 Task: Use indoor maps to lead me from the entrance of the Field Museum to the Grainger Hall of Gems.
Action: Mouse moved to (223, 57)
Screenshot: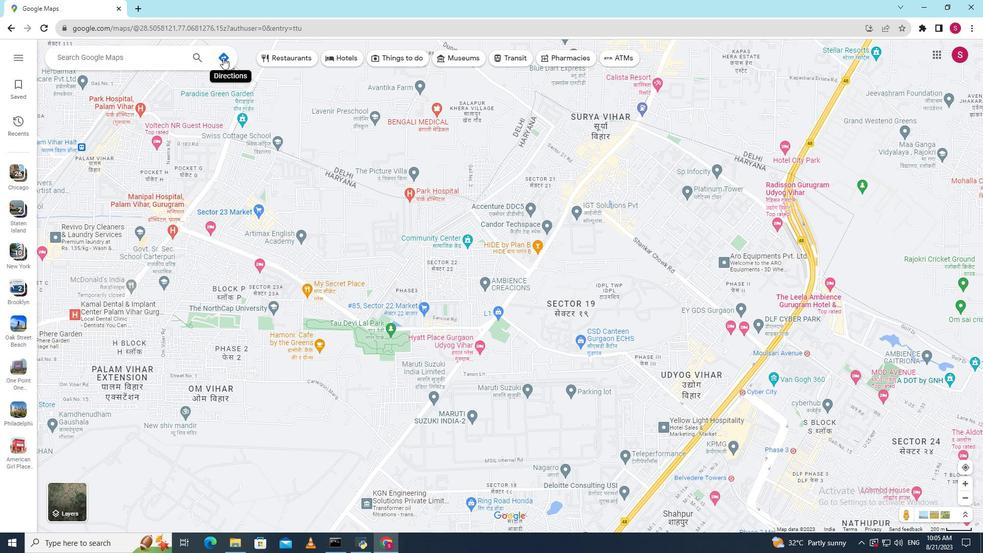
Action: Mouse pressed left at (223, 57)
Screenshot: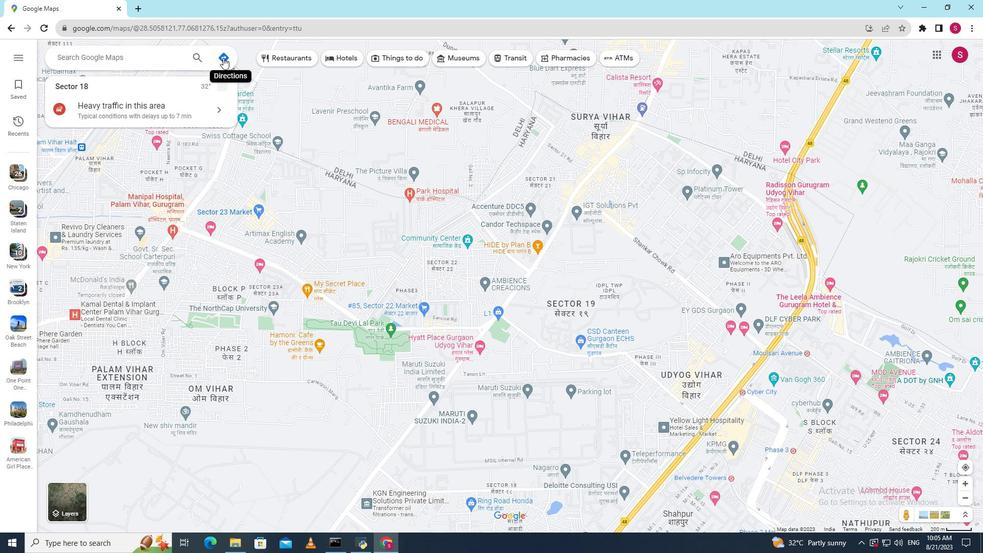 
Action: Mouse moved to (155, 86)
Screenshot: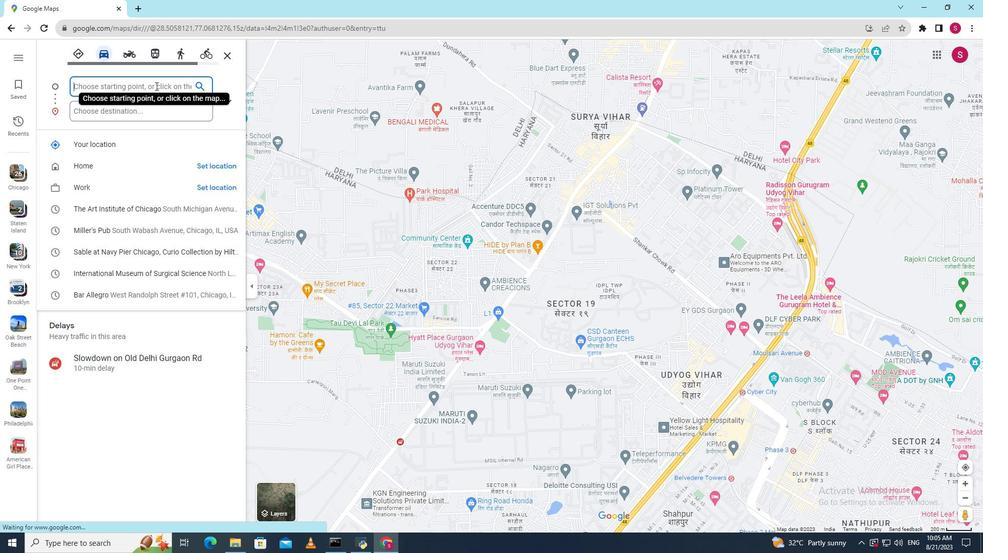
Action: Mouse pressed left at (155, 86)
Screenshot: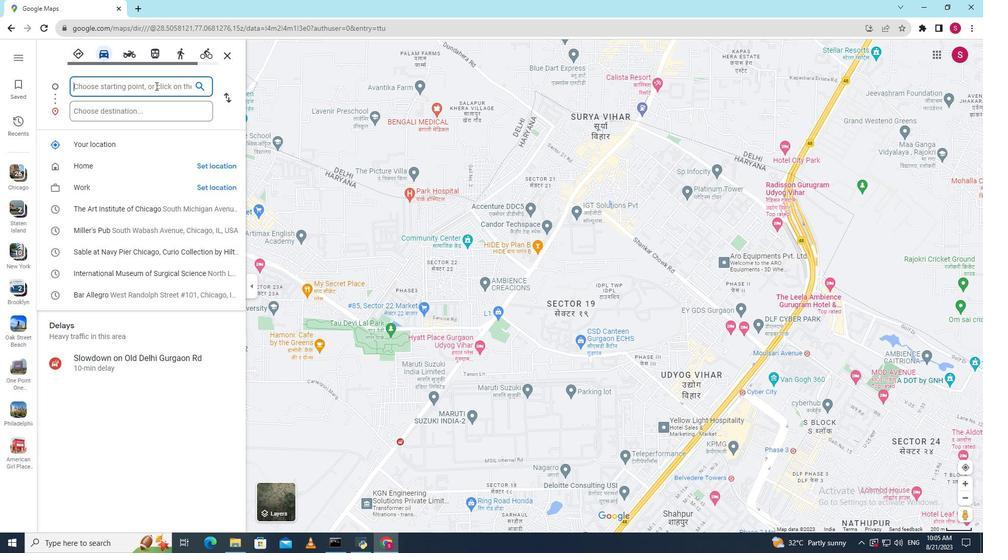 
Action: Key pressed <Key.shift><Key.shift><Key.shift><Key.shift><Key.shift><Key.shift><Key.shift><Key.shift>Museum
Screenshot: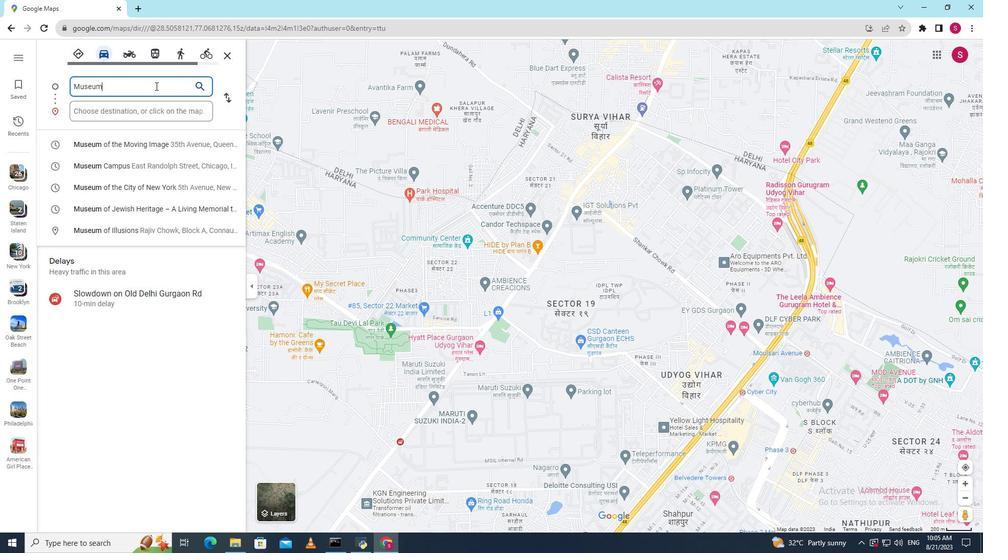 
Action: Mouse moved to (127, 112)
Screenshot: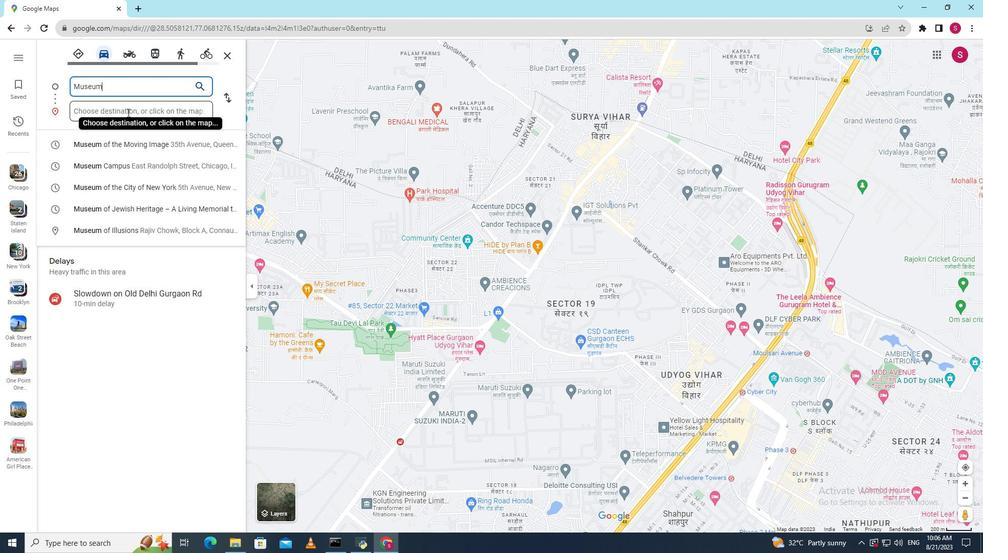 
Action: Mouse pressed left at (127, 112)
Screenshot: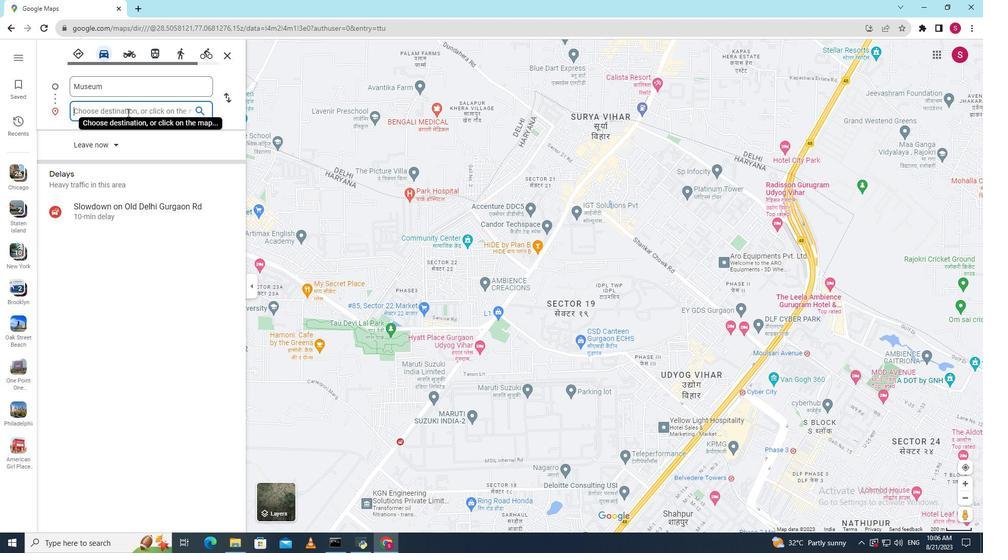 
Action: Key pressed <Key.shift><Key.shift><Key.shift><Key.shift><Key.shift><Key.shift><Key.shift><Key.shift><Key.shift><Key.shift><Key.shift><Key.shift><Key.shift><Key.shift><Key.shift><Key.shift><Key.shift><Key.shift><Key.shift><Key.shift><Key.shift><Key.shift>Grainger<Key.space><Key.shift>Hall<Key.space>of<Key.space><Key.shift><Key.shift><Key.shift><Key.shift><Key.shift><Key.shift><Key.shift><Key.shift><Key.shift><Key.shift><Key.shift><Key.shift><Key.shift><Key.shift><Key.shift><Key.shift><Key.shift><Key.shift><Key.shift><Key.shift><Key.shift><Key.shift><Key.shift><Key.shift>Gems<Key.enter>
Screenshot: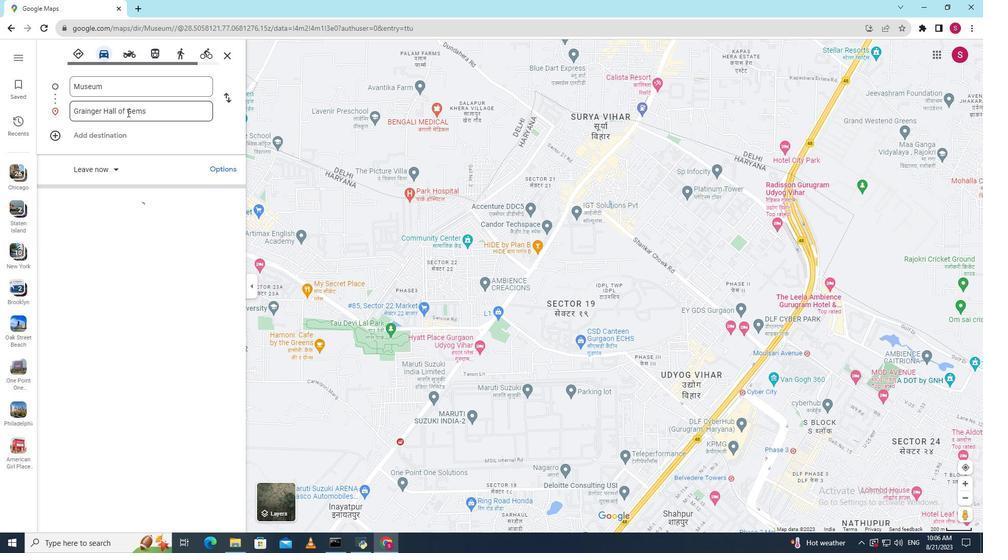 
Action: Mouse moved to (198, 84)
Screenshot: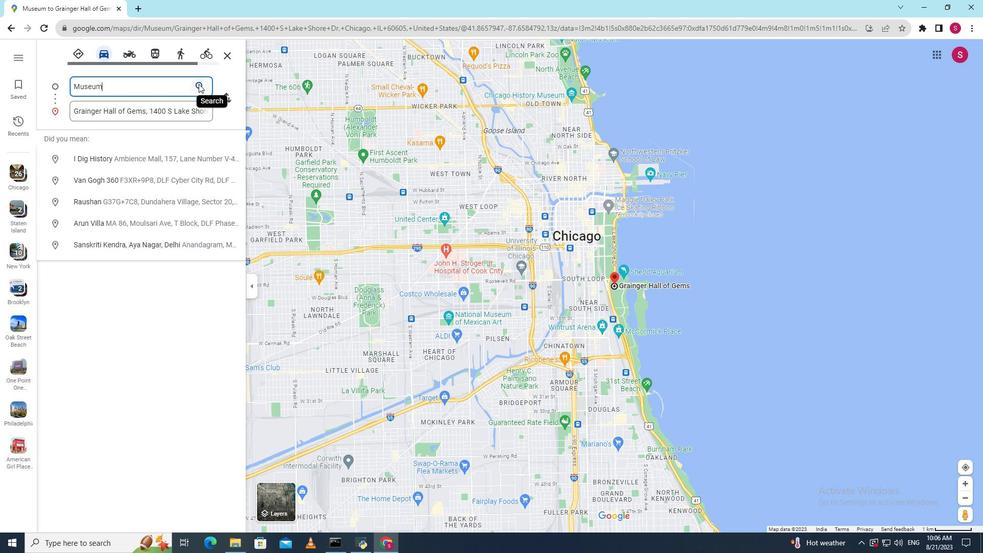 
Action: Mouse pressed left at (198, 84)
Screenshot: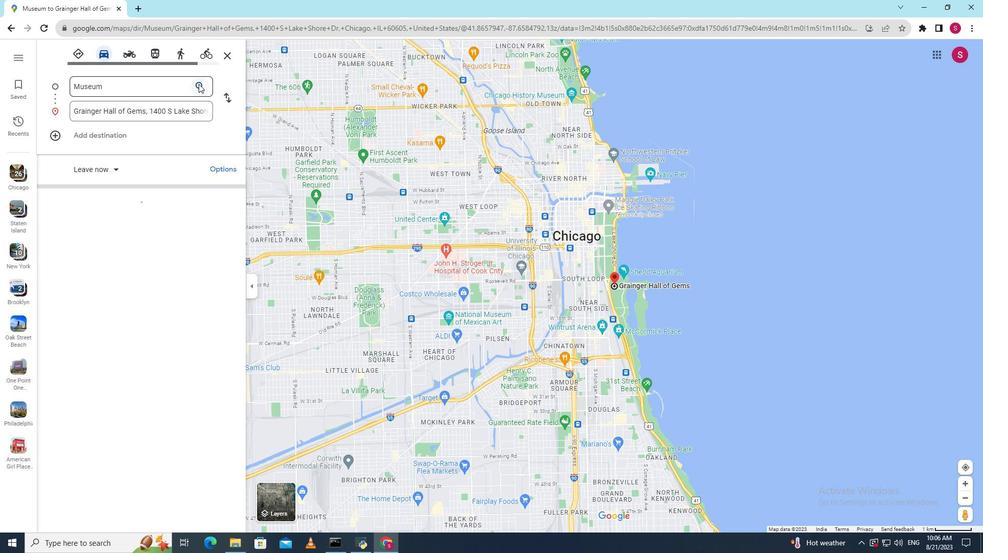 
Action: Mouse moved to (285, 500)
Screenshot: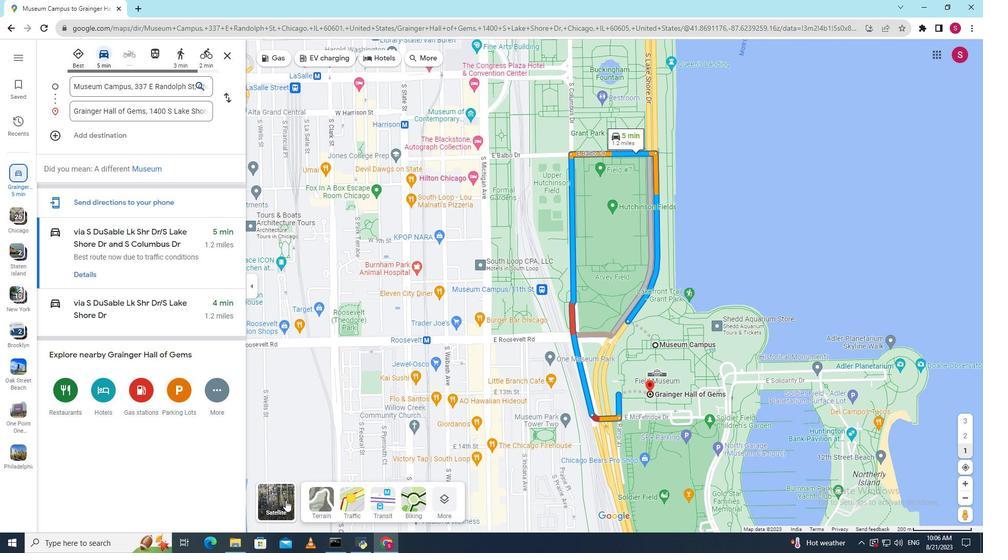 
Action: Mouse pressed left at (285, 500)
Screenshot: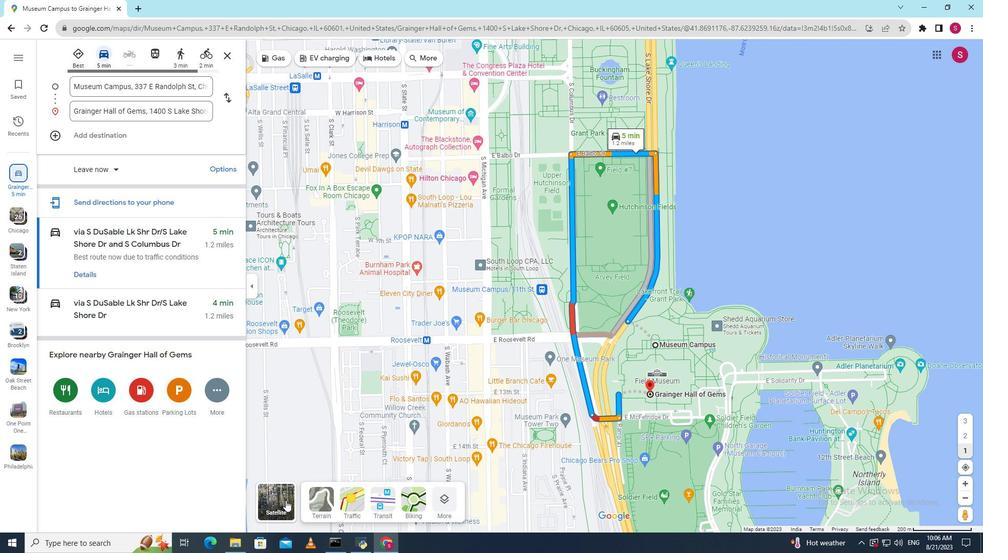 
Action: Mouse moved to (650, 385)
Screenshot: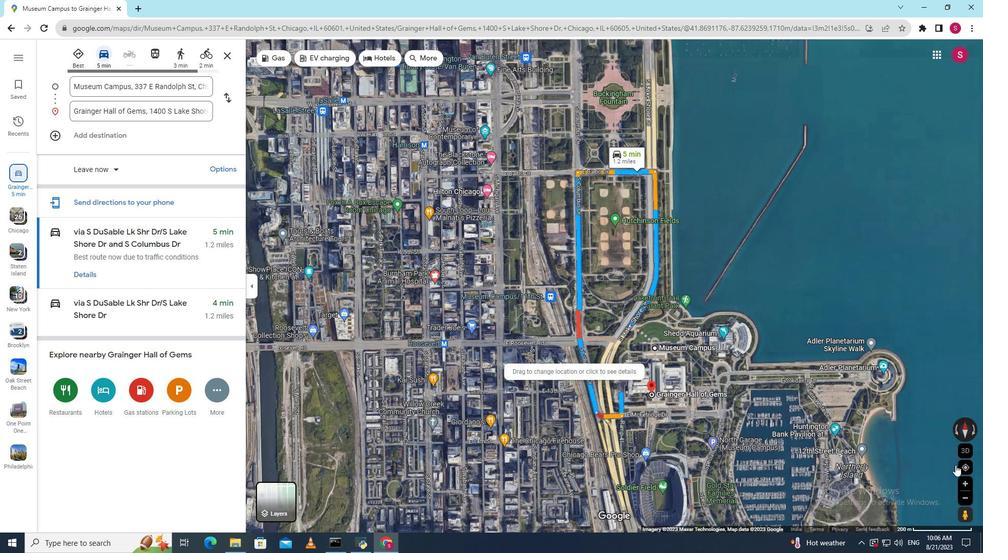 
Action: Mouse scrolled (650, 384) with delta (0, 0)
Screenshot: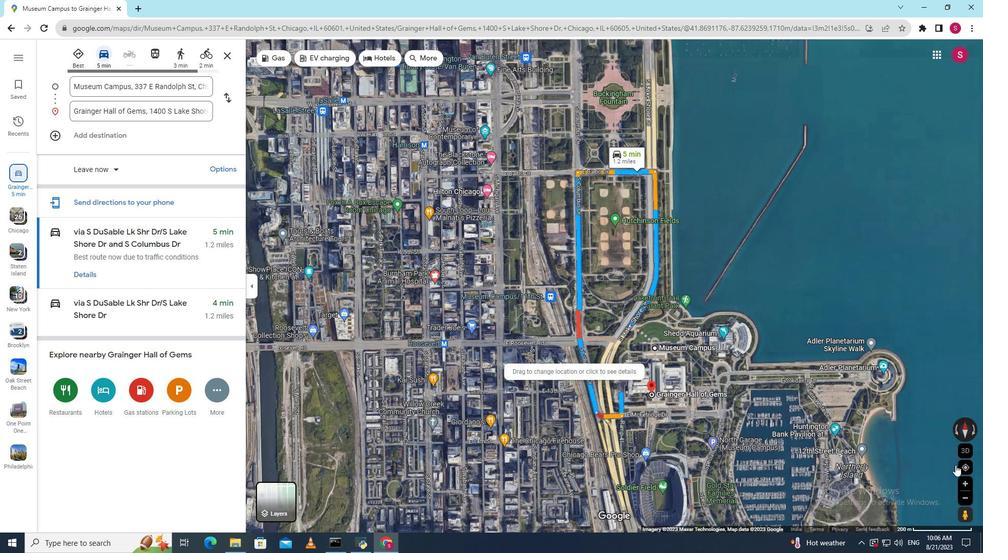 
Action: Mouse moved to (968, 451)
Screenshot: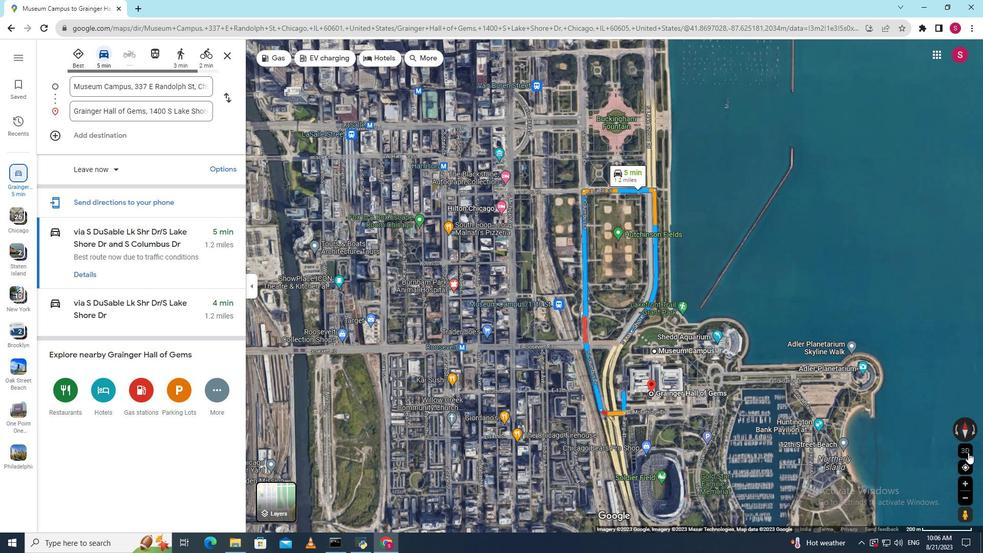 
Action: Mouse pressed left at (968, 451)
Screenshot: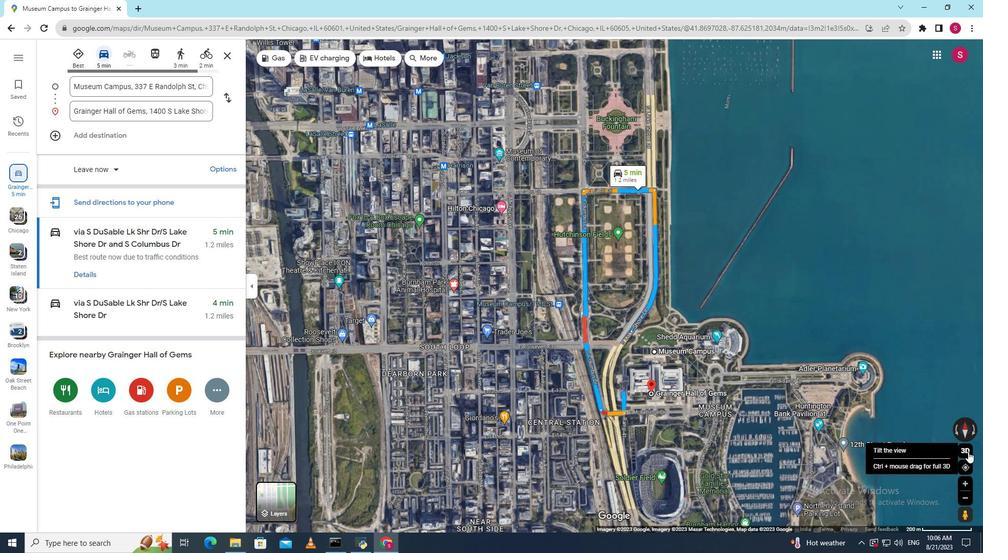 
Action: Mouse moved to (629, 333)
Screenshot: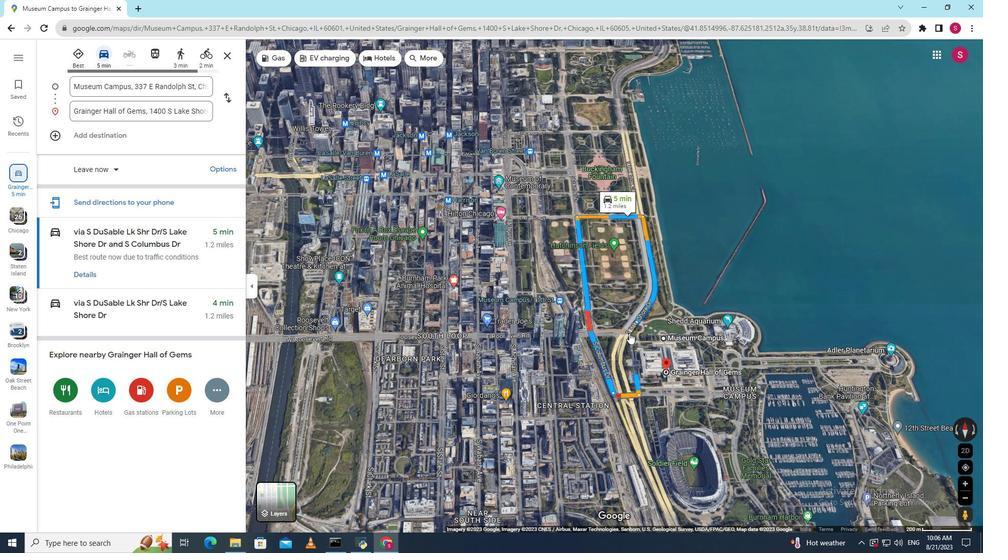 
Action: Mouse scrolled (629, 333) with delta (0, 0)
Screenshot: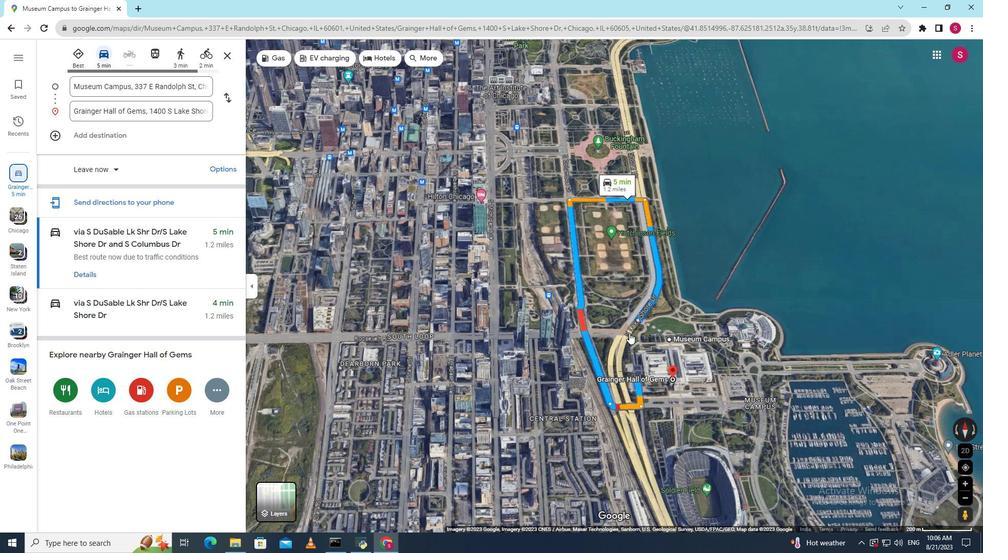 
Action: Mouse scrolled (629, 333) with delta (0, 0)
Screenshot: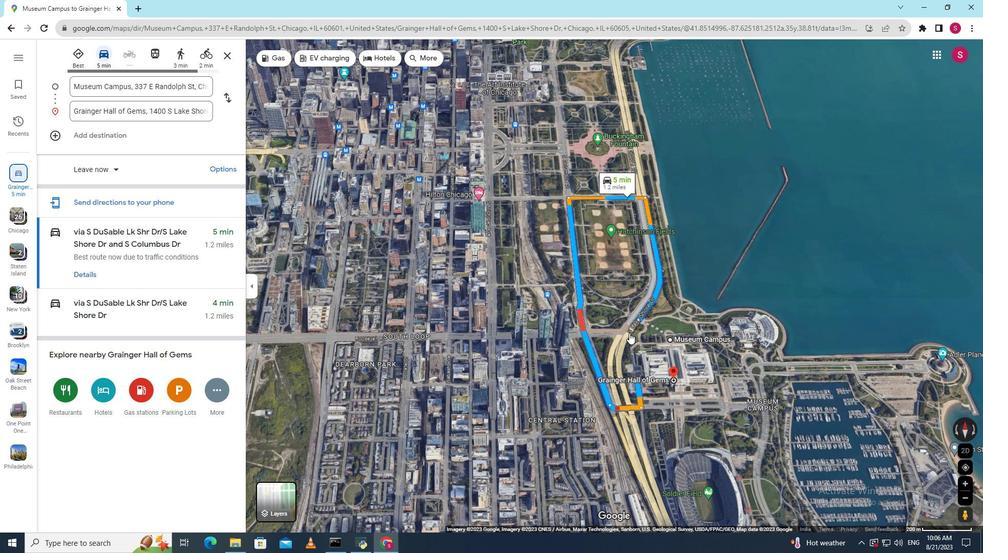 
Action: Mouse scrolled (629, 333) with delta (0, 0)
Screenshot: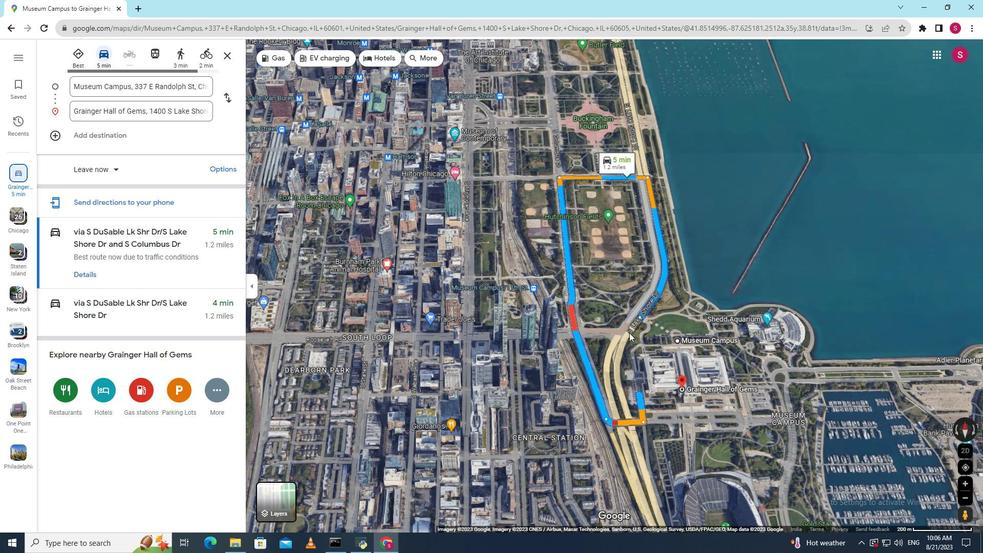
Action: Mouse moved to (651, 324)
Screenshot: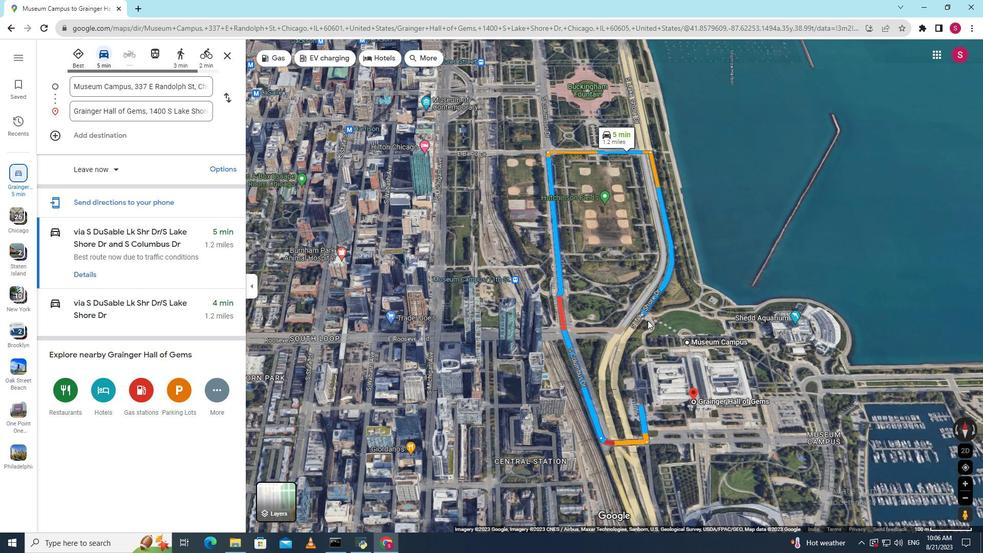 
Action: Mouse scrolled (651, 325) with delta (0, 0)
Screenshot: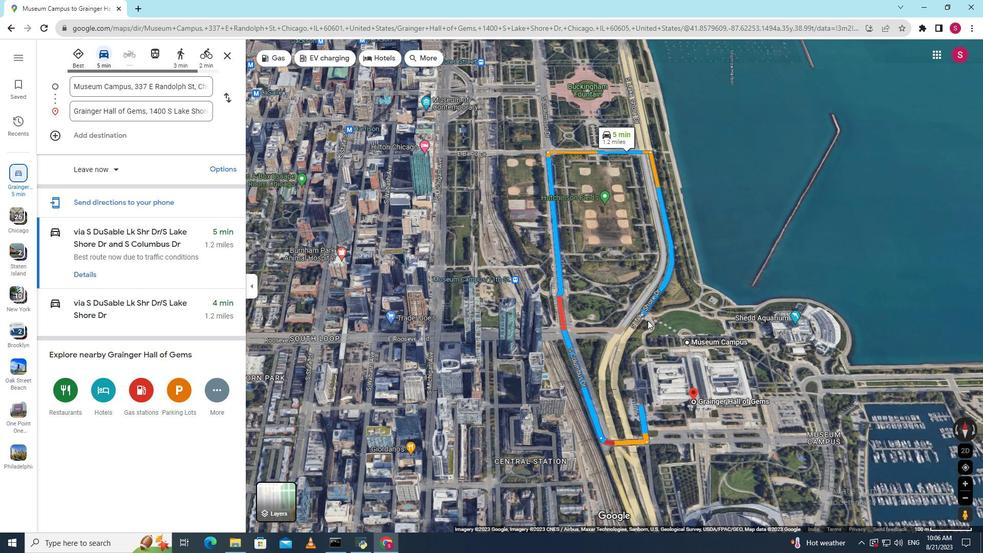 
Action: Mouse moved to (648, 321)
Screenshot: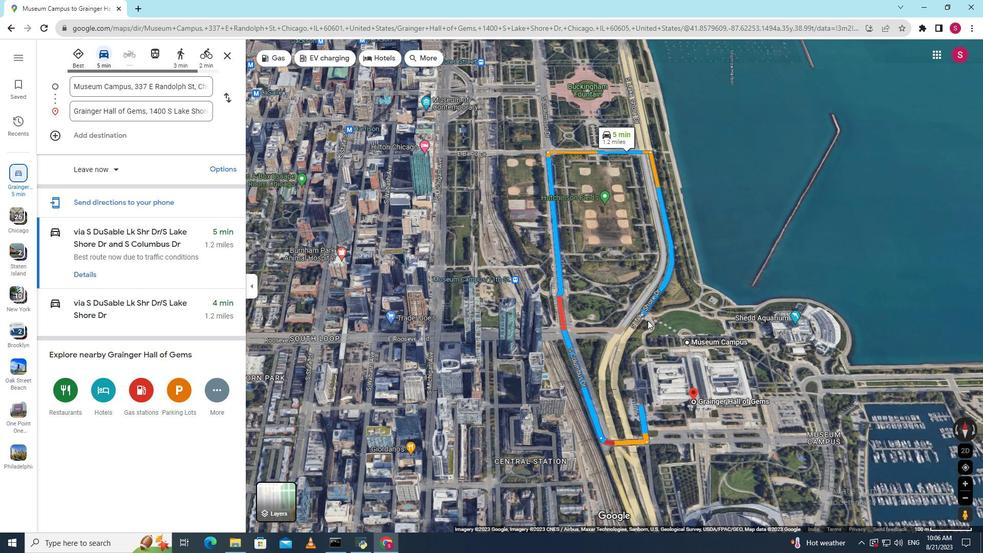 
Action: Mouse scrolled (649, 322) with delta (0, 0)
Screenshot: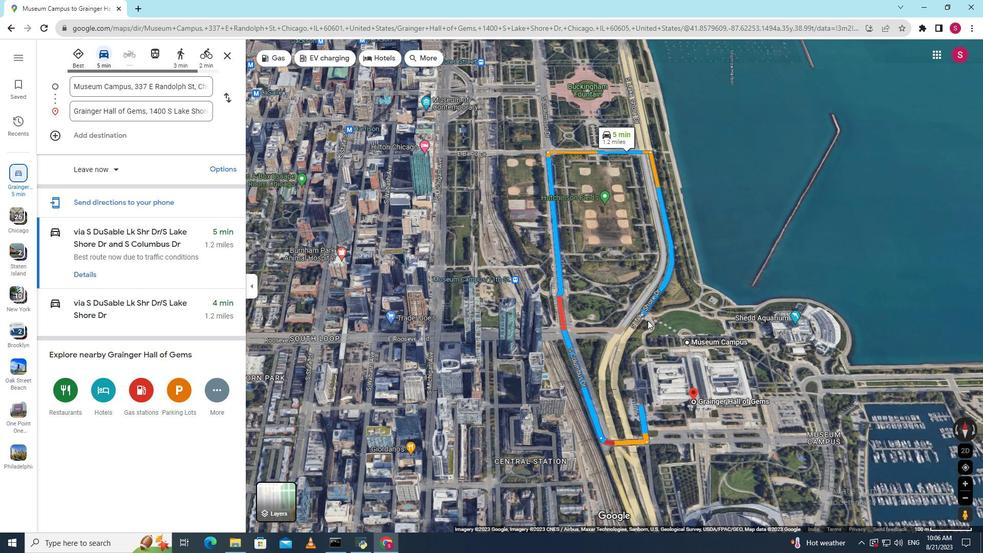 
Action: Mouse moved to (648, 320)
Screenshot: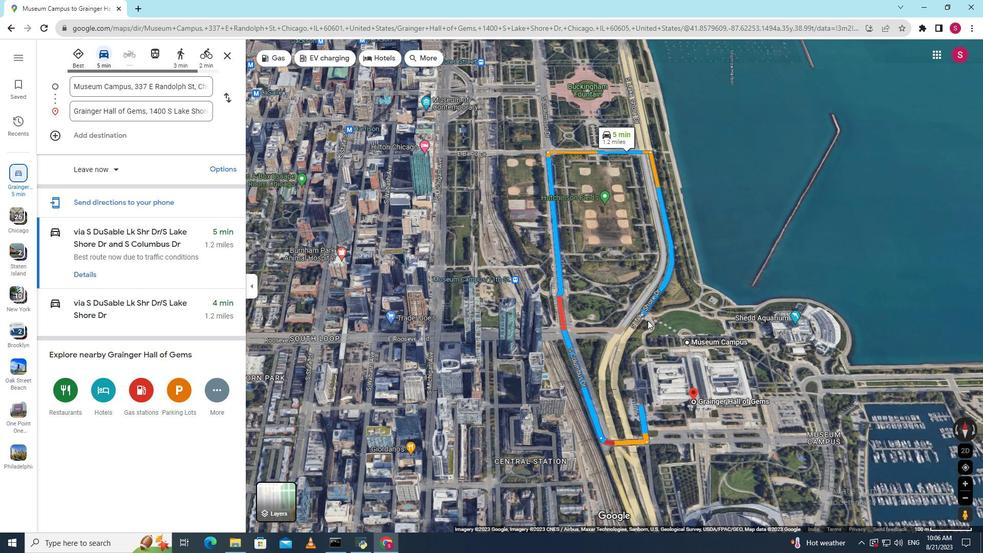 
Action: Mouse scrolled (648, 321) with delta (0, 0)
Screenshot: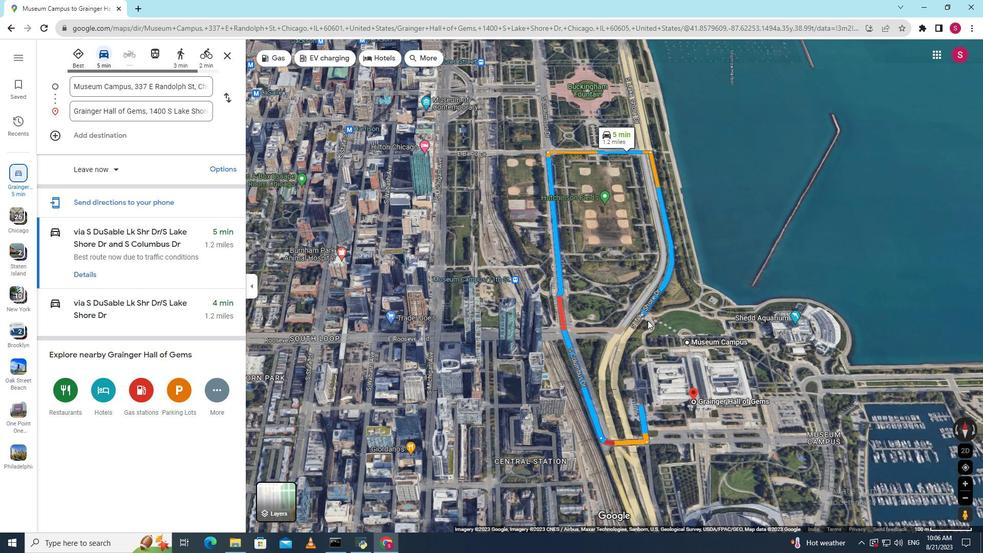 
Action: Mouse moved to (623, 317)
Screenshot: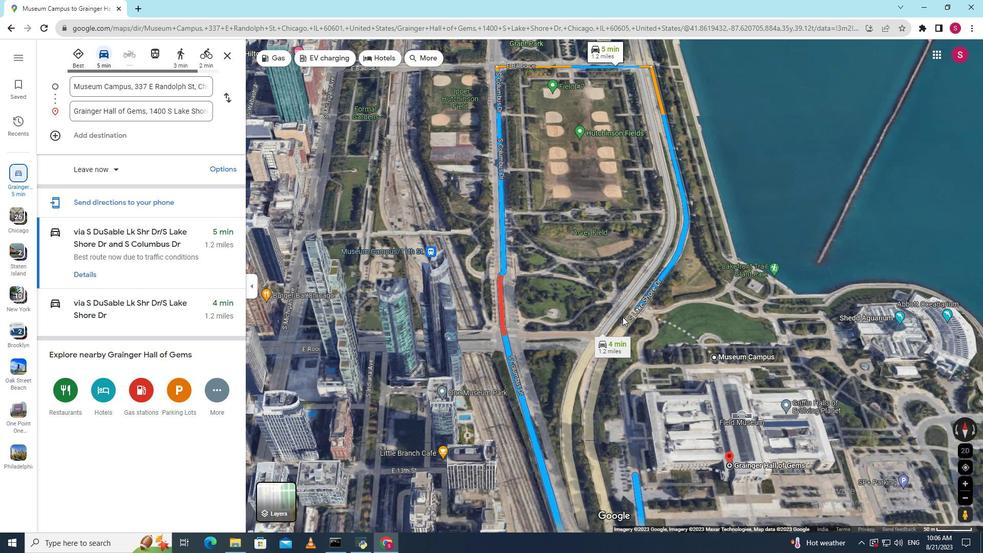 
Action: Mouse scrolled (623, 317) with delta (0, 0)
Screenshot: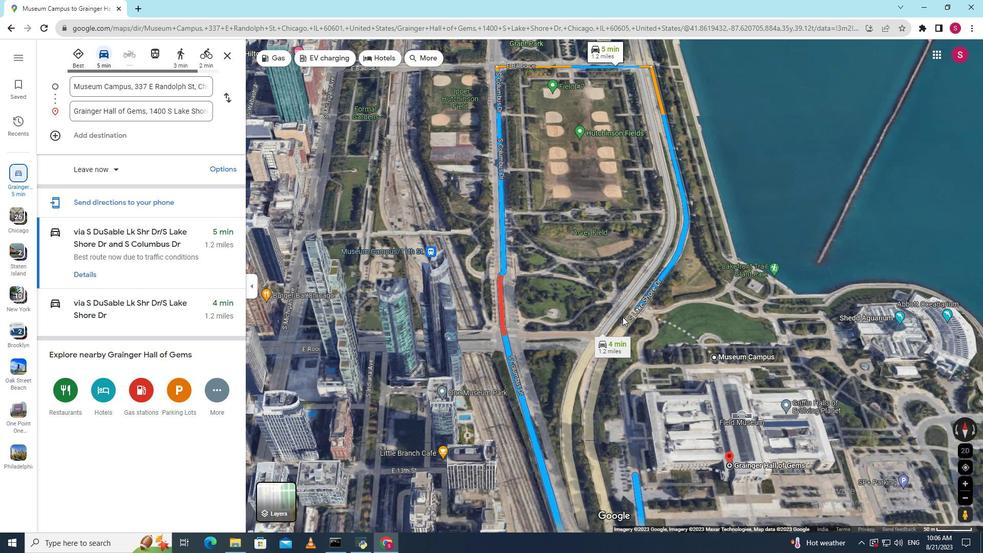 
Action: Mouse scrolled (623, 317) with delta (0, 0)
Screenshot: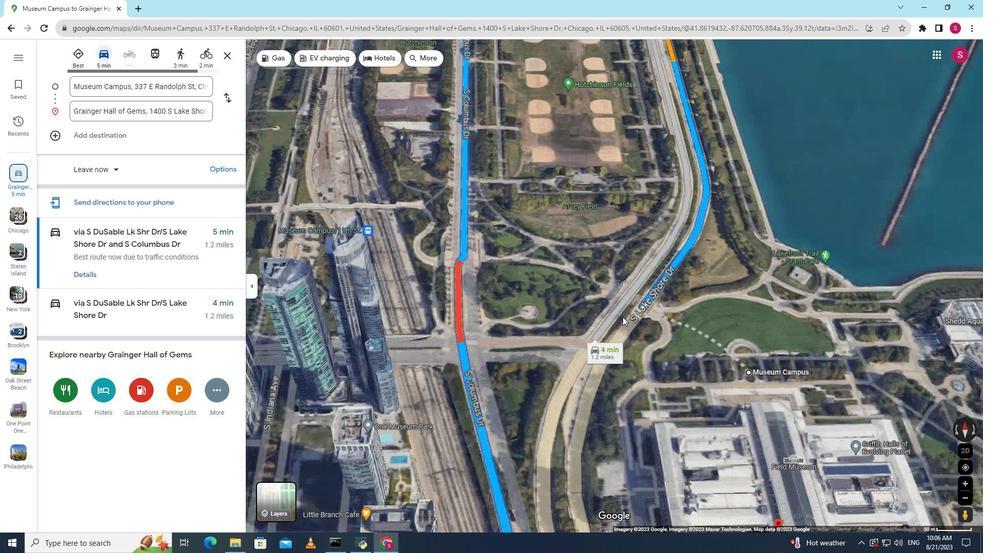 
Action: Mouse scrolled (623, 317) with delta (0, 0)
Screenshot: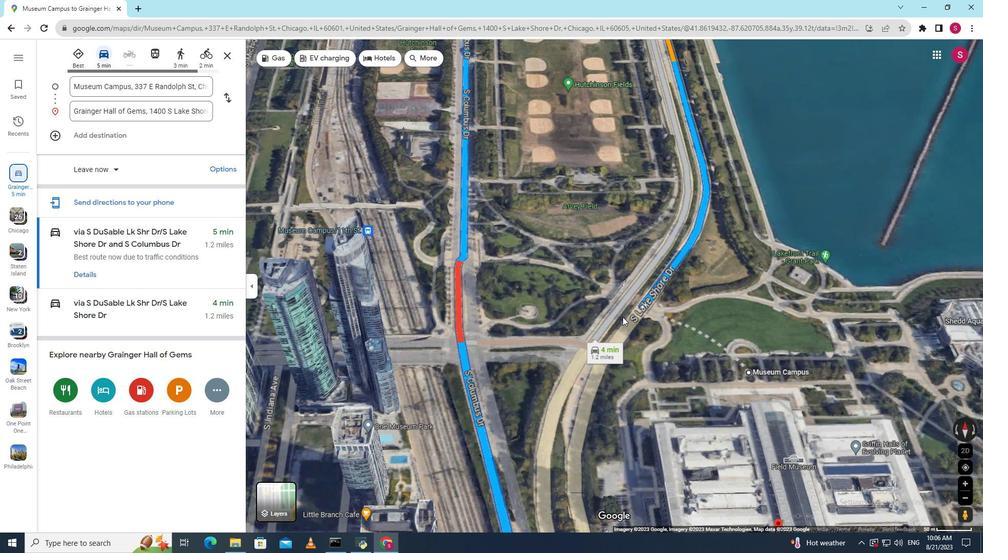 
Action: Mouse moved to (643, 311)
Screenshot: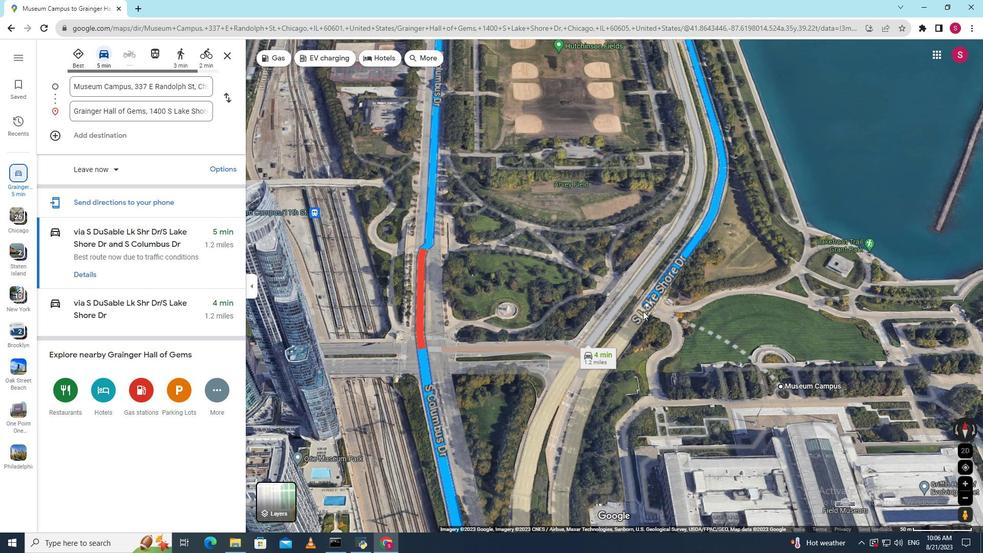 
Action: Mouse scrolled (643, 311) with delta (0, 0)
Screenshot: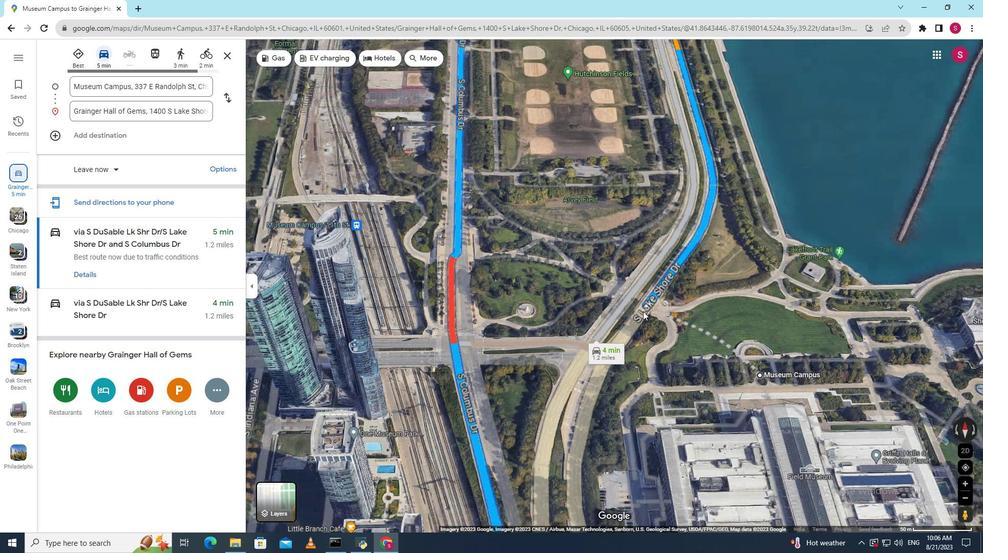 
Action: Mouse scrolled (643, 311) with delta (0, 0)
Screenshot: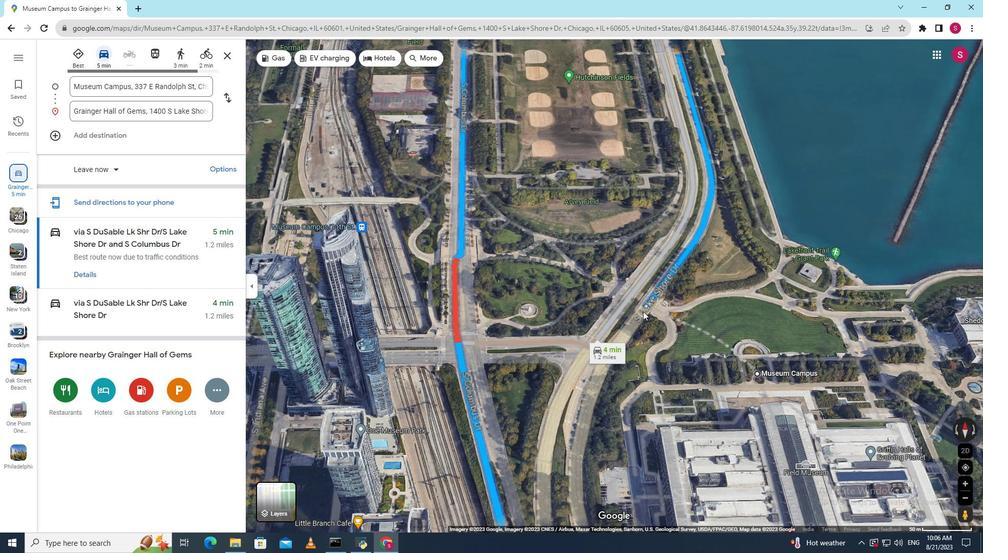 
Action: Mouse scrolled (643, 311) with delta (0, 0)
Screenshot: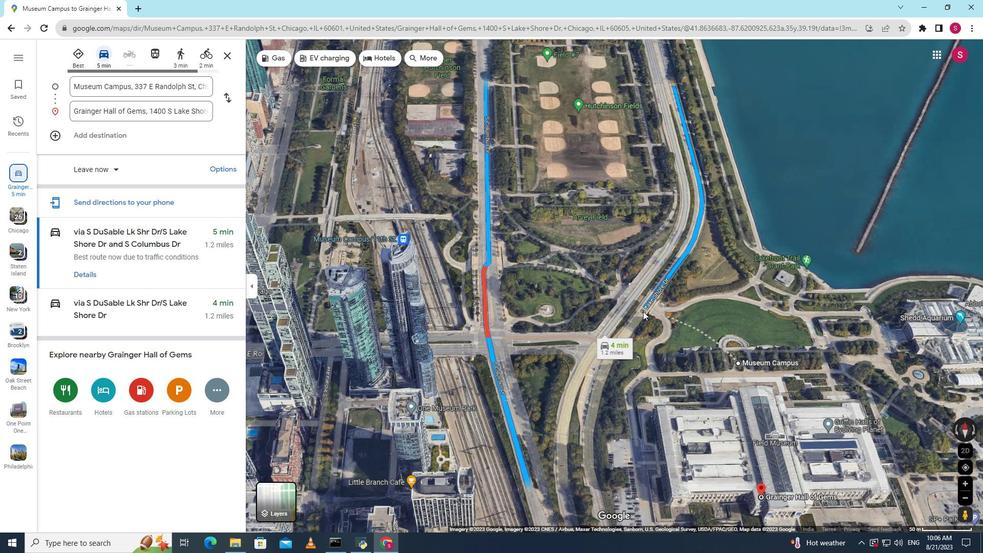 
Action: Mouse scrolled (643, 311) with delta (0, 0)
Screenshot: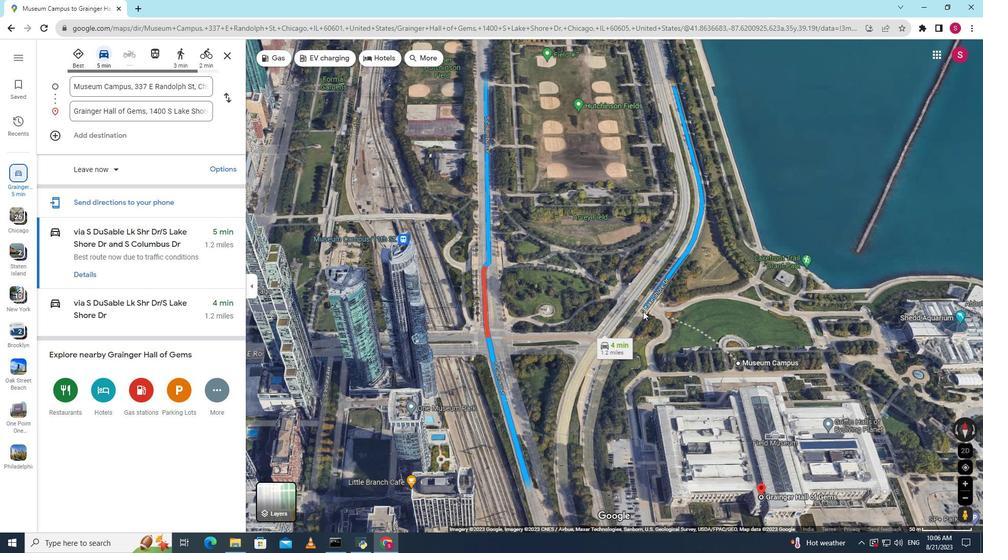 
Action: Mouse scrolled (643, 312) with delta (0, 0)
Screenshot: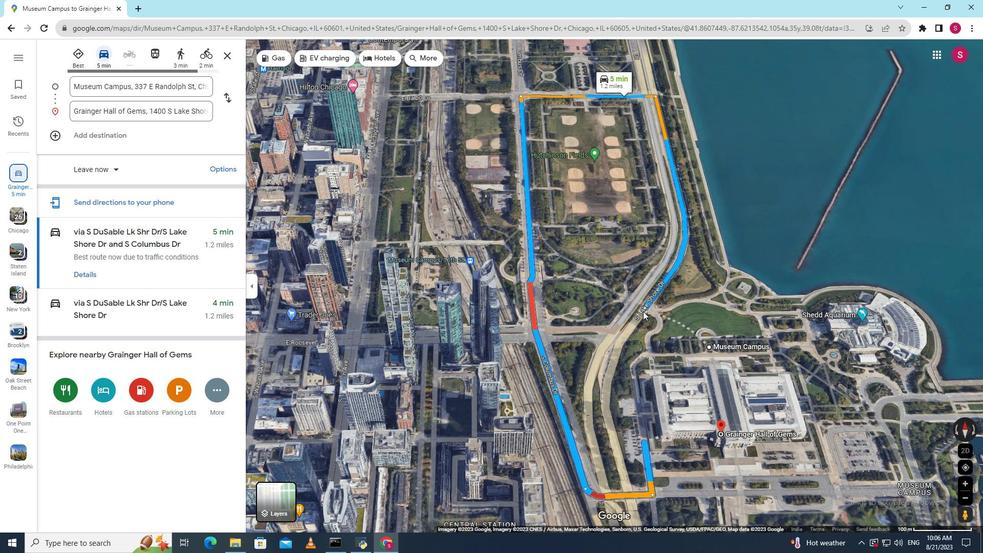 
Action: Mouse scrolled (643, 312) with delta (0, 0)
Screenshot: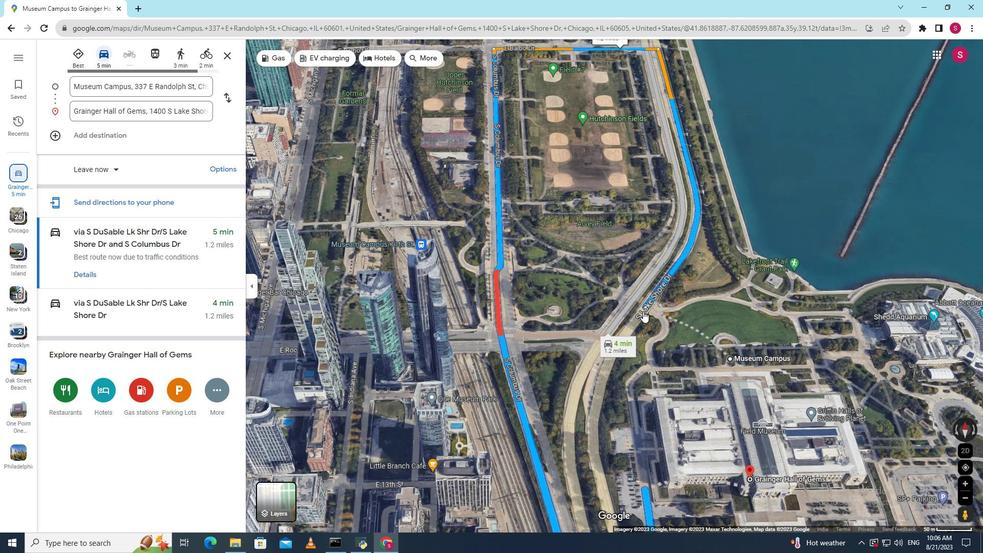 
Action: Mouse moved to (736, 366)
Screenshot: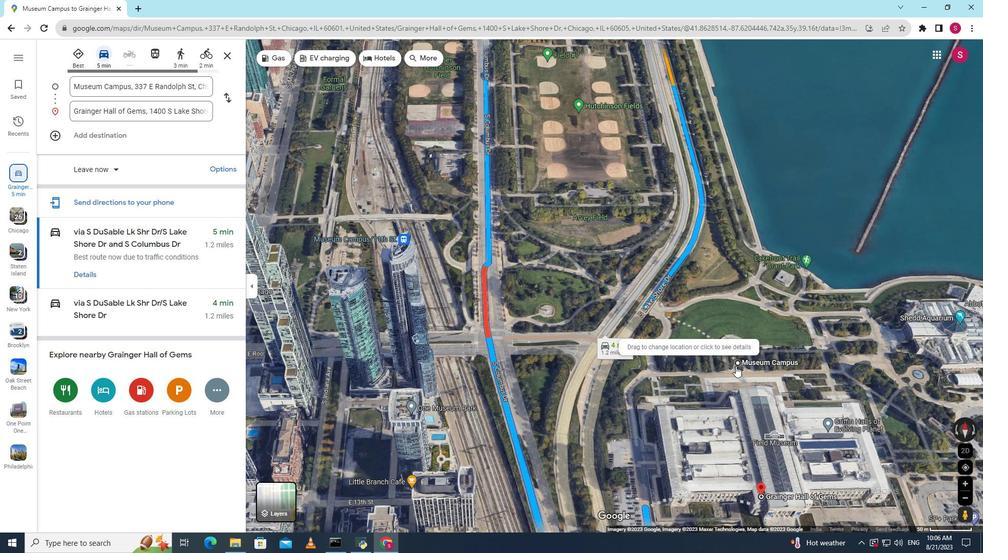 
Action: Mouse scrolled (736, 366) with delta (0, 0)
Screenshot: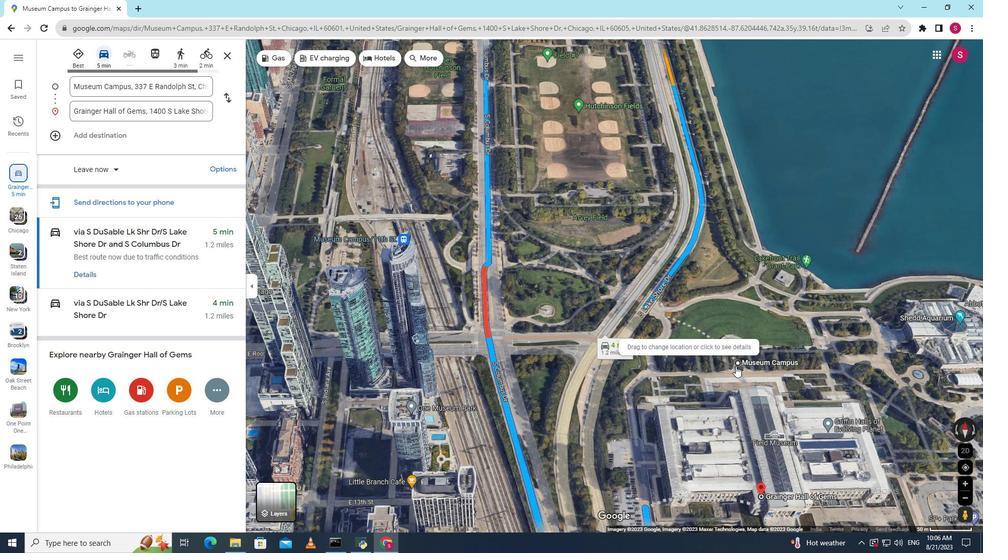 
Action: Mouse scrolled (736, 366) with delta (0, 0)
Screenshot: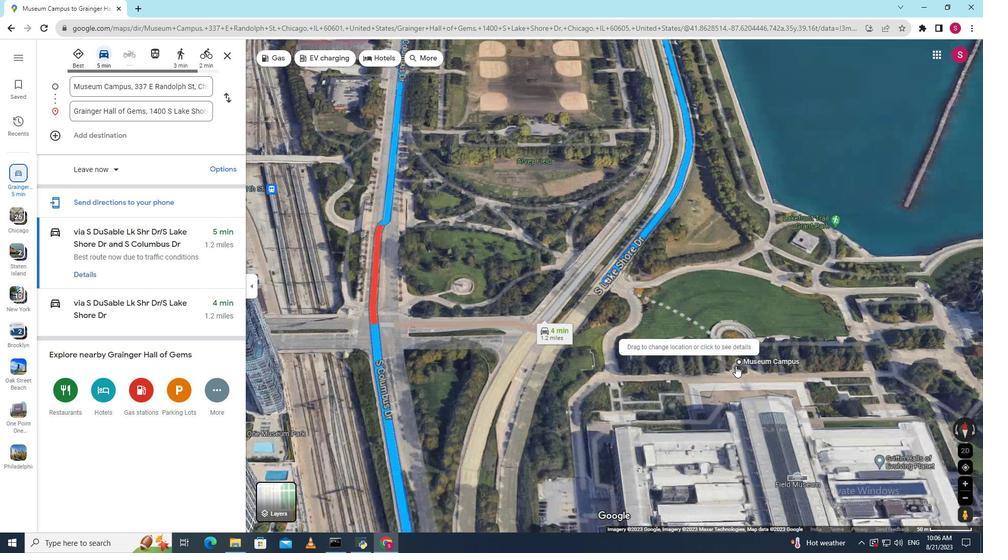
Action: Mouse scrolled (736, 366) with delta (0, 0)
Screenshot: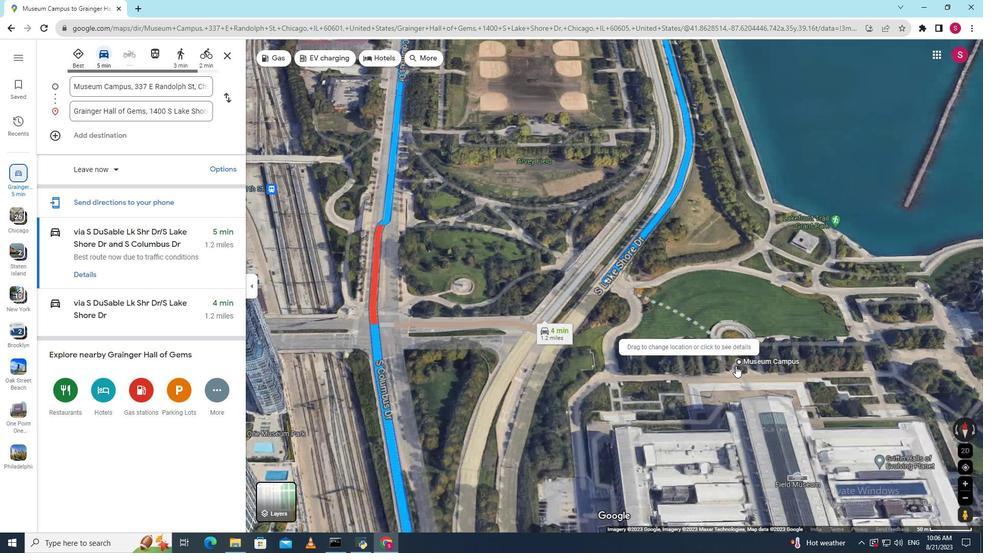 
Action: Mouse scrolled (736, 366) with delta (0, 0)
Screenshot: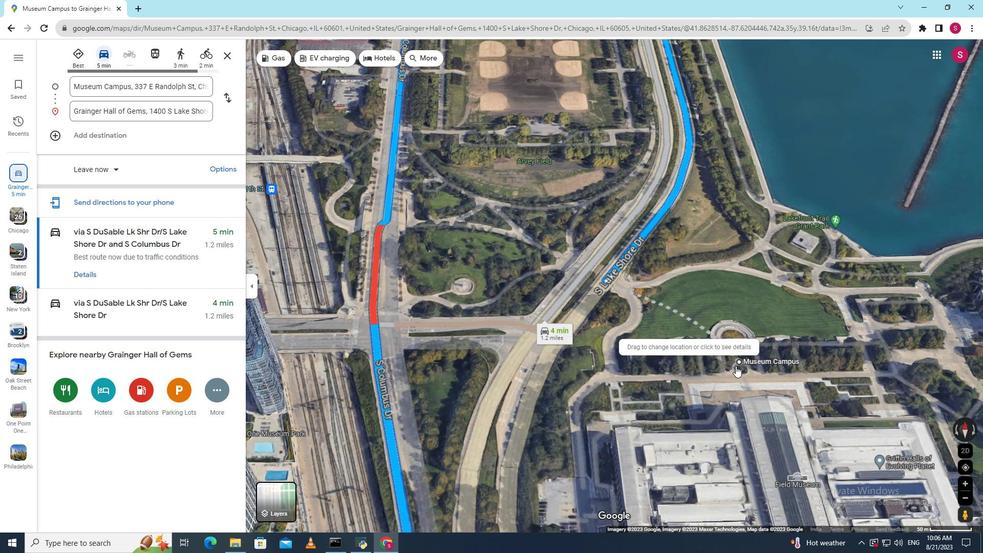
Action: Mouse scrolled (736, 366) with delta (0, 0)
Screenshot: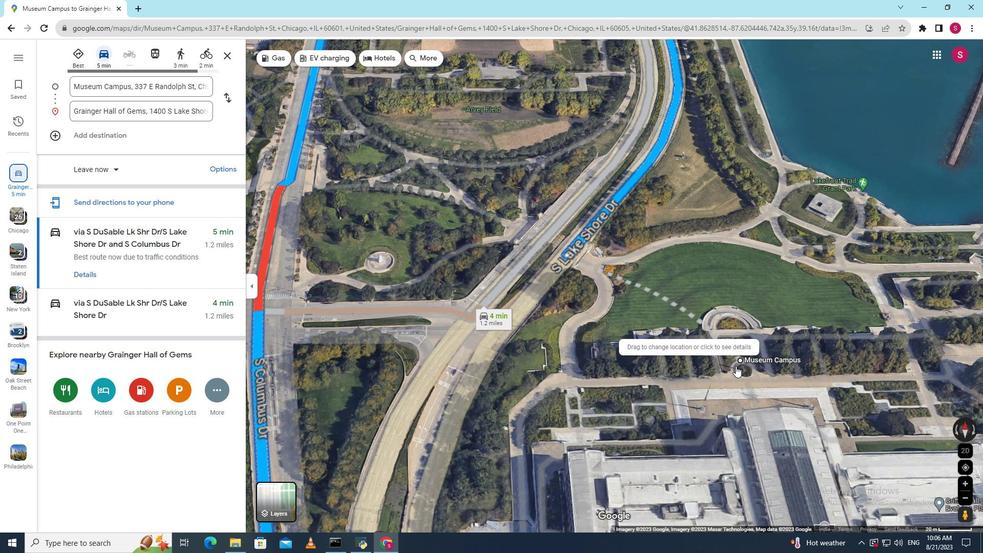 
Action: Mouse scrolled (736, 366) with delta (0, 0)
Screenshot: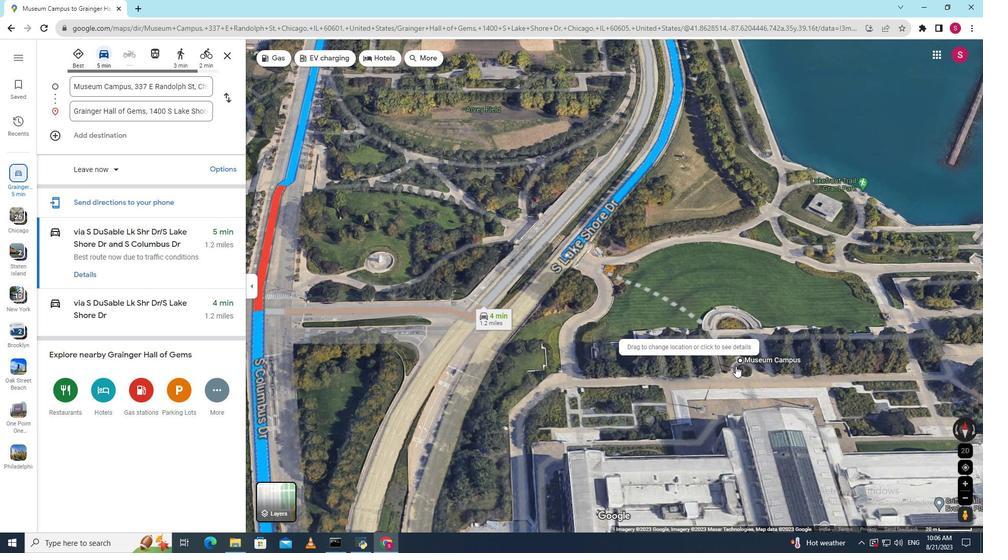 
Action: Mouse scrolled (736, 366) with delta (0, 0)
Screenshot: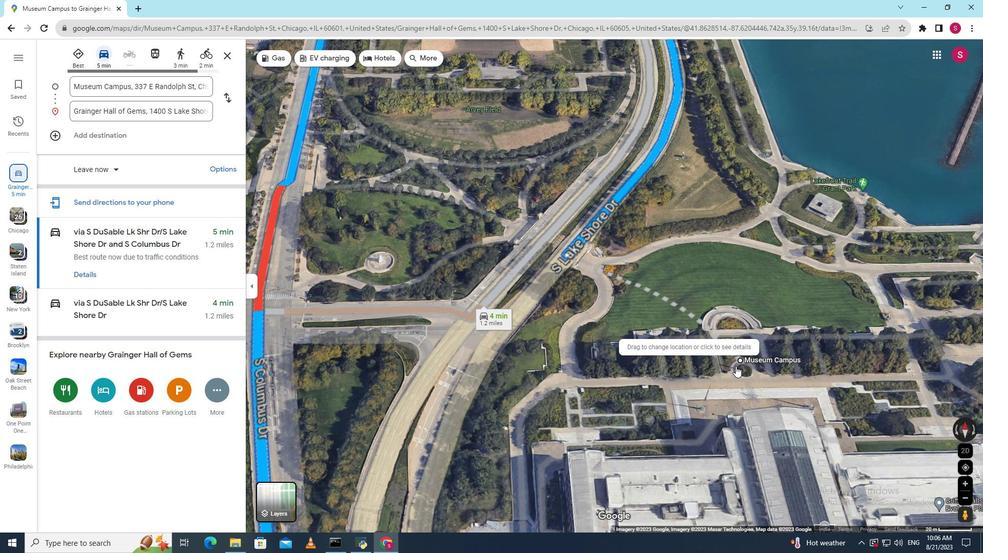 
Action: Mouse moved to (745, 358)
Screenshot: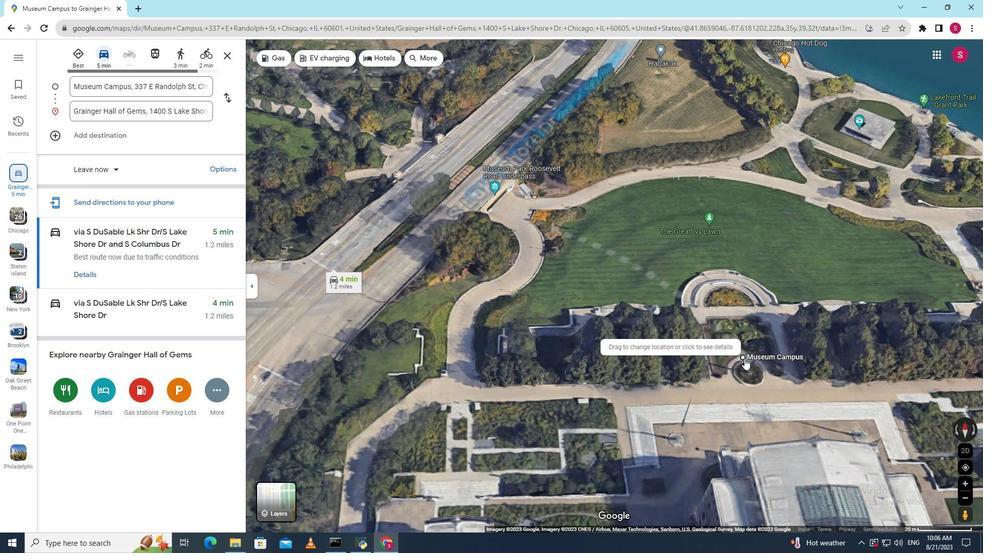 
Action: Mouse scrolled (745, 359) with delta (0, 0)
Screenshot: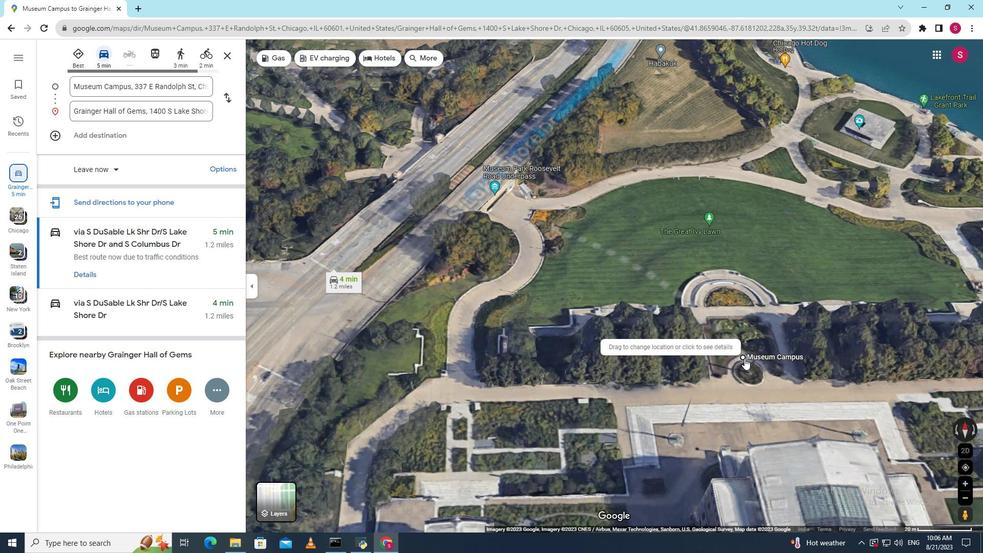 
Action: Mouse scrolled (745, 359) with delta (0, 0)
Screenshot: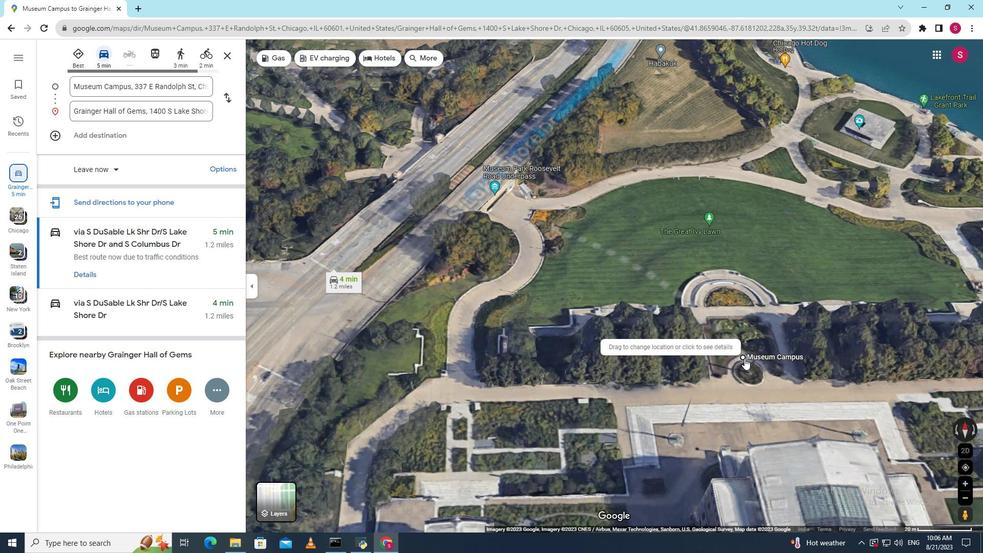 
Action: Mouse scrolled (745, 359) with delta (0, 0)
Screenshot: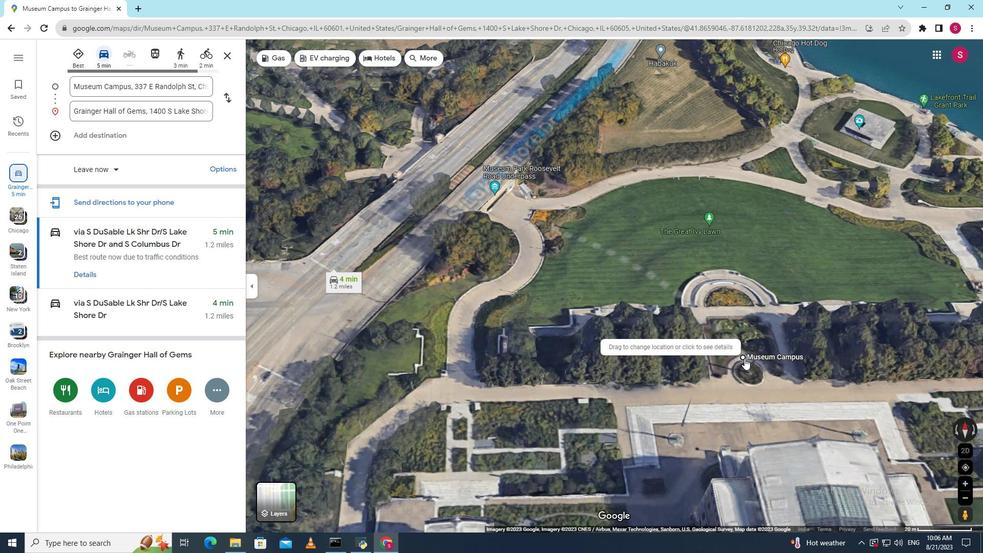 
Action: Mouse scrolled (745, 359) with delta (0, 0)
Screenshot: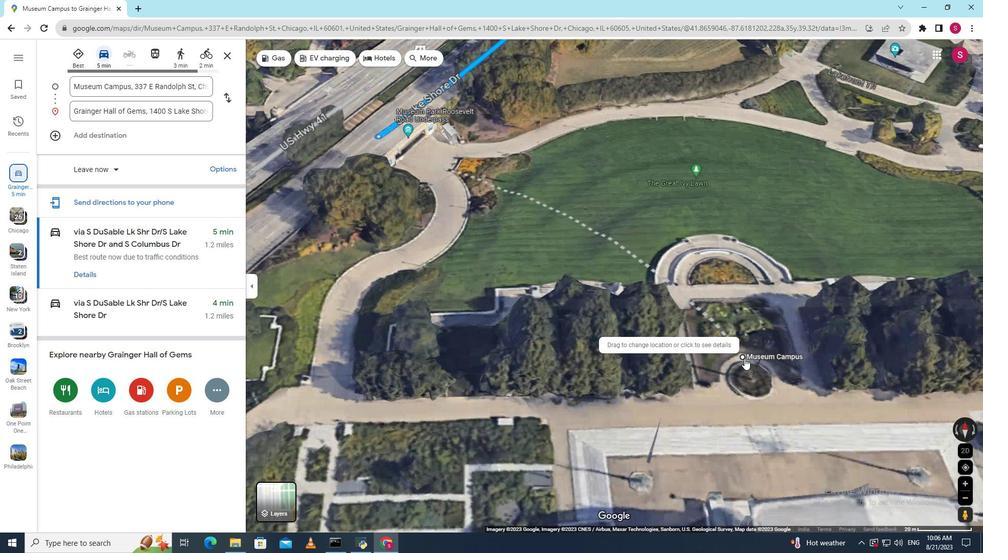 
Action: Mouse scrolled (745, 359) with delta (0, 0)
Screenshot: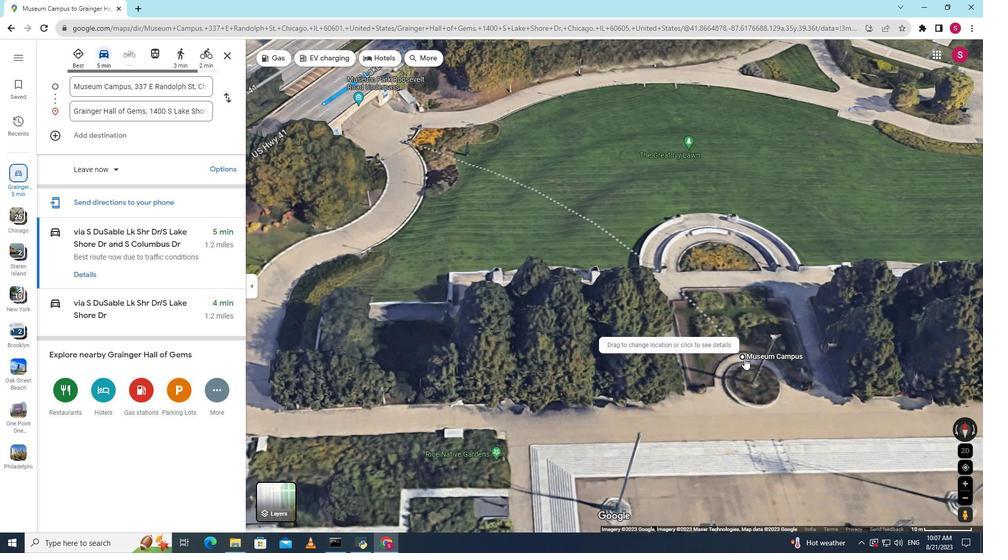 
Action: Mouse scrolled (745, 359) with delta (0, 0)
Screenshot: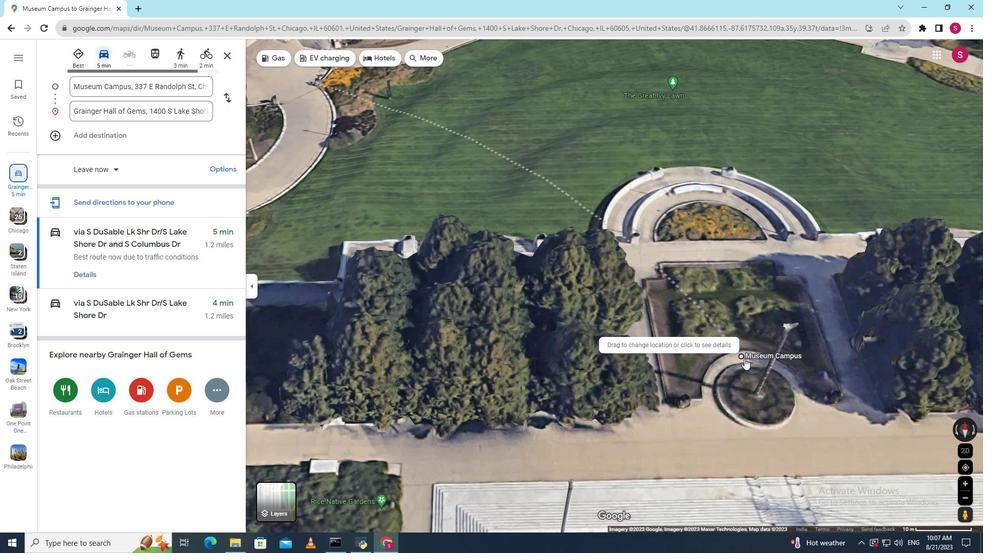 
Action: Mouse moved to (743, 354)
Screenshot: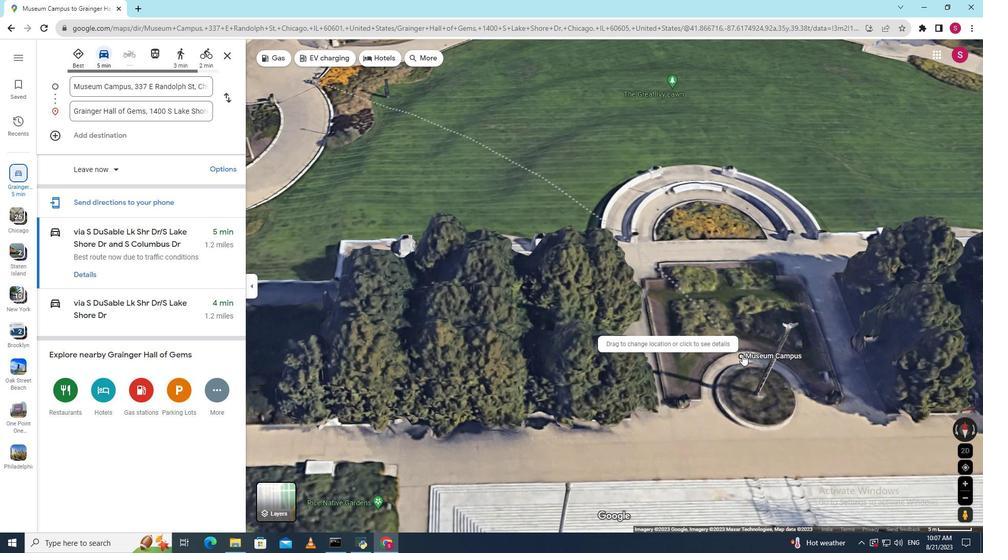 
Action: Mouse scrolled (743, 355) with delta (0, 0)
Screenshot: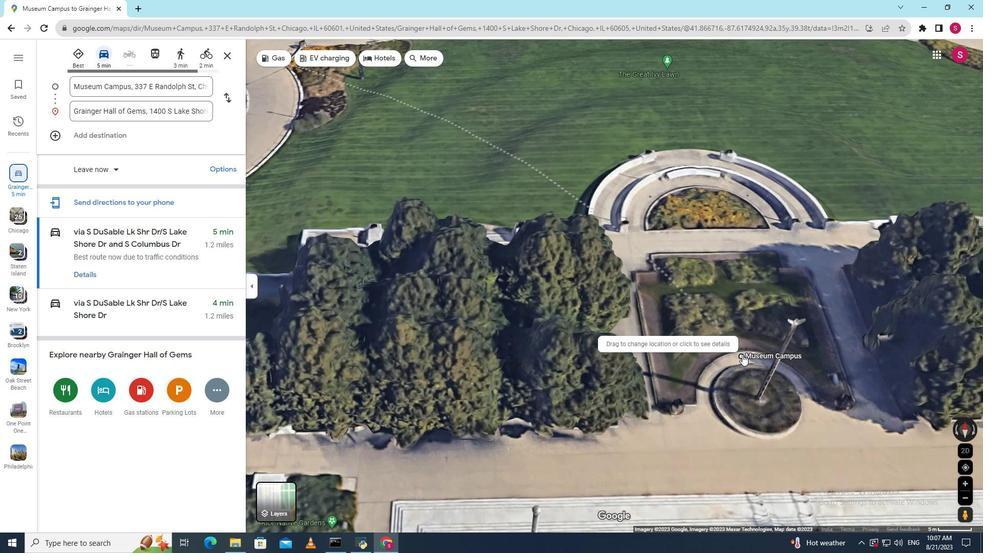 
Action: Mouse scrolled (743, 355) with delta (0, 0)
Screenshot: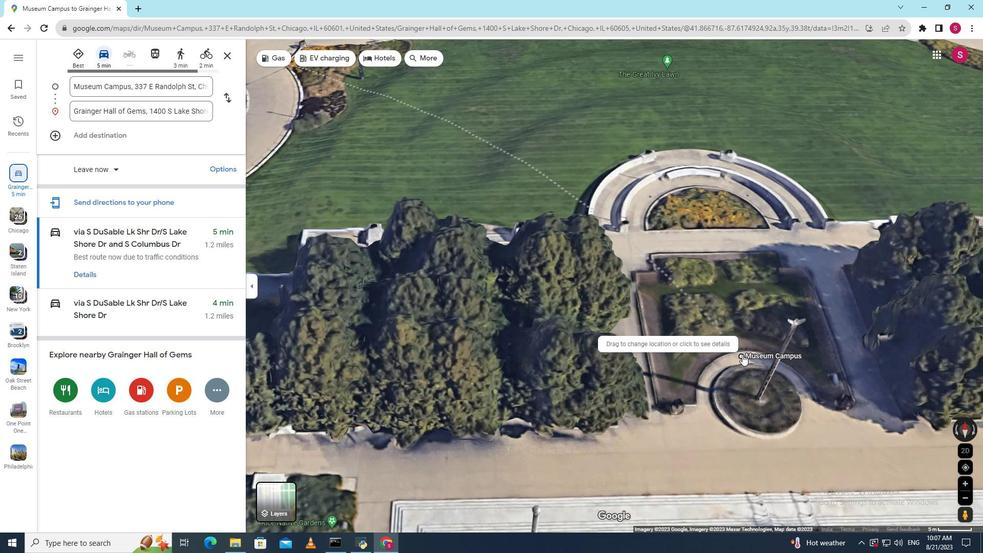 
Action: Mouse scrolled (743, 355) with delta (0, 0)
Screenshot: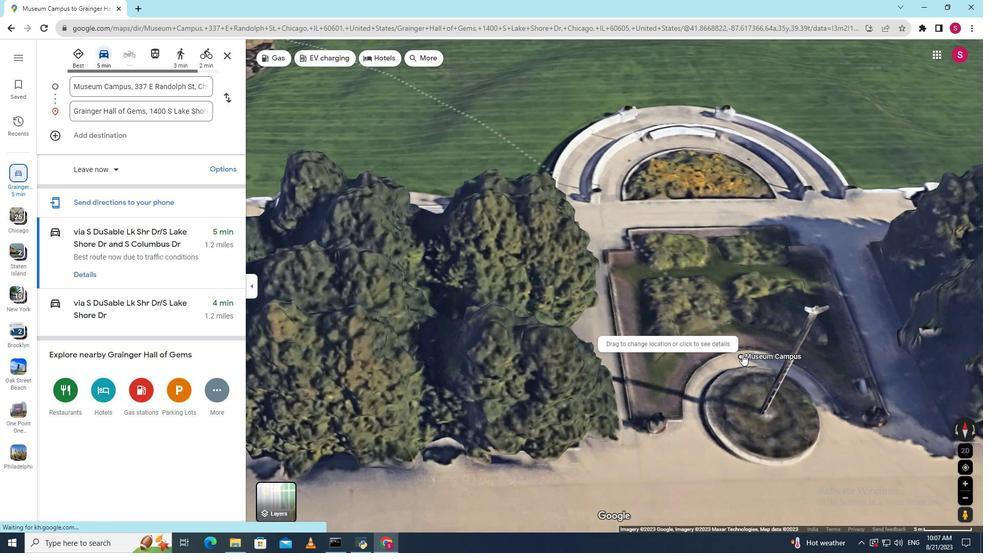 
Action: Mouse scrolled (743, 355) with delta (0, 0)
Screenshot: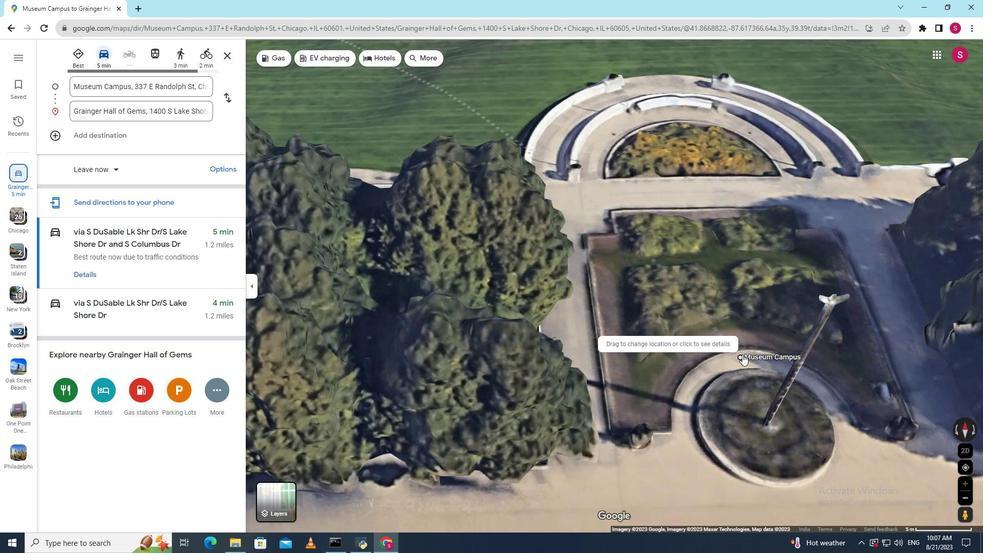 
Action: Mouse scrolled (743, 355) with delta (0, 0)
Screenshot: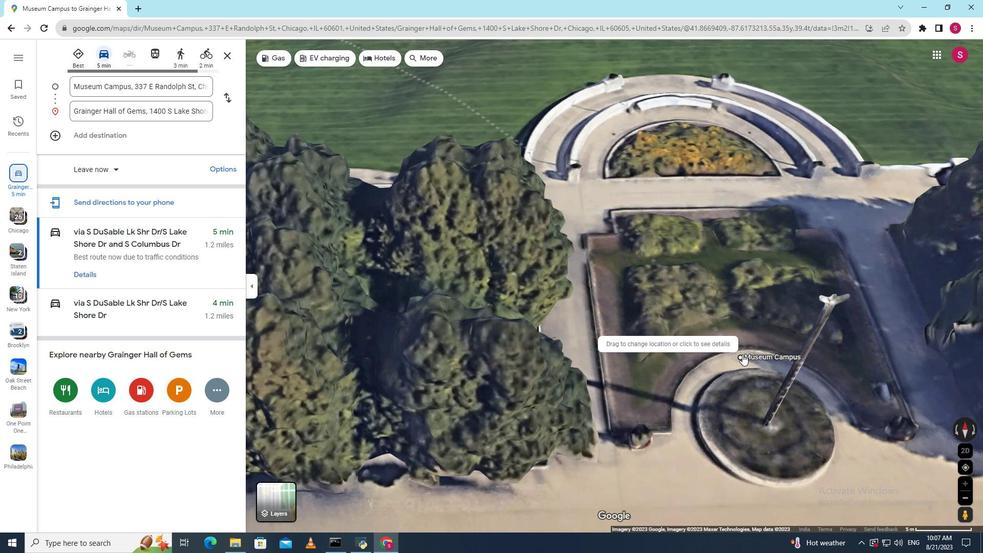 
Action: Mouse scrolled (743, 355) with delta (0, 0)
Screenshot: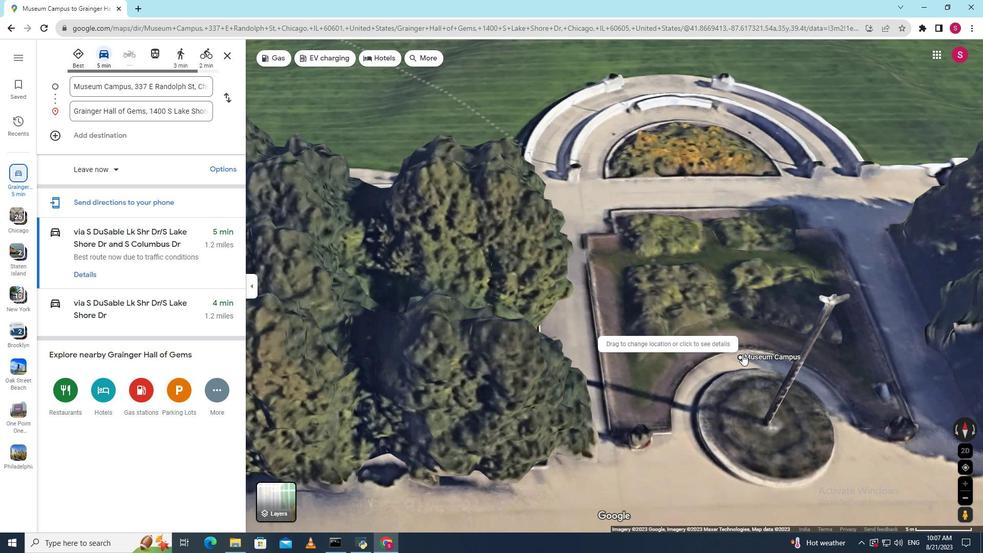 
Action: Mouse scrolled (743, 355) with delta (0, 0)
Screenshot: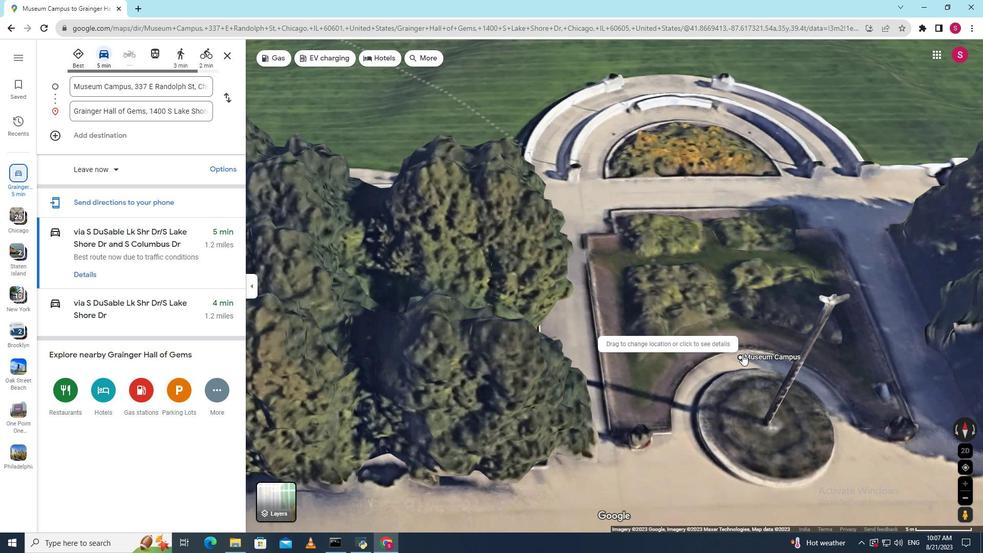 
Action: Mouse scrolled (743, 355) with delta (0, 0)
Screenshot: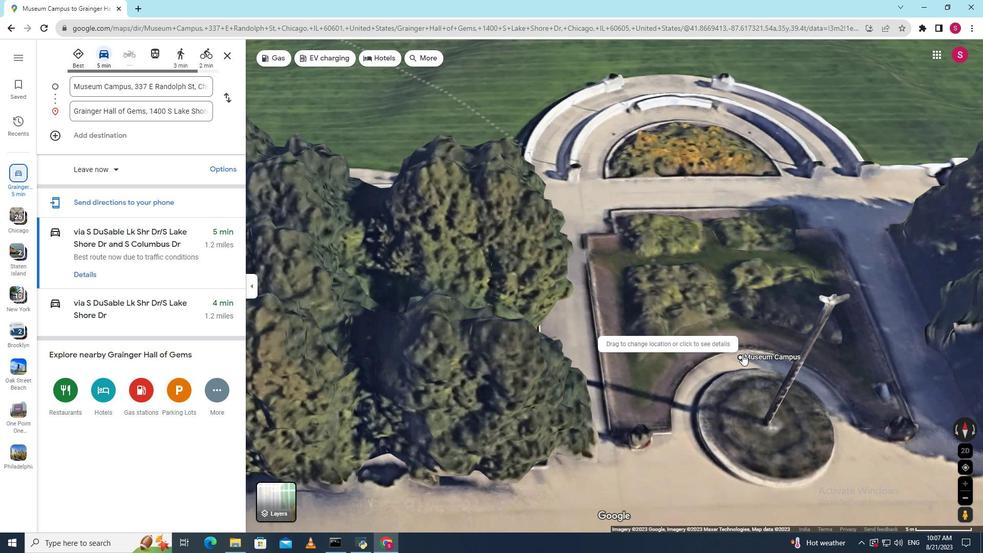 
Action: Mouse scrolled (743, 355) with delta (0, 0)
Screenshot: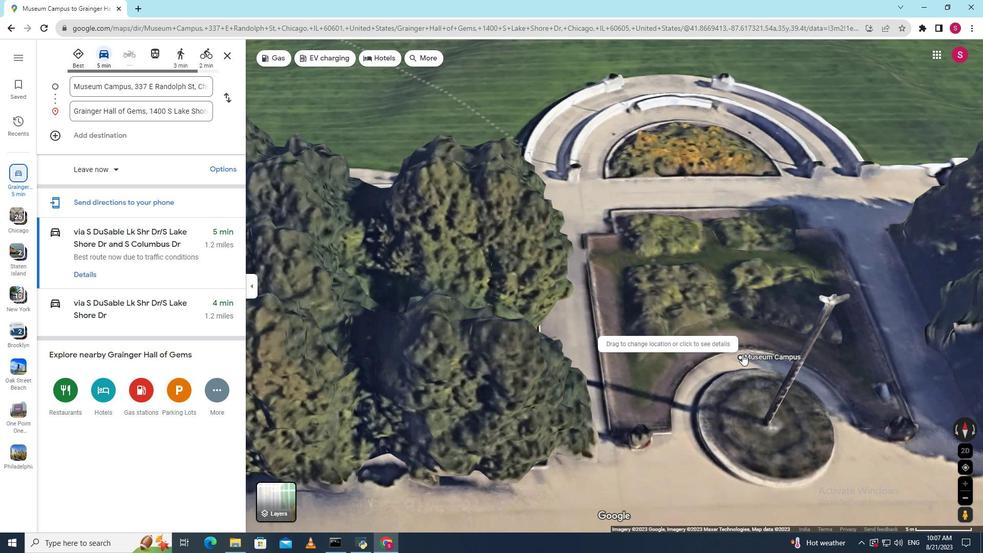 
Action: Mouse scrolled (743, 355) with delta (0, 0)
Screenshot: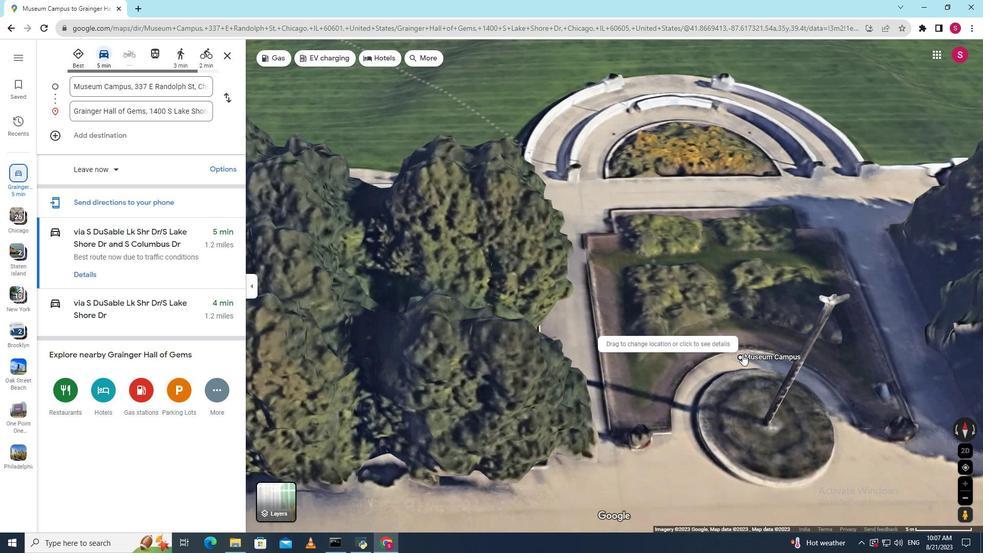 
Action: Mouse scrolled (743, 355) with delta (0, 0)
Screenshot: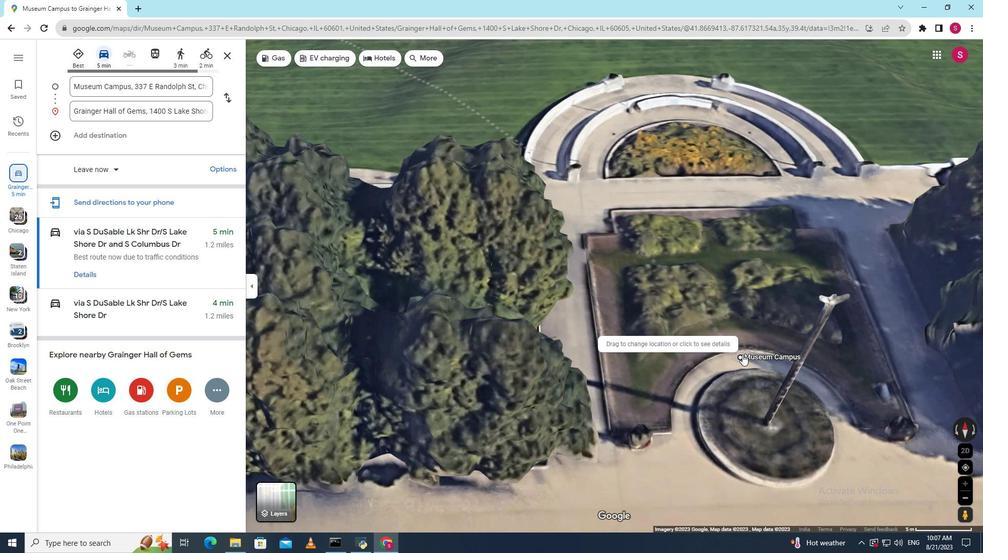
Action: Mouse scrolled (743, 355) with delta (0, 0)
Screenshot: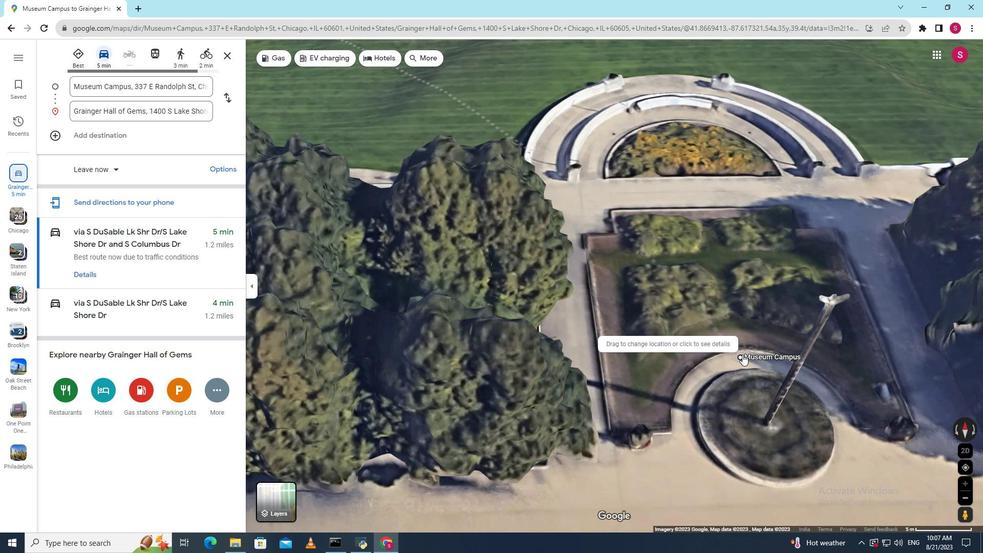 
Action: Mouse scrolled (743, 355) with delta (0, 0)
Screenshot: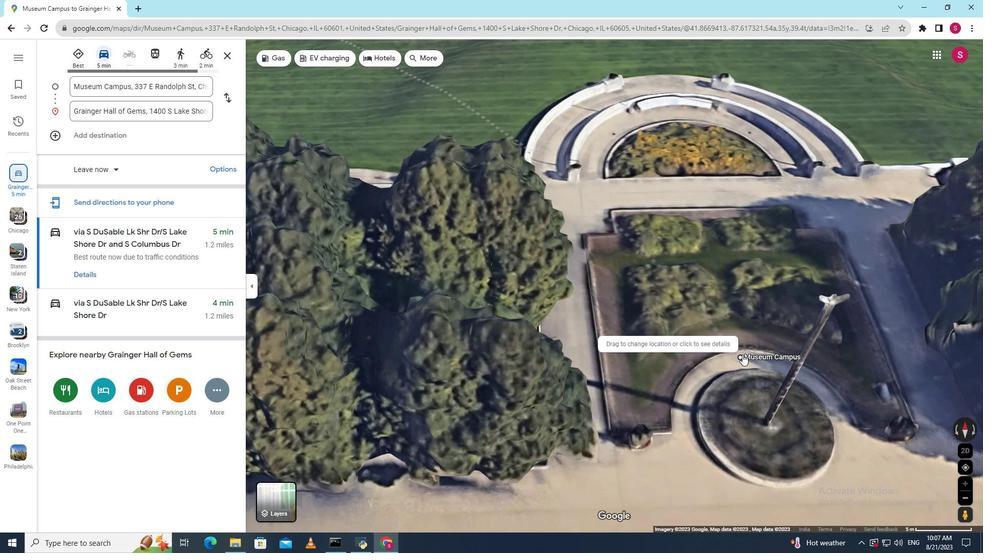 
Action: Mouse scrolled (743, 355) with delta (0, 0)
Screenshot: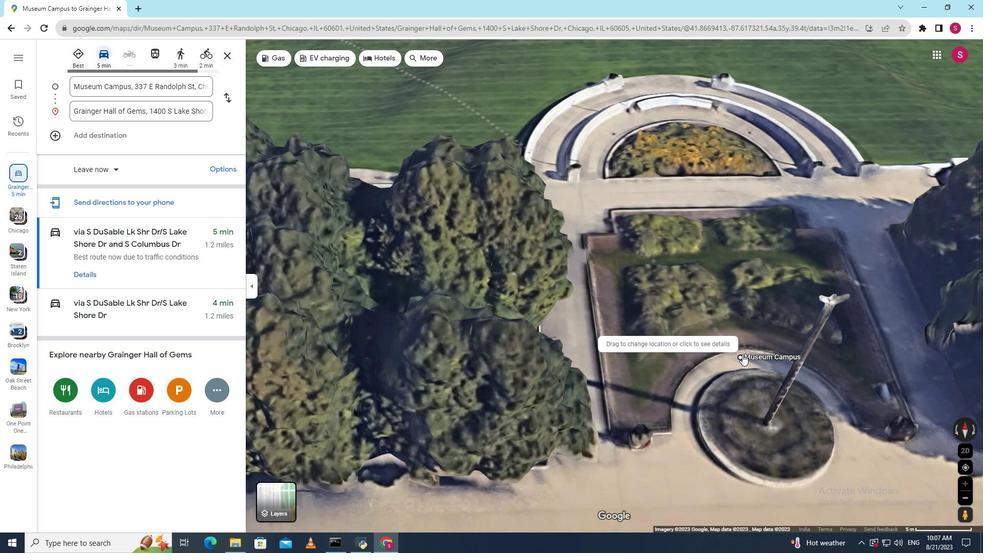 
Action: Mouse moved to (740, 354)
Screenshot: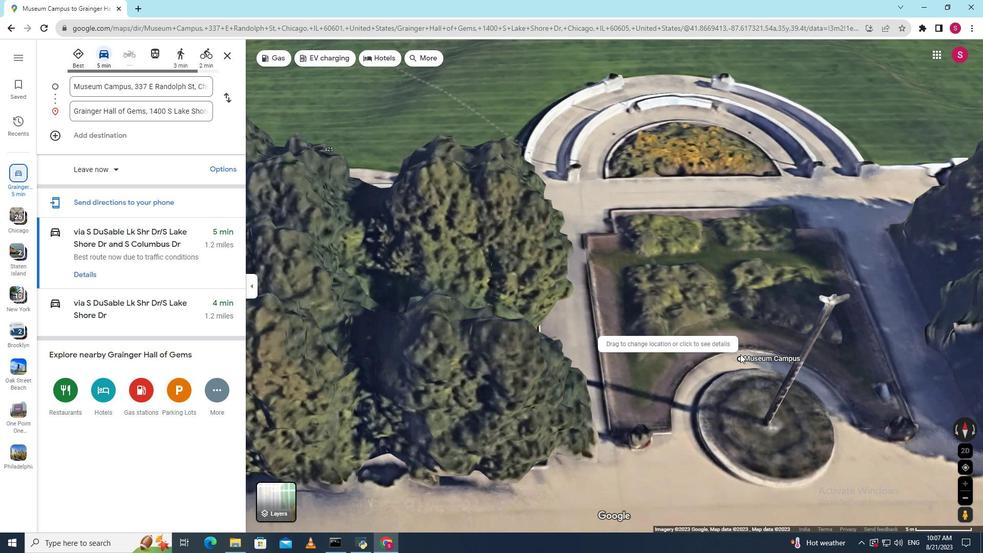 
Action: Mouse scrolled (740, 355) with delta (0, 0)
Screenshot: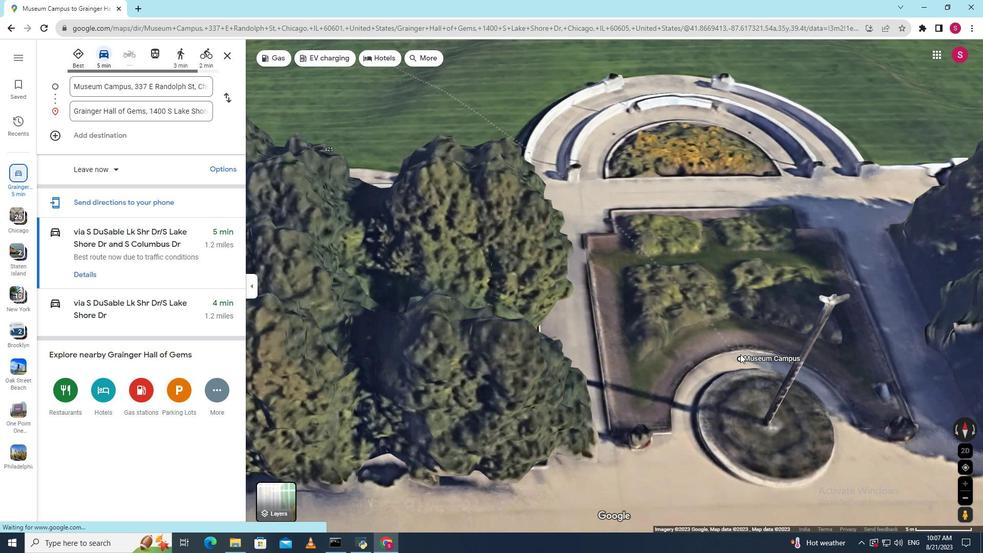 
Action: Mouse scrolled (740, 355) with delta (0, 0)
Screenshot: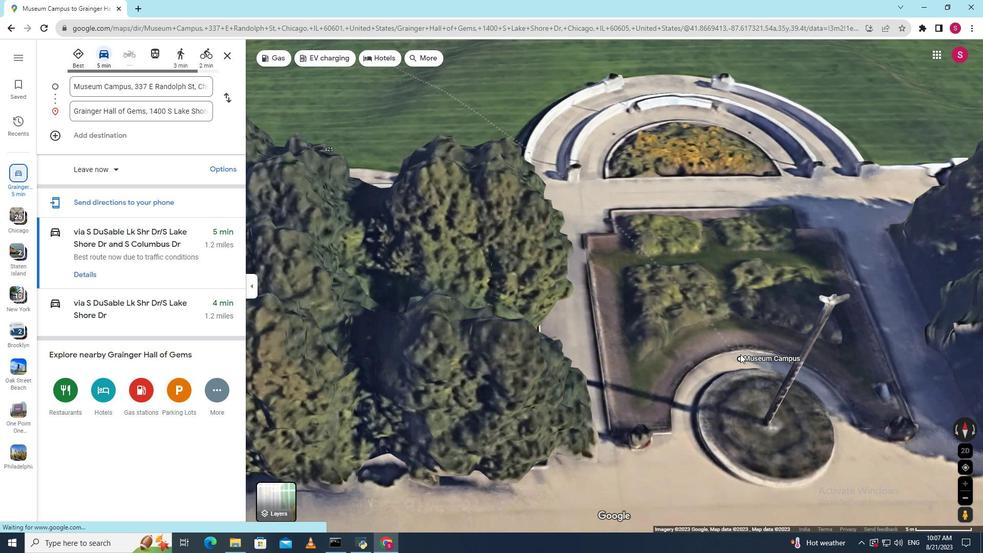 
Action: Mouse scrolled (740, 355) with delta (0, 0)
Screenshot: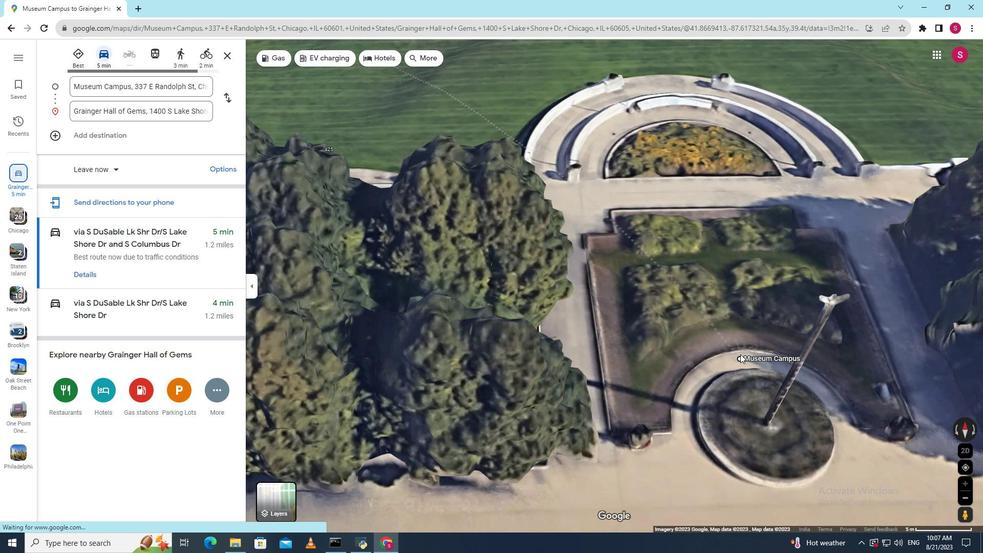 
Action: Mouse scrolled (740, 355) with delta (0, 0)
Screenshot: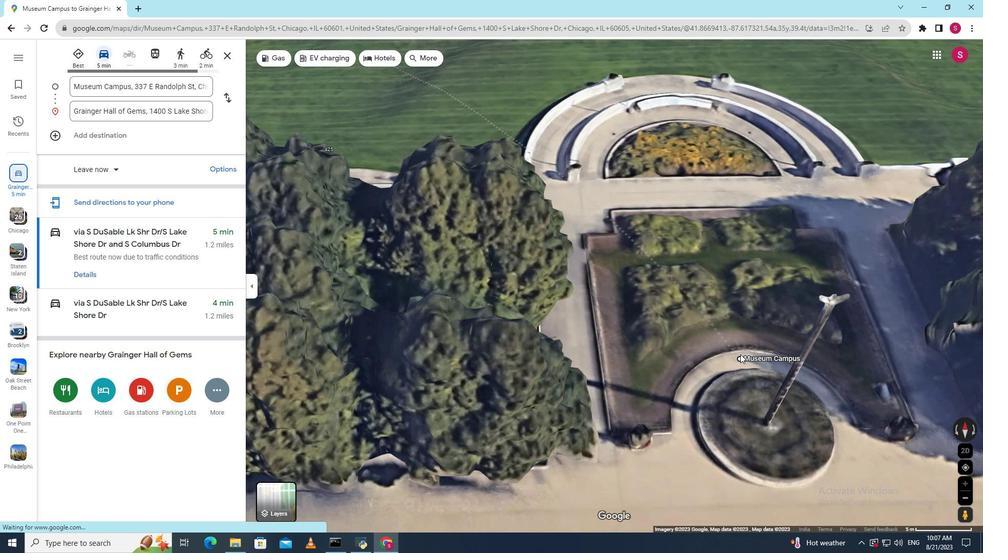 
Action: Mouse scrolled (740, 354) with delta (0, 0)
Screenshot: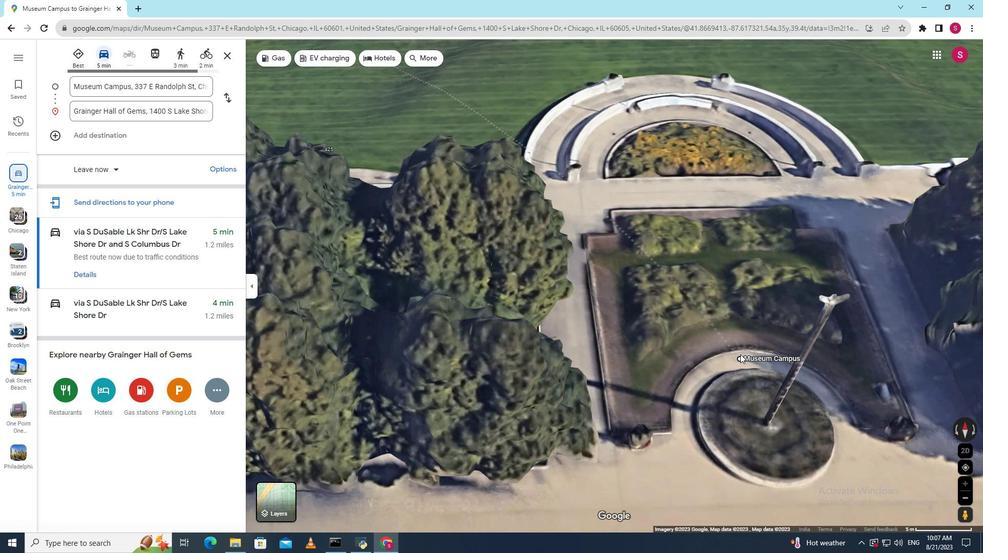 
Action: Mouse scrolled (740, 354) with delta (0, 0)
Screenshot: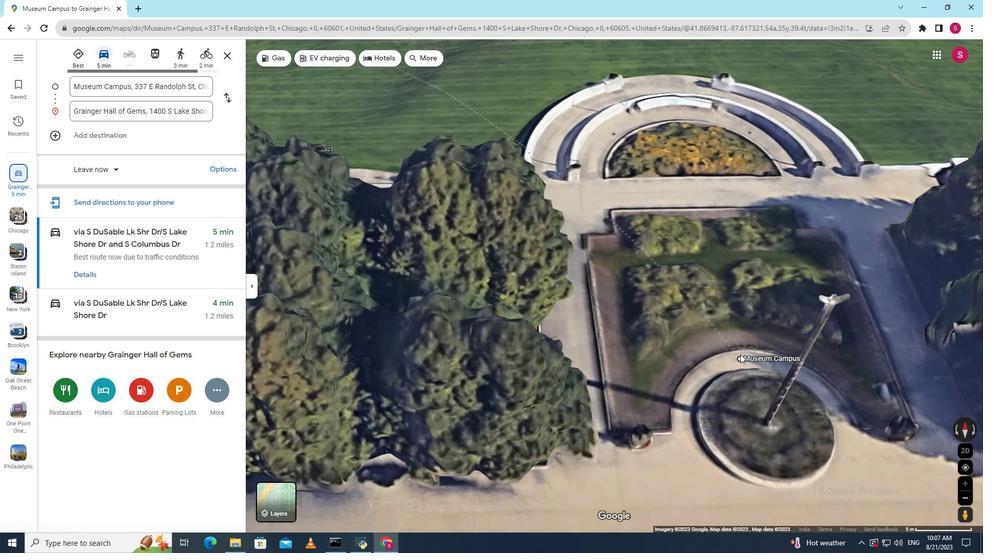 
Action: Mouse scrolled (740, 354) with delta (0, 0)
Screenshot: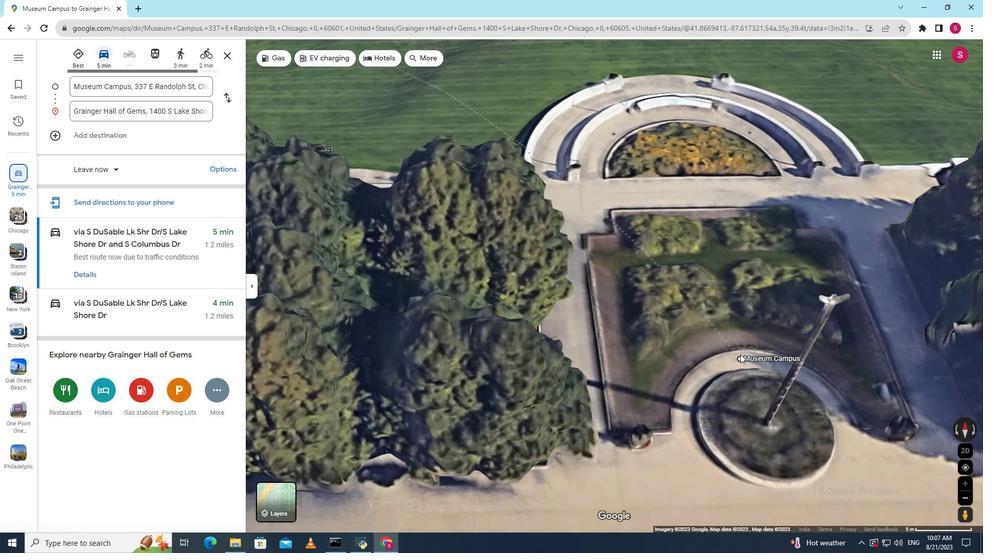 
Action: Mouse scrolled (740, 355) with delta (0, 0)
Screenshot: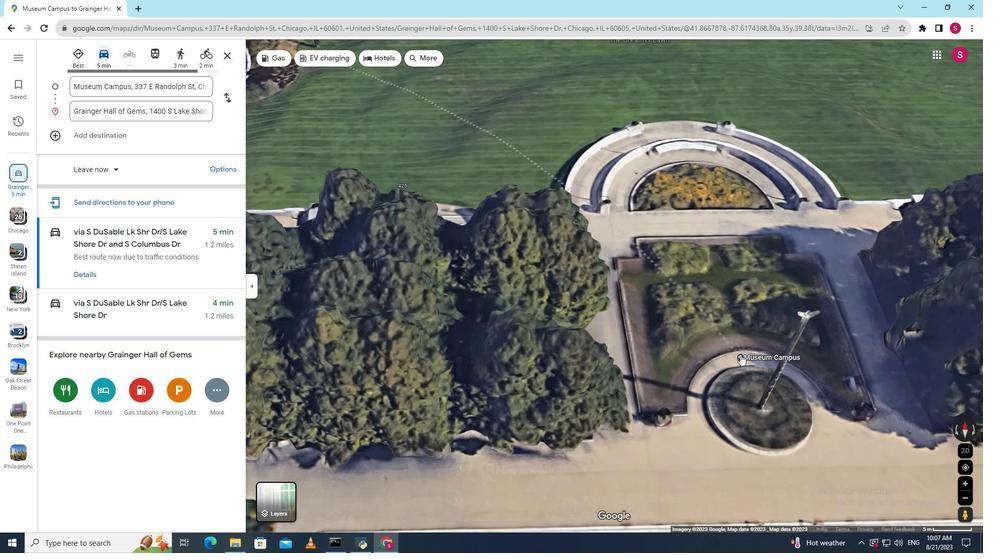 
Action: Mouse scrolled (740, 355) with delta (0, 0)
Screenshot: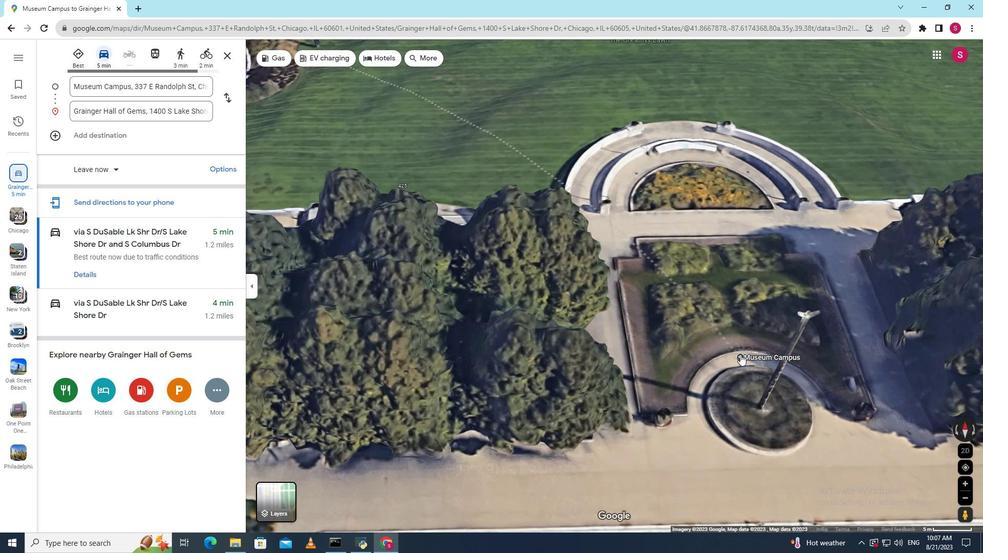 
Action: Mouse scrolled (740, 355) with delta (0, 0)
Screenshot: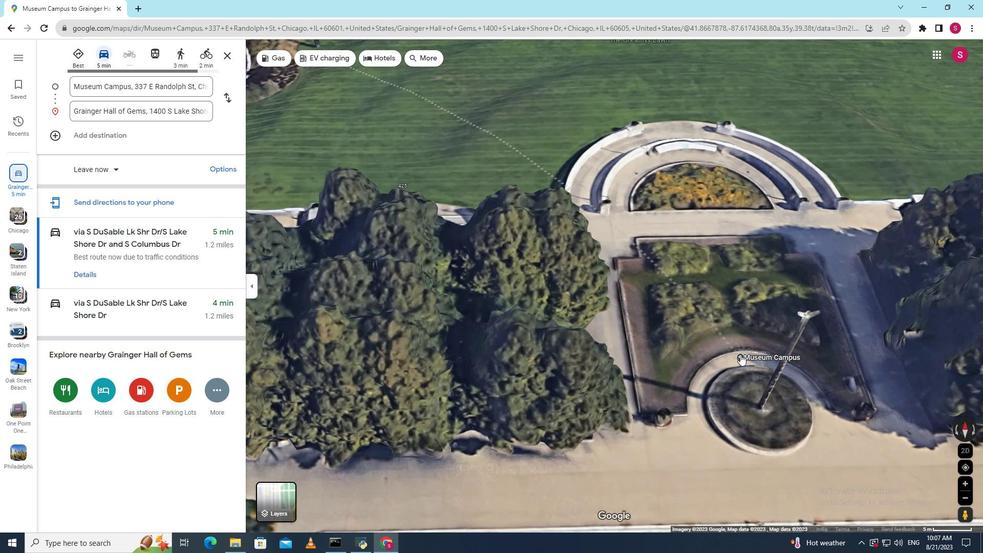 
Action: Mouse scrolled (740, 355) with delta (0, 0)
Screenshot: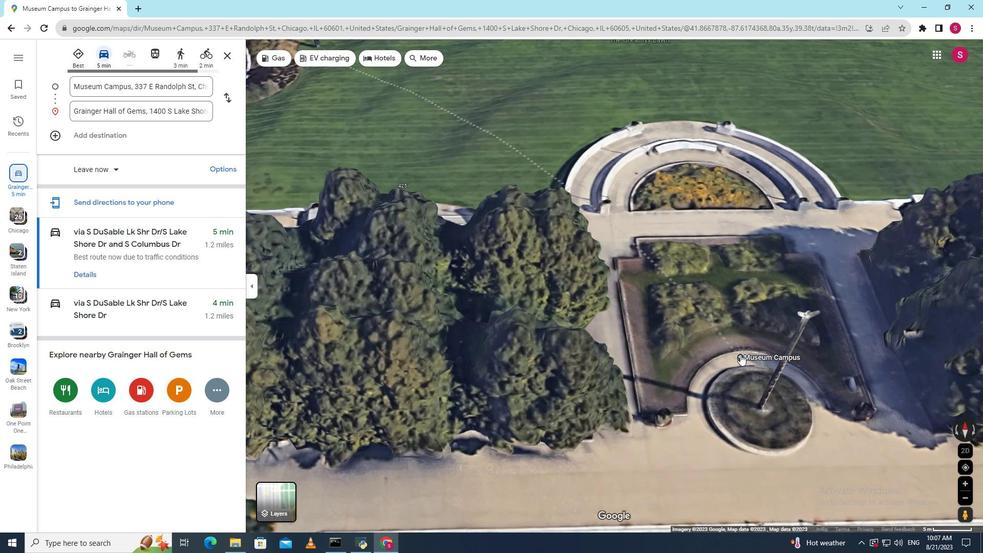
Action: Mouse scrolled (740, 355) with delta (0, 0)
Screenshot: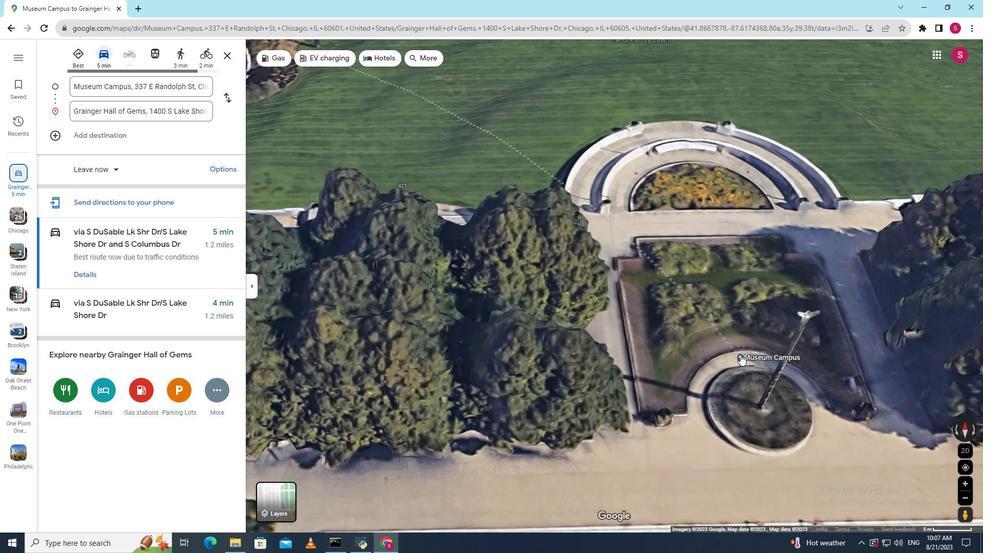 
Action: Mouse scrolled (740, 355) with delta (0, 0)
Screenshot: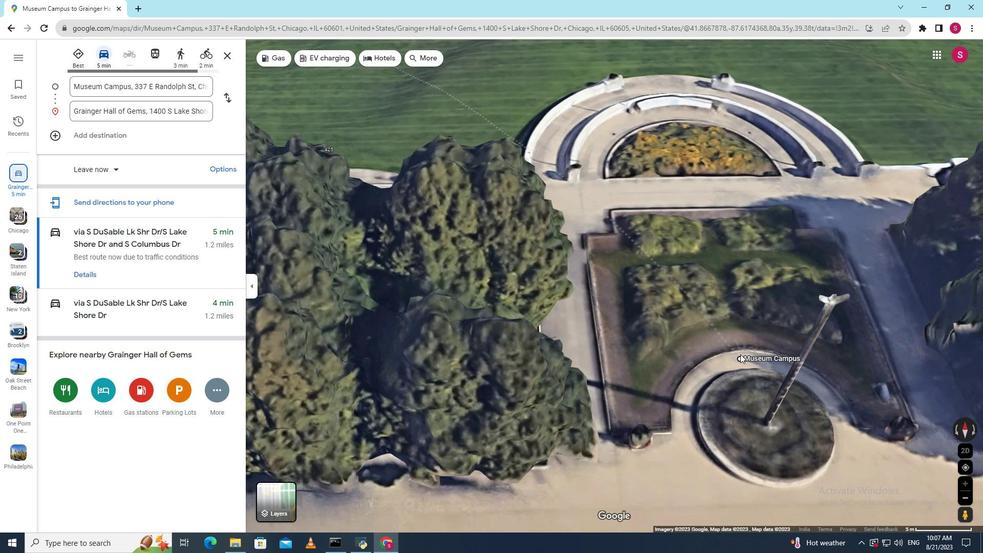
Action: Mouse scrolled (740, 355) with delta (0, 0)
Screenshot: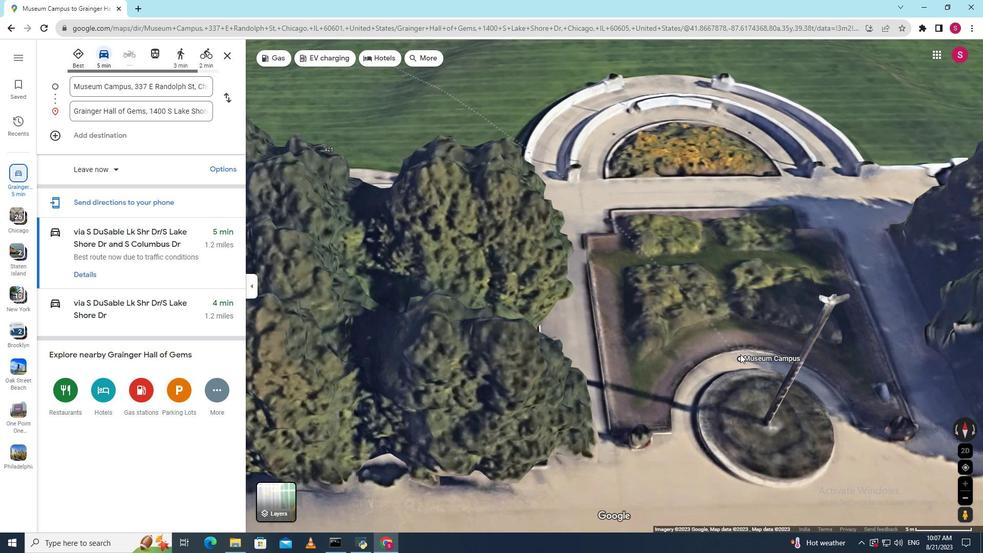 
Action: Mouse scrolled (740, 355) with delta (0, 0)
Screenshot: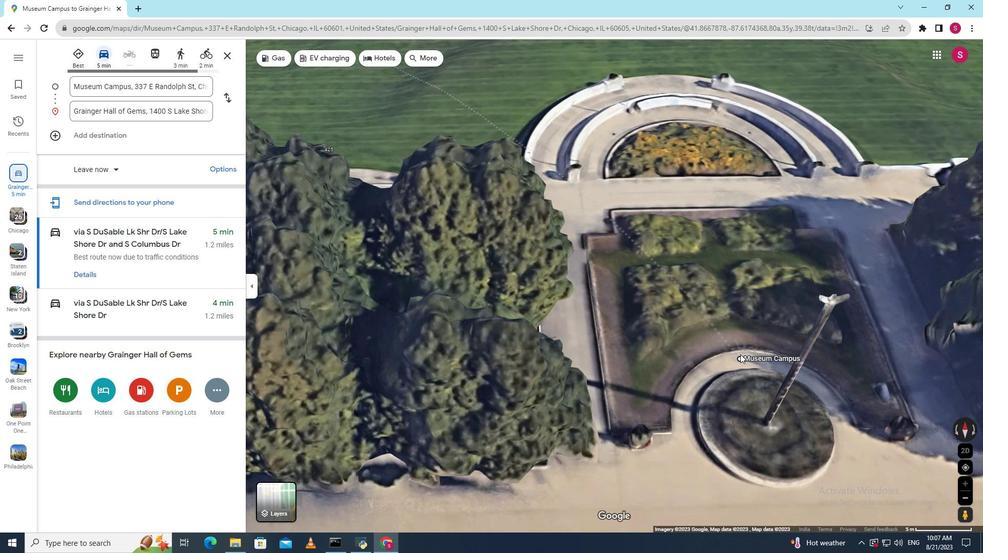 
Action: Mouse scrolled (740, 355) with delta (0, 0)
Screenshot: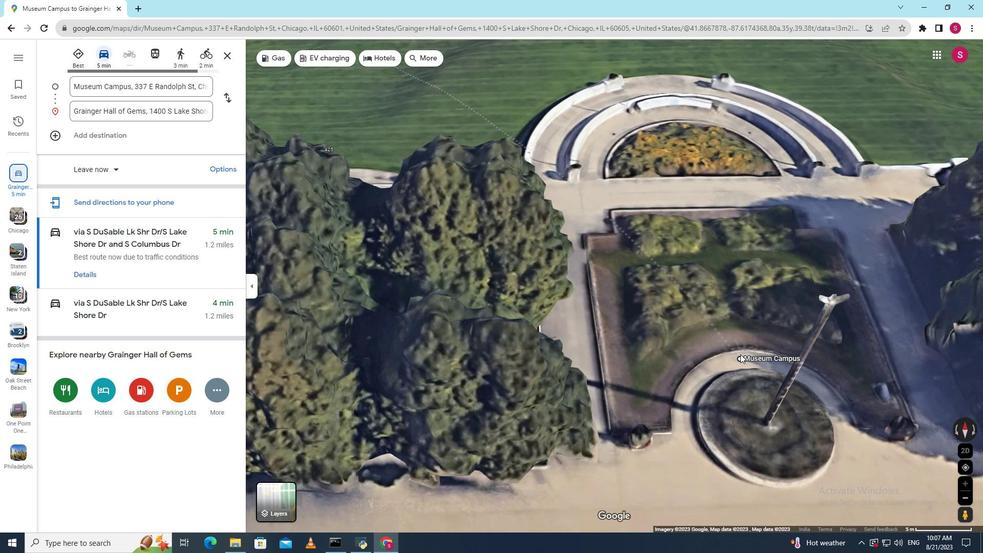 
Action: Mouse scrolled (740, 355) with delta (0, 0)
Screenshot: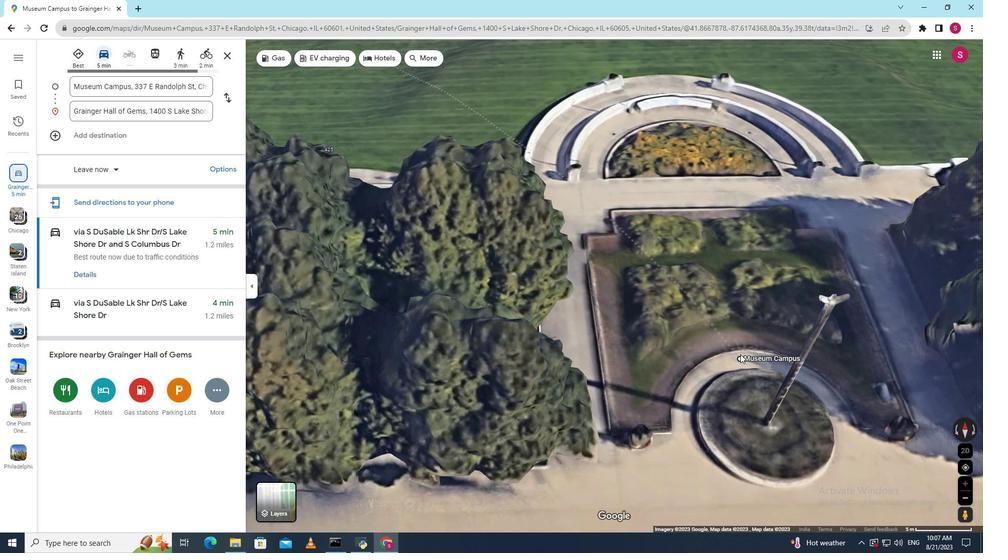 
Action: Mouse moved to (736, 362)
Screenshot: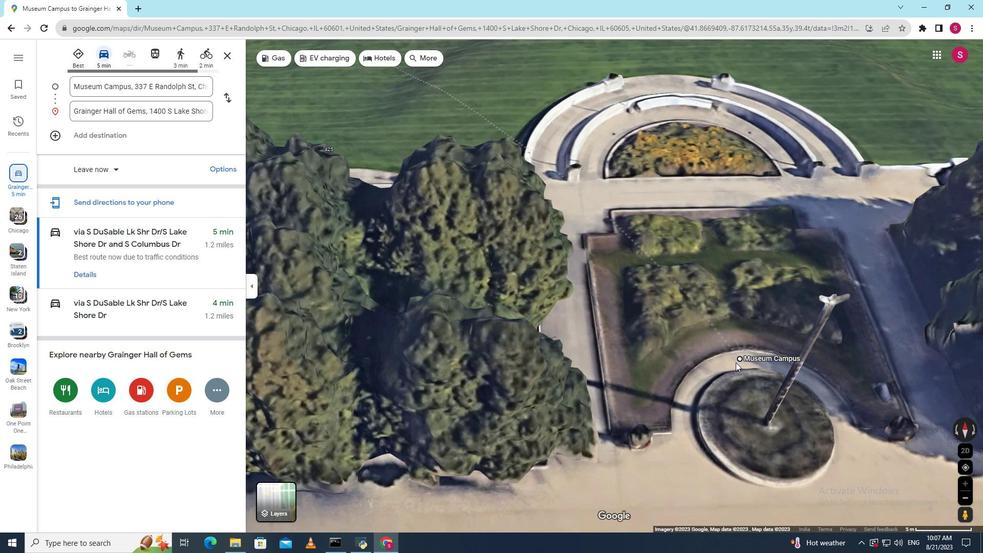 
Action: Mouse scrolled (736, 363) with delta (0, 0)
Screenshot: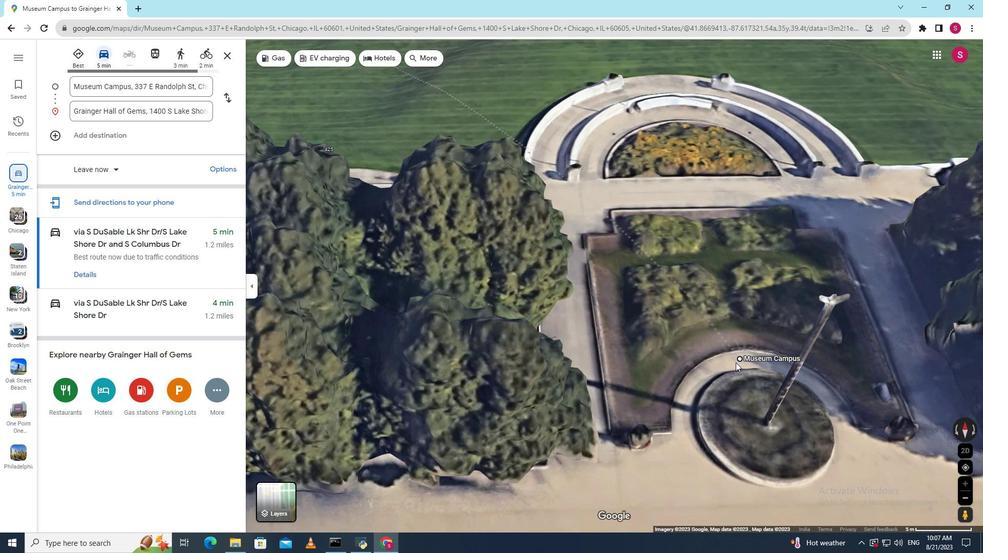 
Action: Mouse scrolled (736, 363) with delta (0, 0)
Screenshot: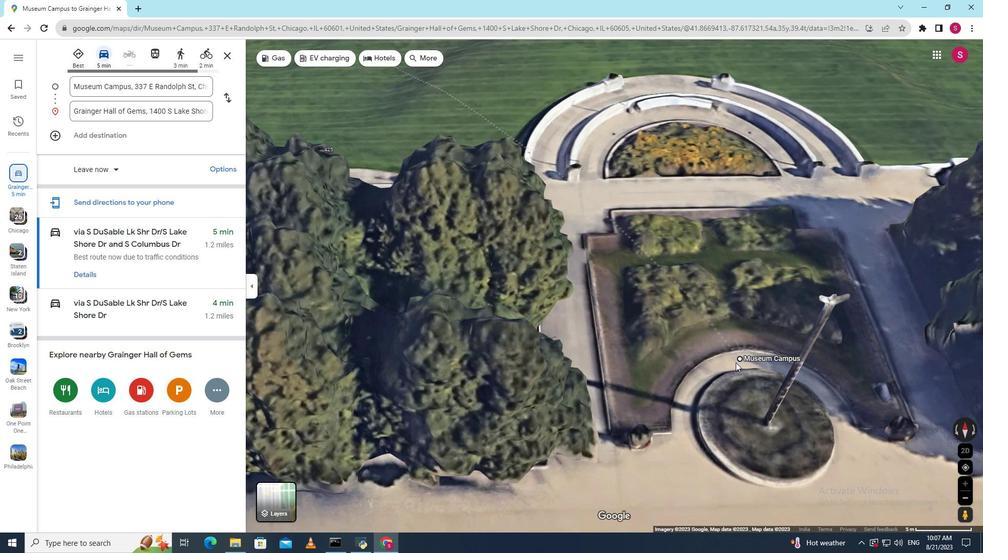 
Action: Mouse scrolled (736, 363) with delta (0, 0)
Screenshot: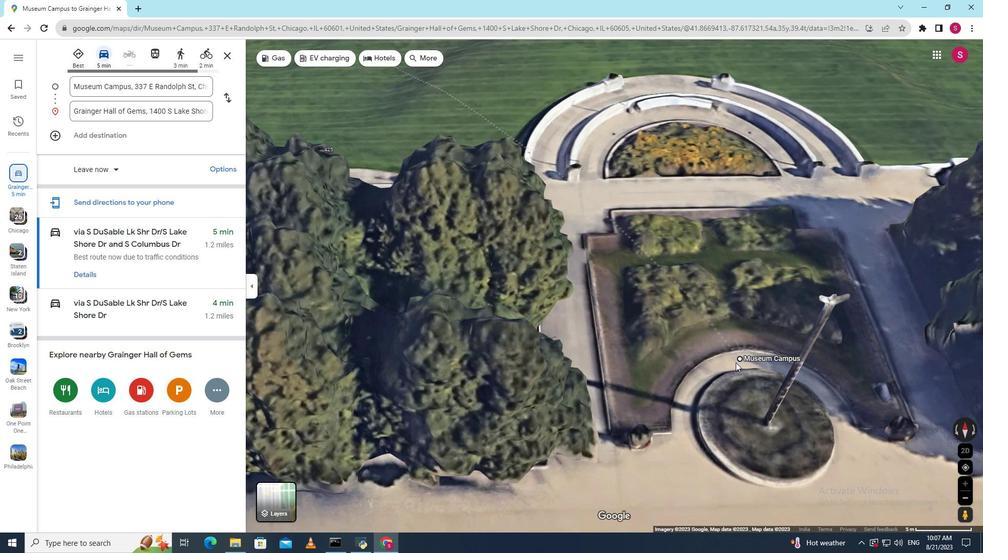 
Action: Mouse scrolled (736, 363) with delta (0, 0)
Screenshot: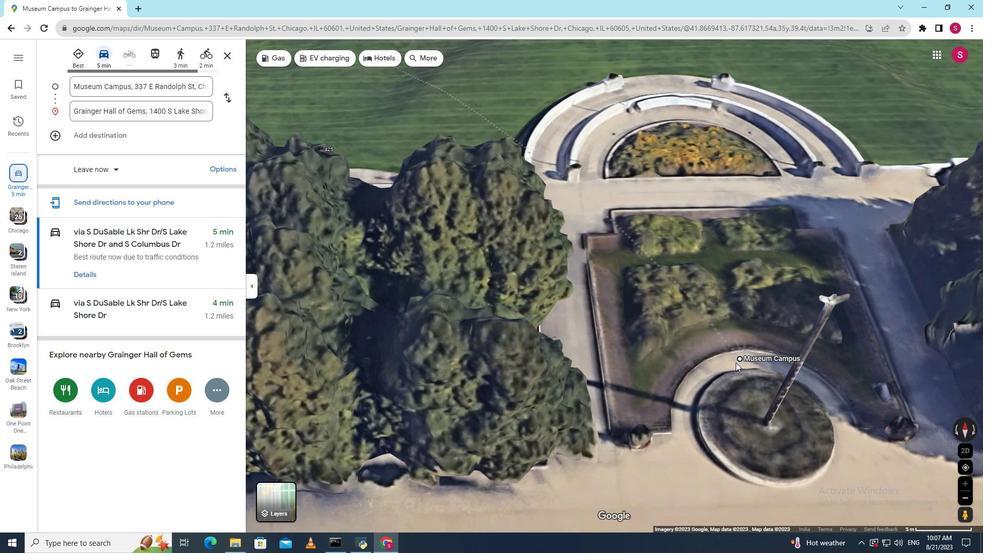 
Action: Mouse scrolled (736, 363) with delta (0, 0)
Screenshot: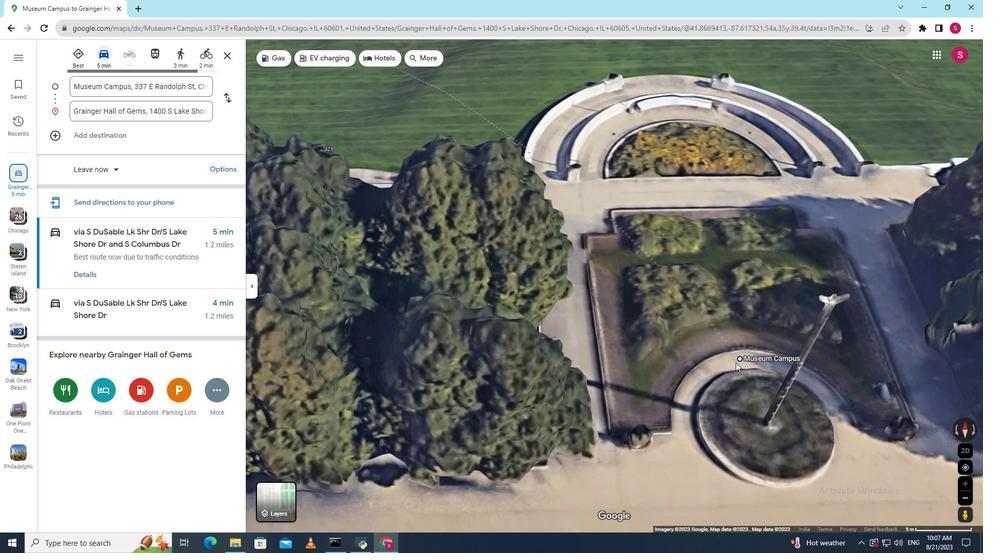 
Action: Mouse moved to (744, 357)
Screenshot: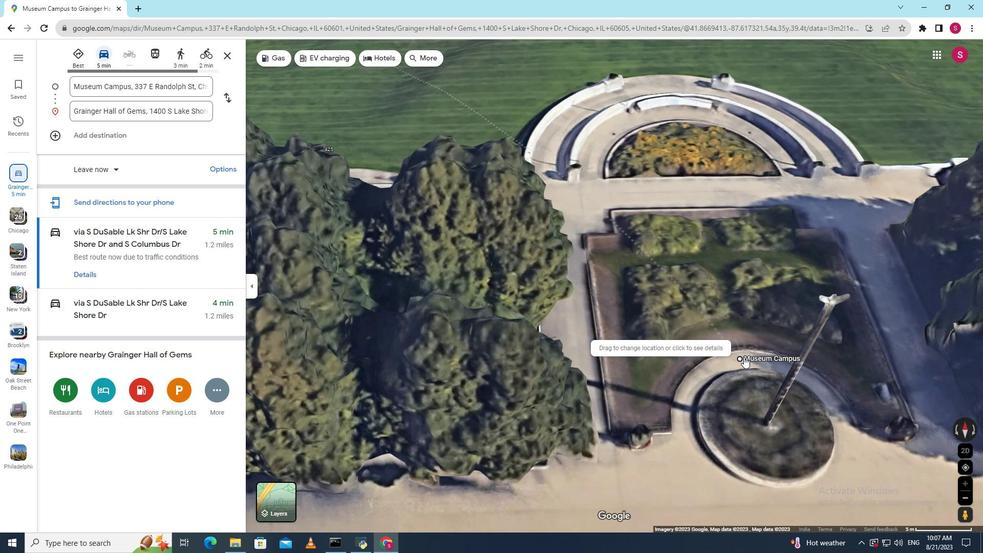 
Action: Mouse scrolled (744, 356) with delta (0, 0)
Screenshot: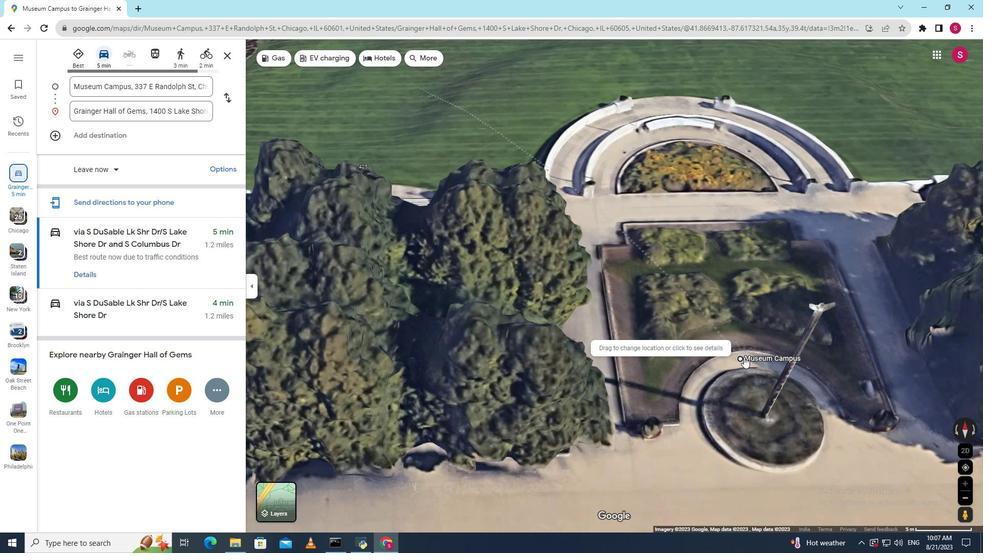 
Action: Mouse scrolled (744, 356) with delta (0, 0)
Screenshot: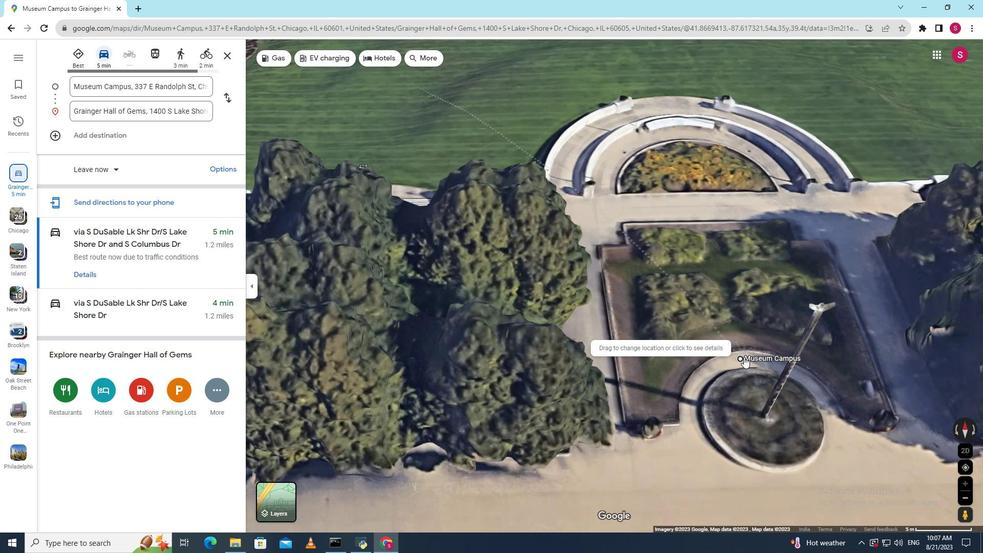 
Action: Mouse scrolled (744, 356) with delta (0, 0)
Screenshot: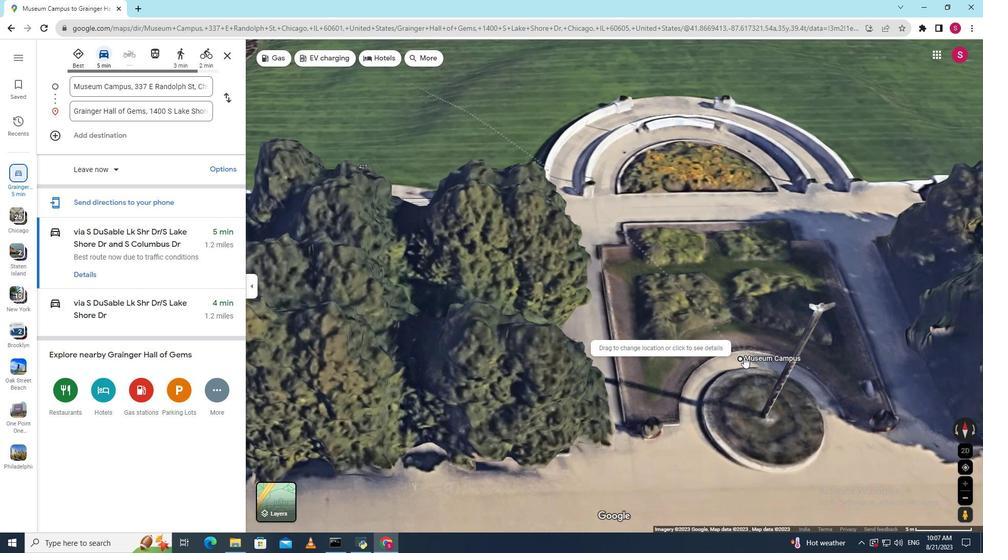 
Action: Mouse scrolled (744, 356) with delta (0, 0)
Screenshot: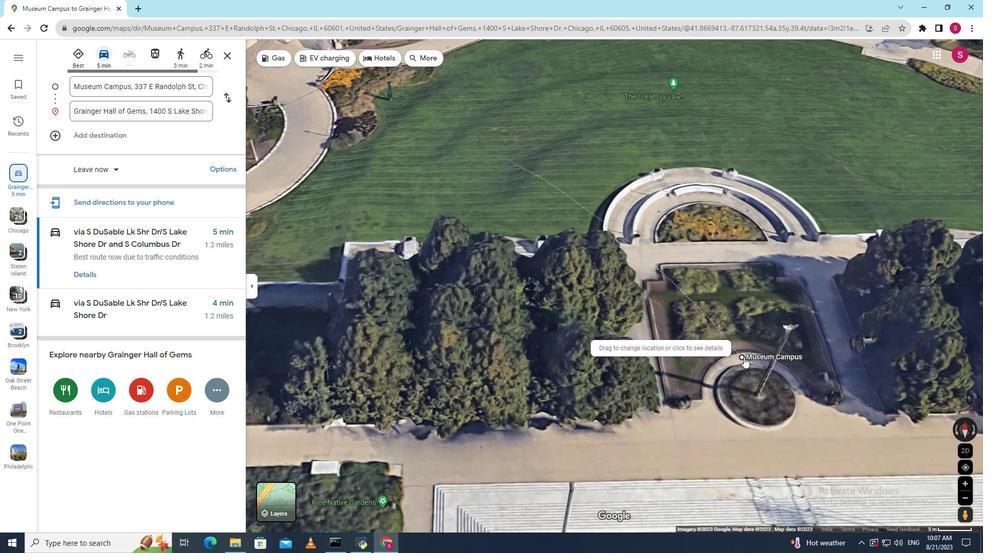 
Action: Mouse scrolled (744, 356) with delta (0, 0)
Screenshot: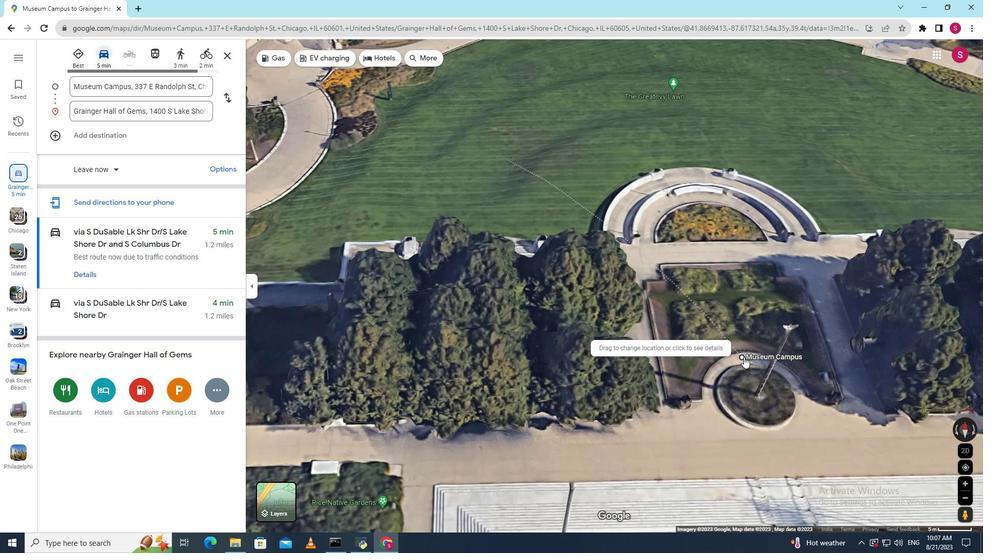 
Action: Mouse scrolled (744, 356) with delta (0, 0)
Screenshot: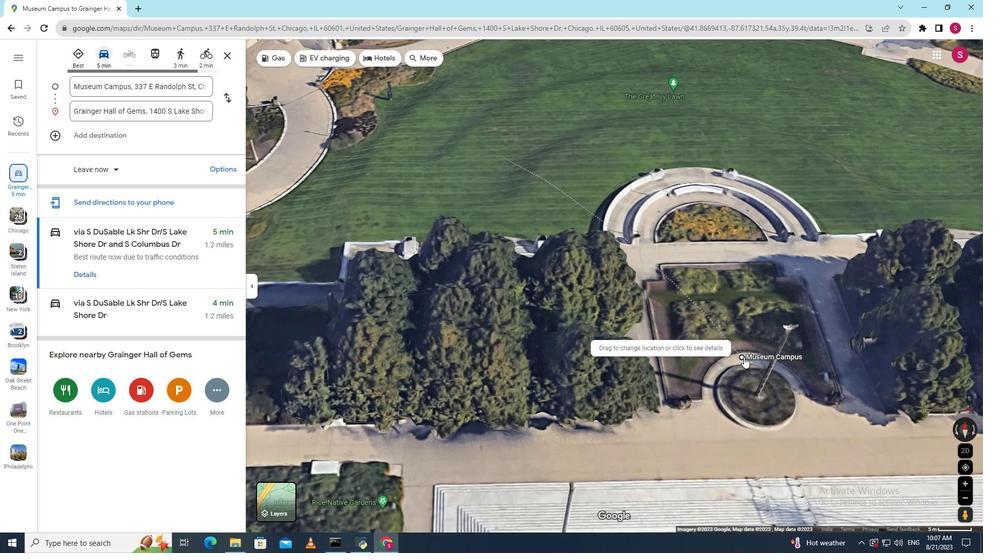 
Action: Mouse scrolled (744, 356) with delta (0, 0)
Screenshot: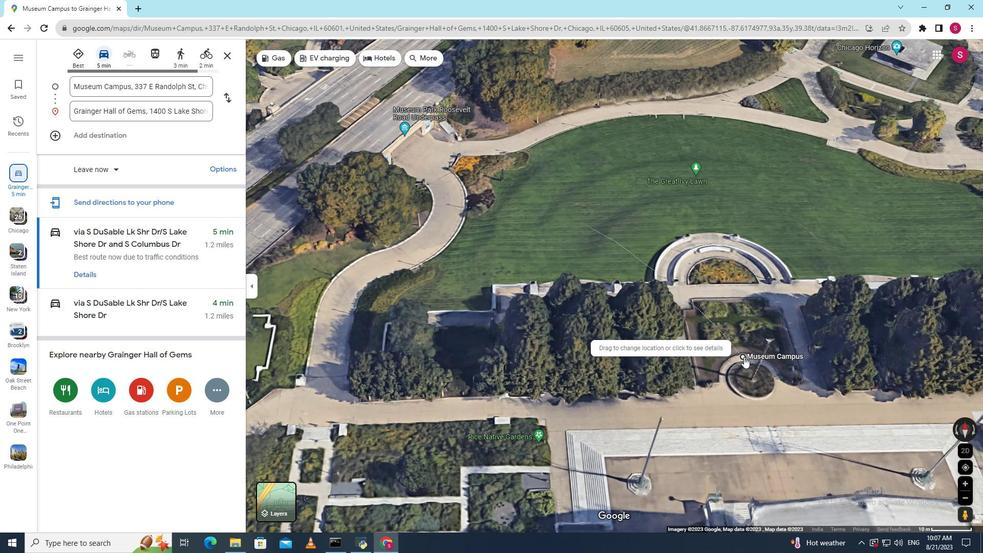 
Action: Mouse scrolled (744, 356) with delta (0, 0)
Screenshot: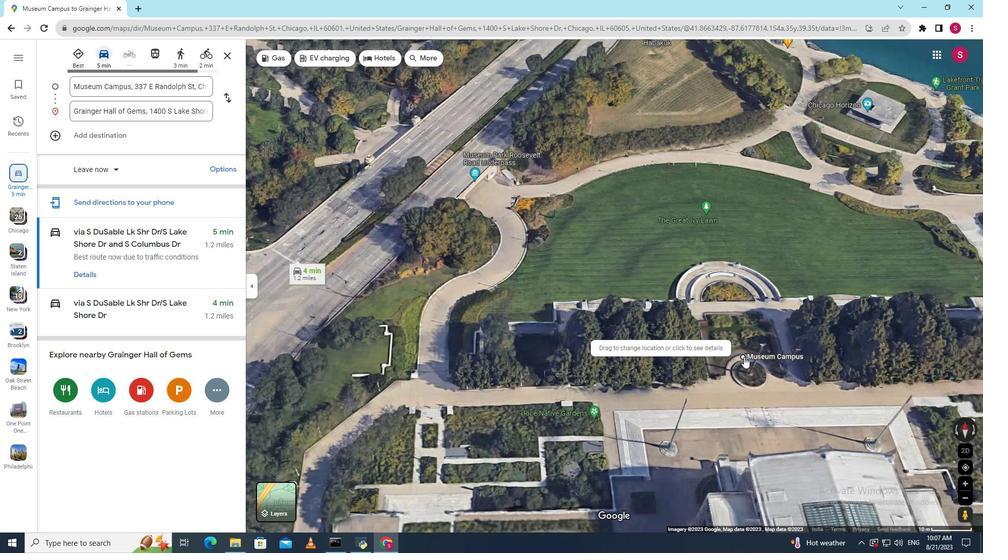 
Action: Mouse scrolled (744, 356) with delta (0, 0)
Screenshot: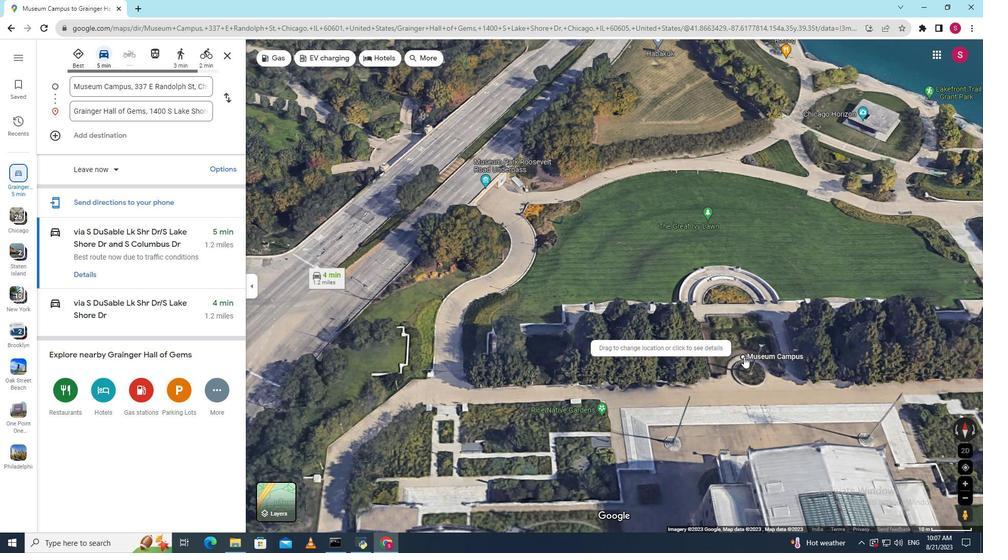 
Action: Mouse scrolled (744, 356) with delta (0, 0)
Screenshot: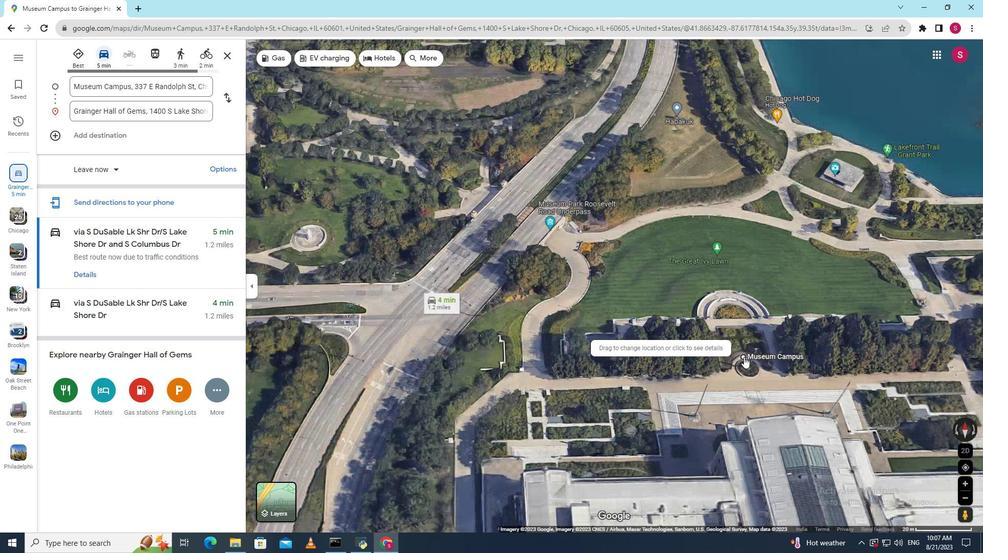 
Action: Mouse scrolled (744, 356) with delta (0, 0)
Screenshot: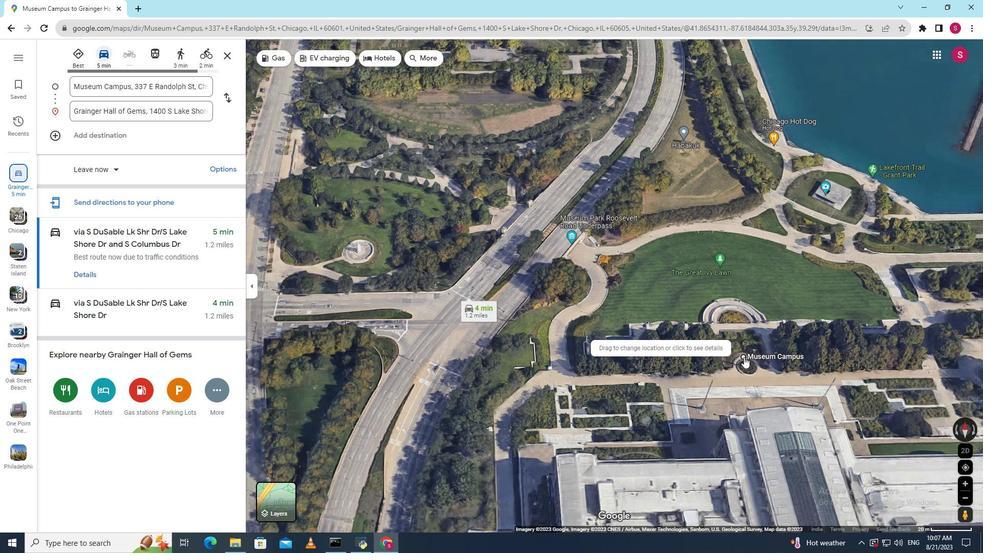 
Action: Mouse scrolled (744, 356) with delta (0, 0)
Screenshot: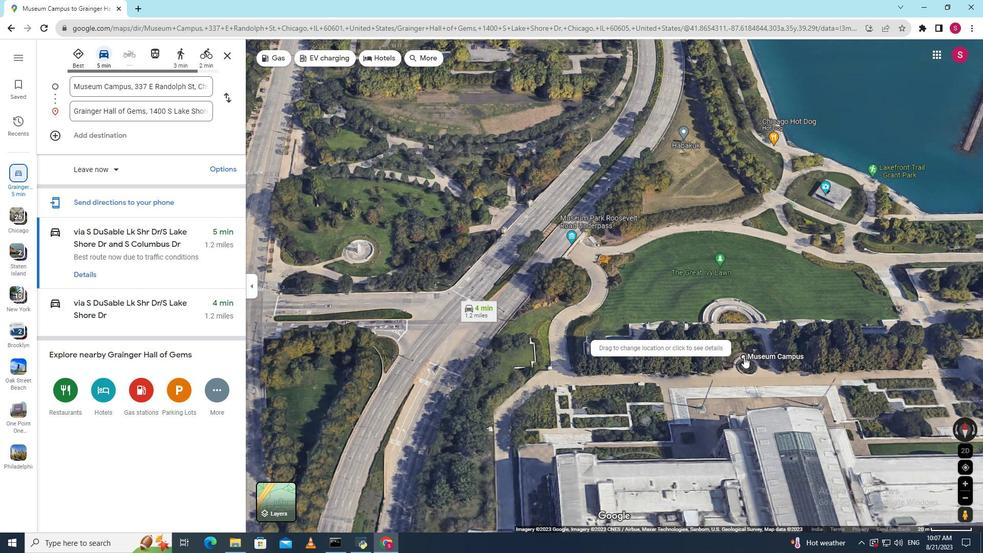 
Action: Mouse scrolled (744, 356) with delta (0, 0)
Screenshot: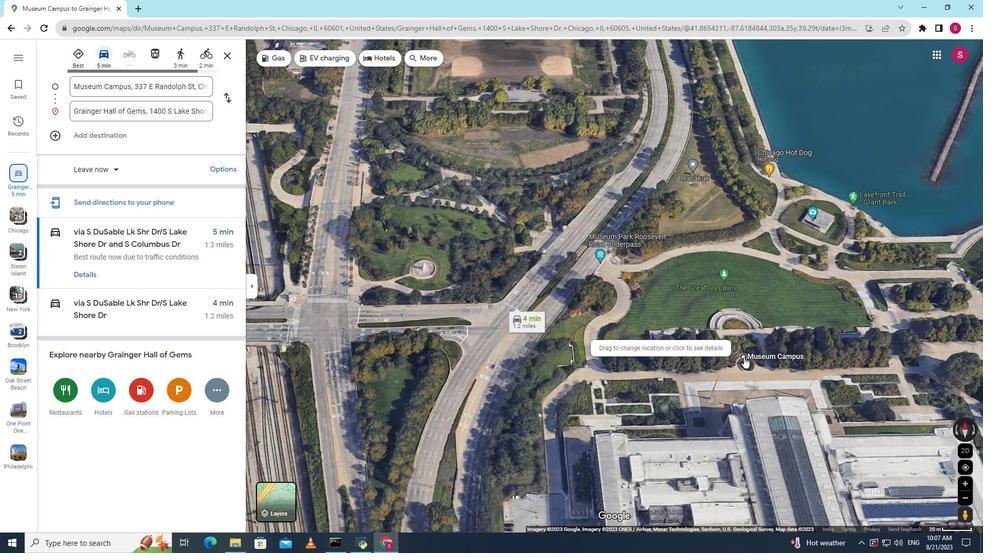 
Action: Mouse scrolled (744, 356) with delta (0, 0)
Screenshot: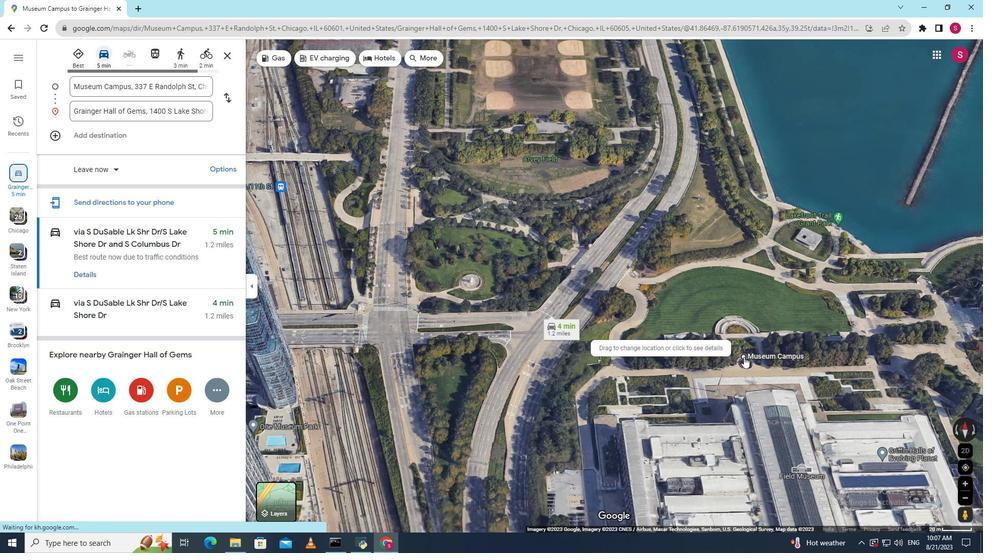 
Action: Mouse moved to (635, 291)
Screenshot: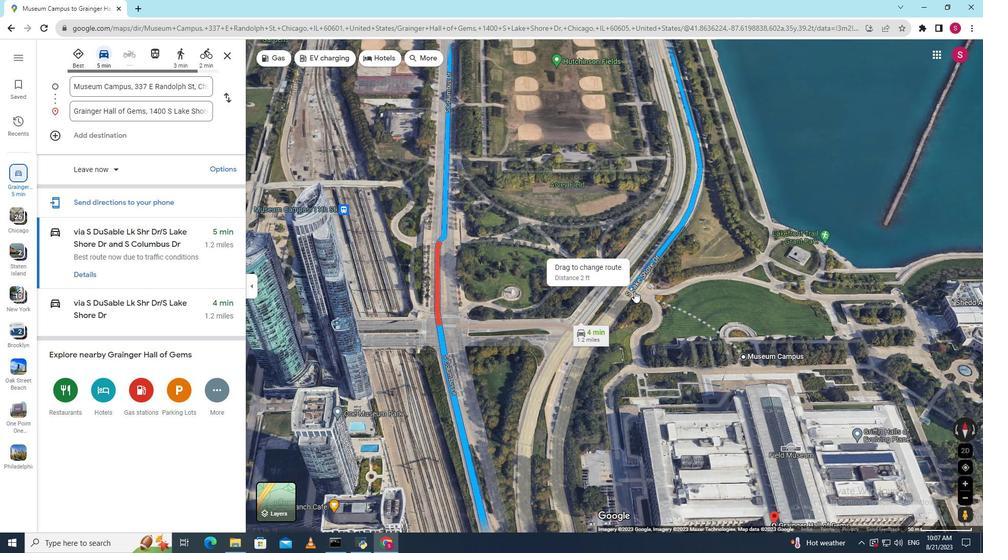 
Action: Mouse scrolled (635, 292) with delta (0, 0)
Screenshot: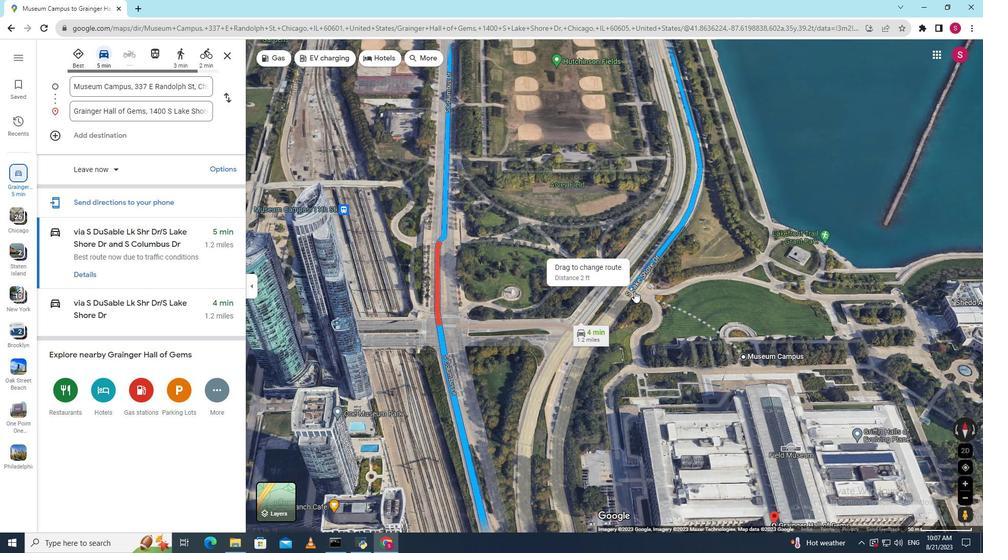 
Action: Mouse moved to (634, 291)
Screenshot: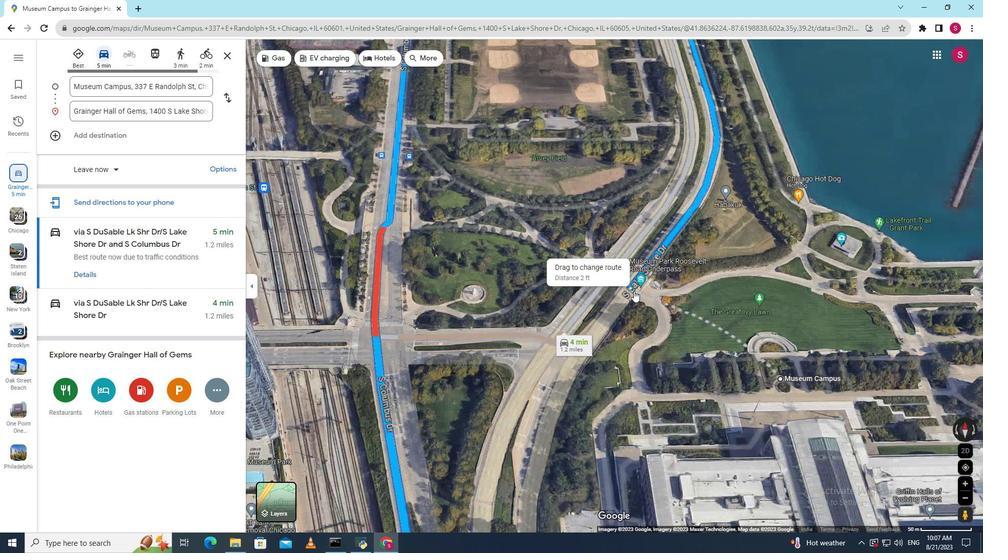 
Action: Mouse scrolled (634, 292) with delta (0, 0)
Screenshot: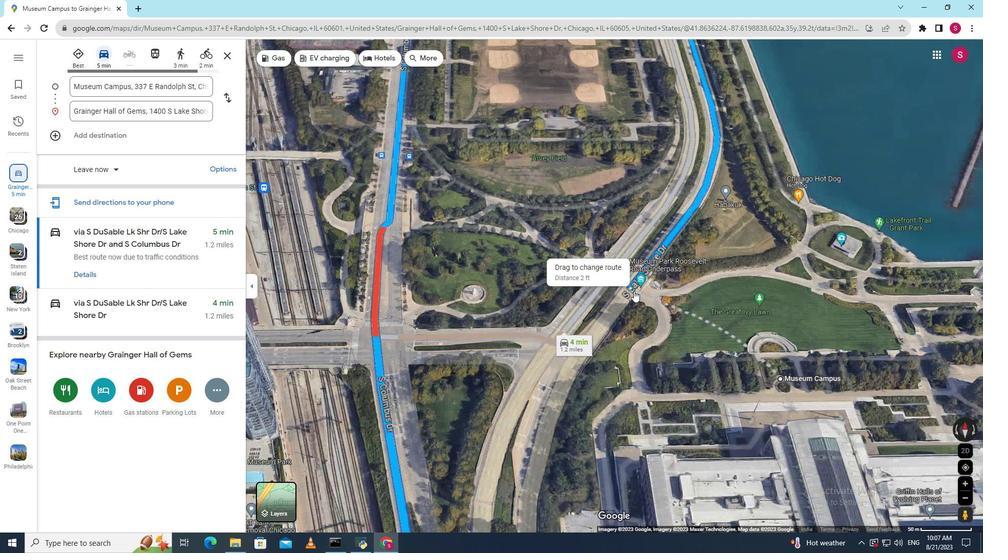 
Action: Mouse scrolled (634, 292) with delta (0, 0)
Screenshot: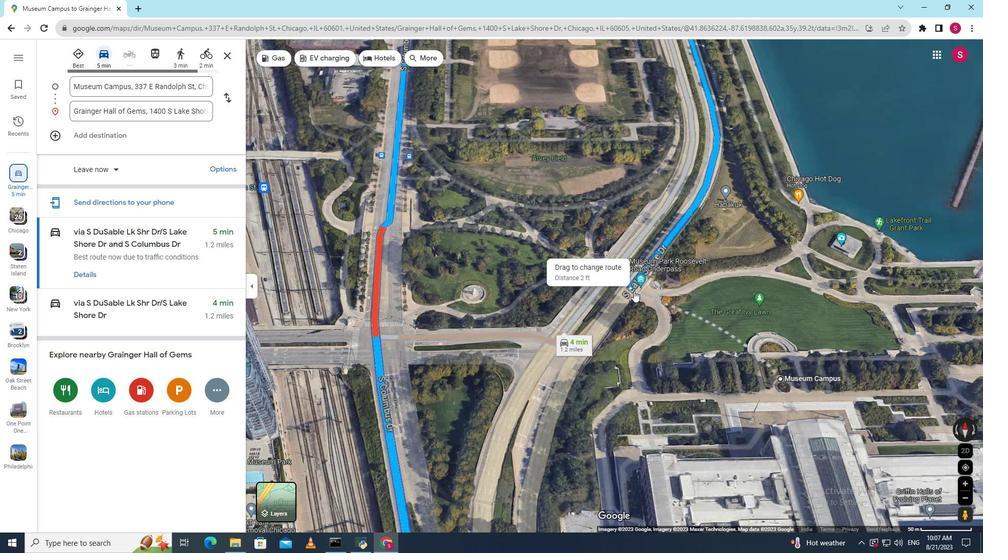 
Action: Mouse moved to (634, 291)
Screenshot: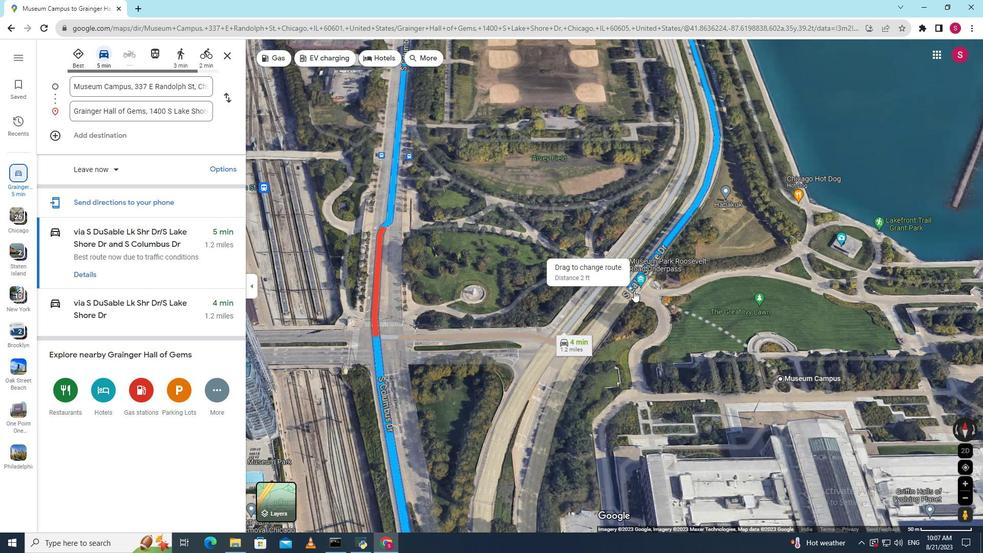 
Action: Mouse scrolled (634, 291) with delta (0, 0)
Screenshot: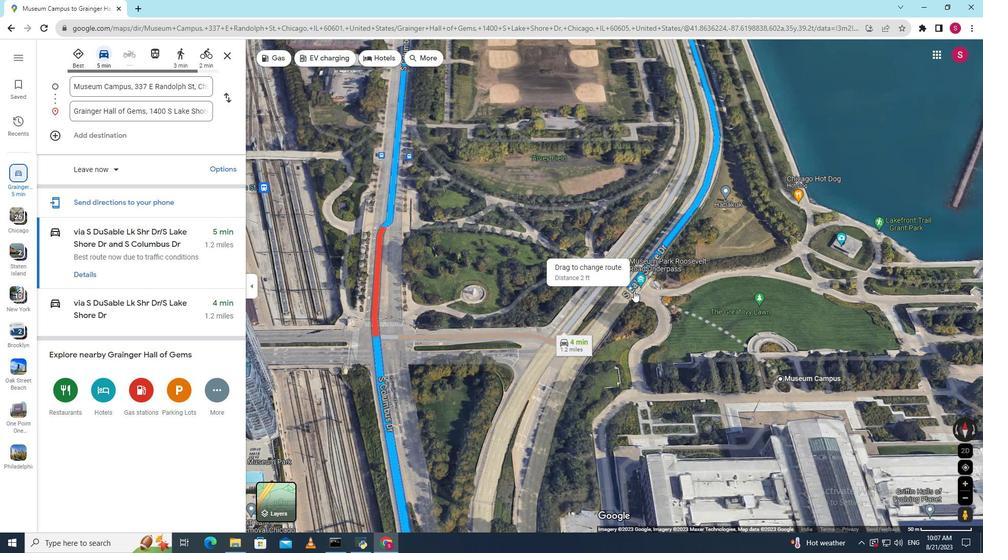 
Action: Mouse moved to (630, 290)
Screenshot: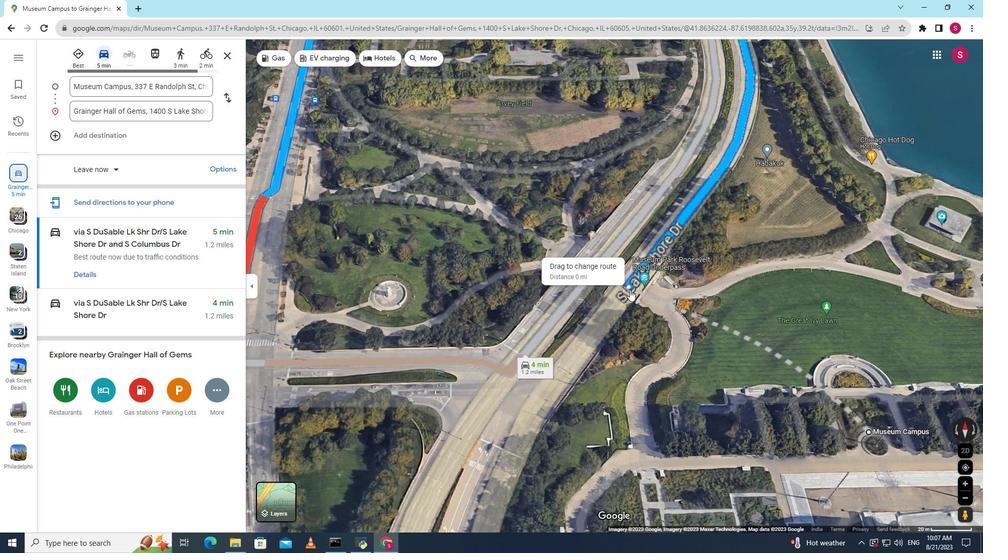 
Action: Mouse scrolled (630, 291) with delta (0, 0)
Screenshot: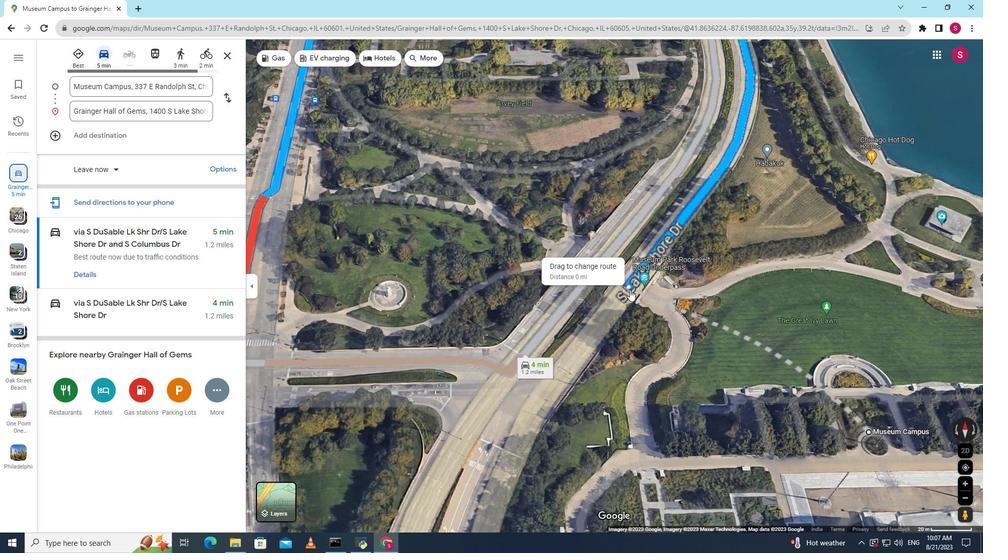
Action: Mouse moved to (630, 290)
Screenshot: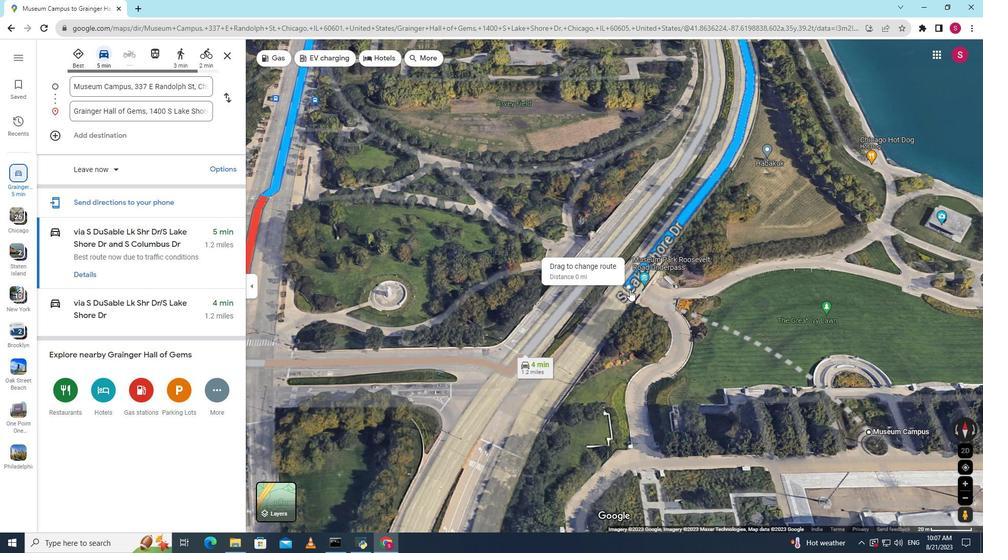 
Action: Mouse scrolled (630, 290) with delta (0, 0)
Screenshot: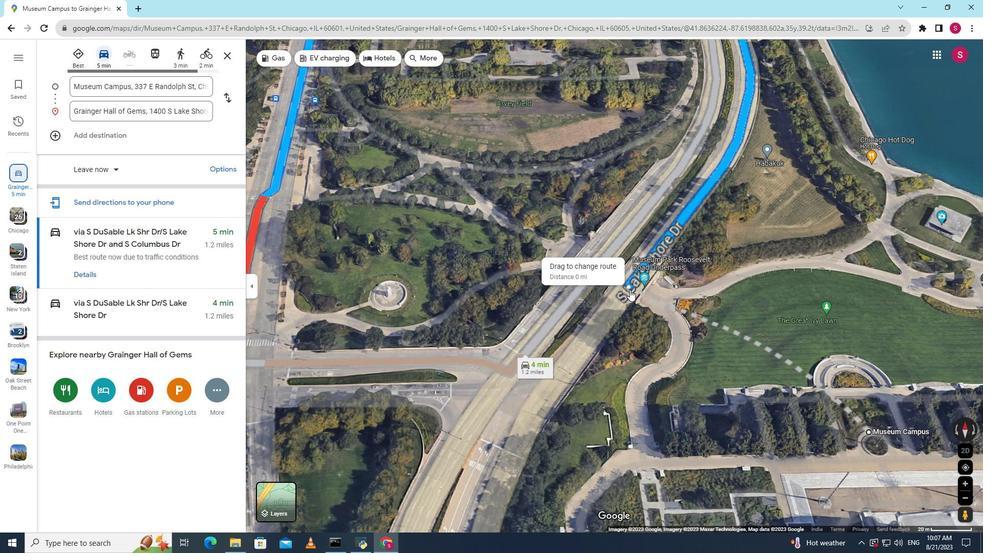 
Action: Mouse scrolled (630, 290) with delta (0, 0)
Screenshot: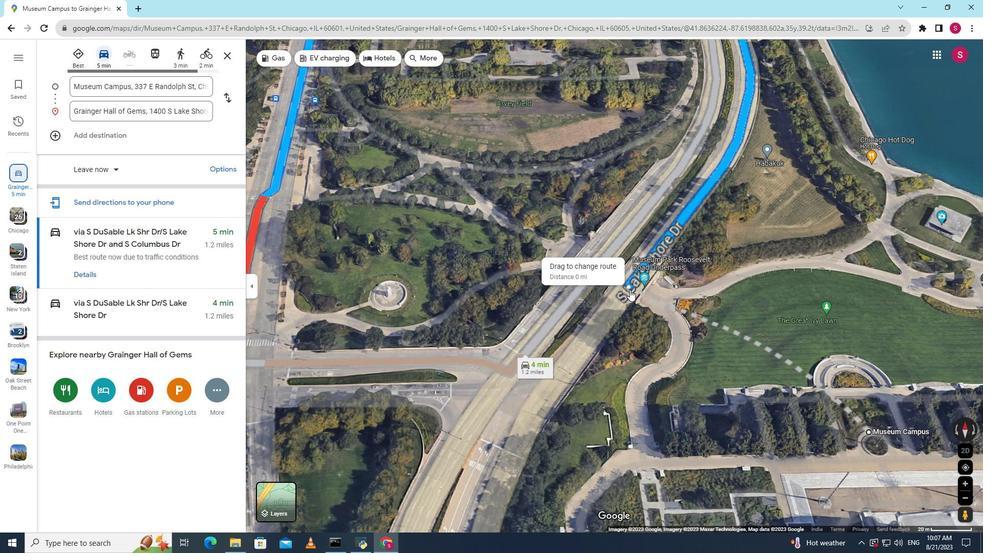 
Action: Mouse scrolled (630, 290) with delta (0, 0)
Screenshot: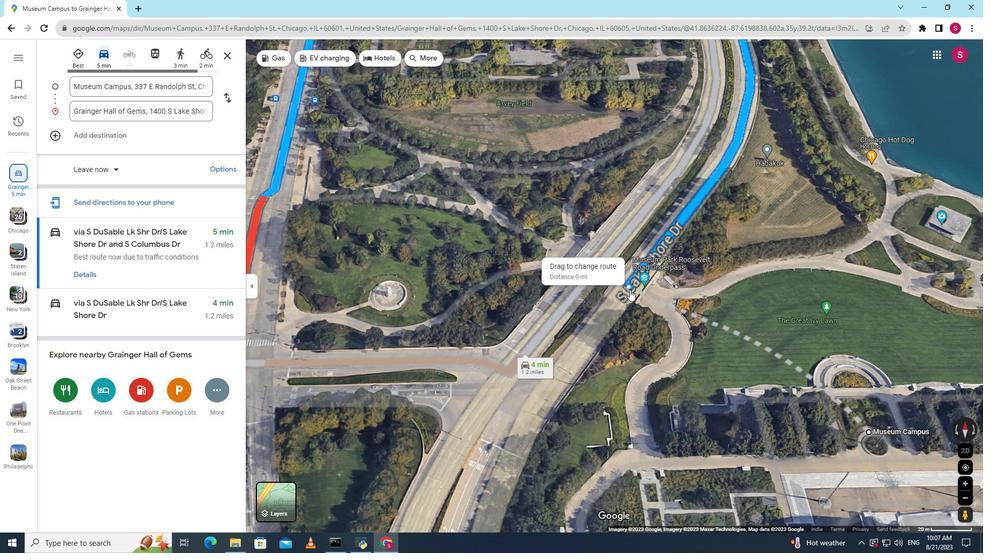 
Action: Mouse scrolled (630, 290) with delta (0, 0)
Screenshot: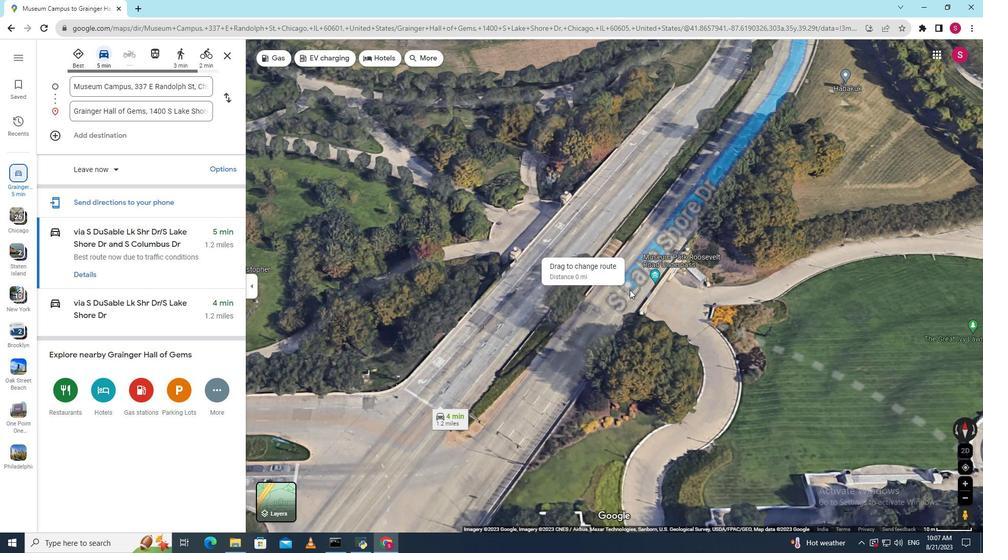 
Action: Mouse scrolled (630, 290) with delta (0, 0)
Screenshot: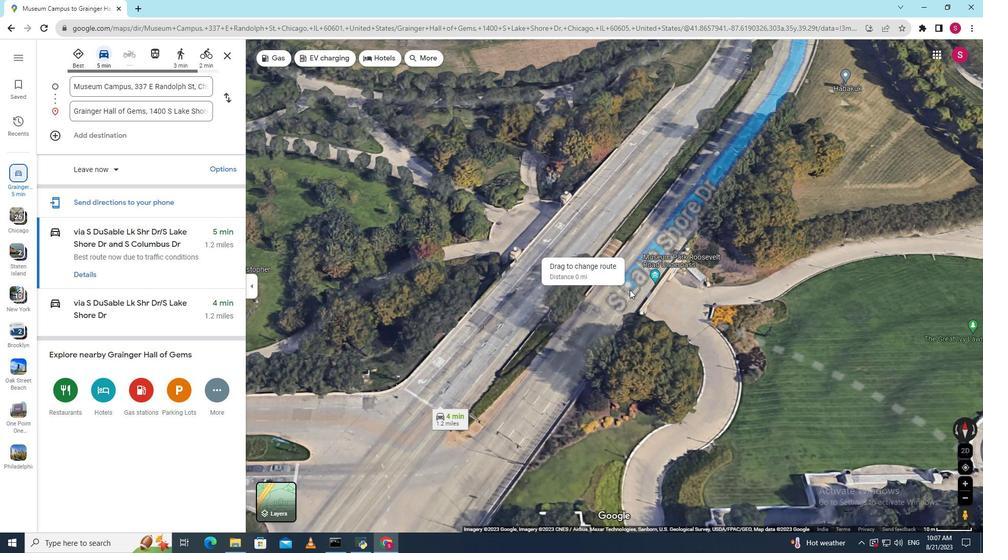 
Action: Mouse scrolled (630, 290) with delta (0, 0)
Screenshot: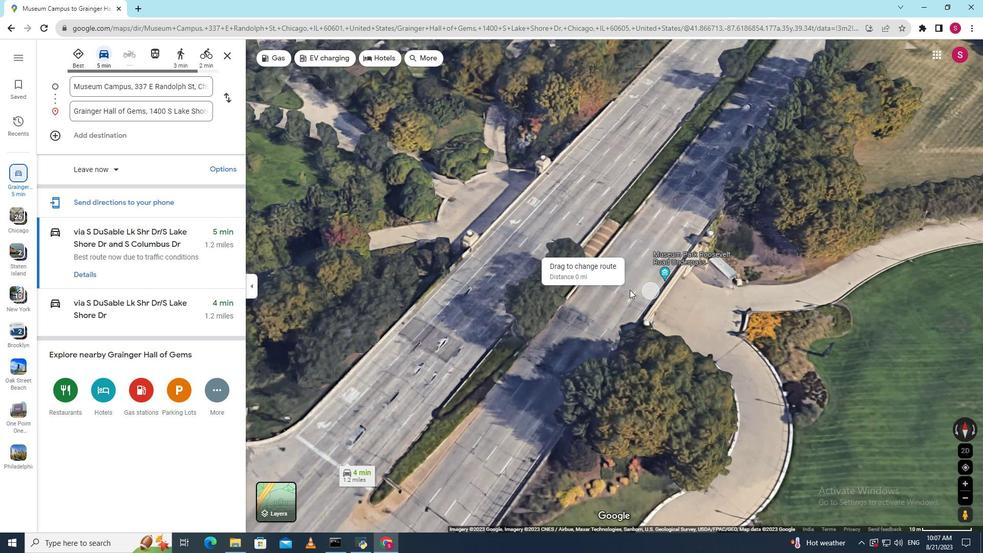 
Action: Mouse scrolled (630, 290) with delta (0, 0)
Screenshot: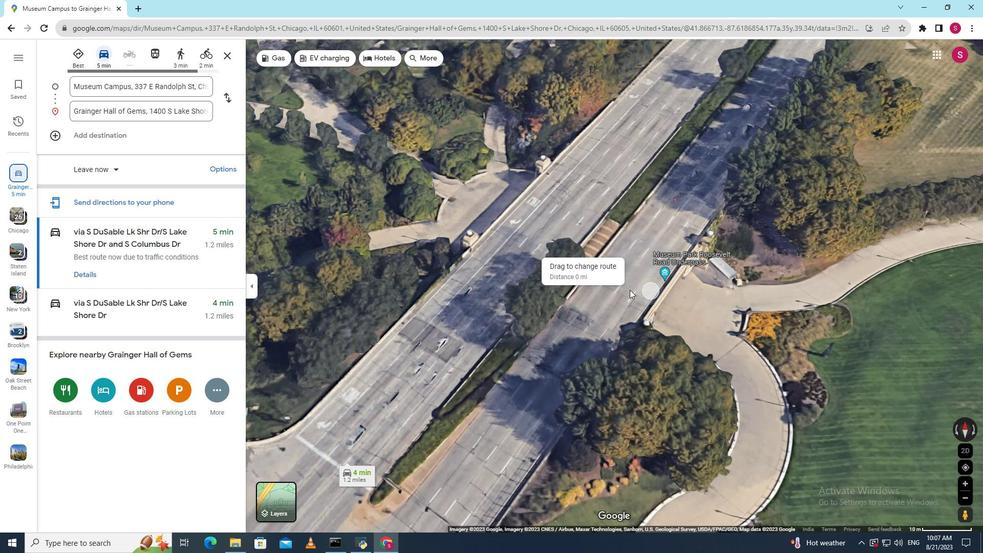 
Action: Mouse scrolled (630, 290) with delta (0, 0)
Screenshot: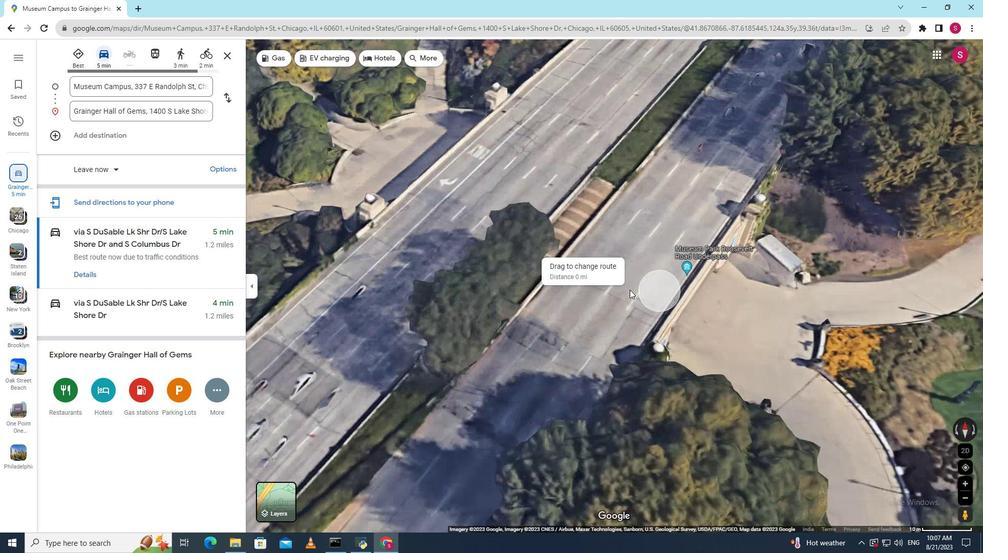 
Action: Mouse moved to (626, 290)
Screenshot: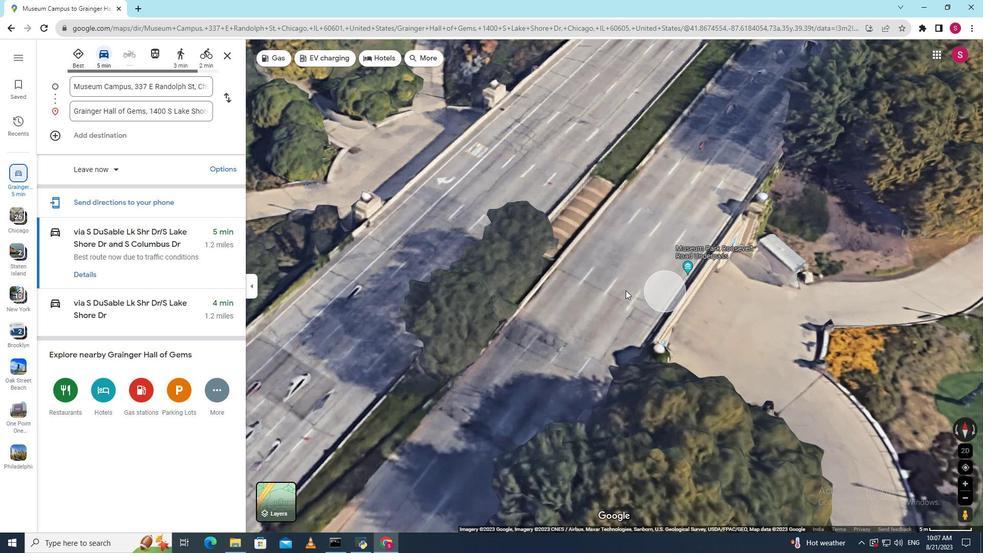 
Action: Mouse scrolled (626, 291) with delta (0, 0)
Screenshot: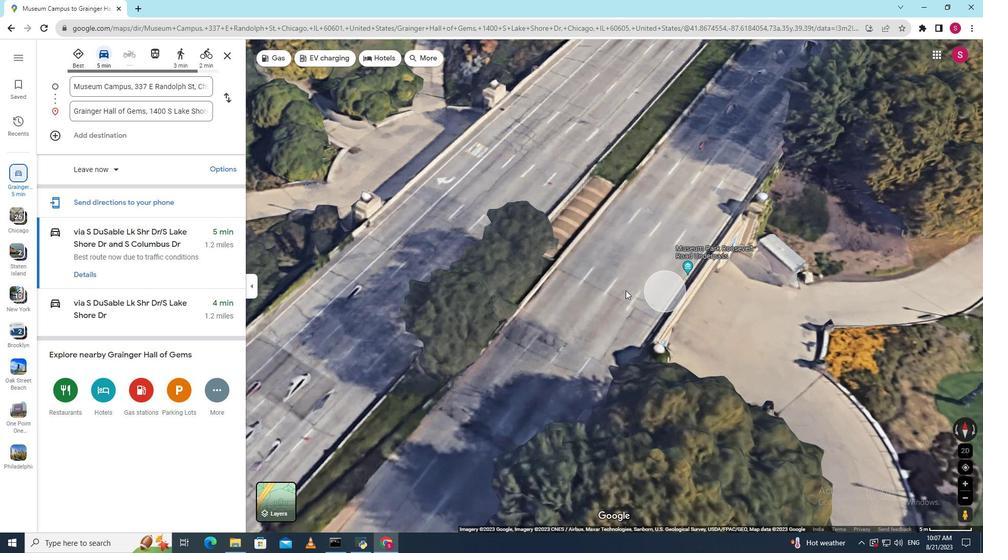 
Action: Mouse moved to (626, 290)
Screenshot: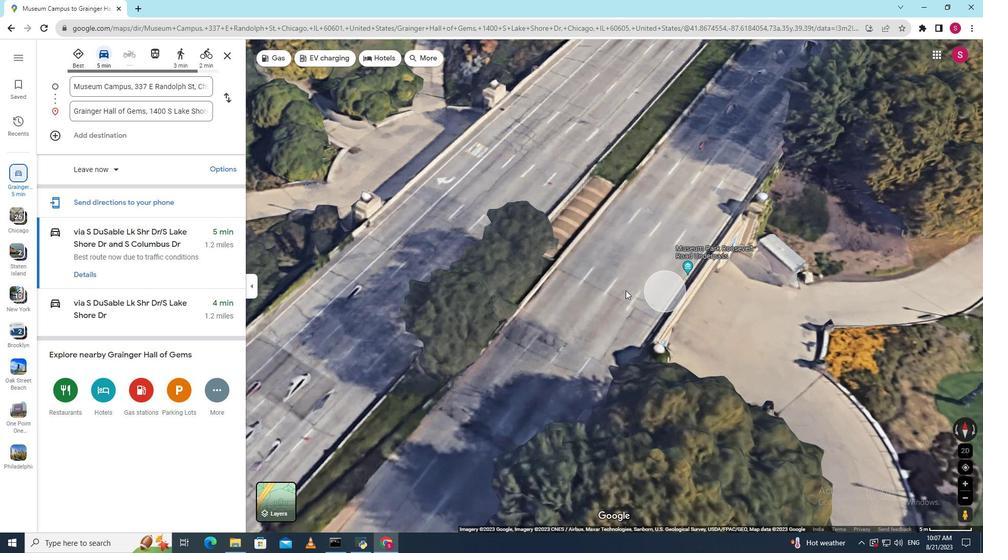 
Action: Mouse scrolled (626, 291) with delta (0, 0)
Screenshot: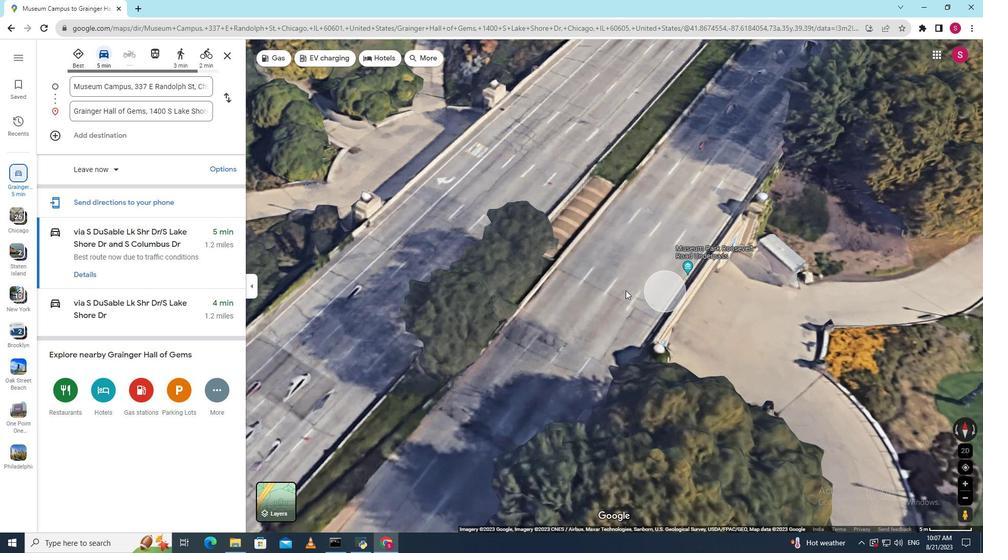 
Action: Mouse scrolled (626, 291) with delta (0, 0)
Screenshot: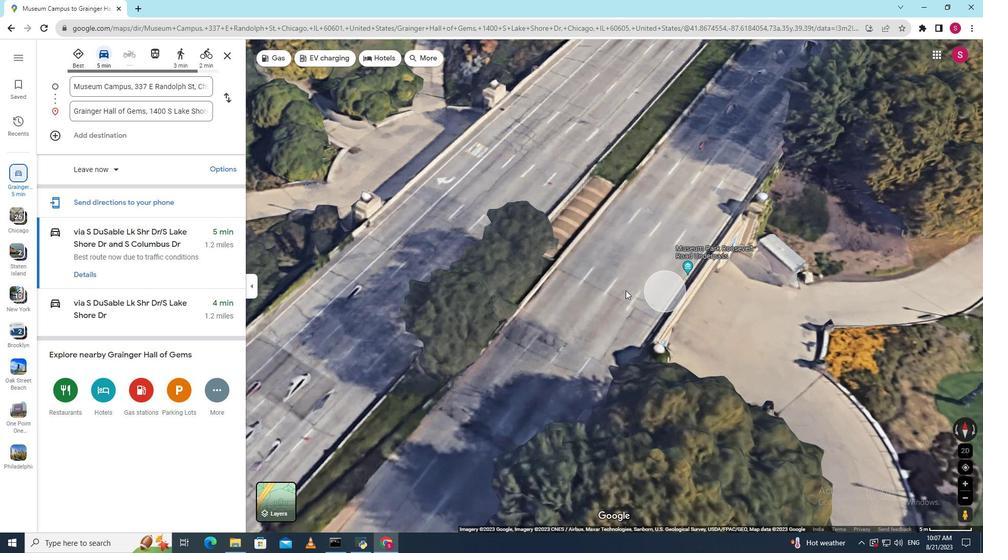 
Action: Mouse scrolled (626, 291) with delta (0, 0)
Screenshot: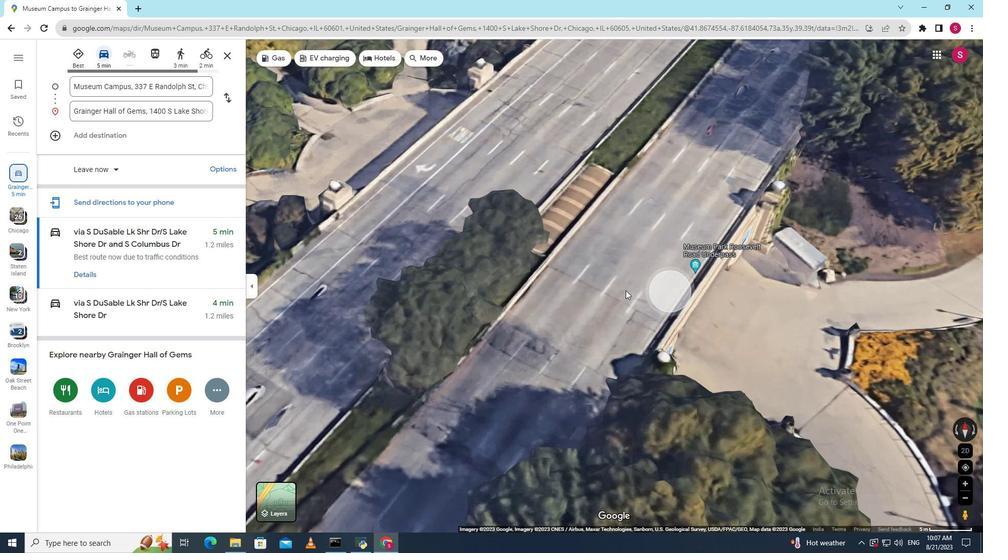 
Action: Mouse scrolled (626, 291) with delta (0, 0)
Screenshot: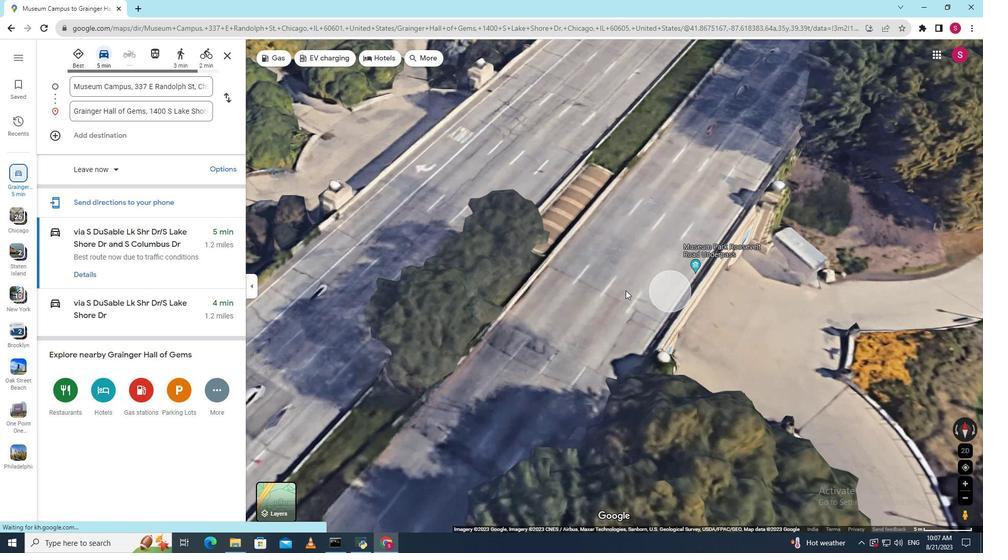 
Action: Mouse scrolled (626, 291) with delta (0, 0)
Screenshot: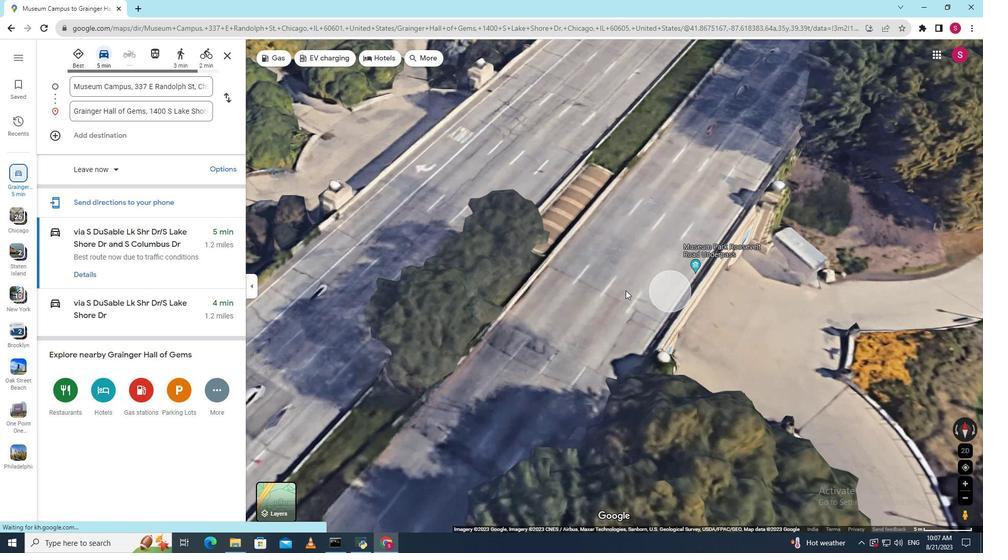 
Action: Mouse scrolled (626, 291) with delta (0, 0)
Screenshot: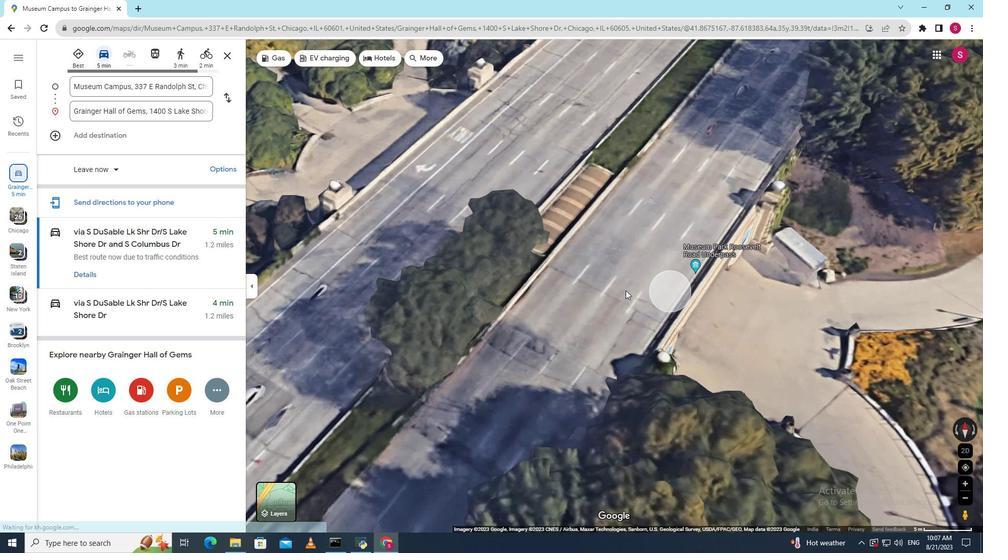 
Action: Mouse scrolled (626, 291) with delta (0, 0)
Screenshot: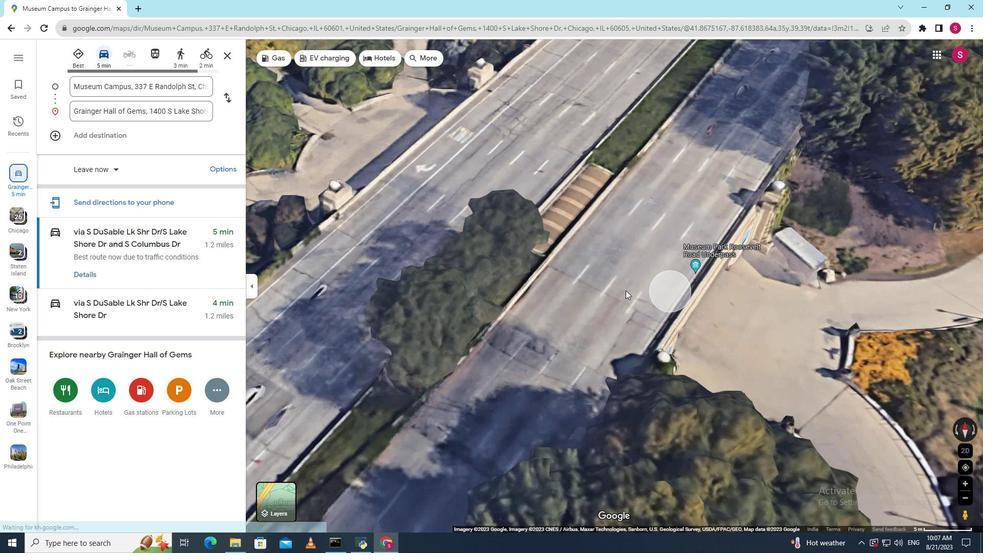 
Action: Mouse scrolled (626, 291) with delta (0, 0)
Screenshot: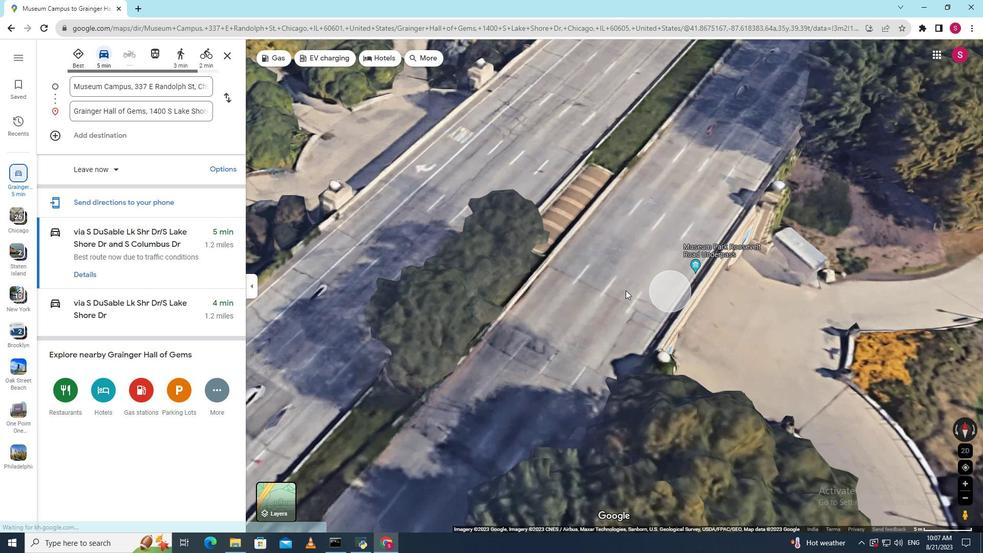 
Action: Mouse moved to (21, 509)
Screenshot: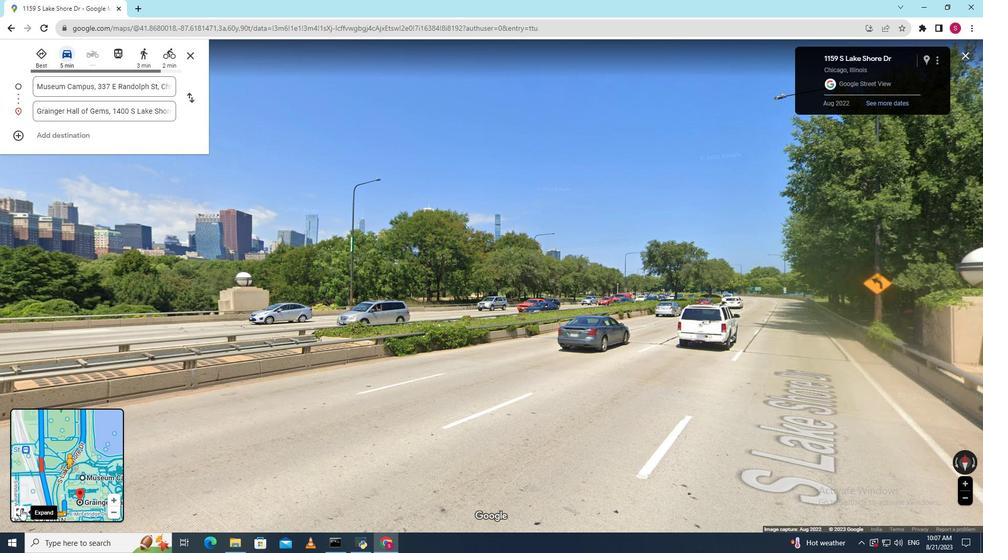 
Action: Mouse pressed left at (21, 509)
Screenshot: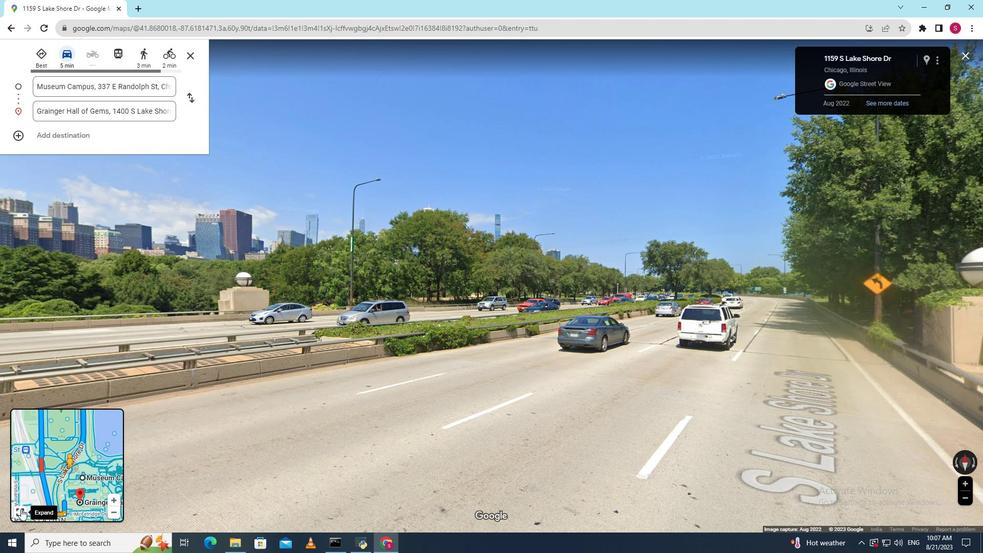 
Action: Mouse moved to (671, 274)
Screenshot: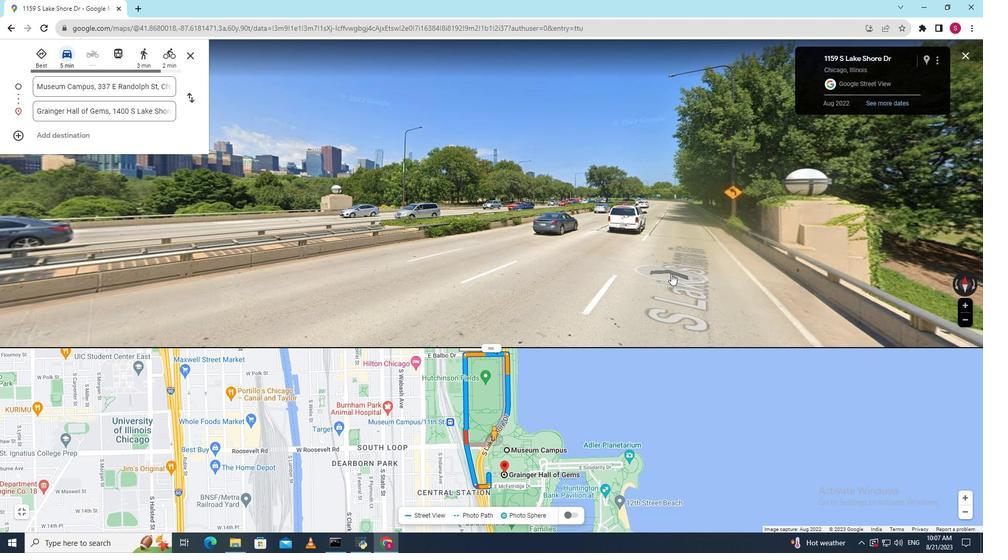 
Action: Mouse pressed left at (671, 274)
Screenshot: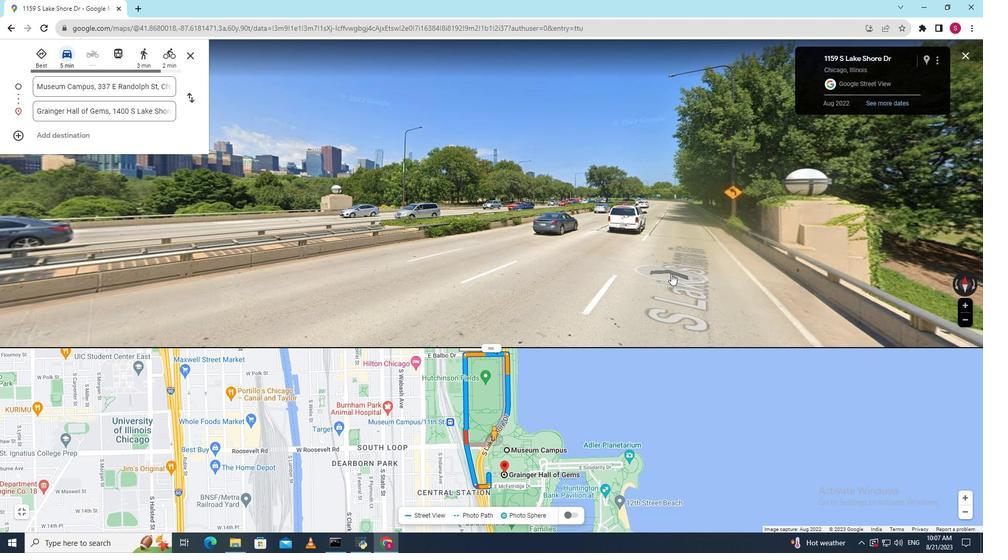 
Action: Mouse moved to (643, 257)
Screenshot: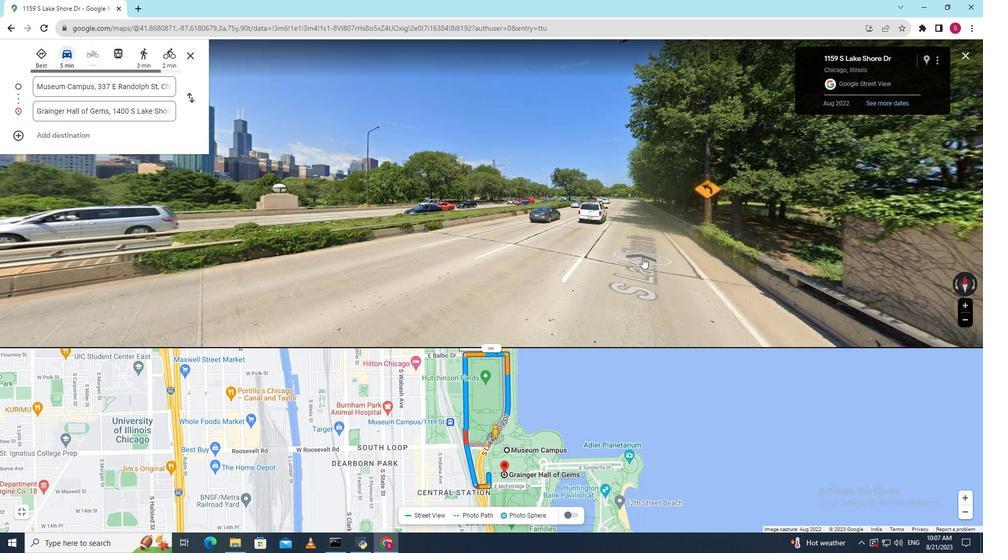 
Action: Mouse pressed left at (643, 257)
Screenshot: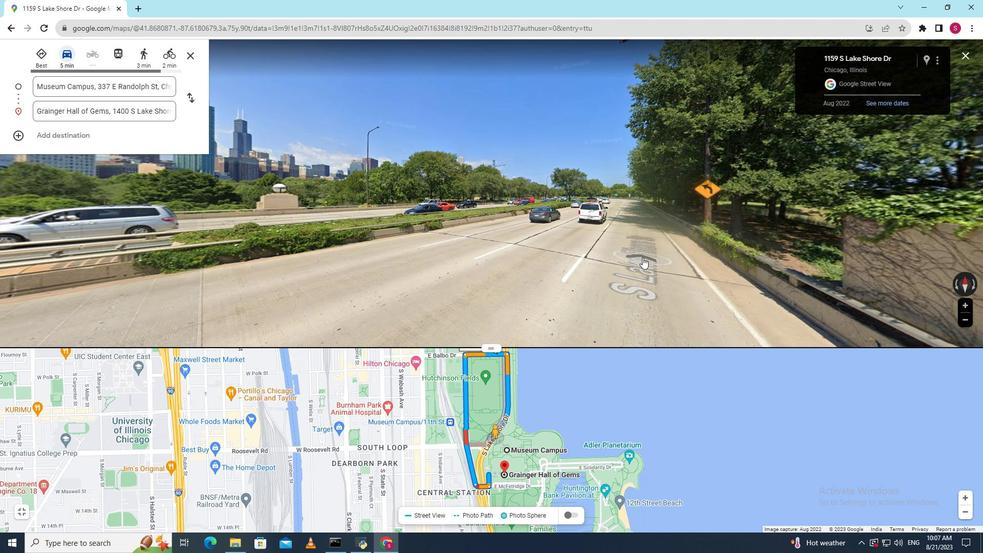 
Action: Mouse moved to (636, 252)
Screenshot: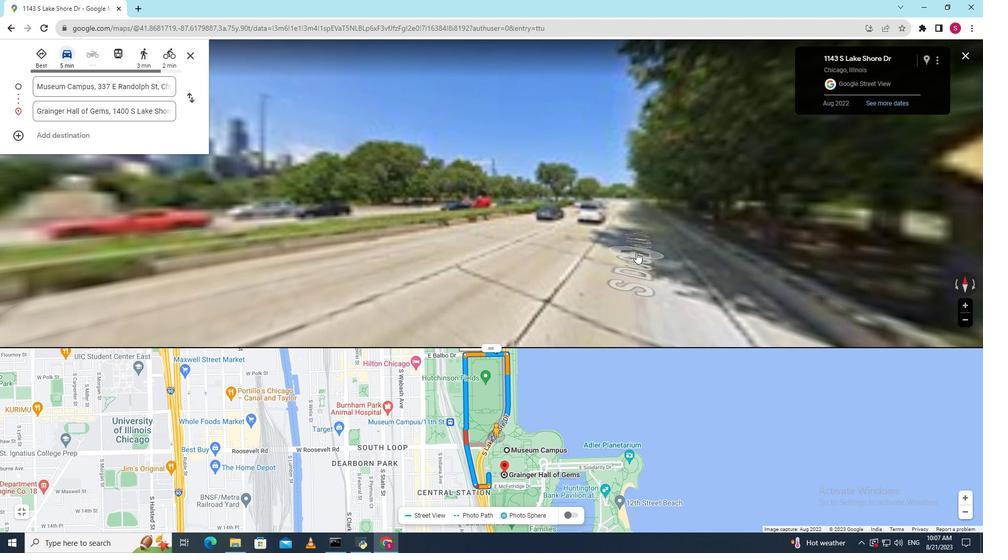 
Action: Mouse pressed left at (636, 252)
Screenshot: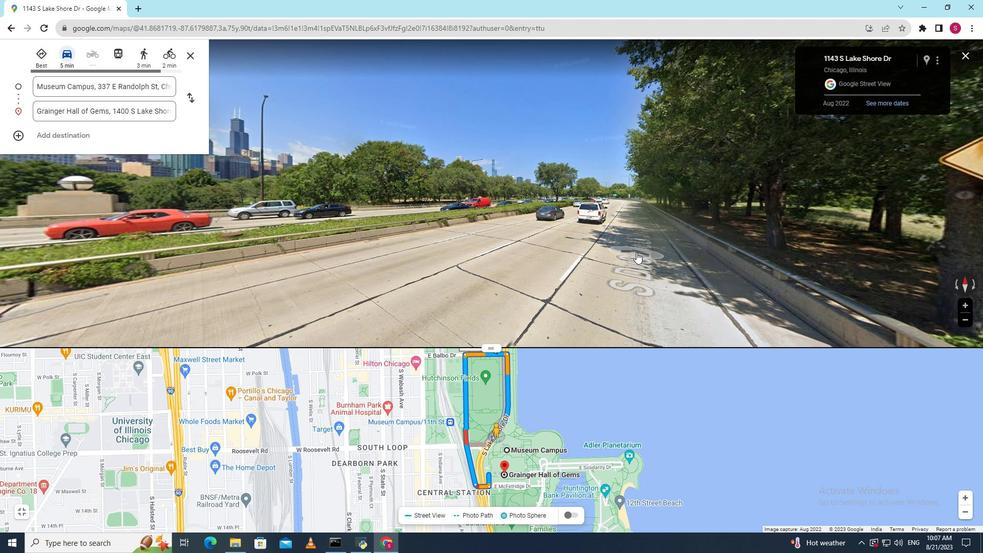 
Action: Mouse moved to (642, 248)
Screenshot: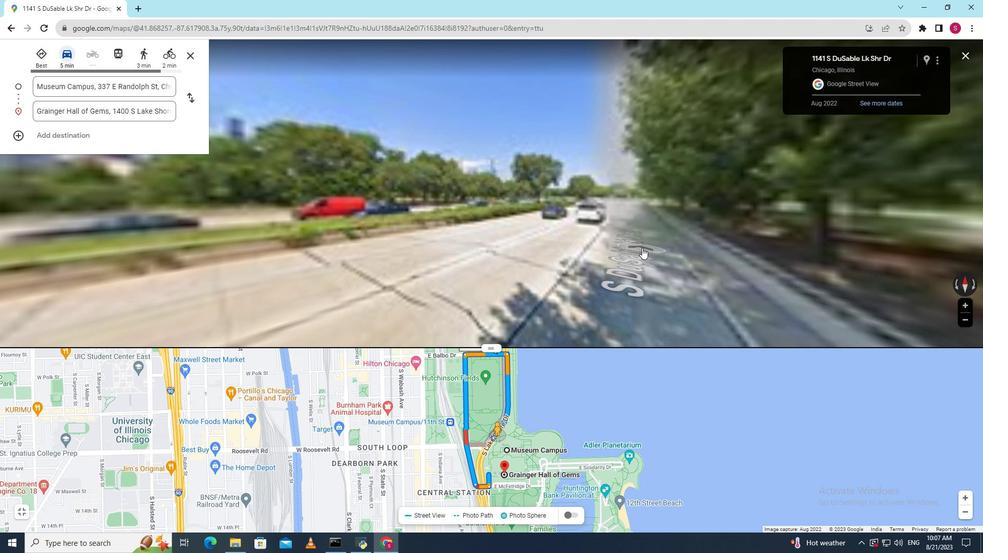 
Action: Mouse pressed left at (642, 248)
Screenshot: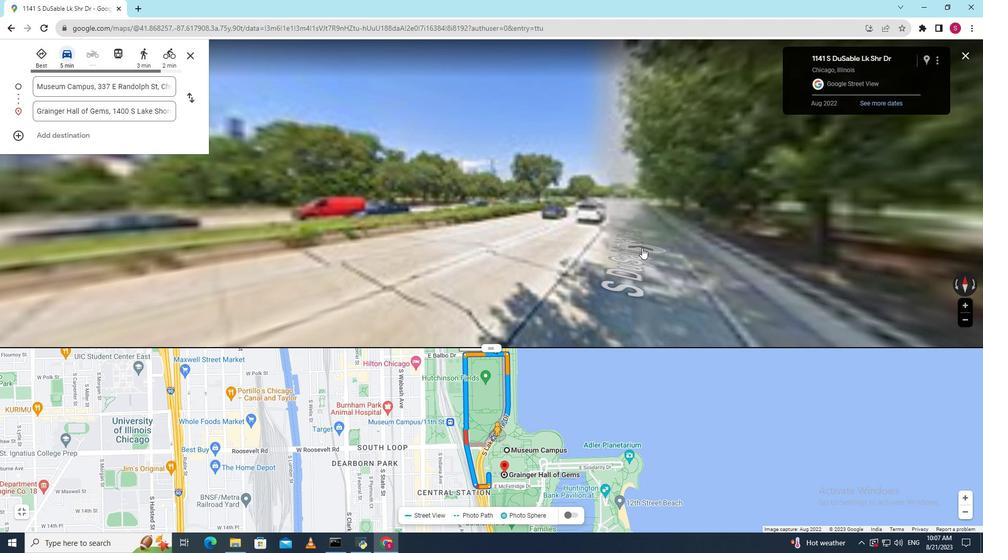 
Action: Mouse moved to (638, 240)
Screenshot: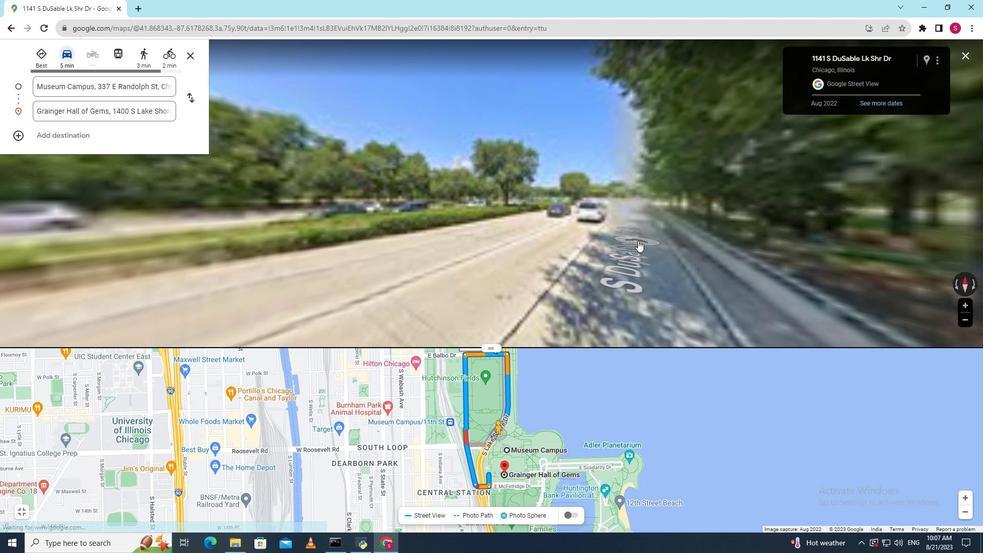 
Action: Mouse pressed left at (638, 240)
Screenshot: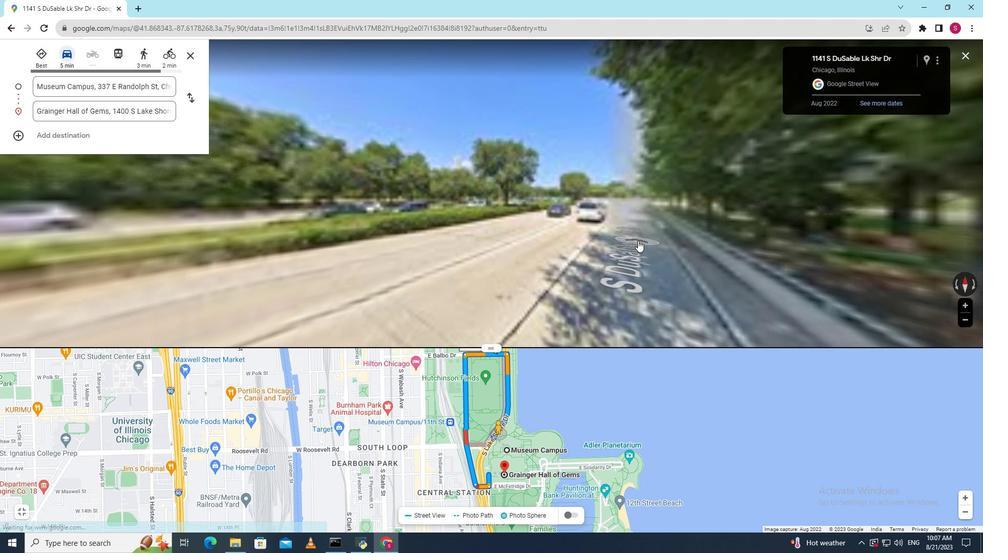 
Action: Mouse moved to (633, 240)
Screenshot: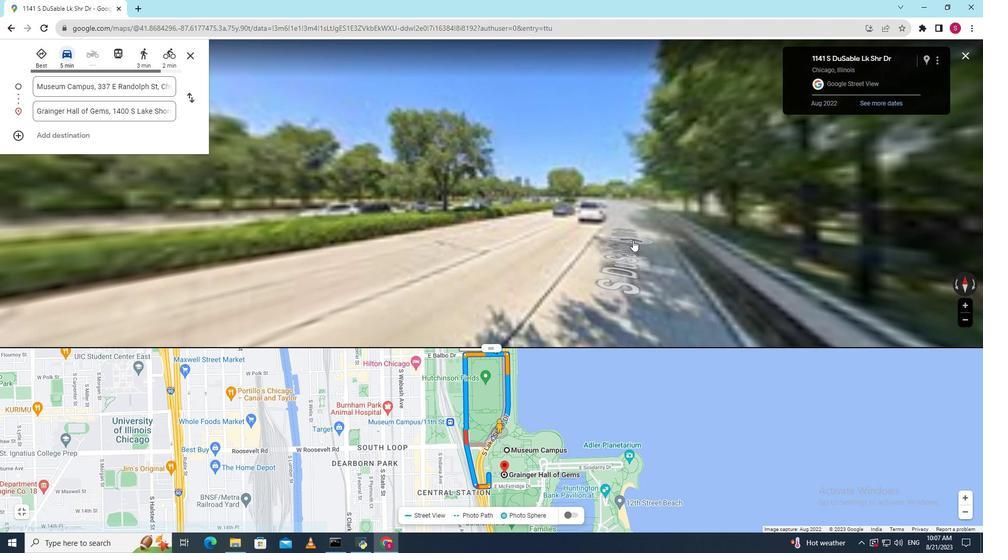 
Action: Mouse pressed left at (633, 240)
Screenshot: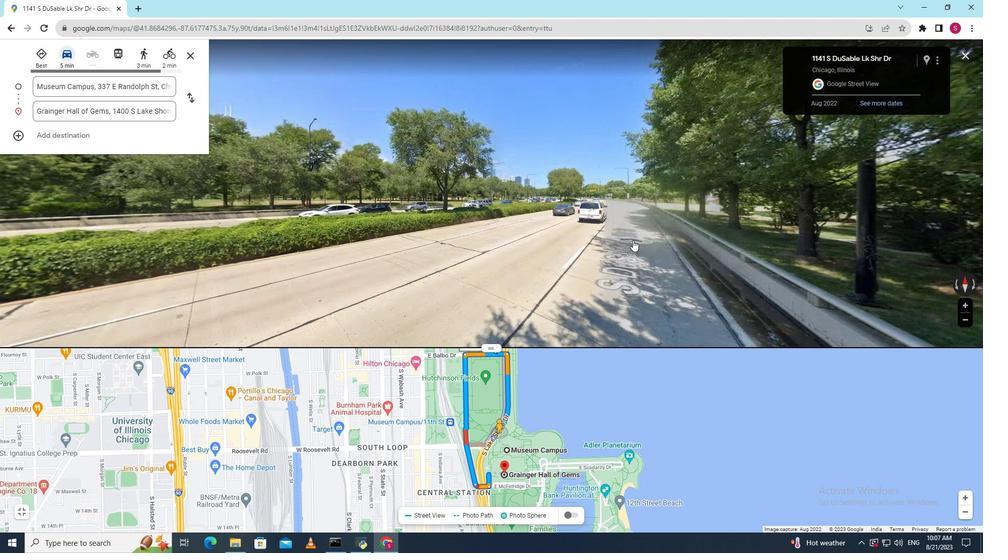 
Action: Mouse moved to (619, 244)
Screenshot: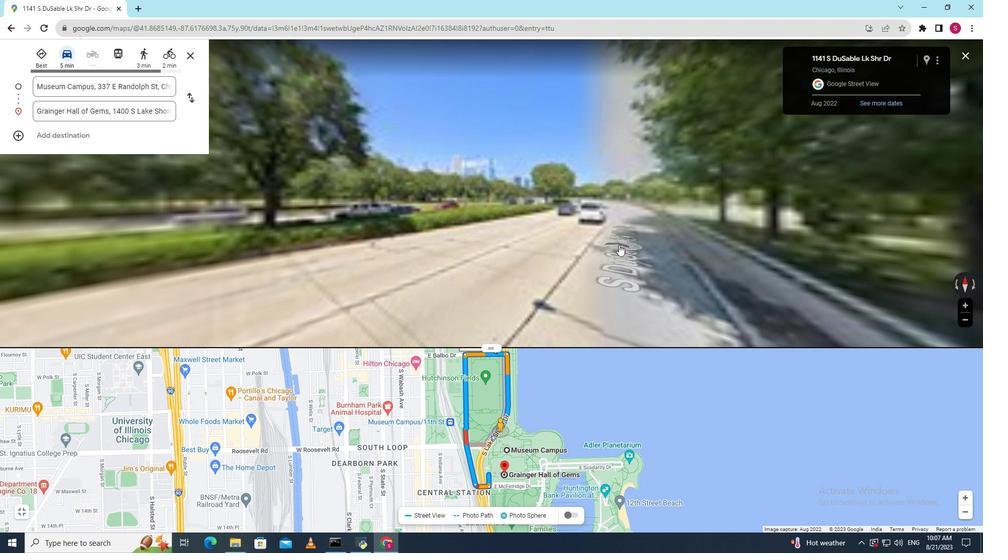 
Action: Mouse pressed left at (619, 244)
Screenshot: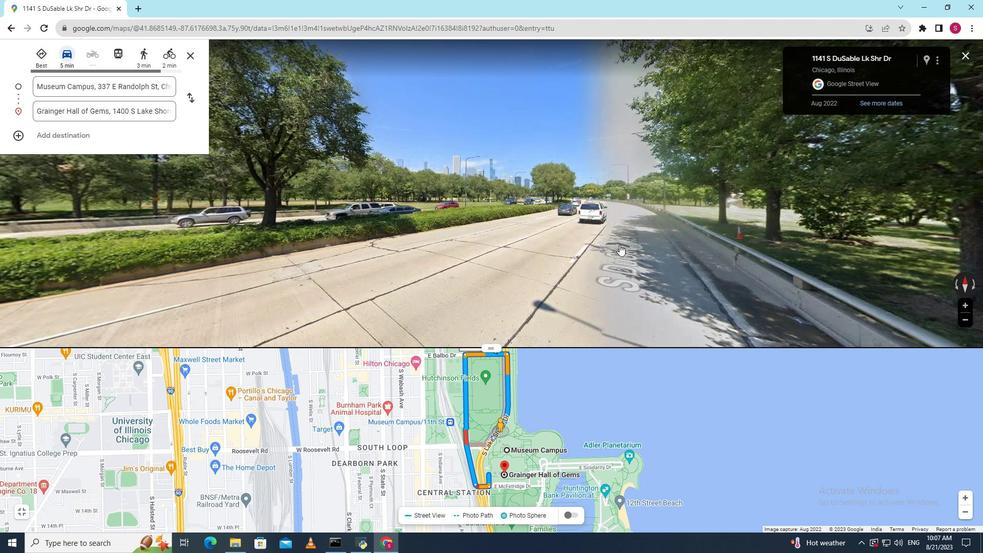 
Action: Mouse moved to (623, 235)
Screenshot: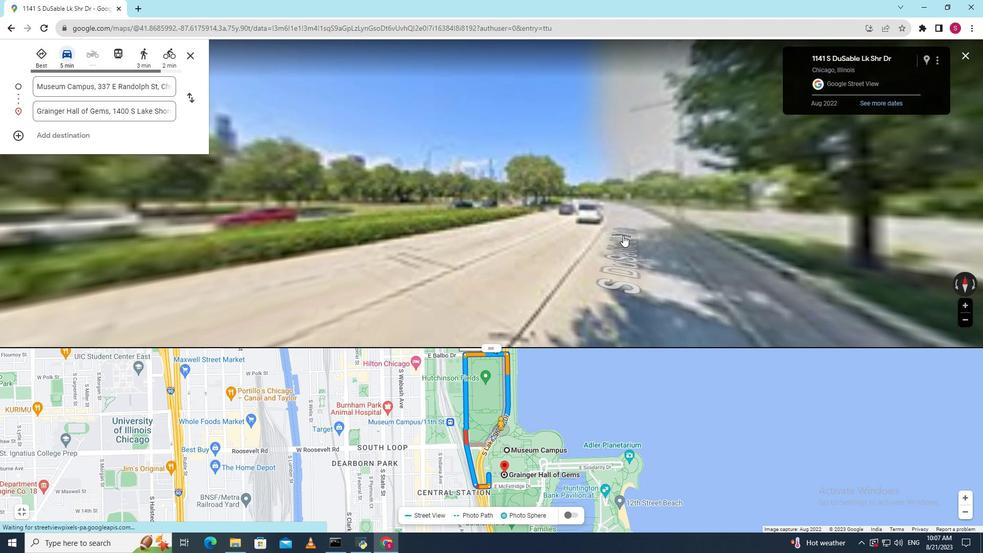 
Action: Mouse pressed left at (623, 235)
Screenshot: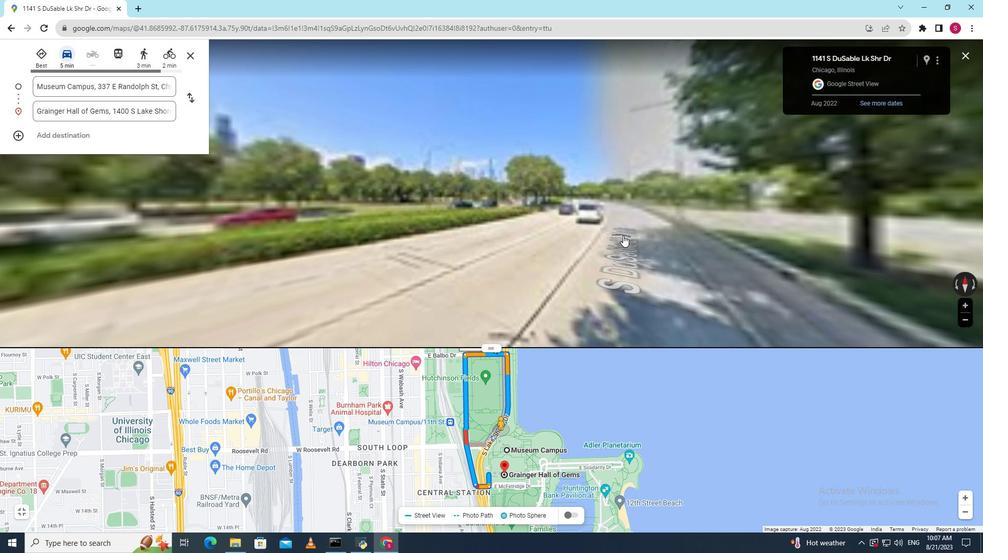 
Action: Mouse moved to (625, 231)
Screenshot: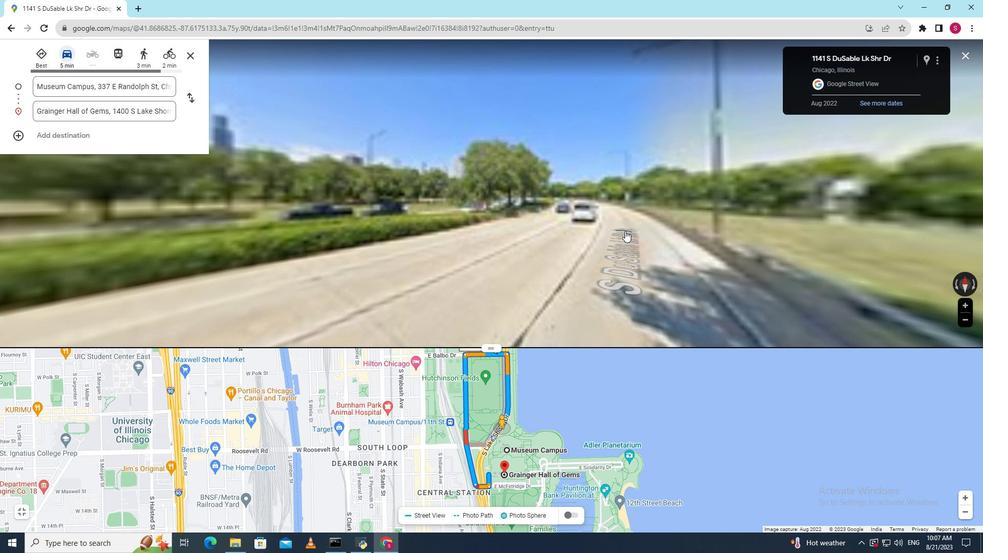 
Action: Mouse pressed left at (625, 231)
Screenshot: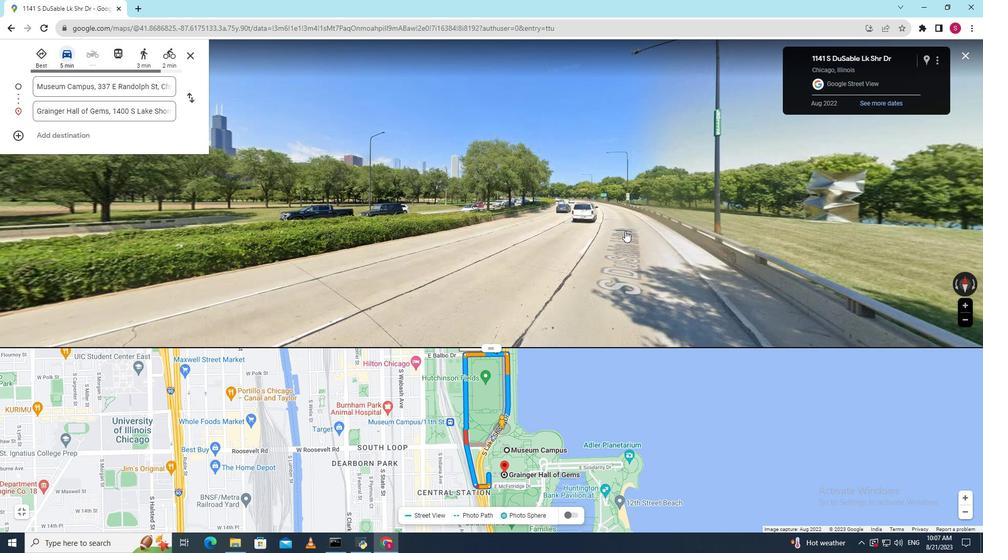 
Action: Mouse moved to (594, 279)
Screenshot: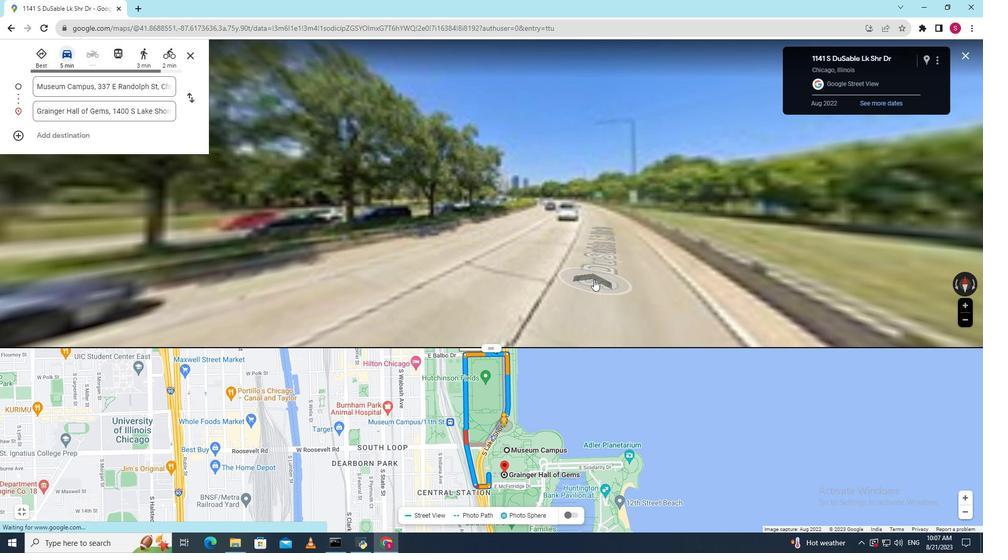 
Action: Mouse pressed left at (594, 279)
Screenshot: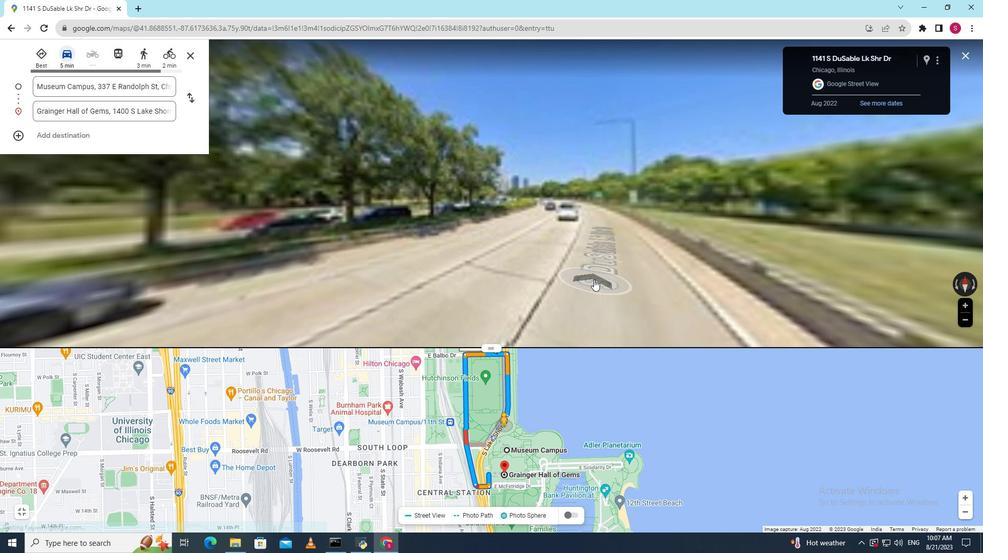 
Action: Mouse moved to (592, 256)
Screenshot: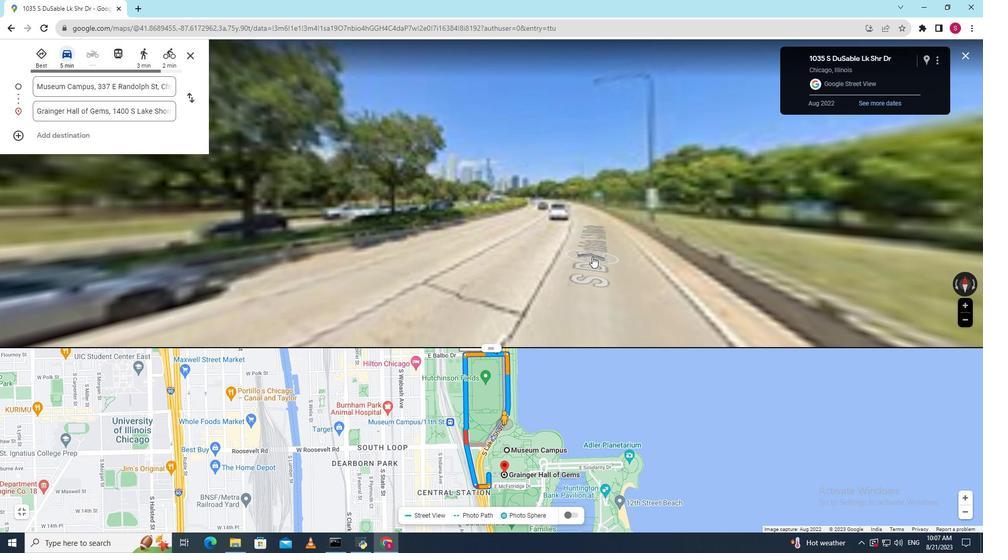 
Action: Mouse pressed left at (592, 256)
Screenshot: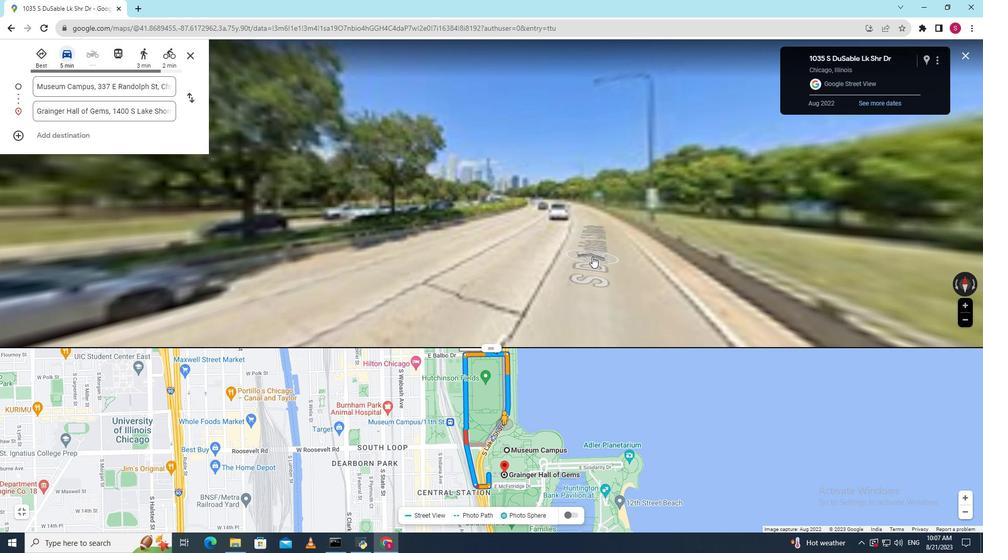 
Action: Mouse moved to (578, 255)
Screenshot: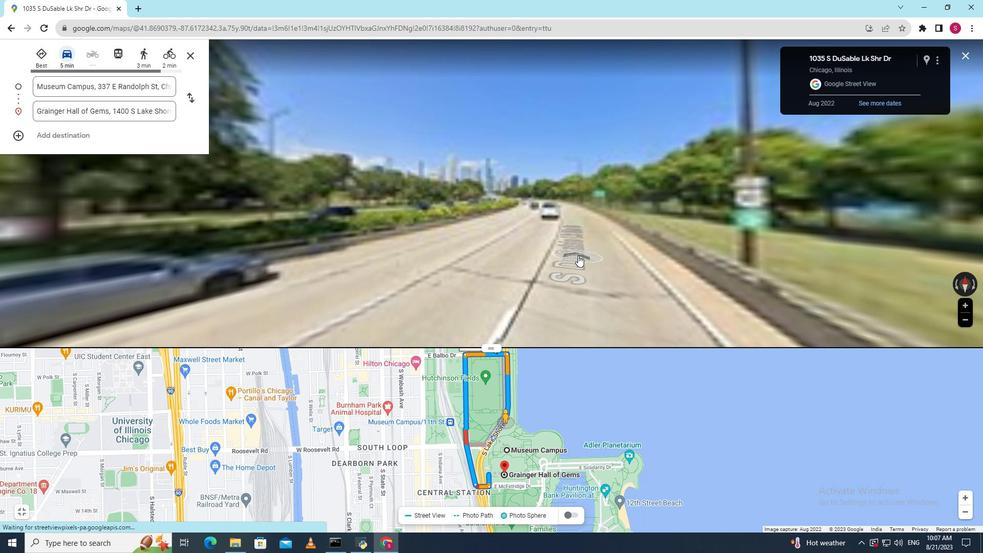 
Action: Mouse pressed left at (578, 255)
Screenshot: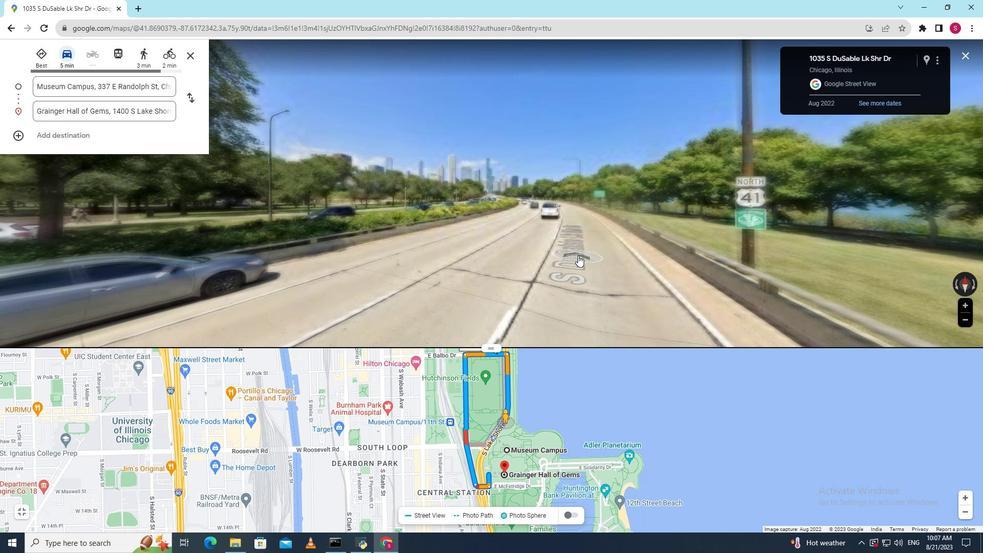 
Action: Mouse moved to (572, 255)
Screenshot: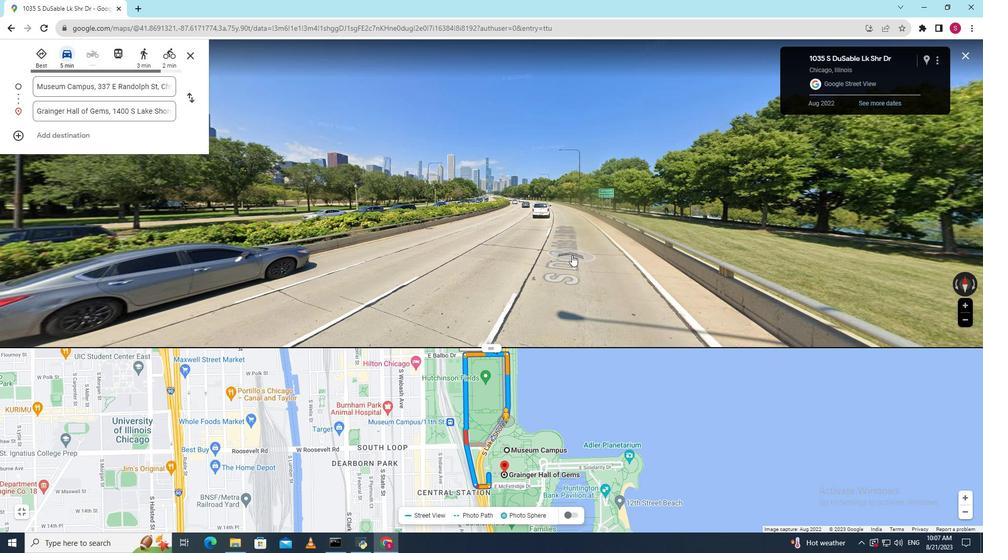 
Action: Mouse pressed left at (572, 255)
Screenshot: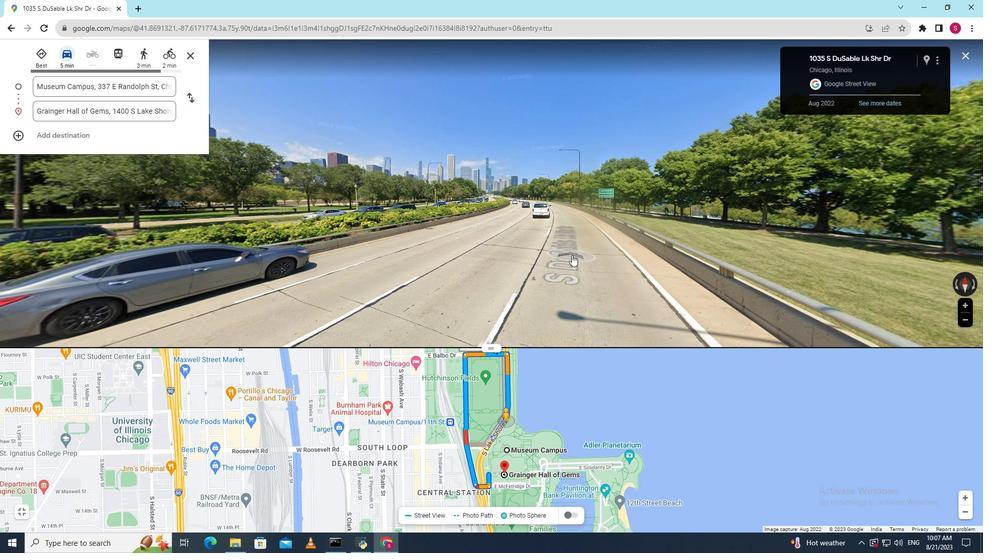 
Action: Mouse moved to (572, 253)
Screenshot: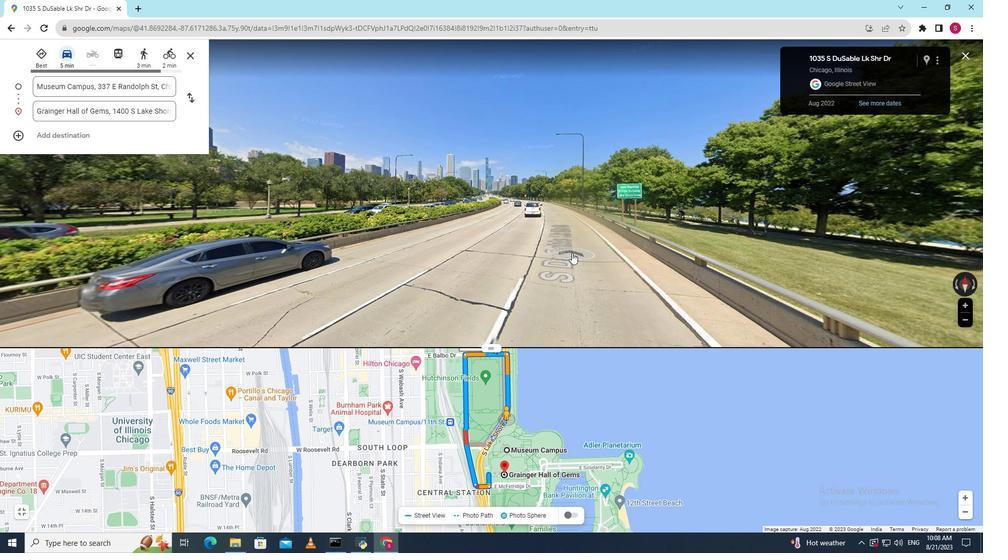
Action: Mouse pressed left at (572, 253)
Screenshot: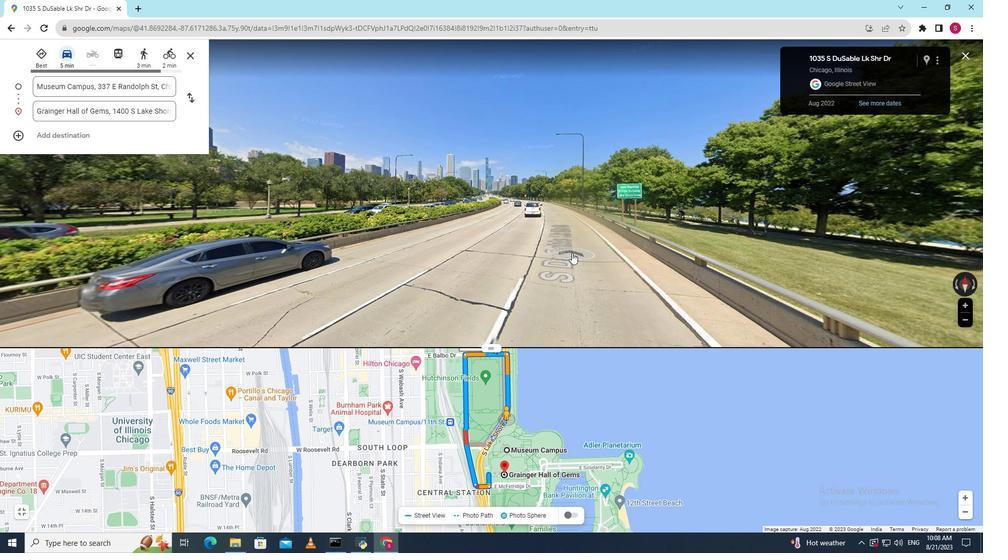 
Action: Mouse moved to (564, 252)
Screenshot: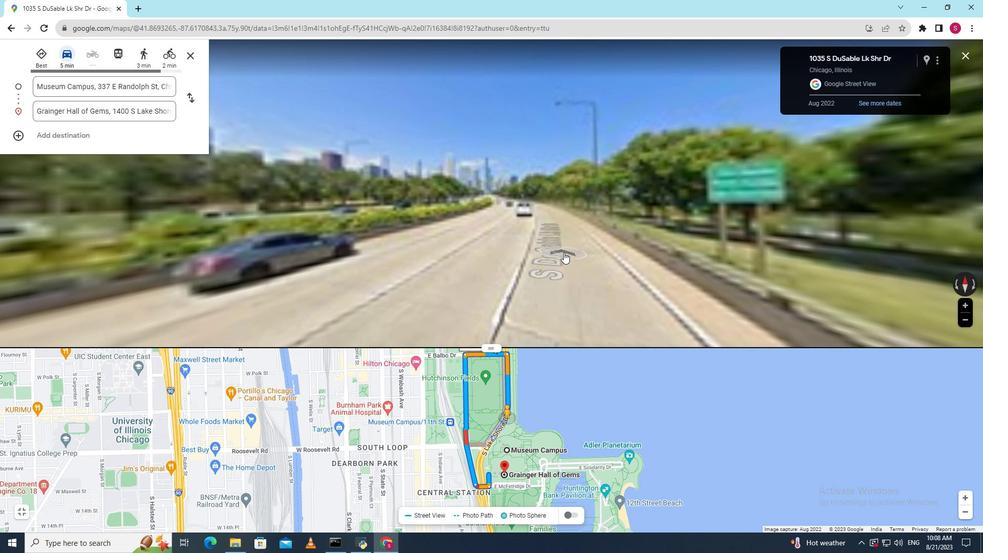 
Action: Mouse pressed left at (564, 252)
Screenshot: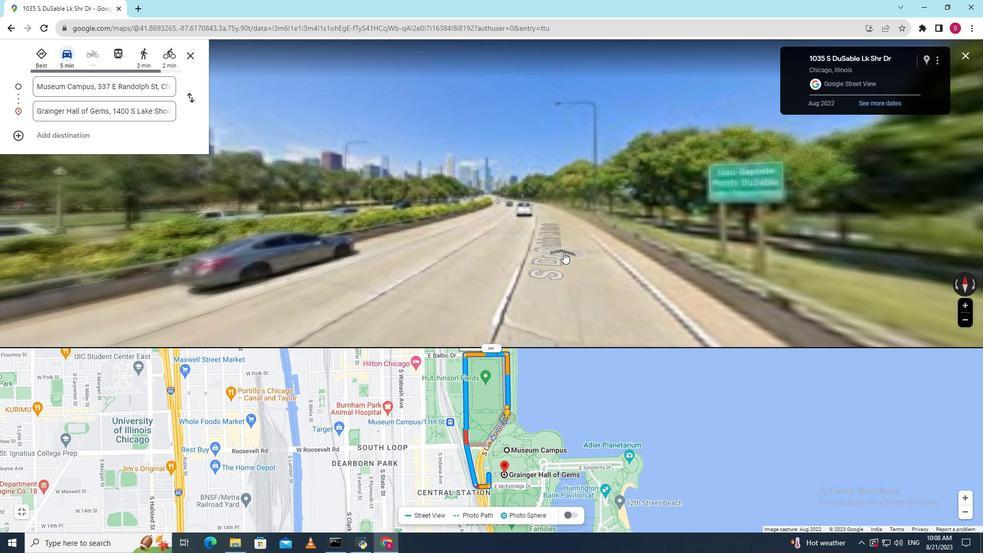 
Action: Mouse moved to (549, 249)
Screenshot: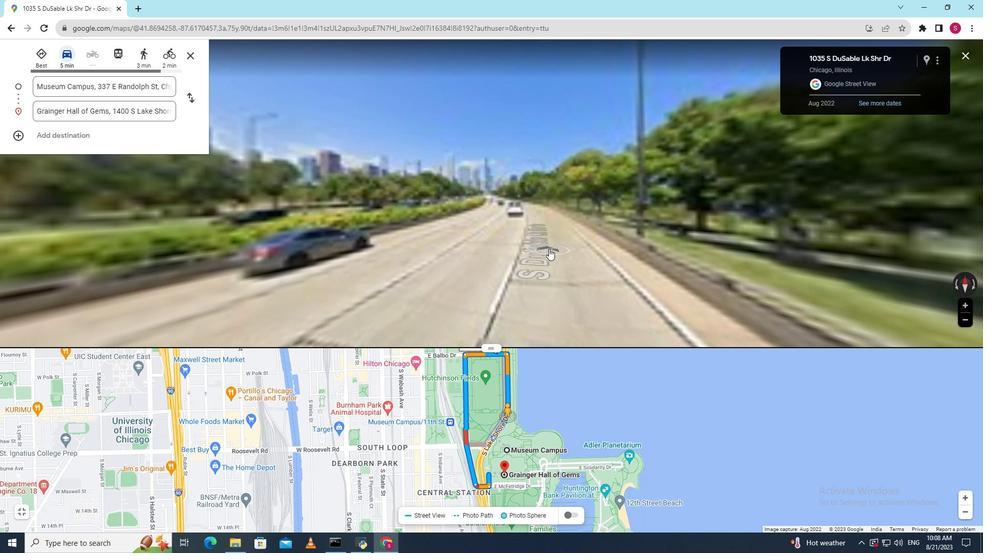 
Action: Mouse pressed left at (549, 249)
Screenshot: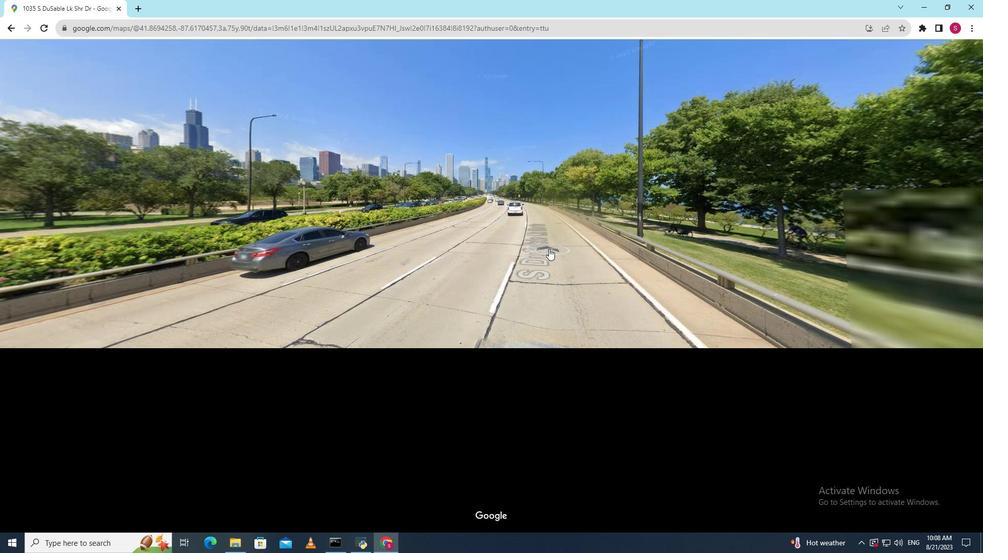 
Action: Mouse moved to (542, 247)
Screenshot: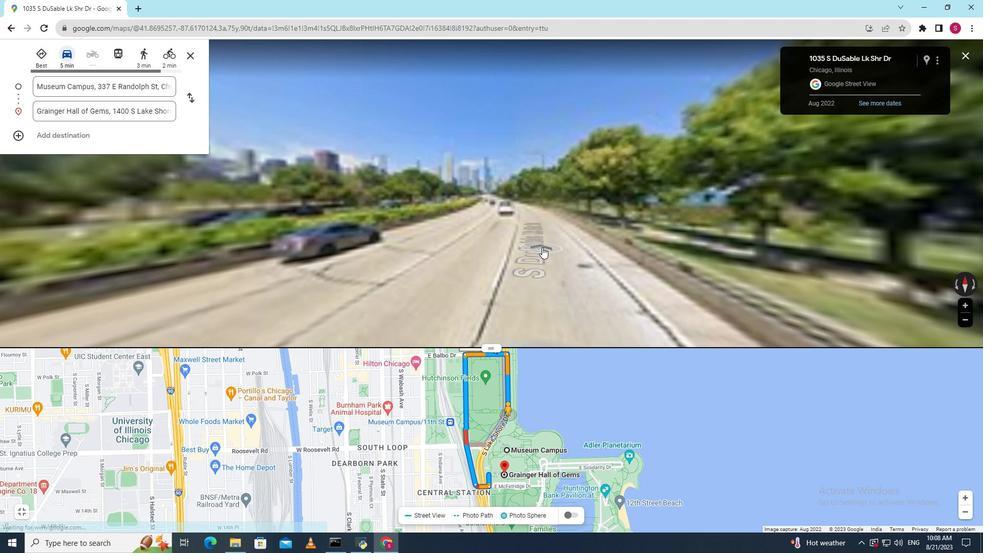 
Action: Mouse pressed left at (542, 247)
Screenshot: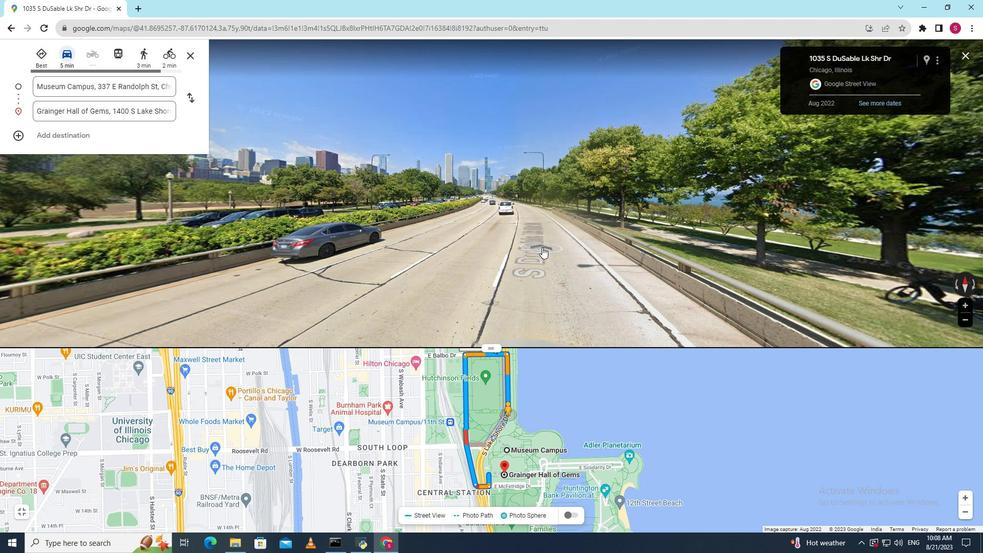 
Action: Mouse moved to (537, 246)
Screenshot: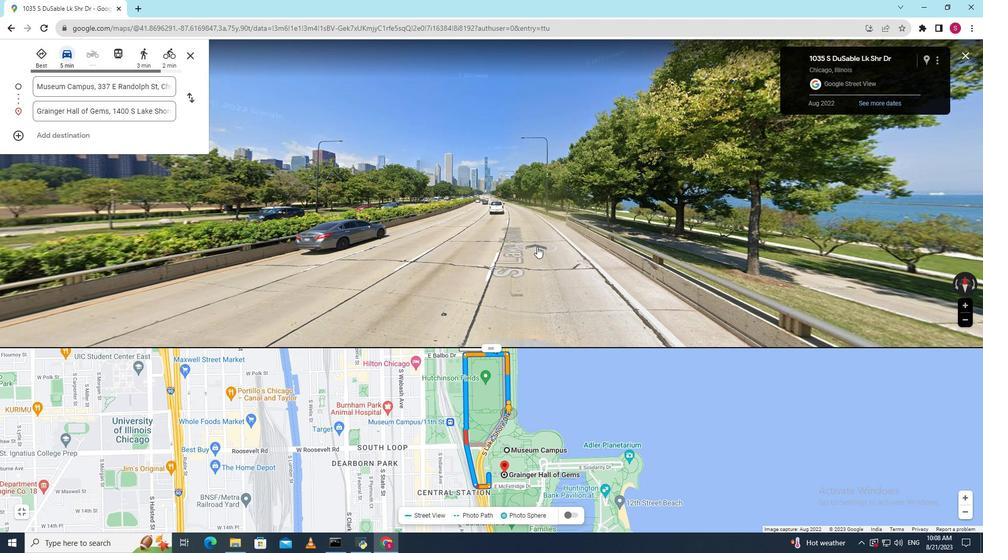 
Action: Mouse pressed left at (537, 246)
Screenshot: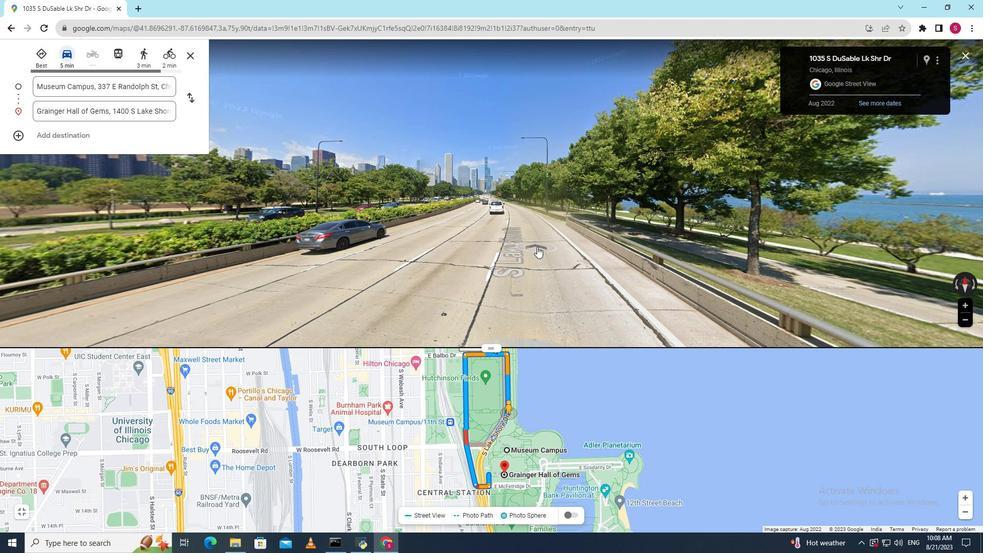 
Action: Mouse moved to (526, 244)
Screenshot: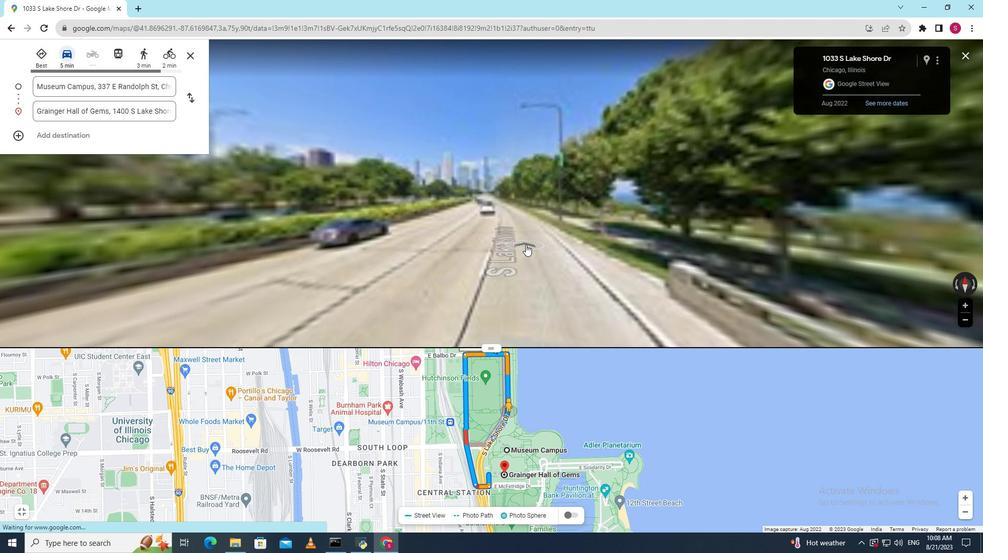 
Action: Mouse pressed left at (526, 244)
Screenshot: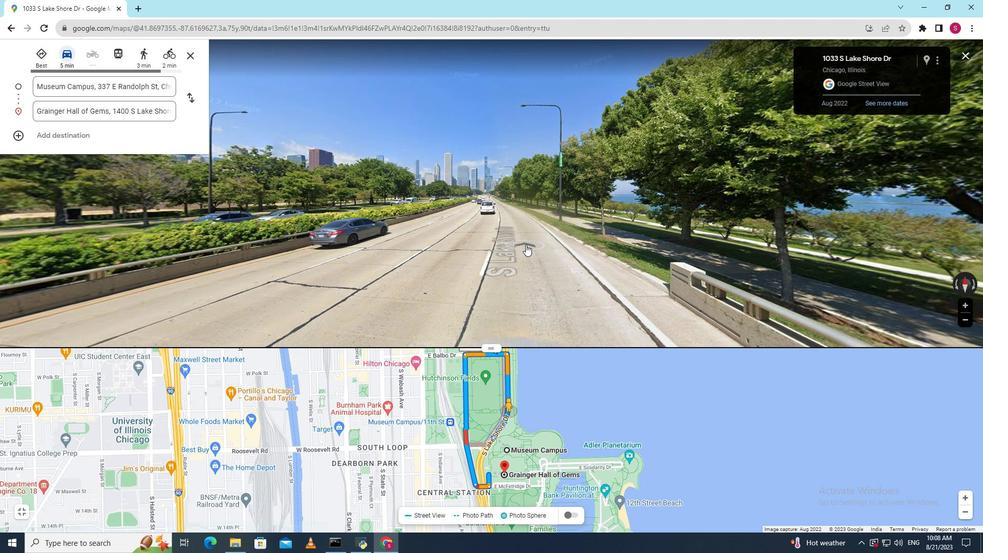 
Action: Mouse moved to (521, 243)
Screenshot: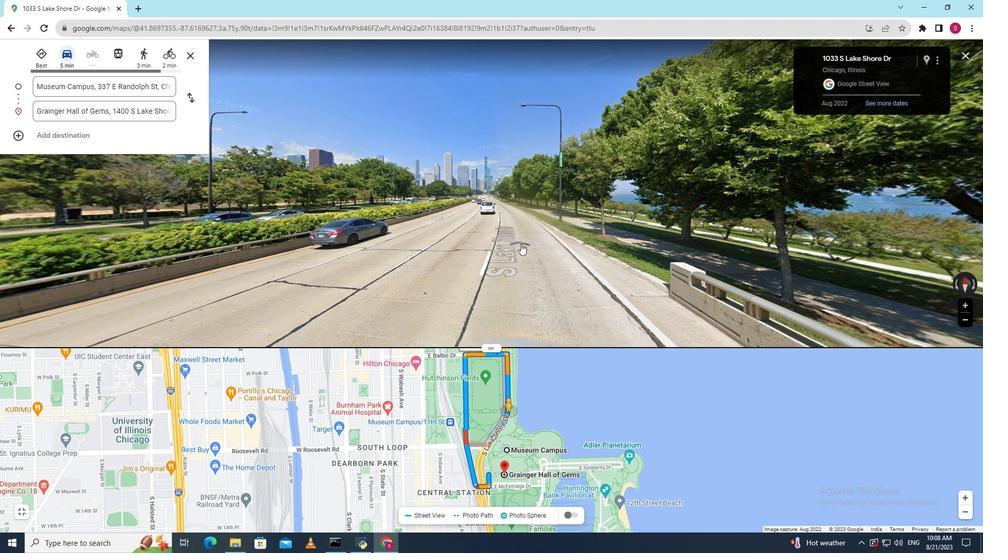 
Action: Mouse pressed left at (521, 243)
Screenshot: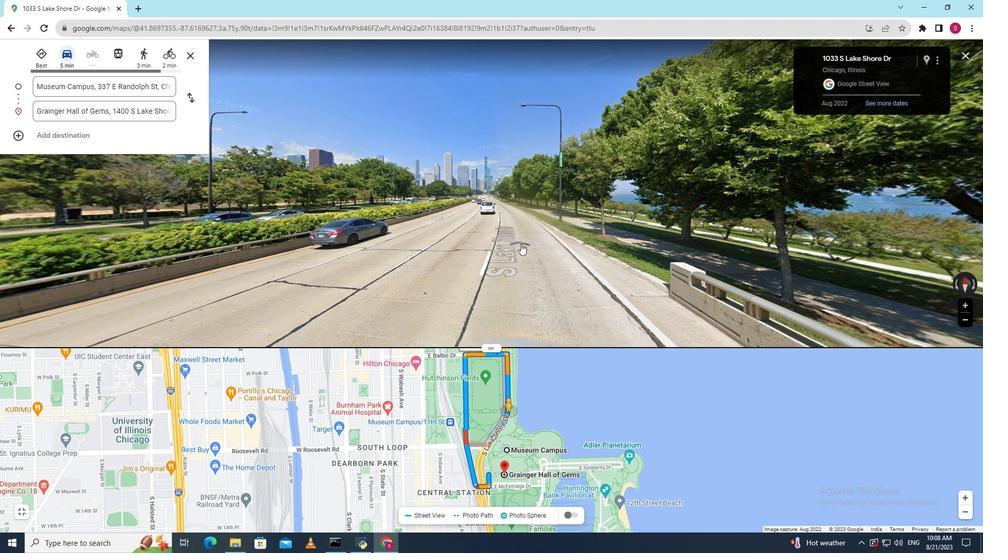 
Action: Mouse moved to (511, 243)
Screenshot: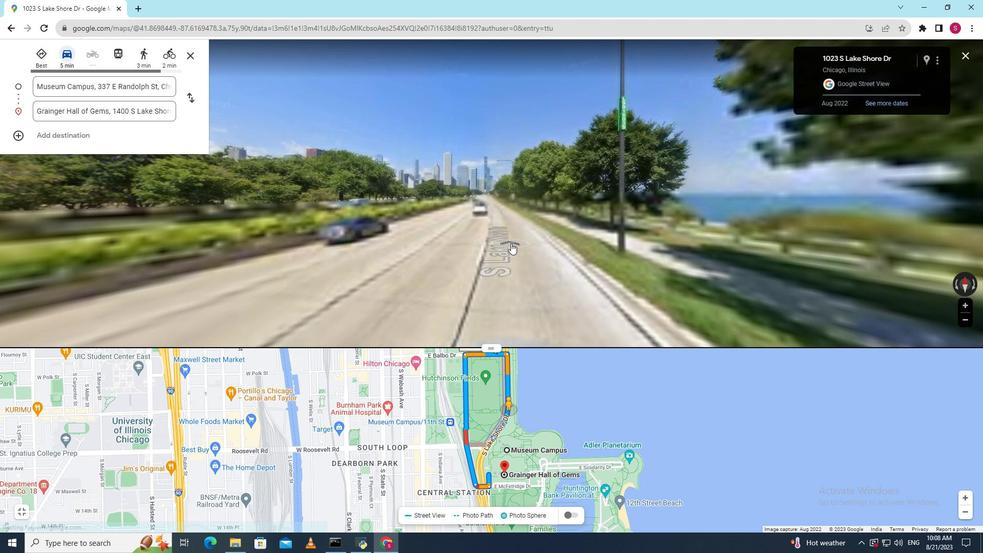 
Action: Mouse pressed left at (511, 243)
Screenshot: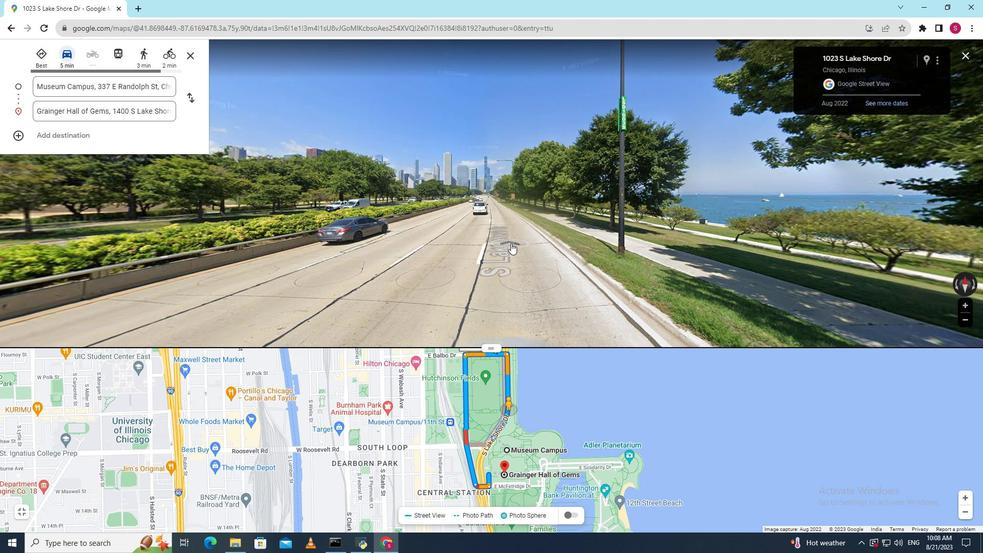 
Action: Mouse moved to (498, 242)
Screenshot: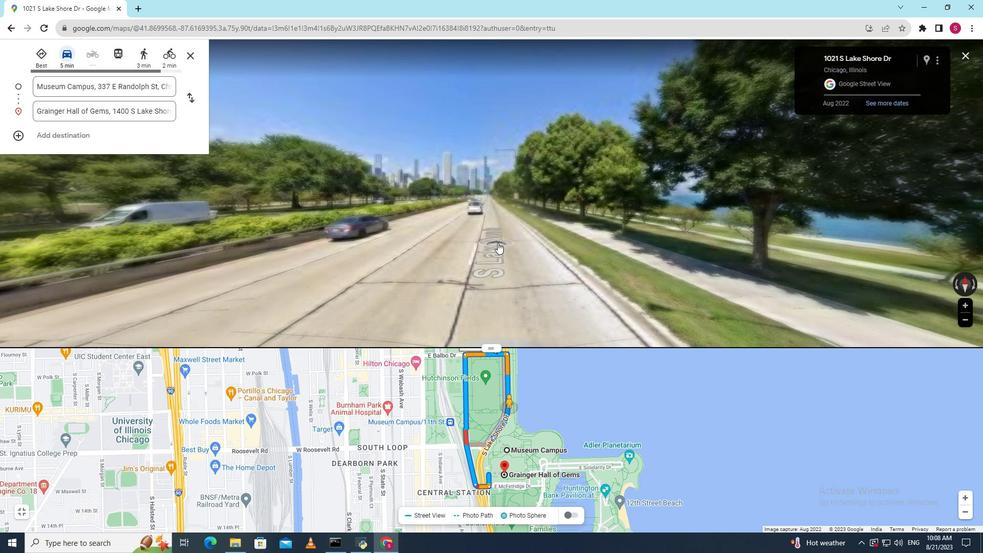 
Action: Mouse pressed left at (498, 242)
Screenshot: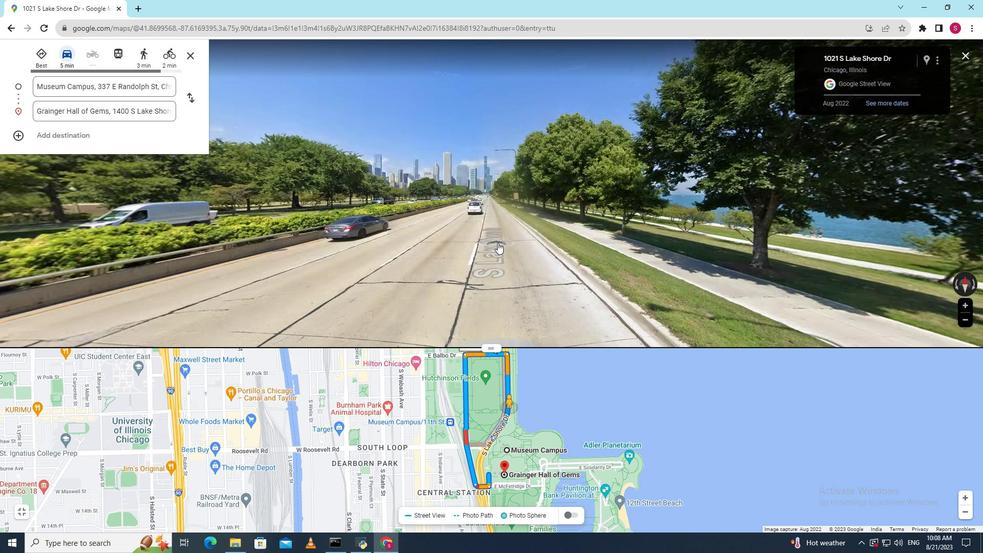 
Action: Mouse moved to (499, 237)
Screenshot: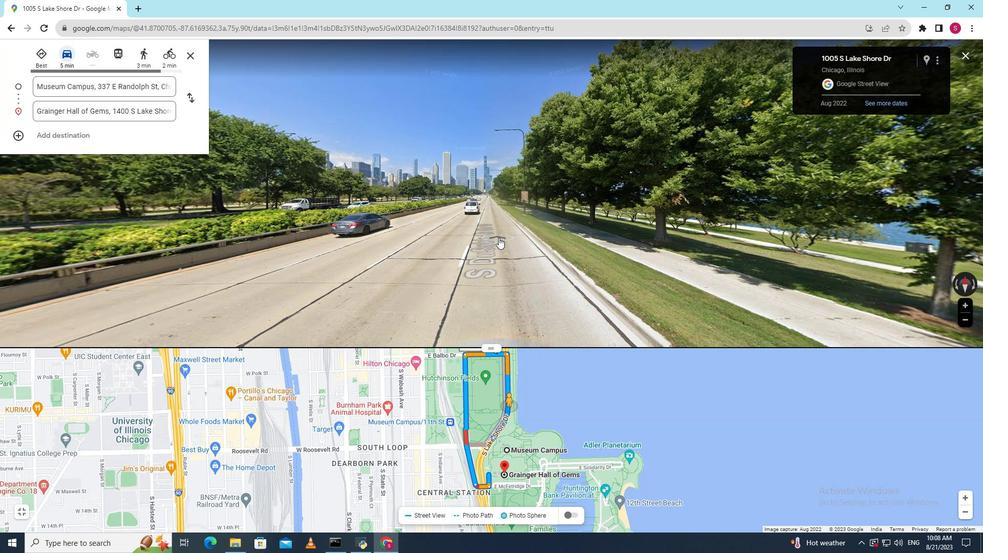 
Action: Mouse pressed left at (499, 237)
Screenshot: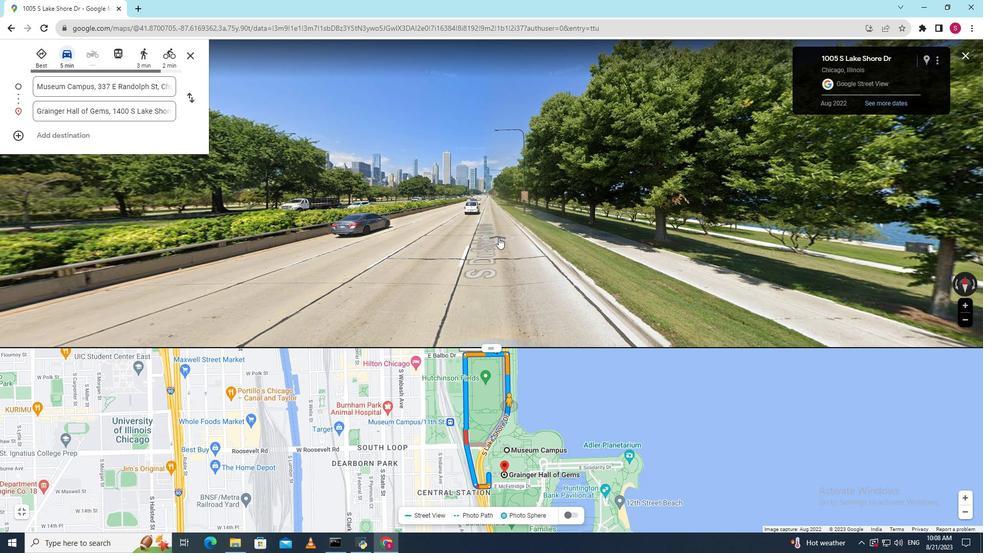 
Action: Mouse moved to (500, 233)
Screenshot: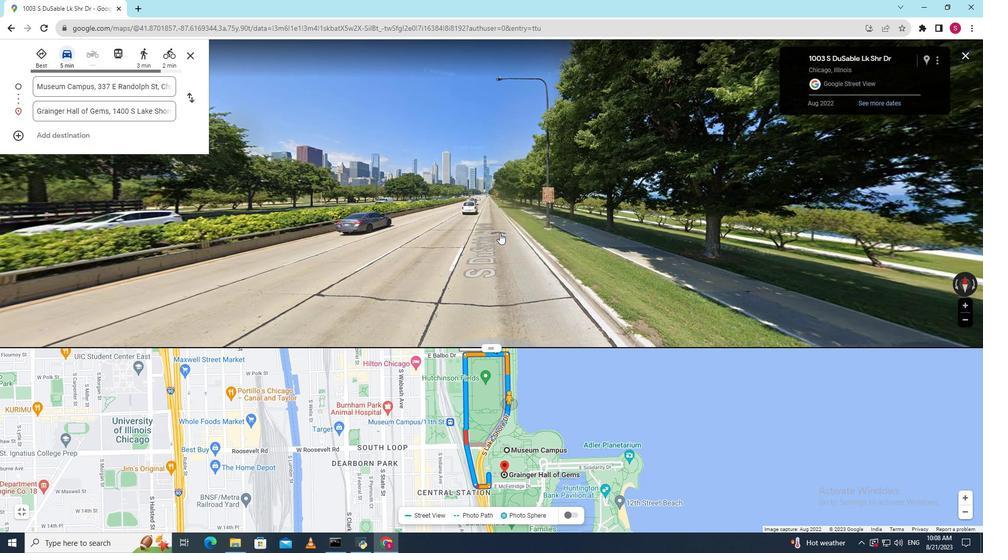 
Action: Mouse pressed left at (500, 233)
Screenshot: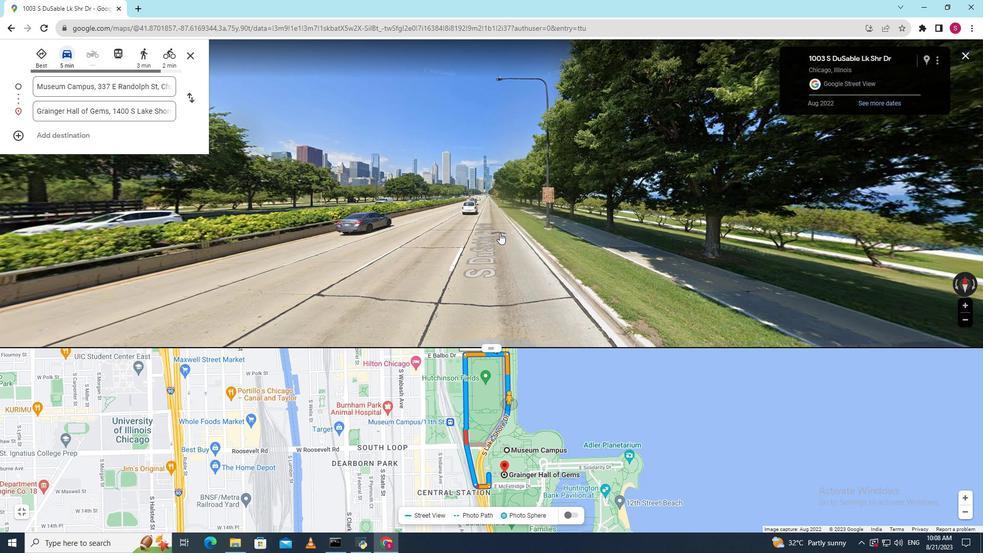 
Action: Mouse moved to (501, 230)
Screenshot: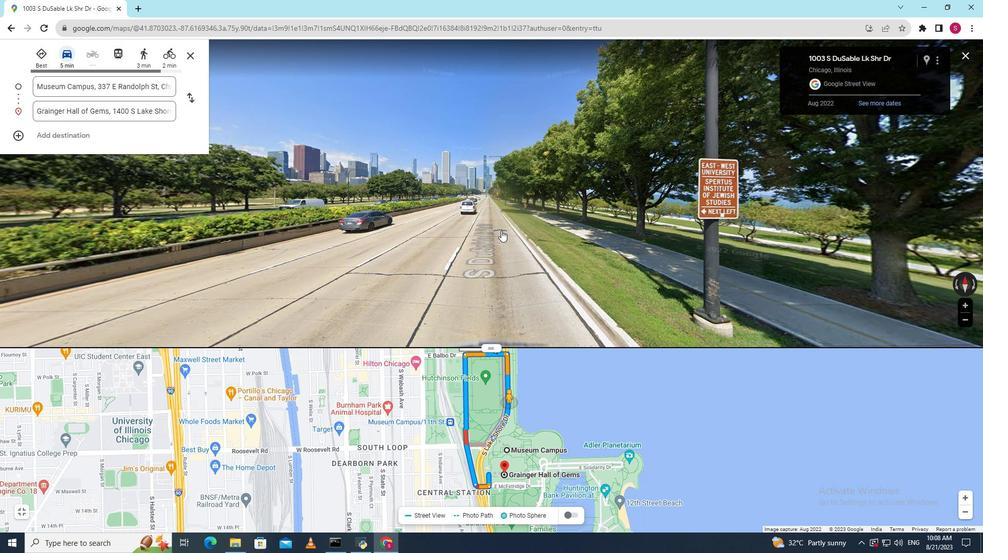 
Action: Mouse pressed left at (501, 230)
Screenshot: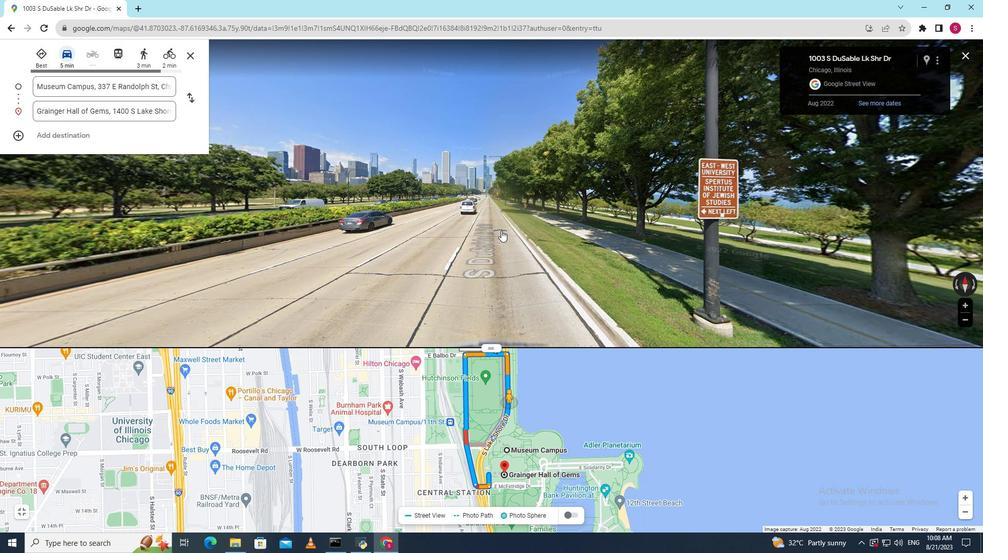 
Action: Mouse pressed left at (501, 230)
Screenshot: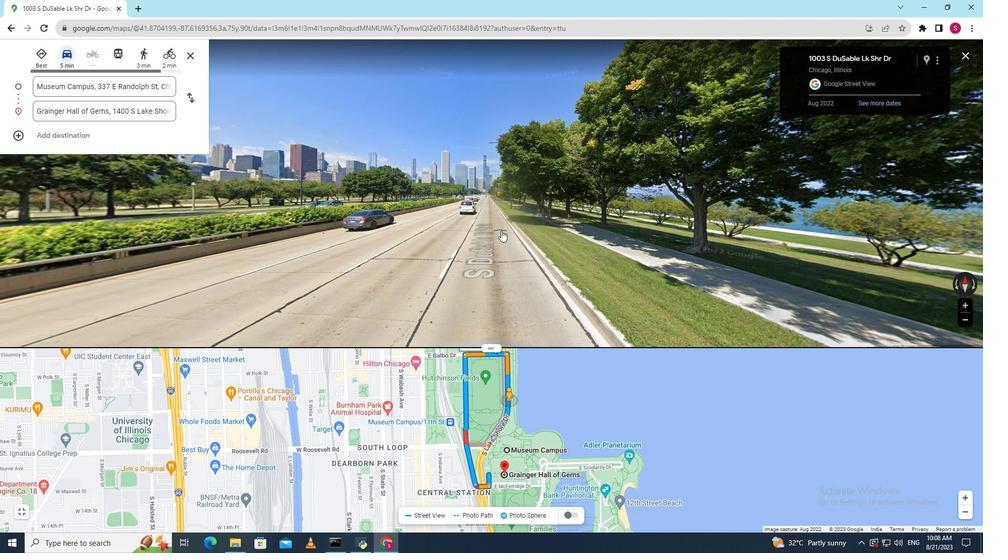 
Action: Mouse moved to (493, 219)
Screenshot: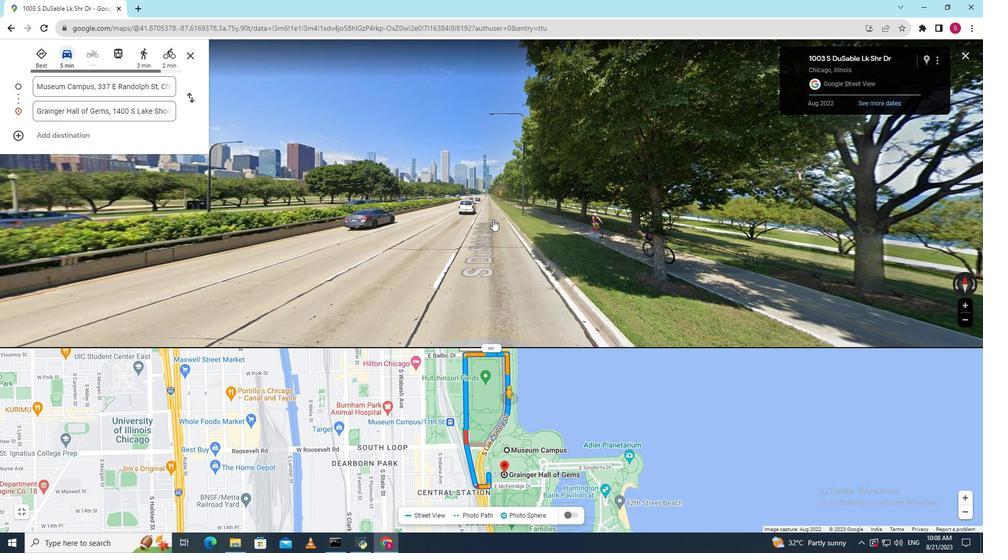 
Action: Mouse pressed left at (493, 219)
Screenshot: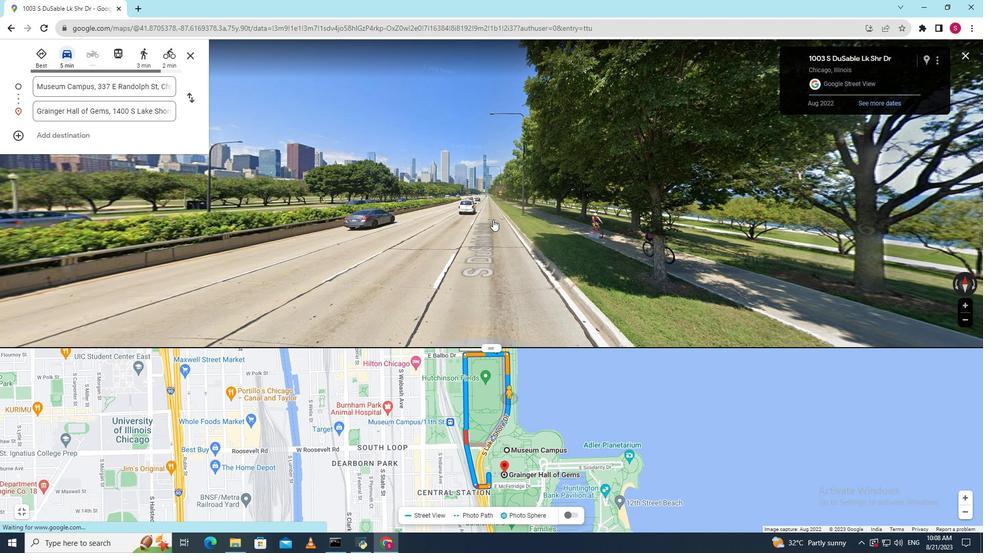 
Action: Mouse moved to (492, 225)
Screenshot: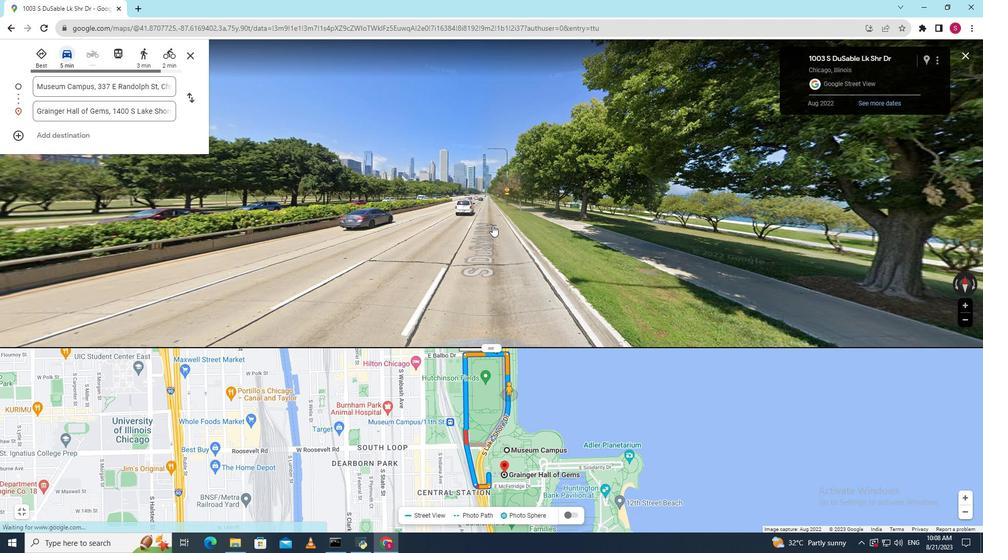 
Action: Mouse pressed left at (492, 225)
Screenshot: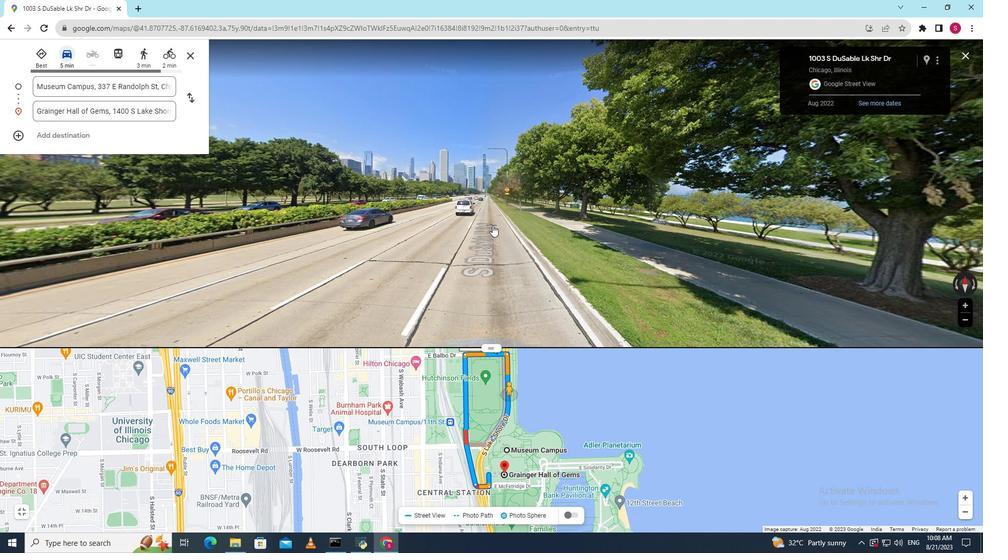 
Action: Mouse moved to (492, 222)
Screenshot: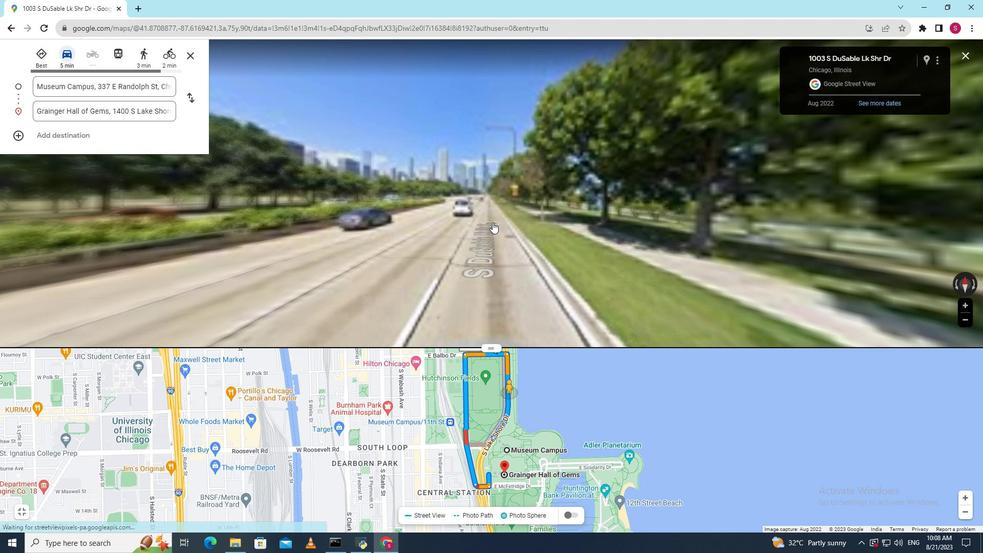 
Action: Mouse pressed left at (492, 222)
Screenshot: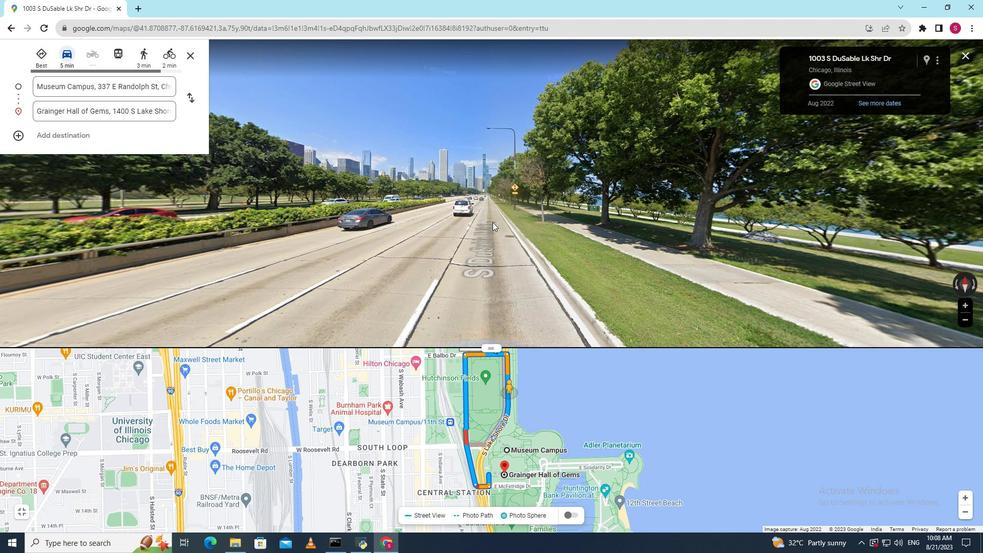 
Action: Mouse moved to (492, 224)
Screenshot: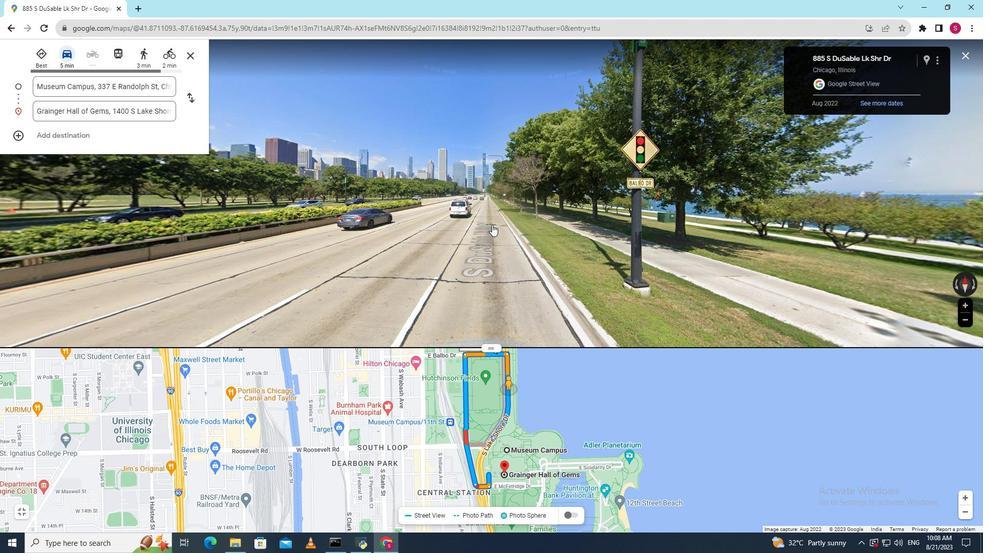
Action: Mouse pressed left at (492, 224)
Screenshot: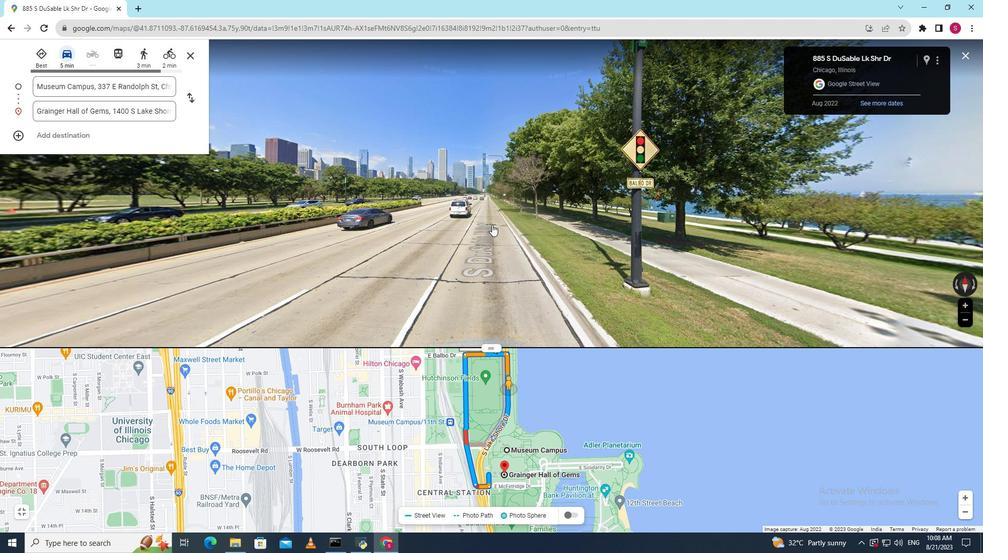 
Action: Mouse moved to (492, 227)
Screenshot: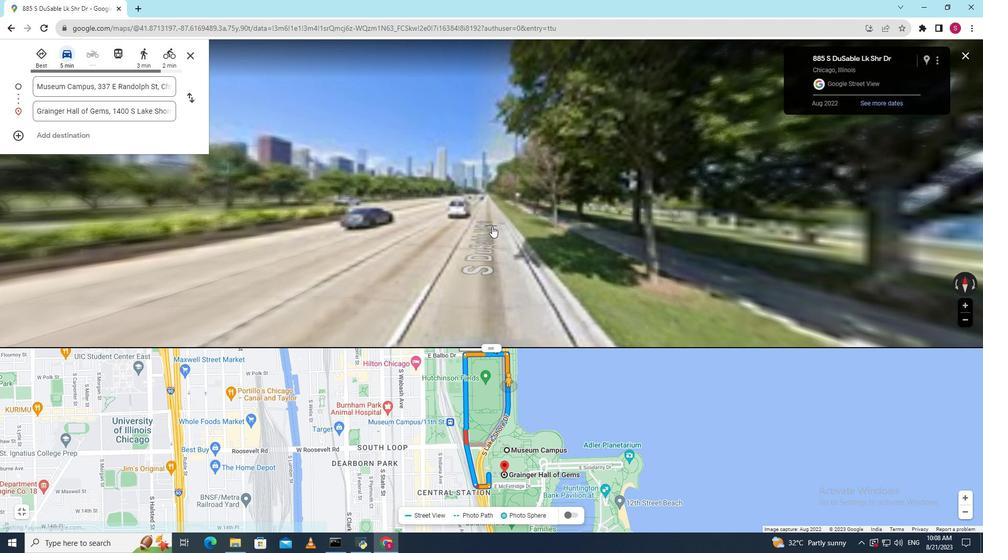 
Action: Mouse pressed left at (492, 227)
Screenshot: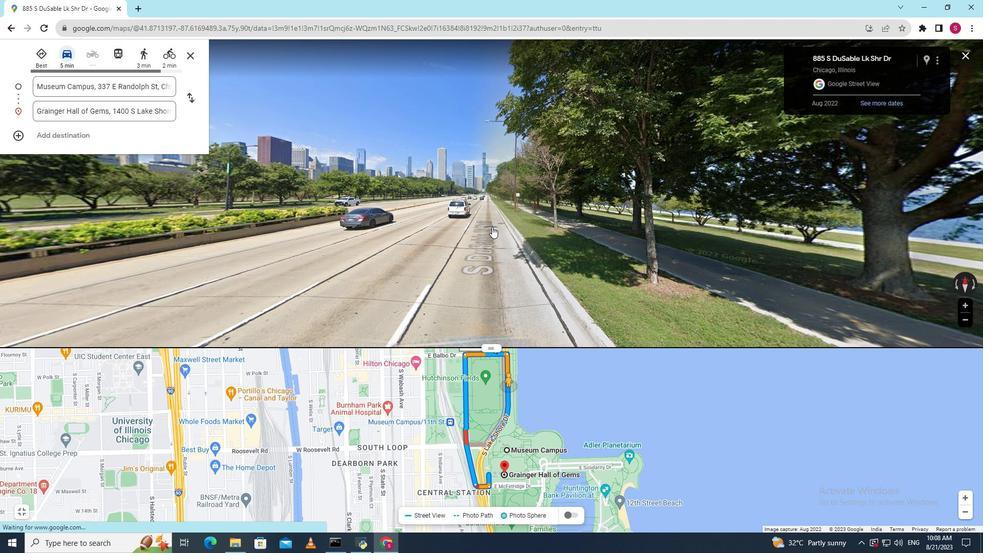 
Action: Mouse moved to (491, 231)
Screenshot: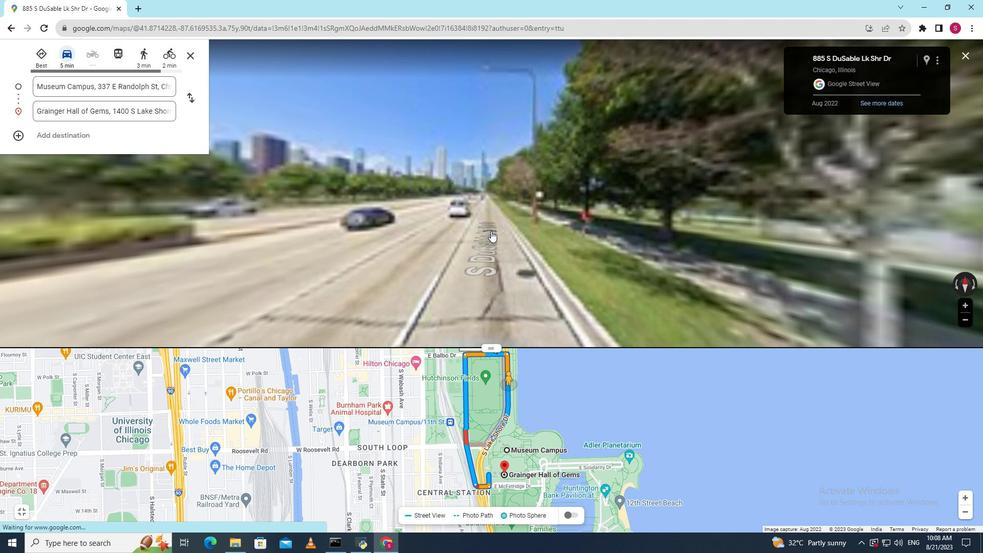 
Action: Mouse pressed left at (491, 231)
Screenshot: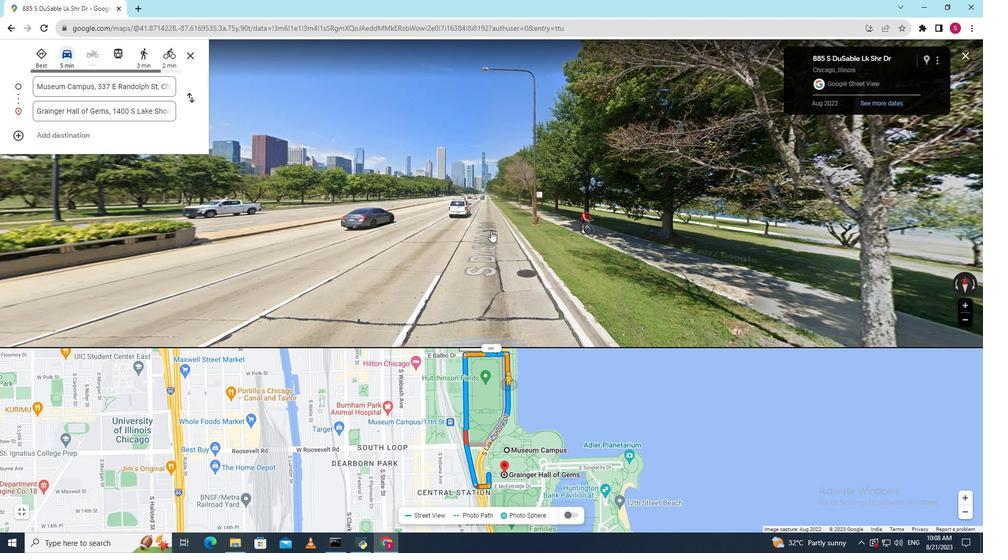 
Action: Mouse moved to (492, 231)
Screenshot: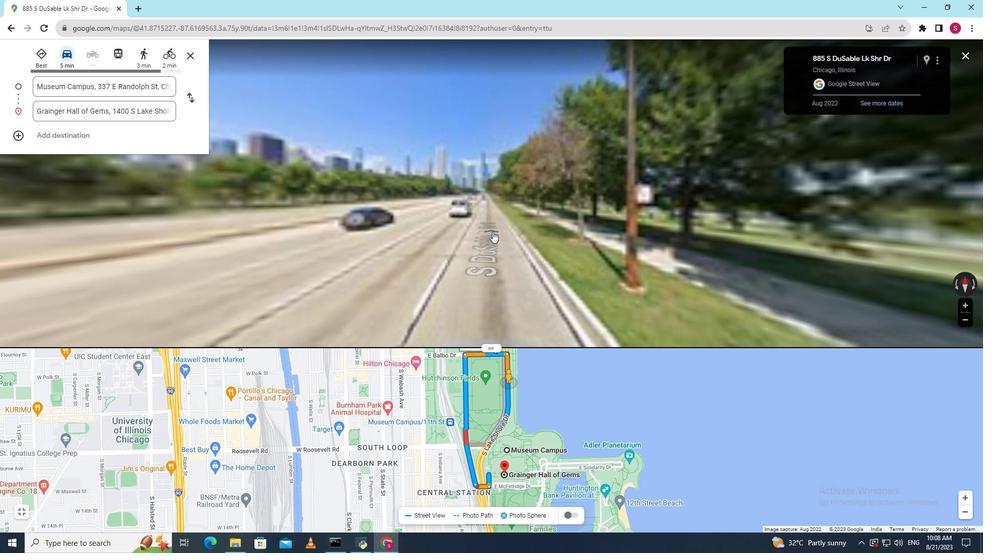 
Action: Mouse pressed left at (492, 231)
Screenshot: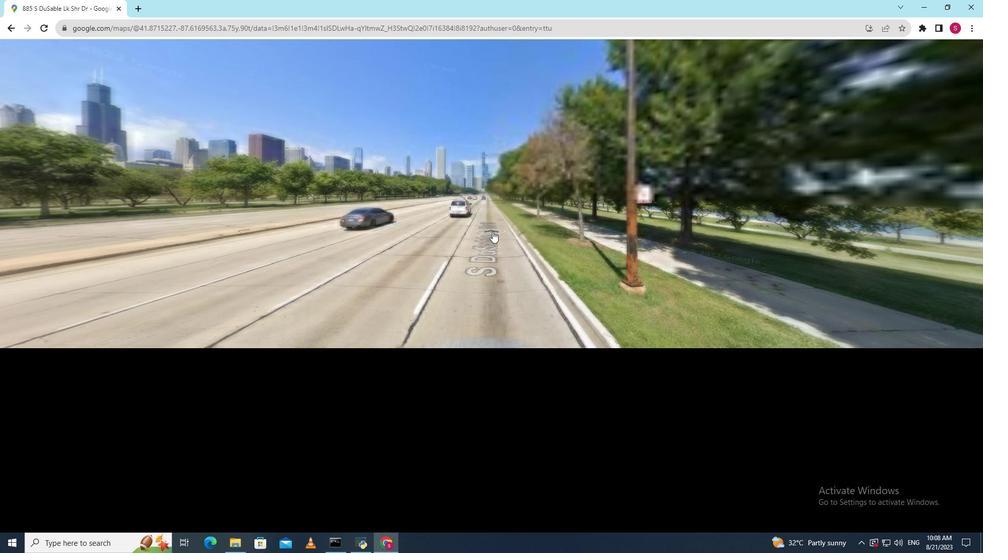 
Action: Mouse moved to (495, 228)
Screenshot: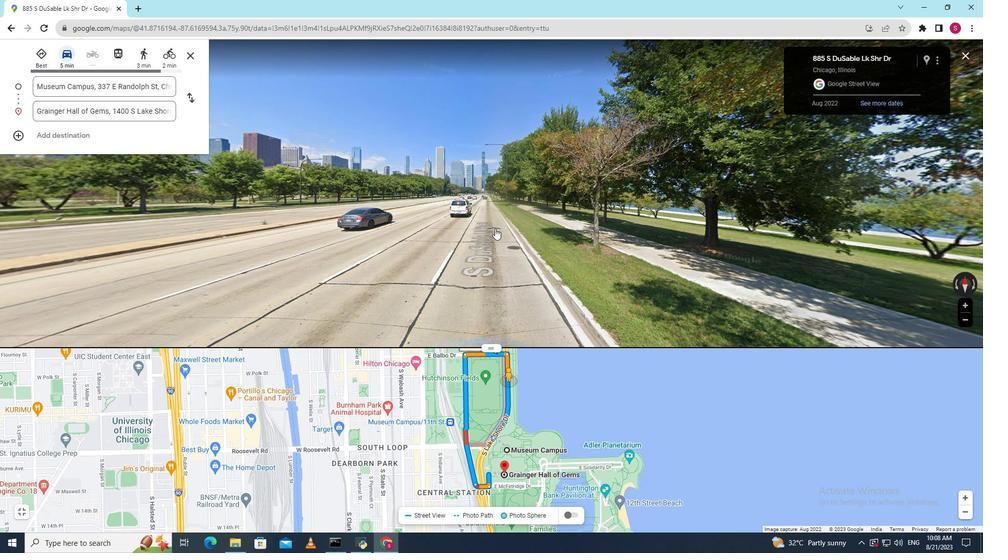 
Action: Mouse pressed left at (495, 228)
Screenshot: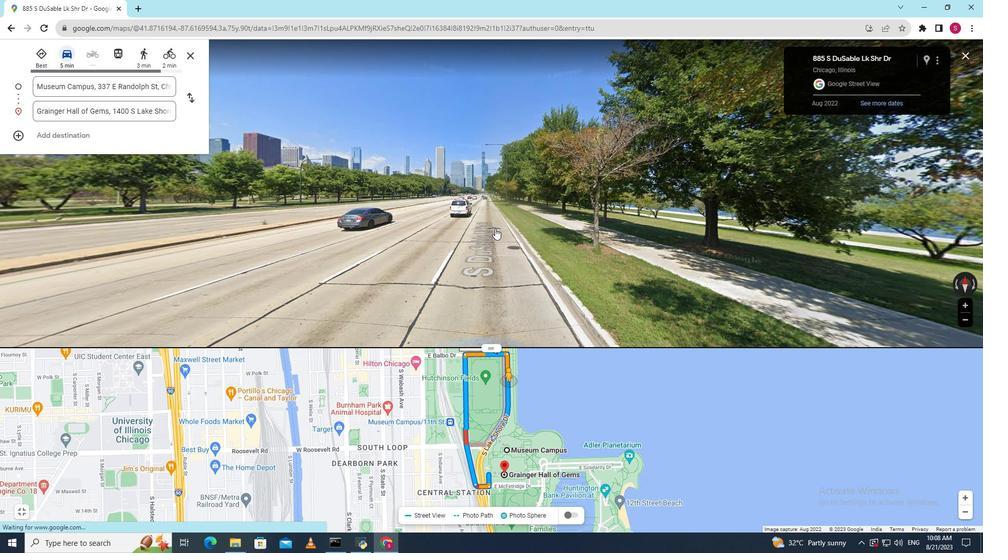 
Action: Mouse moved to (494, 225)
Screenshot: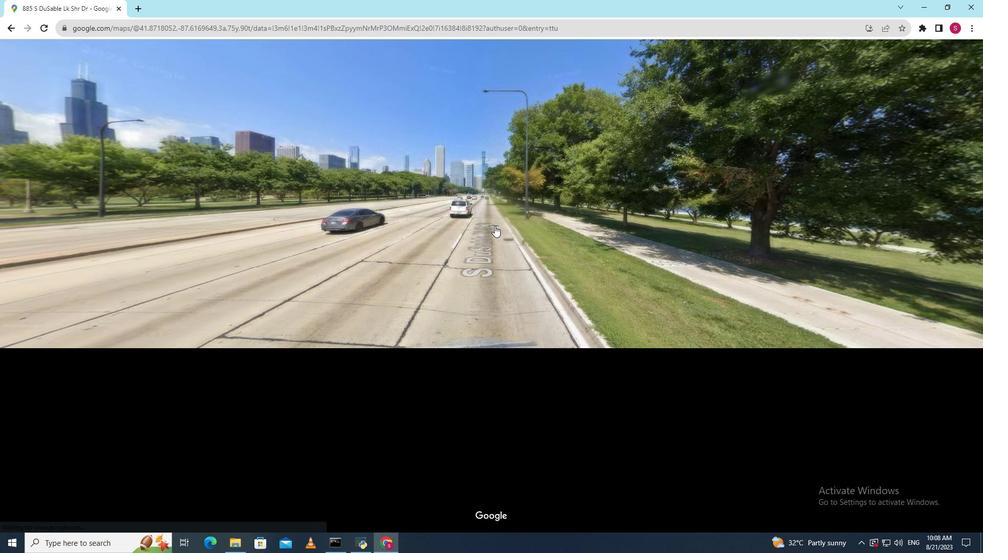 
Action: Mouse pressed left at (494, 225)
Screenshot: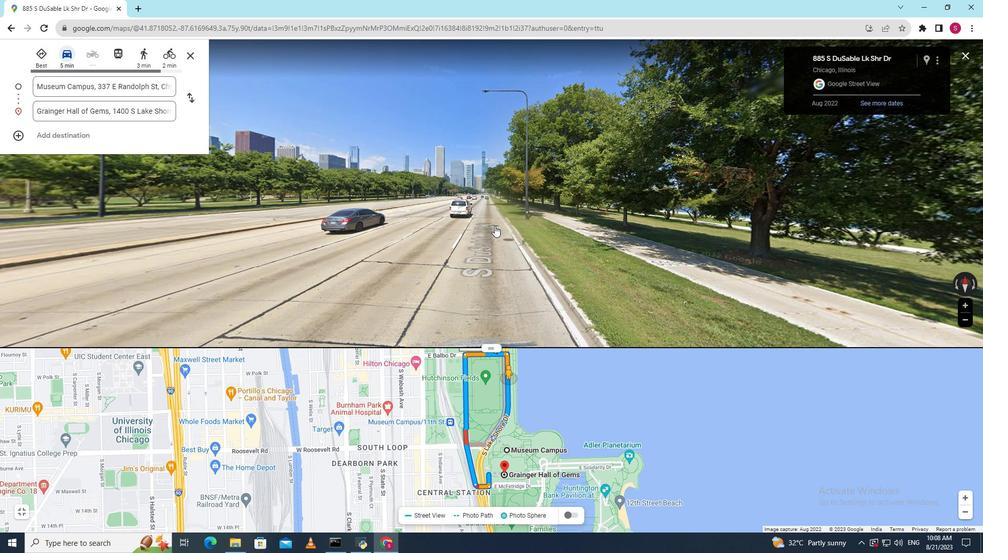 
Action: Mouse moved to (489, 230)
Screenshot: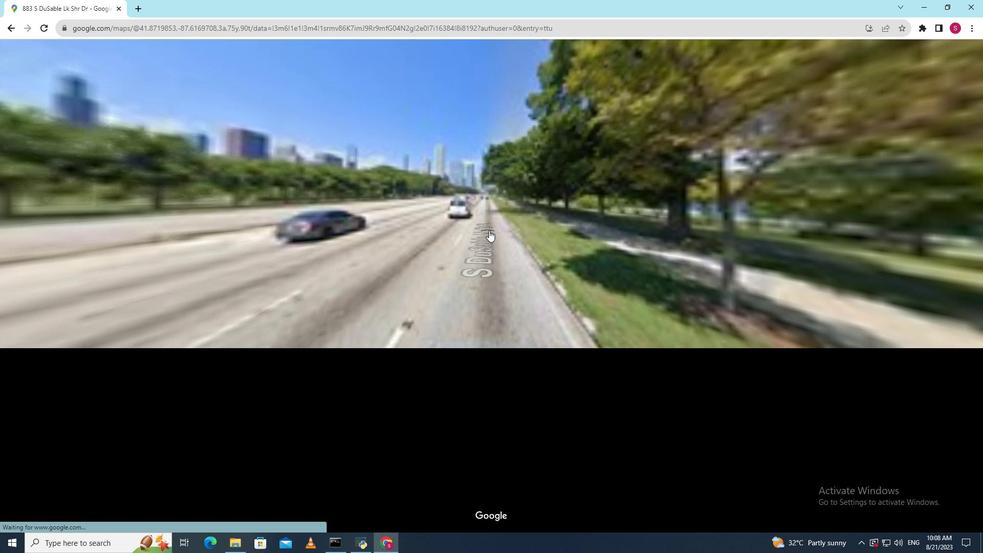 
Action: Mouse pressed left at (489, 230)
Screenshot: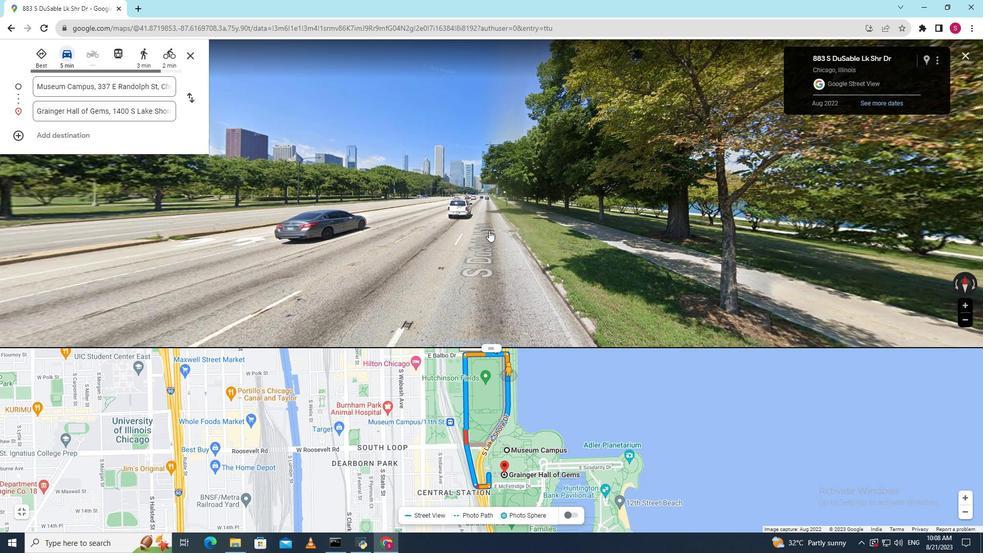 
Action: Mouse moved to (489, 230)
Screenshot: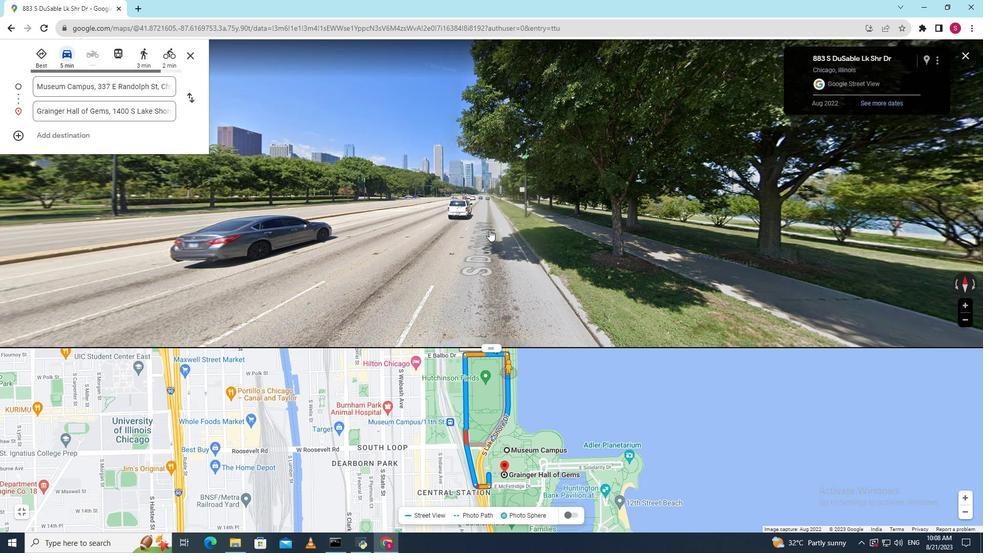 
Action: Mouse pressed left at (489, 230)
Screenshot: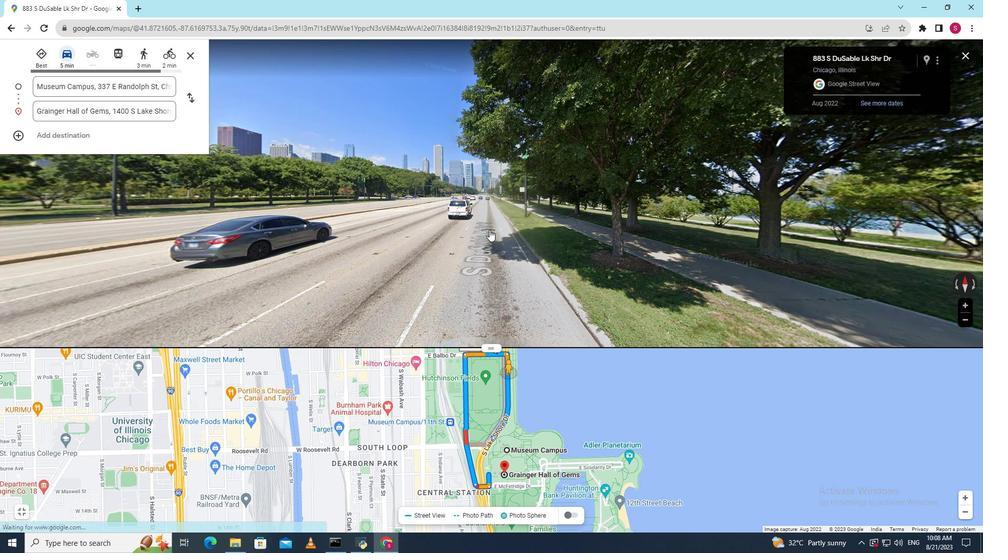 
Action: Mouse moved to (489, 235)
Screenshot: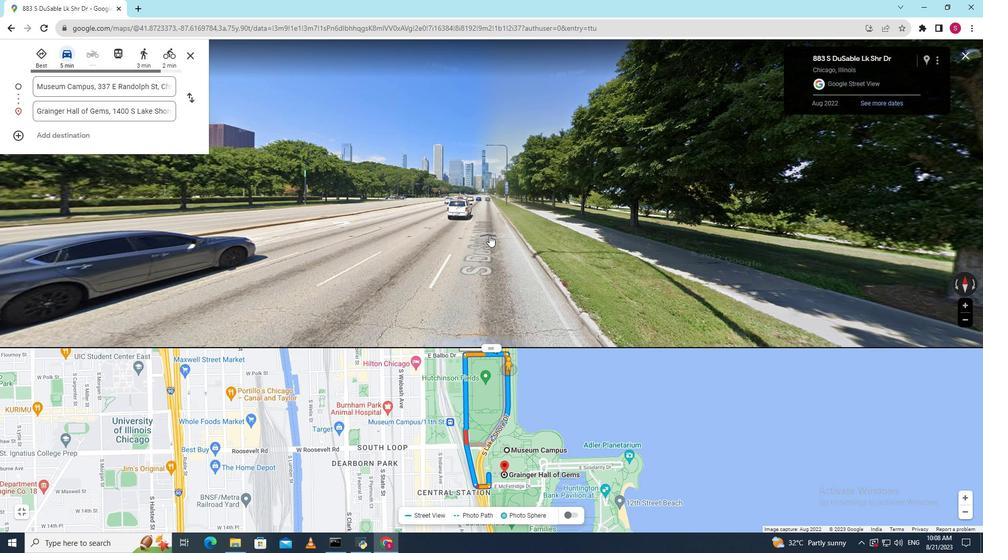 
Action: Mouse pressed left at (489, 235)
Screenshot: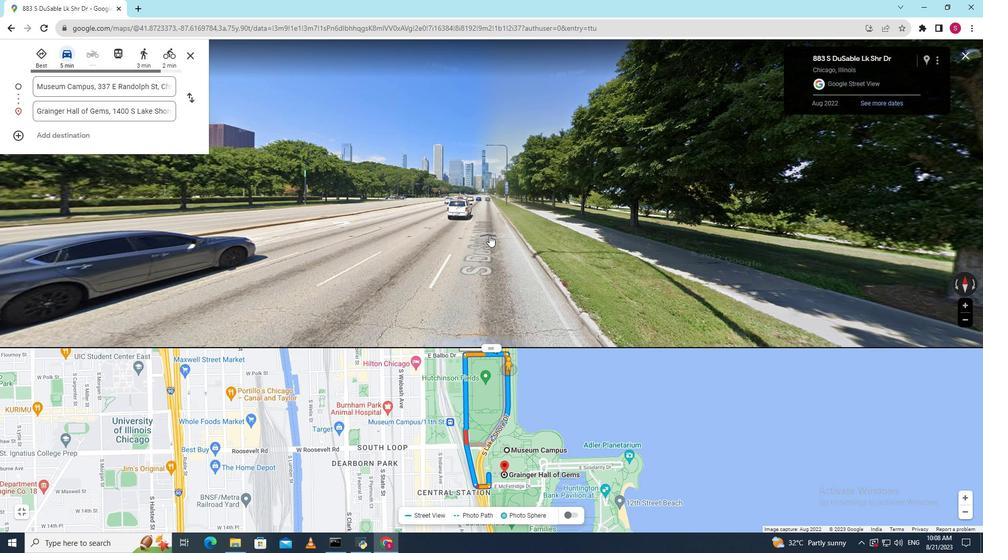 
Action: Mouse moved to (490, 231)
Screenshot: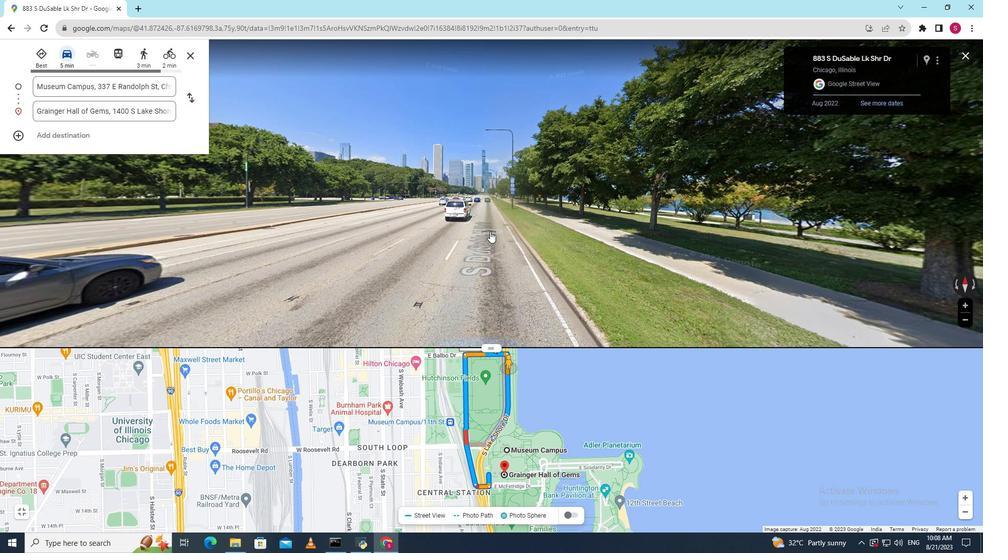 
Action: Mouse pressed left at (490, 231)
Screenshot: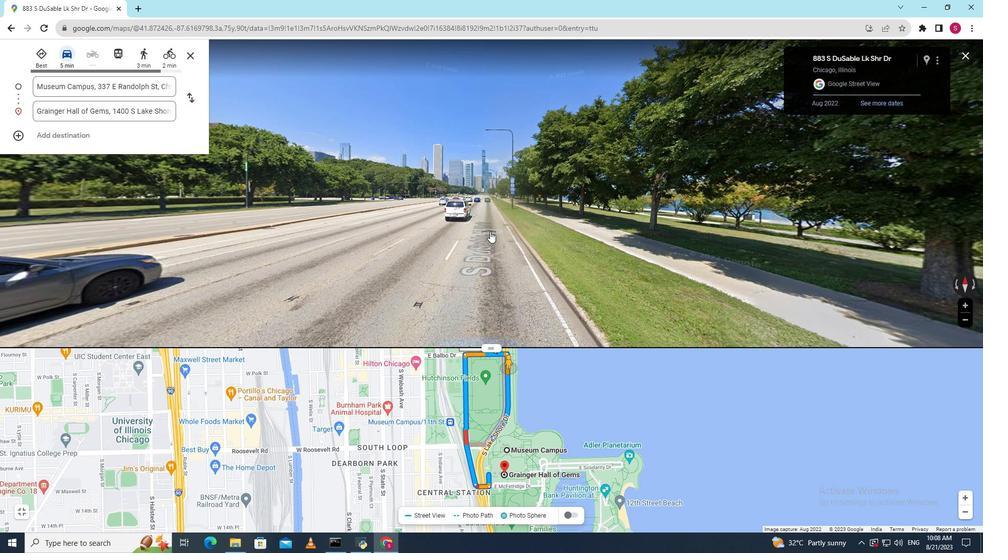 
Action: Mouse moved to (489, 232)
Screenshot: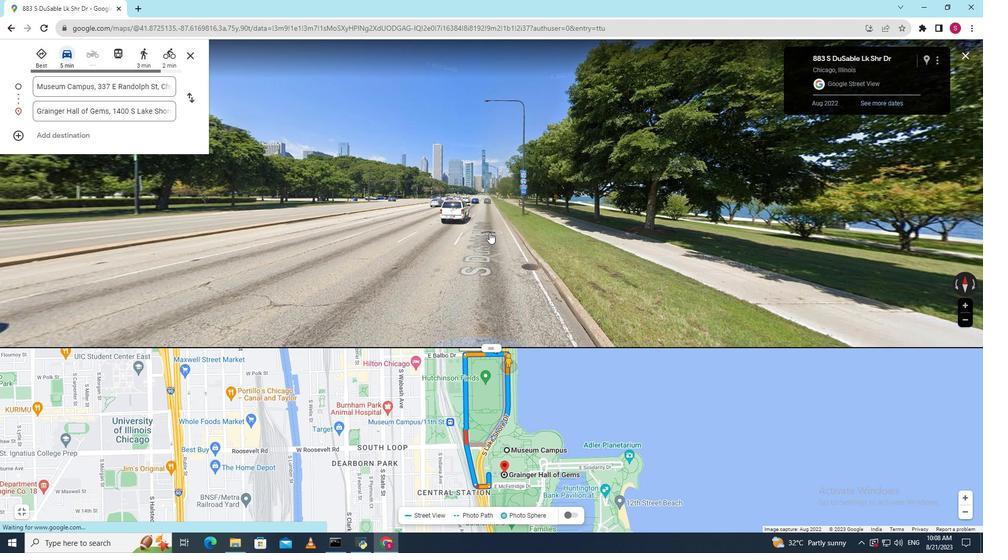 
Action: Mouse pressed left at (489, 232)
Screenshot: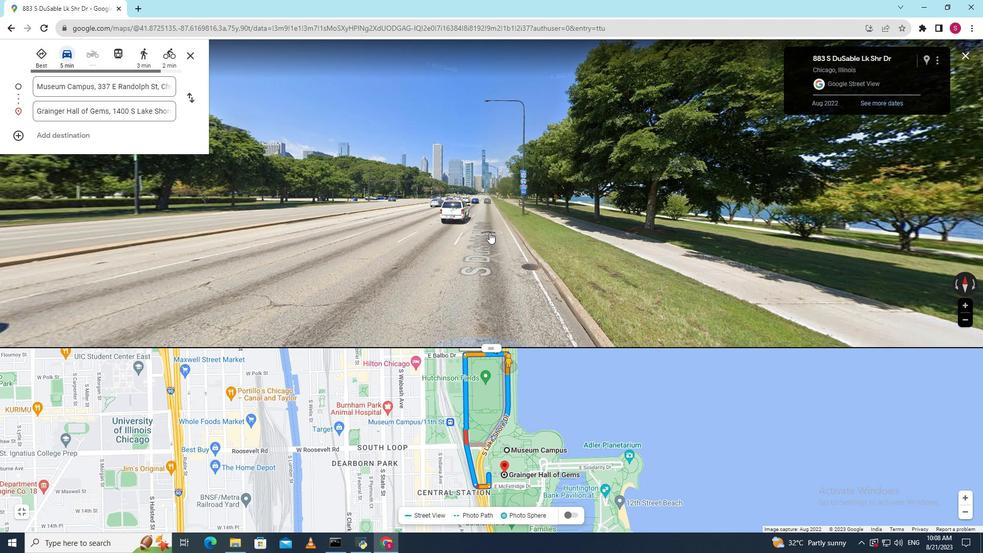 
Action: Mouse moved to (489, 234)
Screenshot: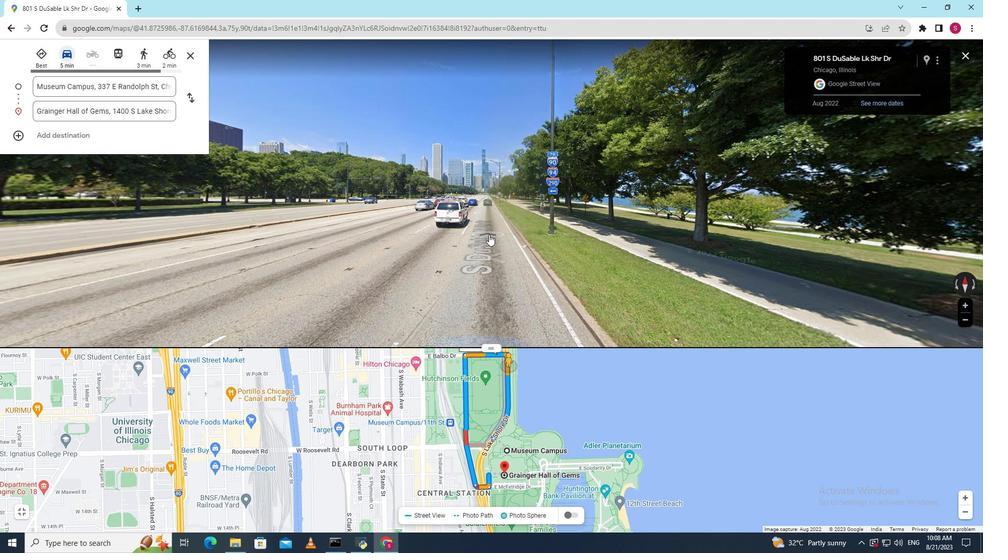 
Action: Mouse pressed left at (489, 234)
Screenshot: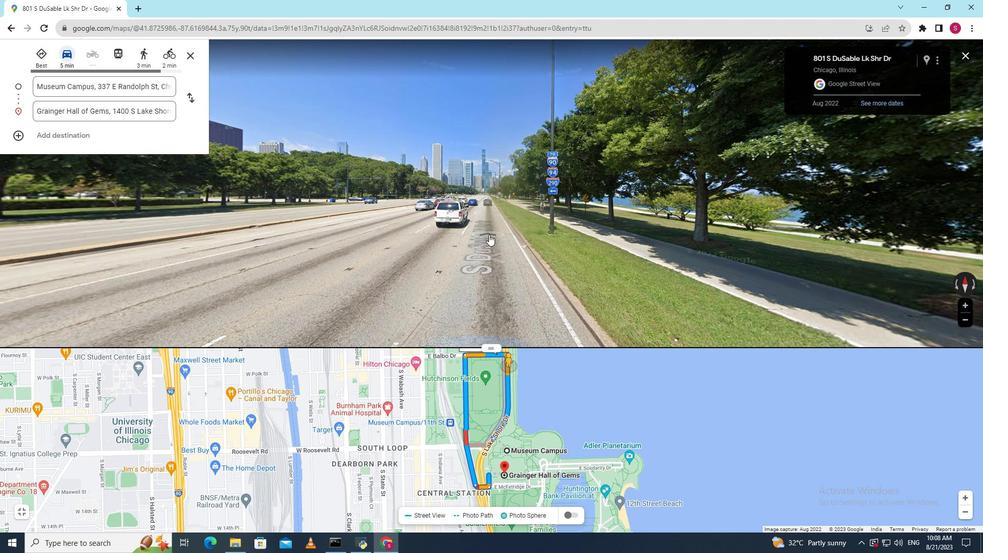 
Action: Mouse moved to (488, 241)
Screenshot: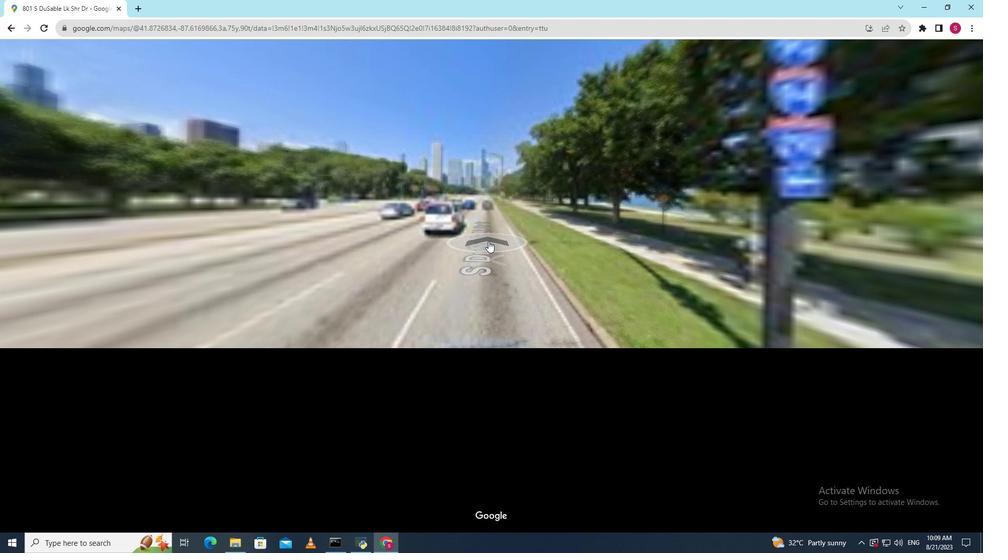 
Action: Mouse pressed left at (488, 241)
Screenshot: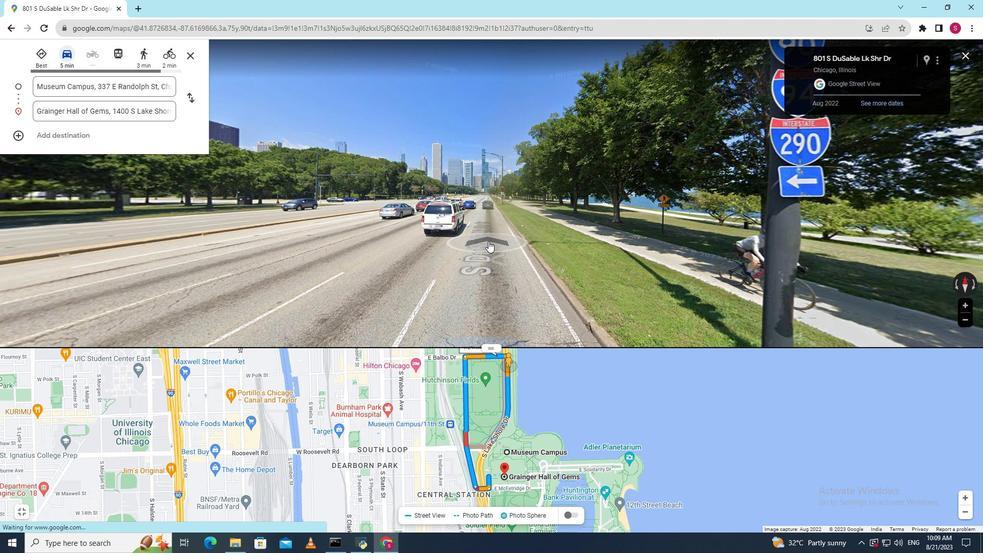
Action: Mouse moved to (488, 234)
Screenshot: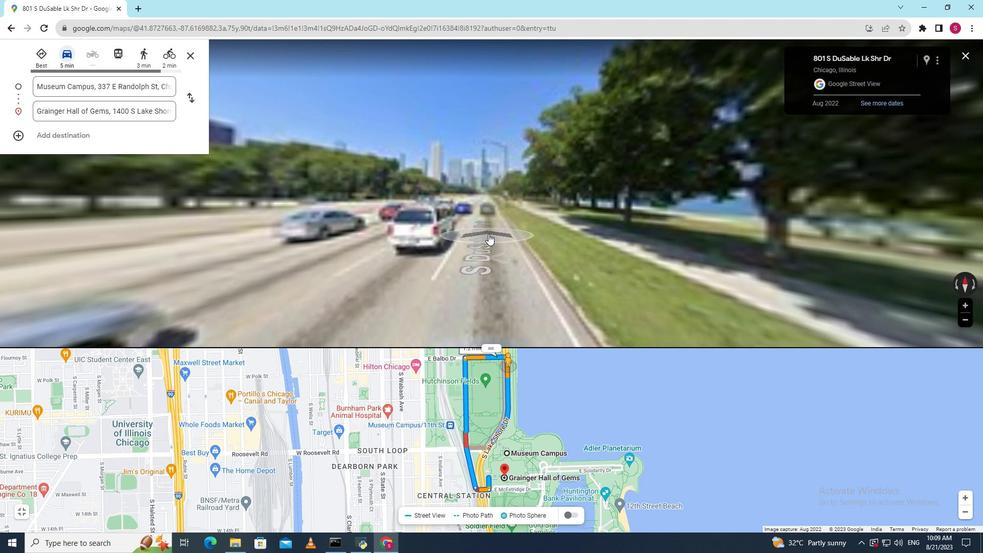 
Action: Mouse pressed left at (488, 234)
Screenshot: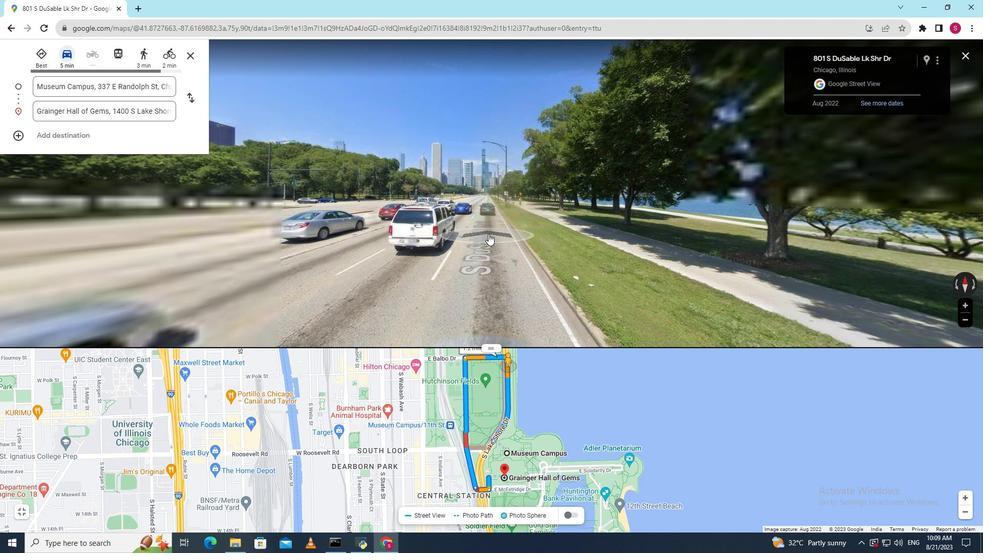 
Action: Mouse moved to (485, 245)
Screenshot: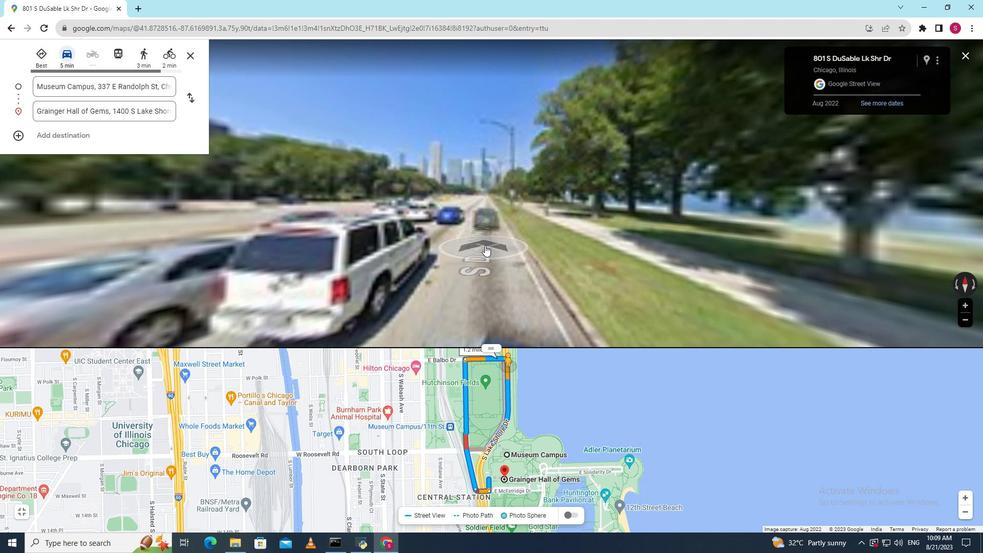 
Action: Mouse pressed left at (485, 245)
Screenshot: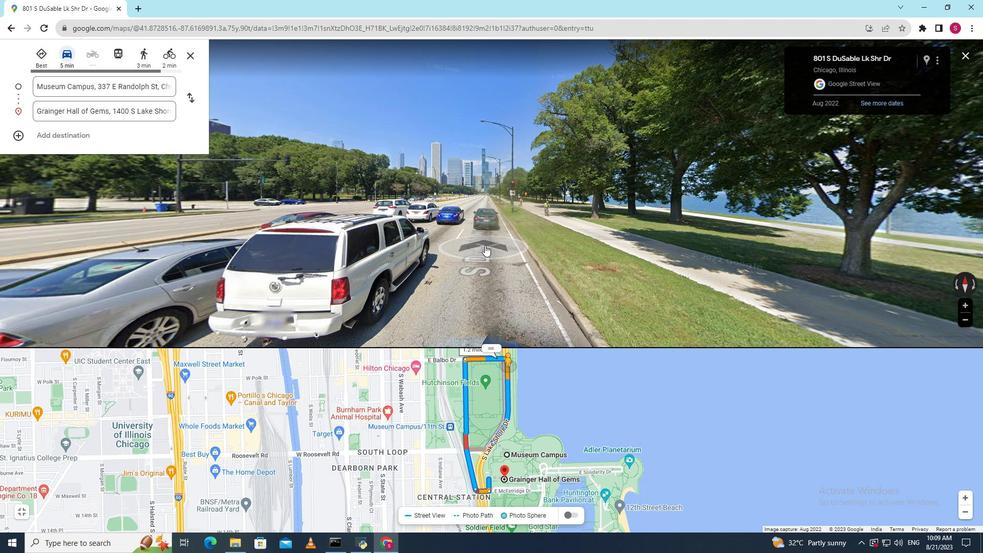 
Action: Mouse moved to (486, 252)
Screenshot: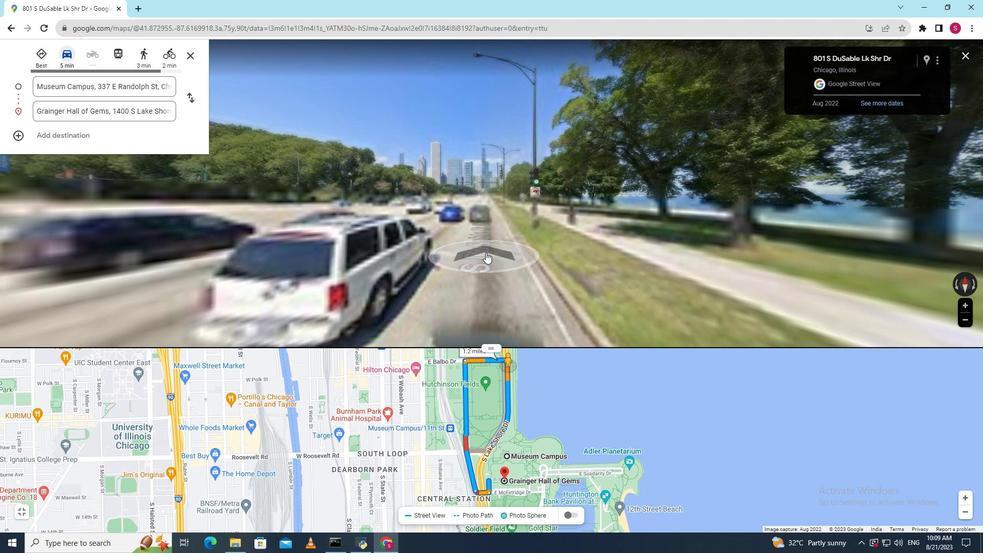 
Action: Mouse pressed left at (486, 252)
Screenshot: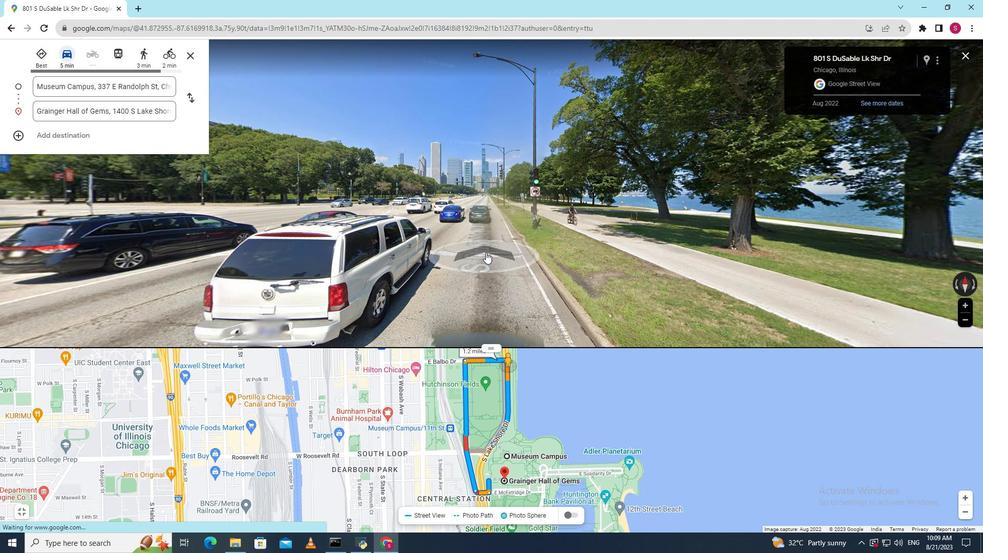 
Action: Mouse moved to (486, 254)
Screenshot: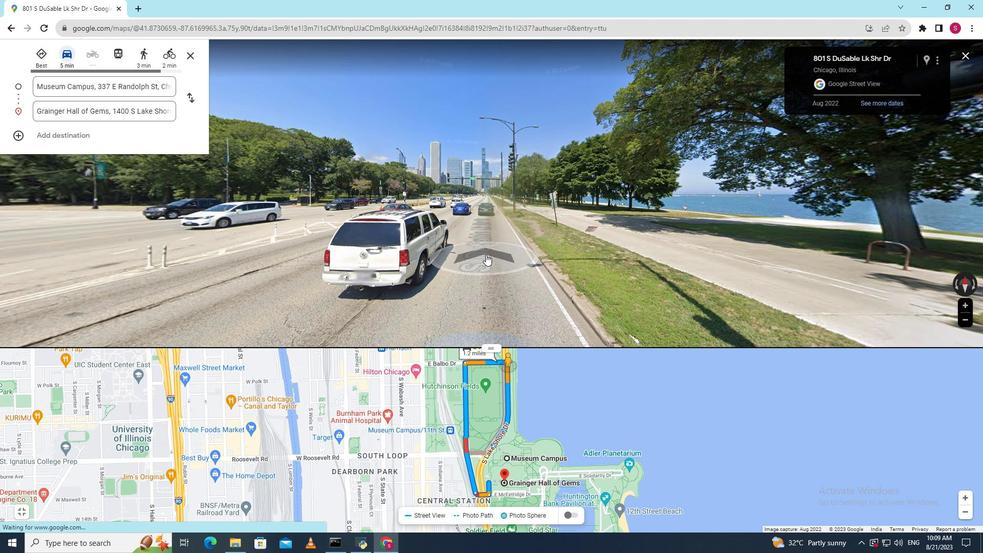 
Action: Mouse pressed left at (486, 254)
Screenshot: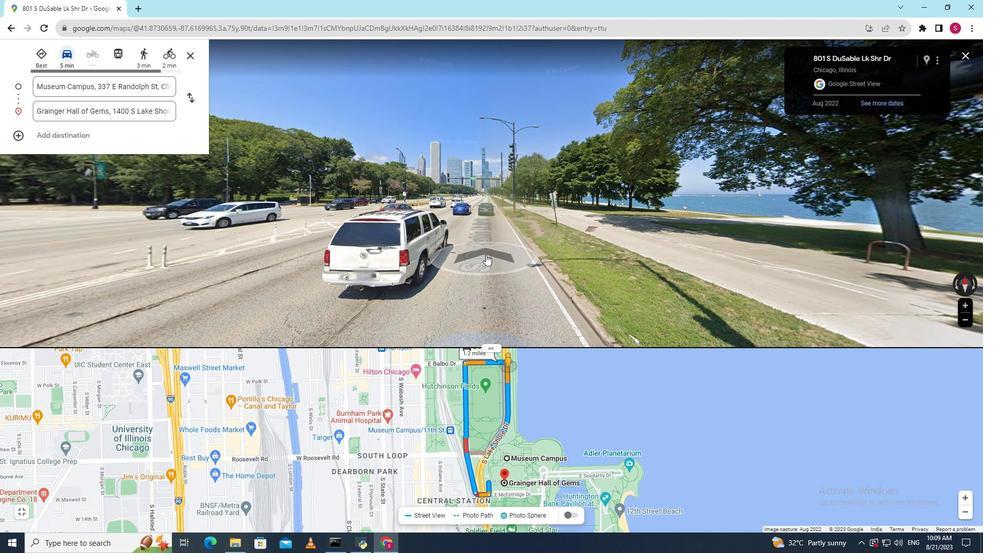 
Action: Mouse moved to (387, 287)
Screenshot: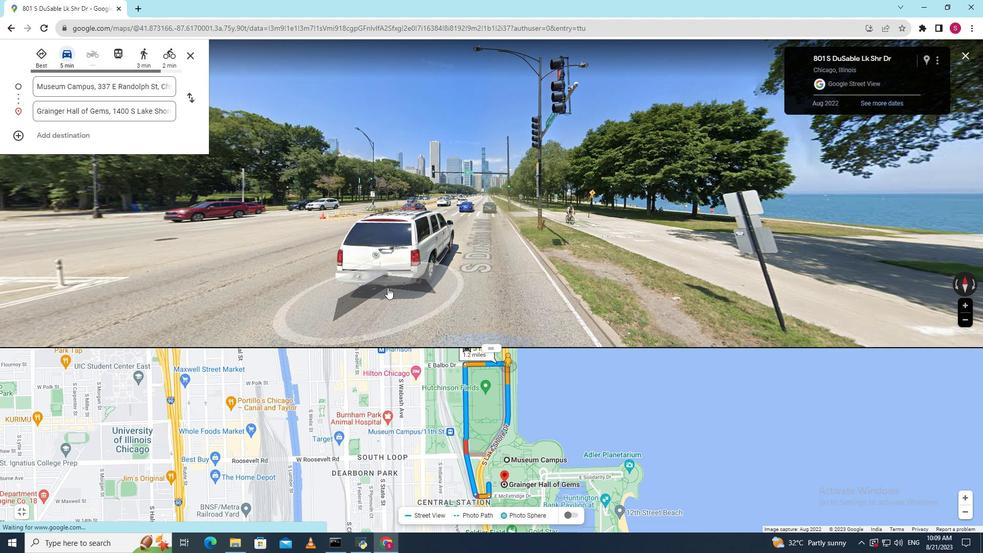 
Action: Mouse pressed left at (387, 287)
Screenshot: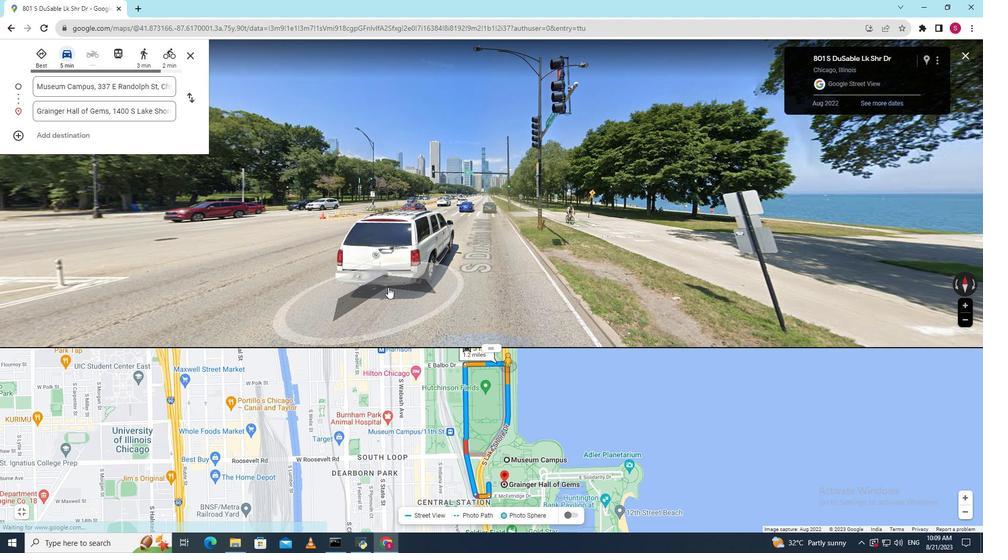 
Action: Mouse moved to (664, 262)
Screenshot: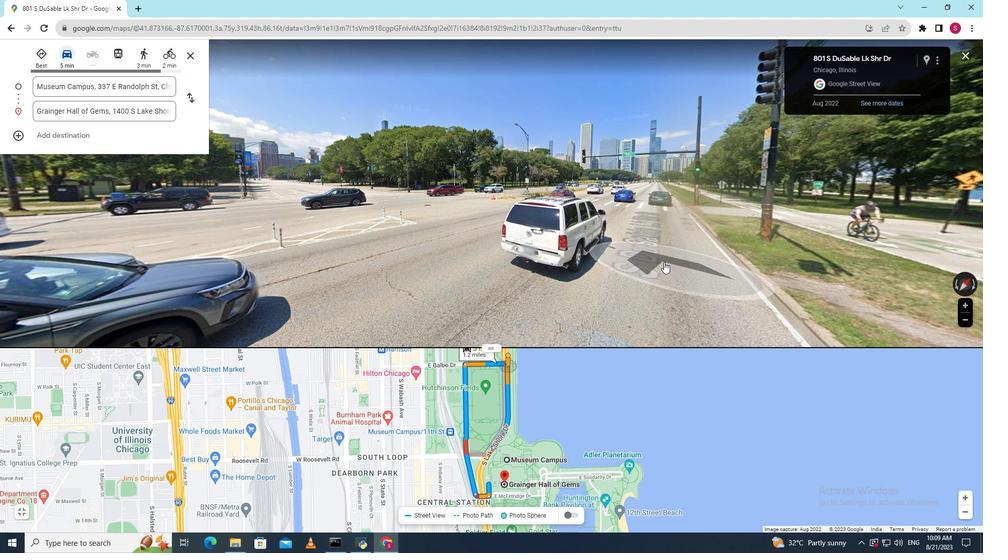 
Action: Mouse pressed left at (664, 262)
Screenshot: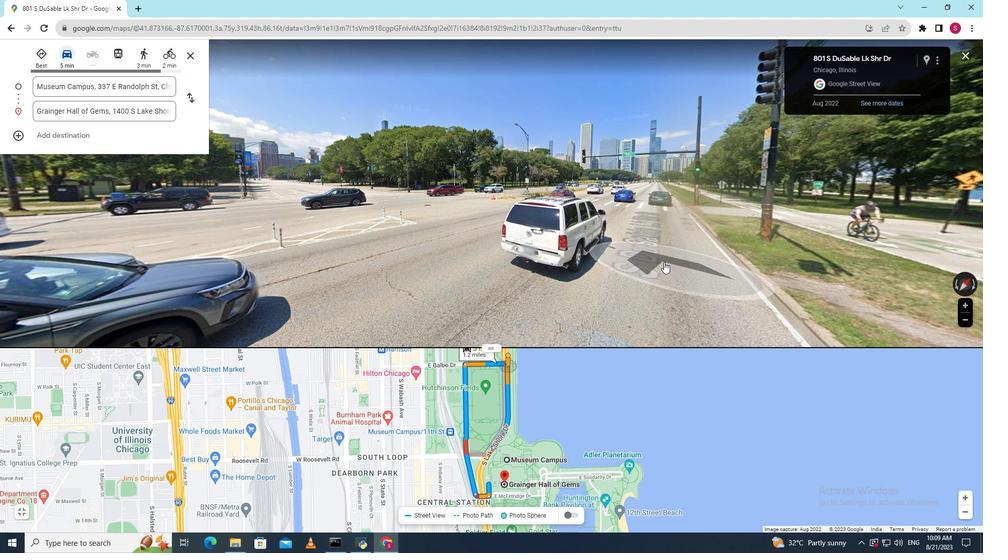 
Action: Mouse moved to (418, 248)
Screenshot: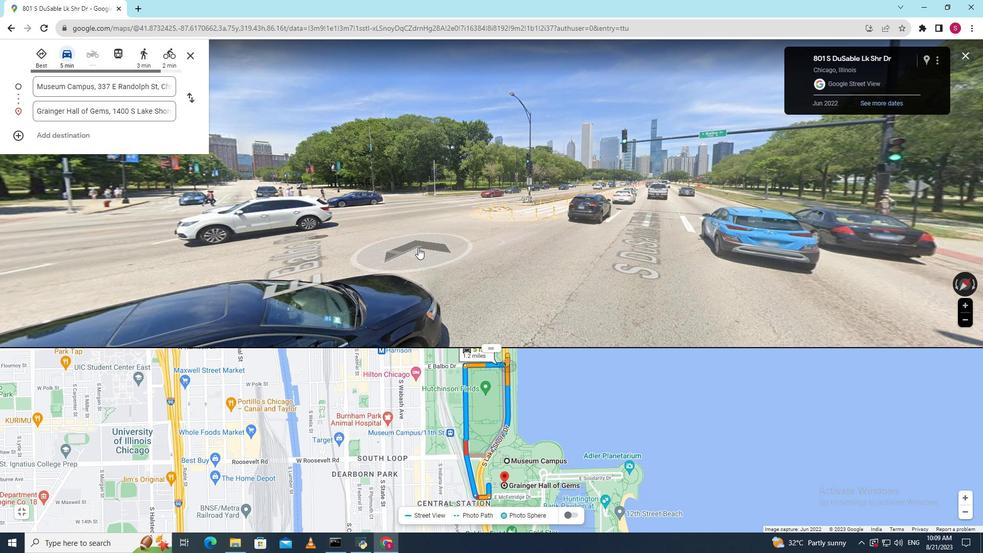 
Action: Mouse pressed left at (418, 248)
Screenshot: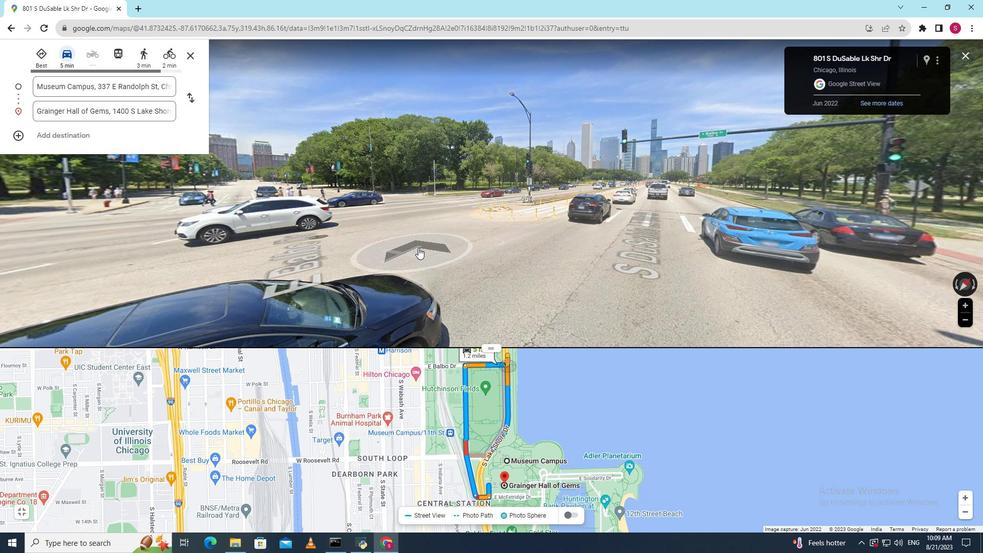 
Action: Mouse moved to (303, 247)
Screenshot: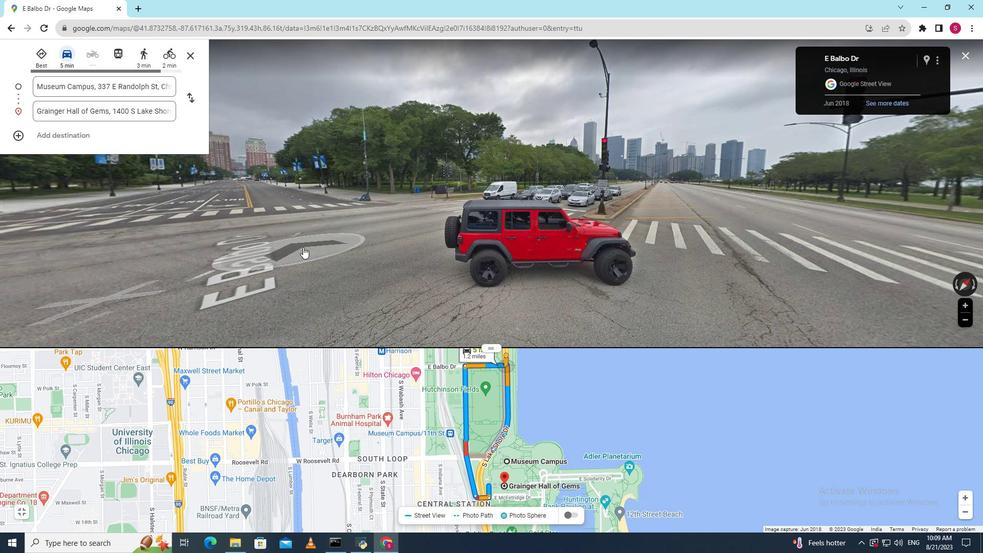
Action: Mouse pressed left at (303, 247)
Screenshot: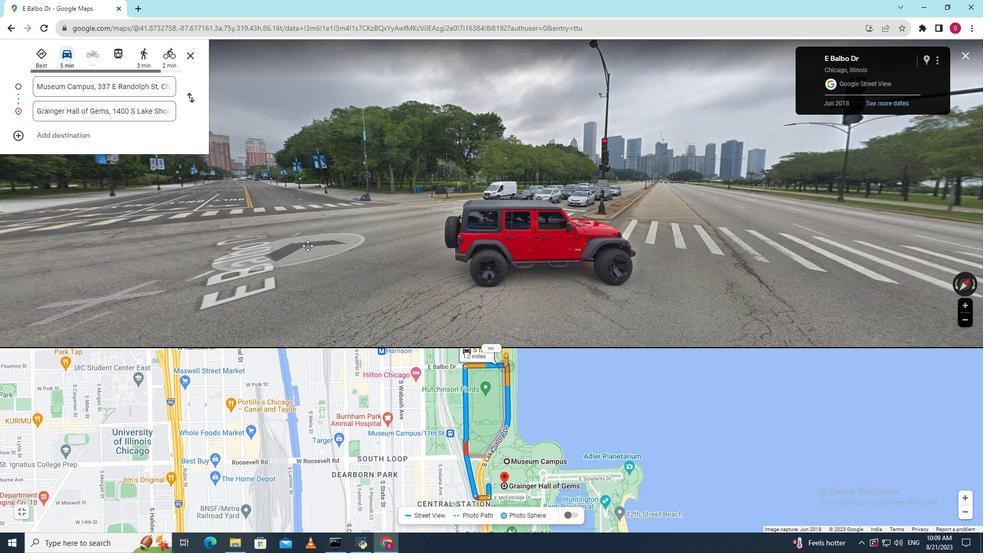 
Action: Mouse moved to (318, 220)
Screenshot: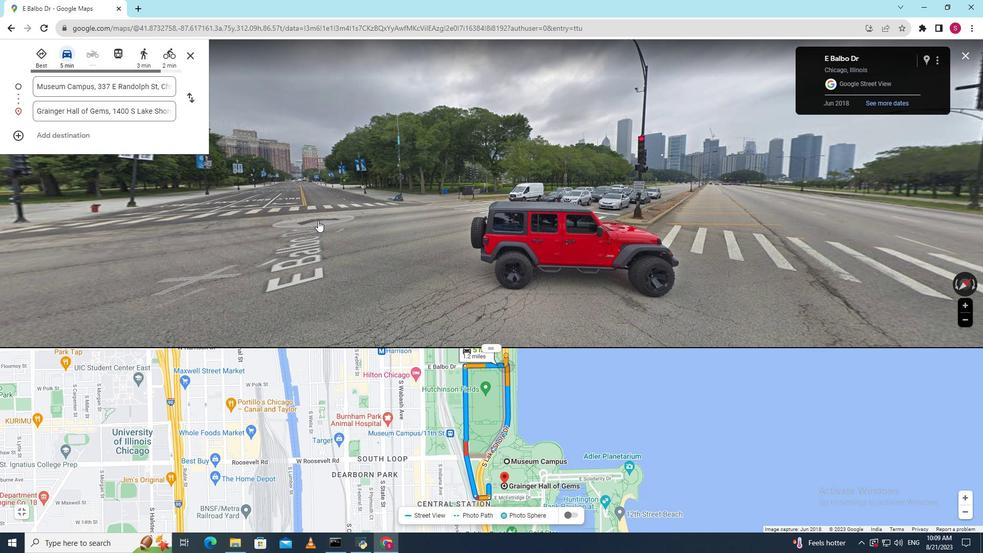 
Action: Mouse pressed left at (318, 220)
Screenshot: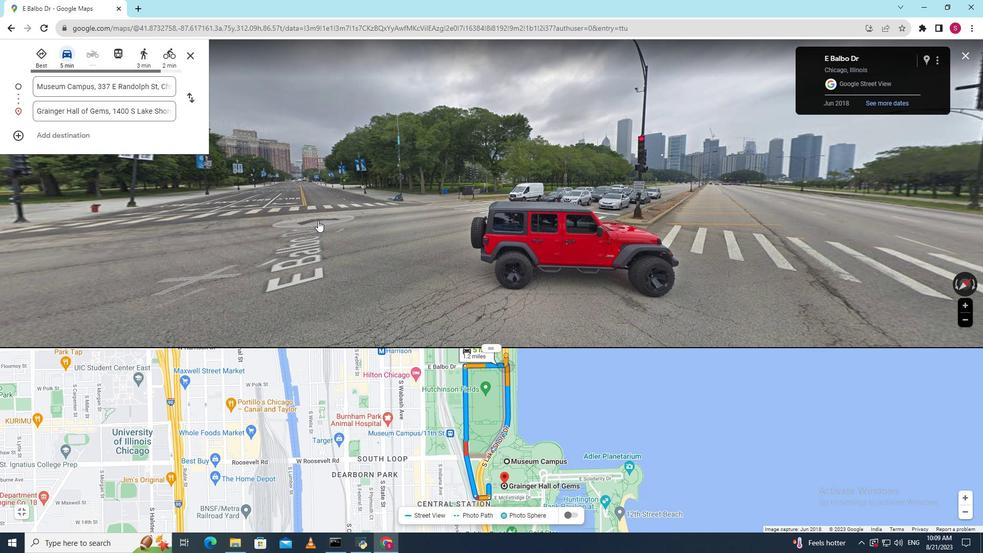
Action: Mouse moved to (277, 225)
Screenshot: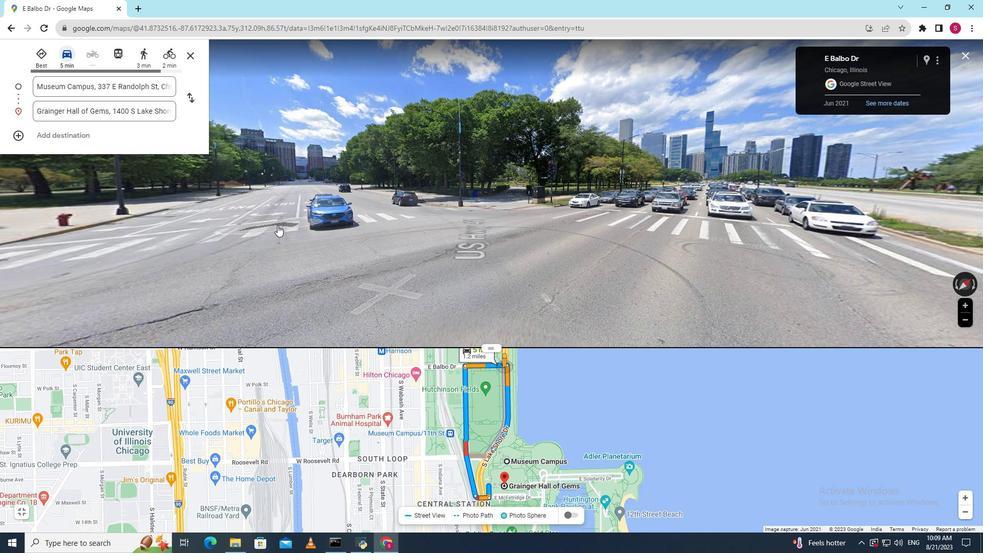
Action: Mouse pressed left at (277, 225)
Screenshot: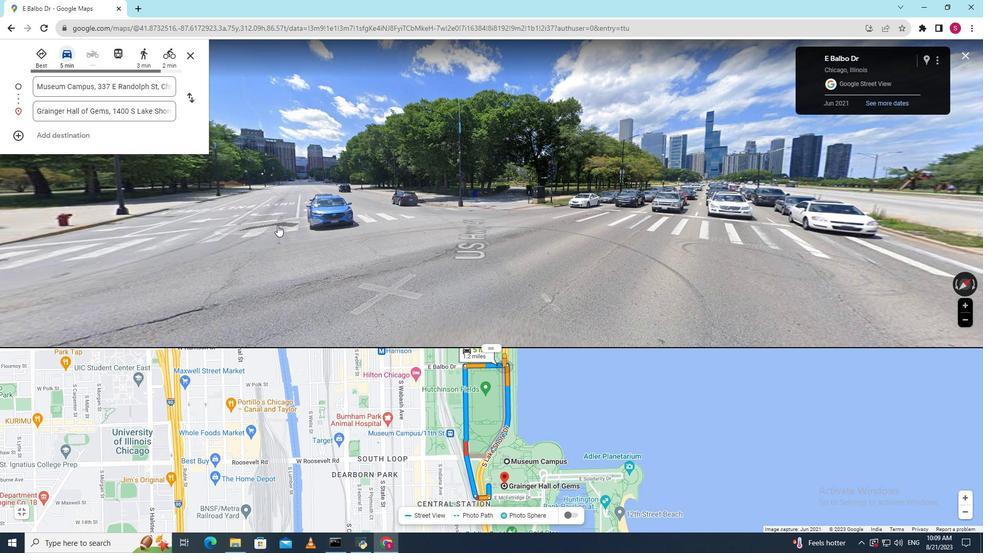
Action: Mouse moved to (331, 224)
Screenshot: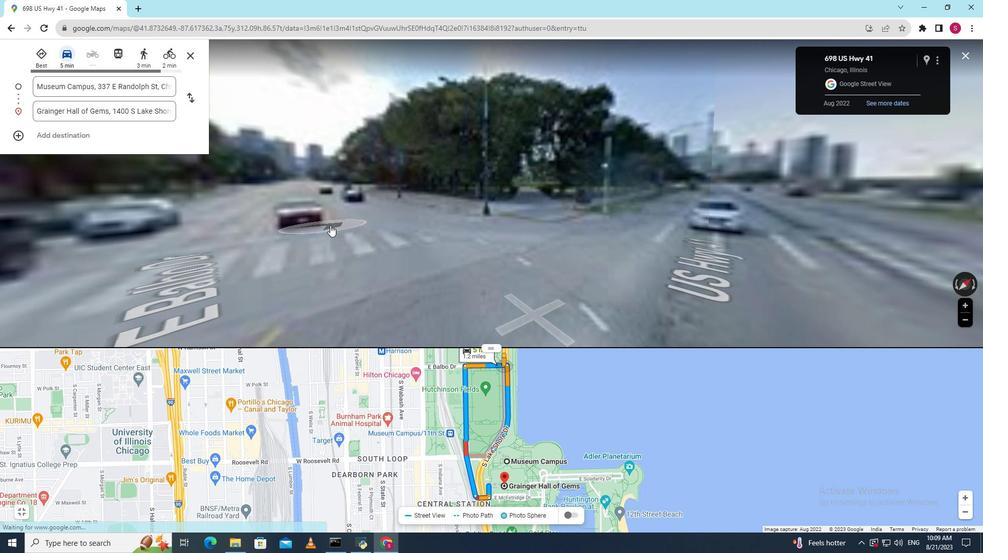 
Action: Mouse pressed left at (331, 224)
Screenshot: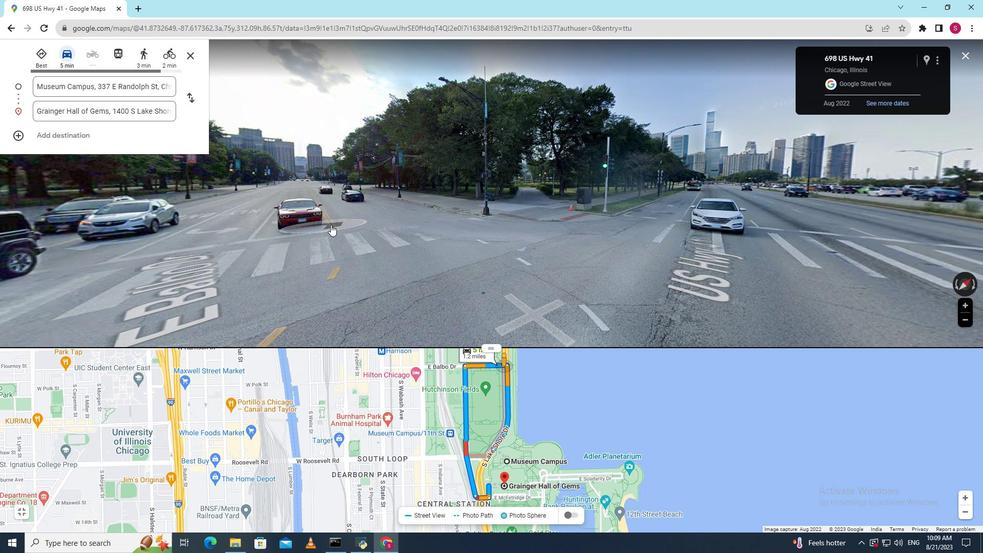 
Action: Mouse moved to (306, 225)
Screenshot: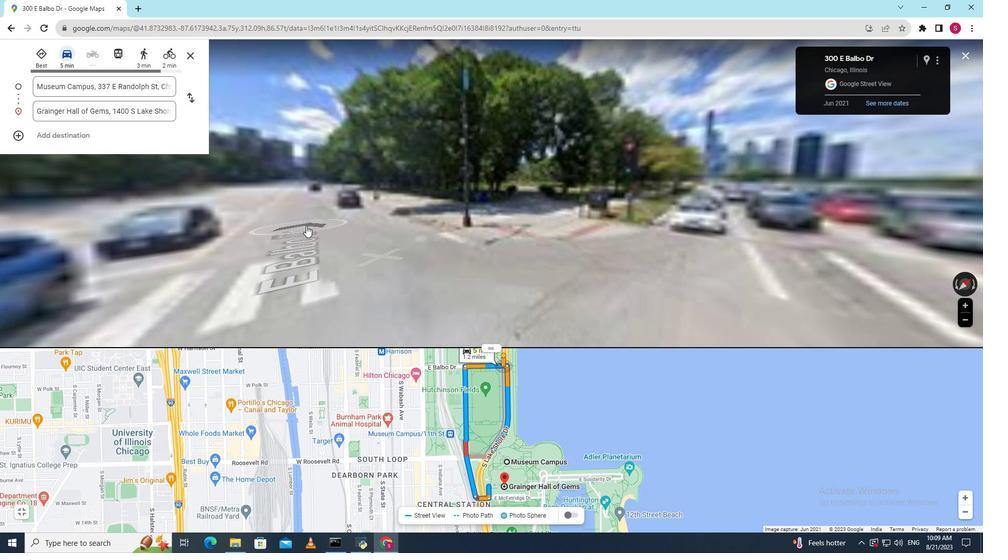
Action: Mouse pressed left at (306, 225)
Screenshot: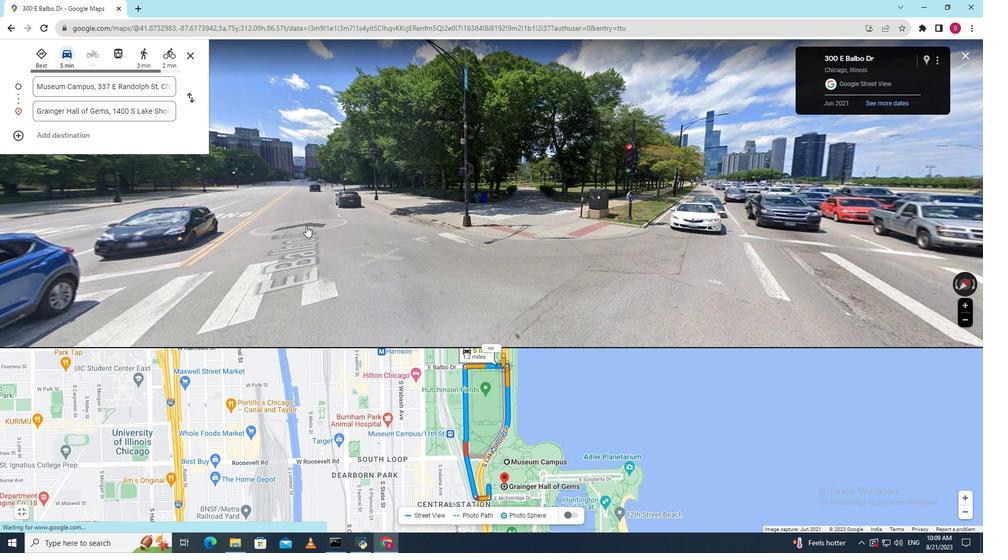 
Action: Mouse moved to (293, 229)
Screenshot: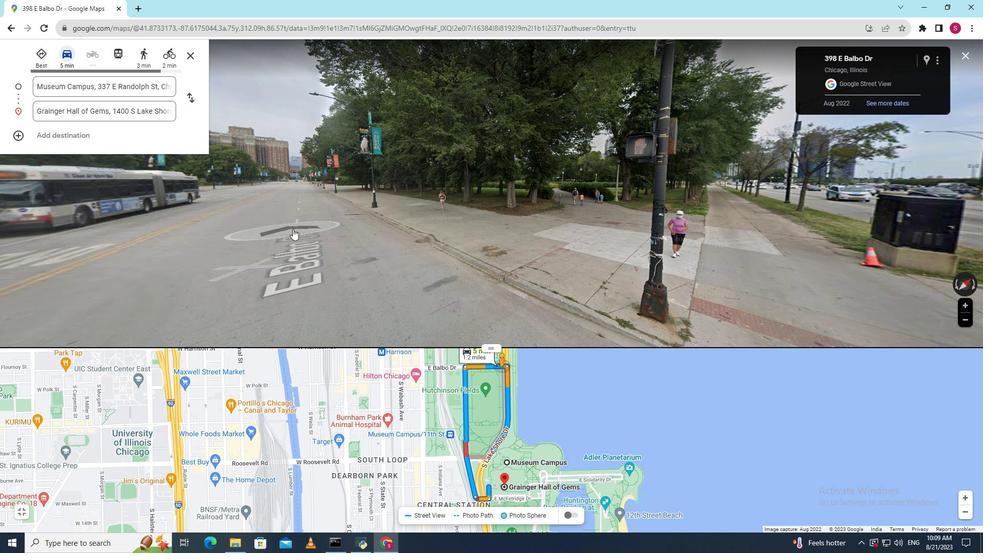 
Action: Mouse pressed left at (293, 229)
Screenshot: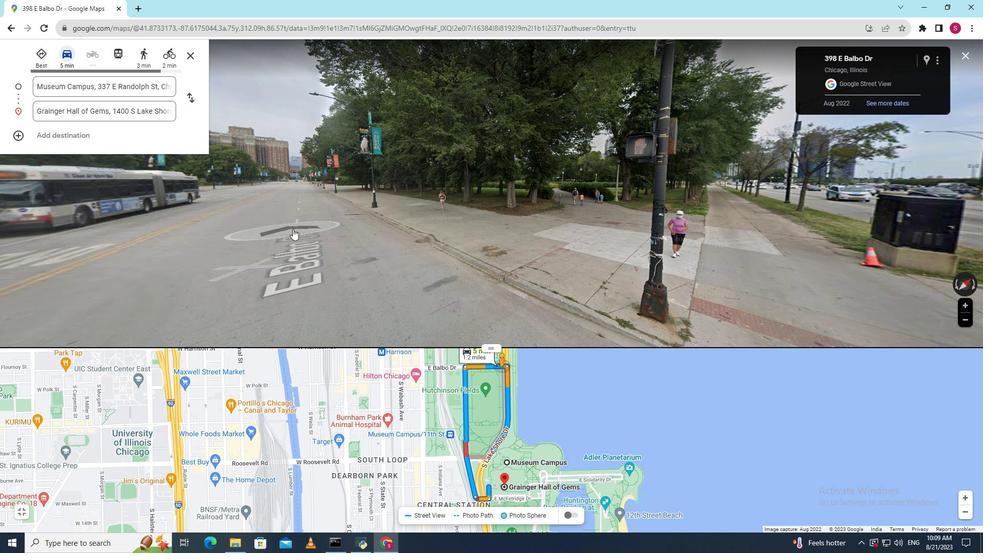 
Action: Mouse moved to (296, 222)
Screenshot: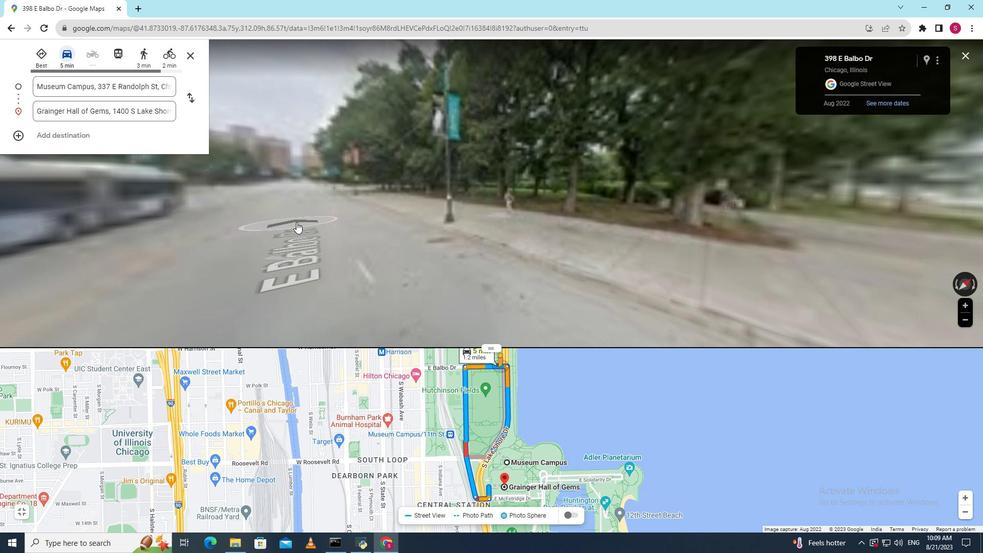 
Action: Mouse pressed left at (296, 222)
Screenshot: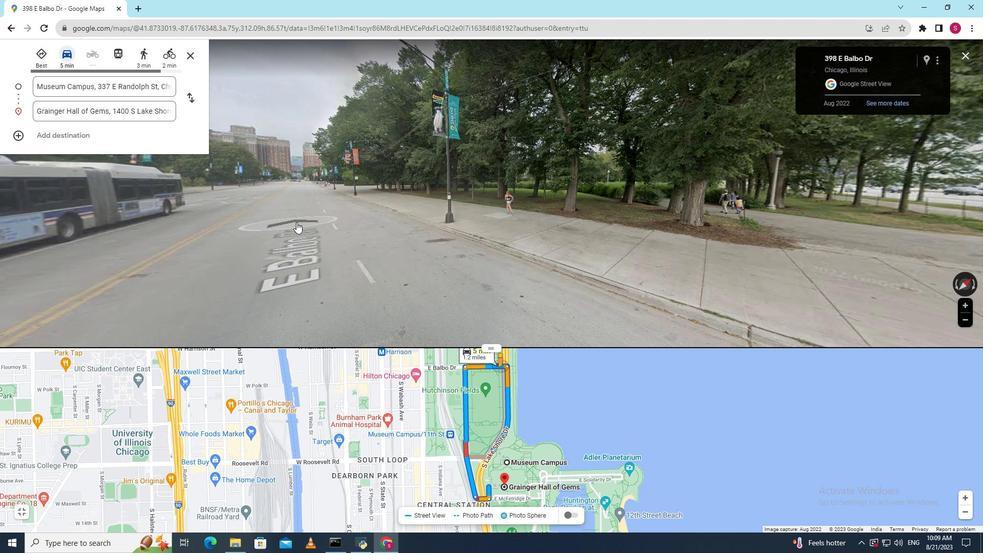 
Action: Mouse moved to (315, 223)
Screenshot: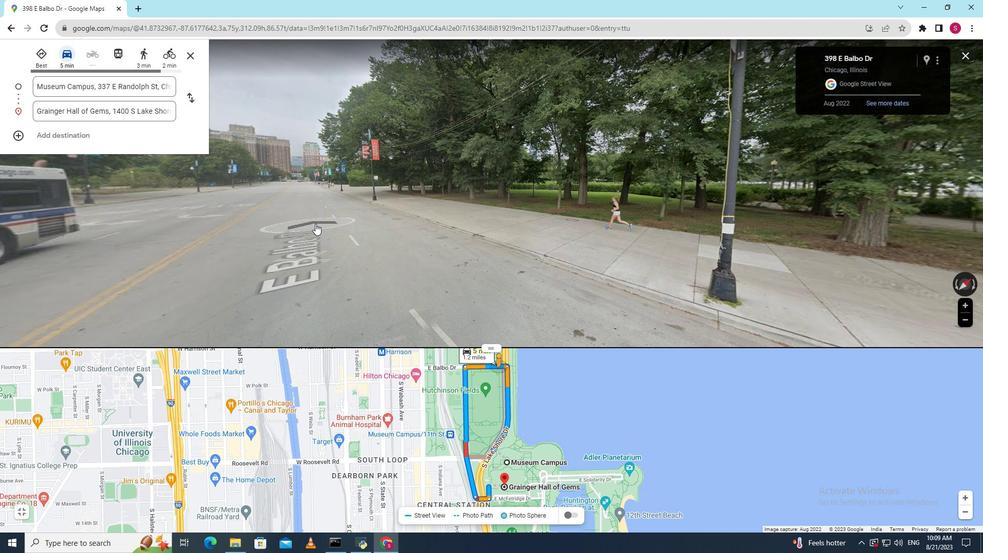 
Action: Mouse pressed left at (315, 223)
